 Task: Look for Airbnb options in Antiguo Cuscatlán, El Salvador from 3rd December, 2023 to 17th December, 2023 for 3 adults, 1 child.3 bedrooms having 4 beds and 2 bathrooms. Property type can be house. Amenities needed are: wifi. Look for 5 properties as per requirement.
Action: Mouse moved to (331, 92)
Screenshot: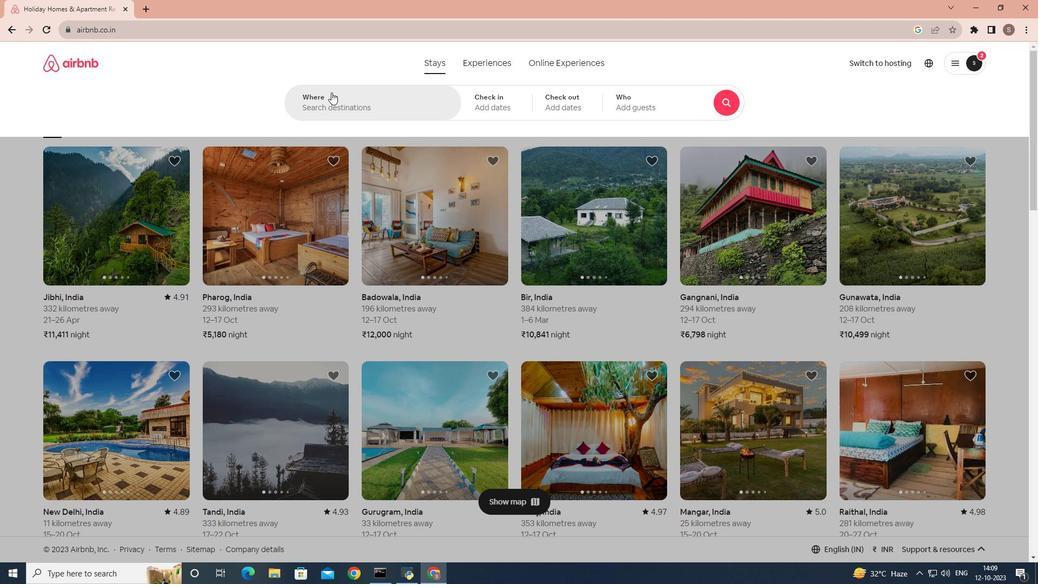 
Action: Mouse pressed left at (331, 92)
Screenshot: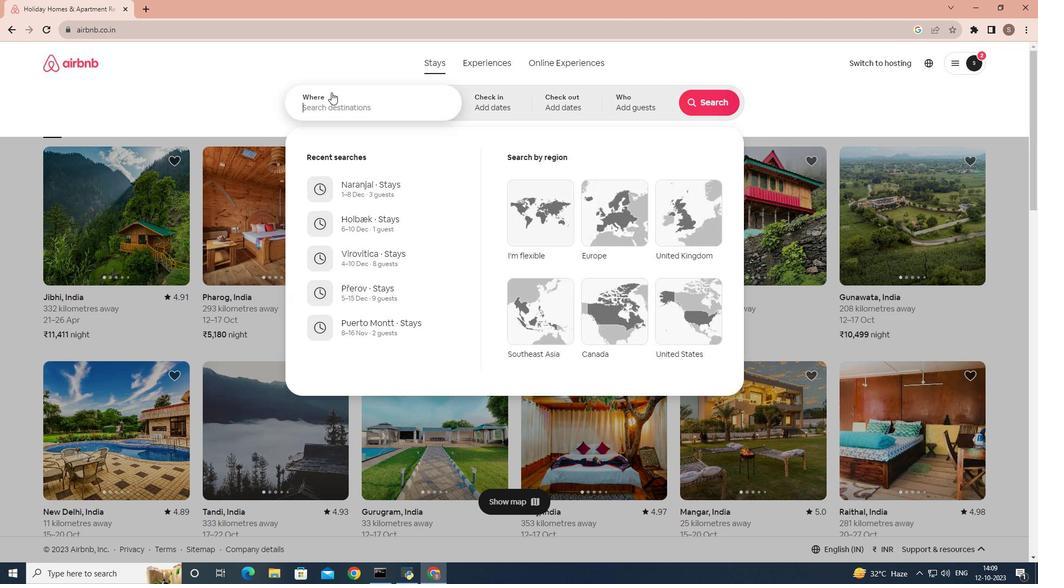 
Action: Mouse moved to (355, 110)
Screenshot: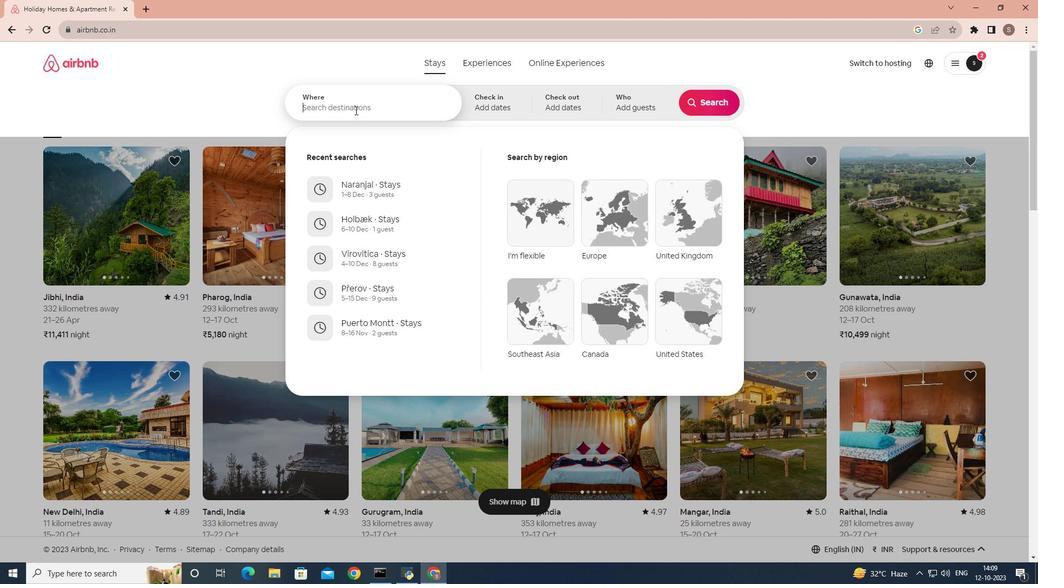 
Action: Key pressed <Key.caps_lock>A<Key.caps_lock>ntiguo
Screenshot: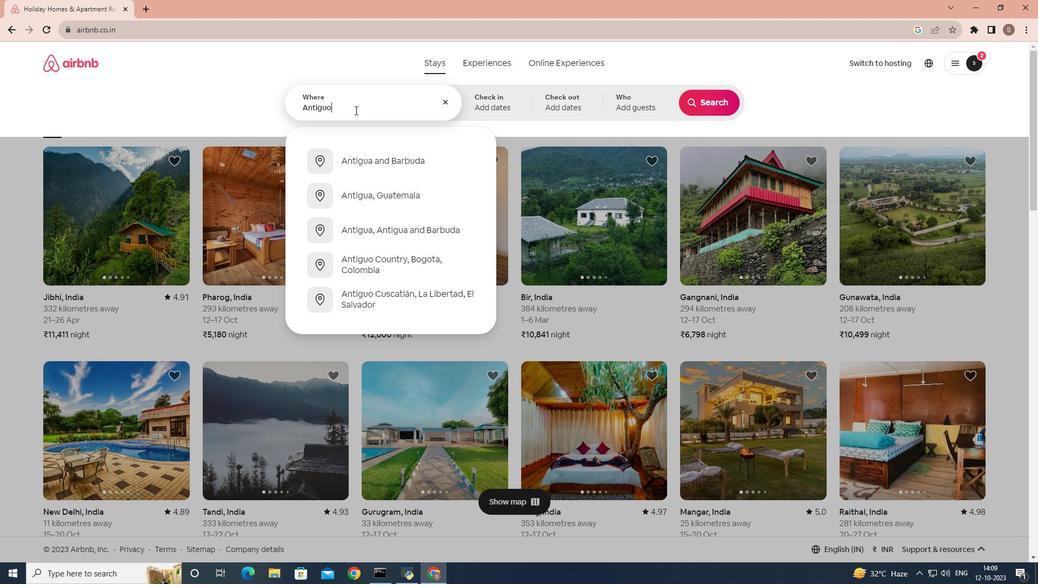 
Action: Mouse moved to (371, 156)
Screenshot: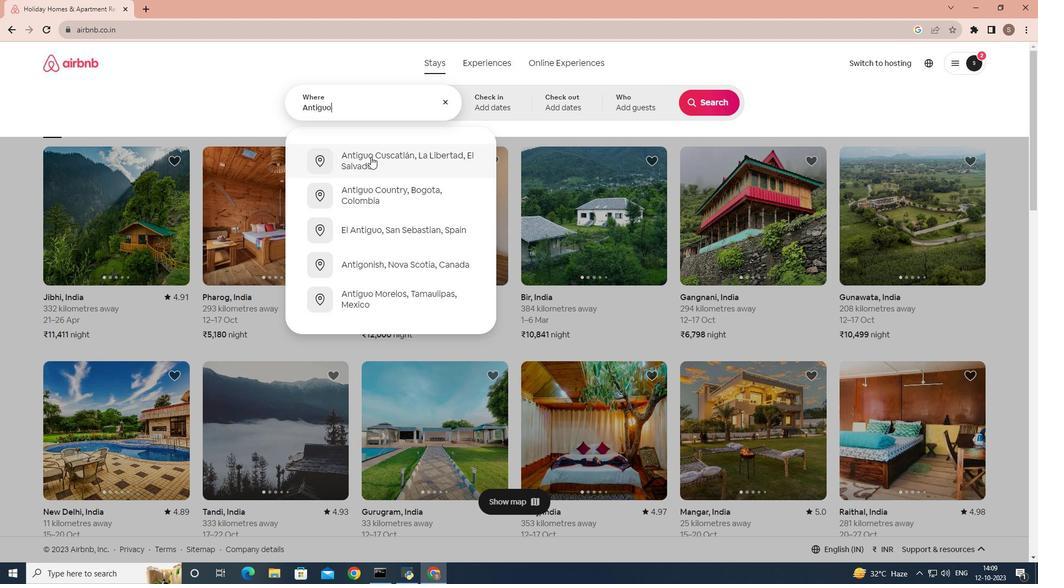 
Action: Mouse pressed left at (371, 156)
Screenshot: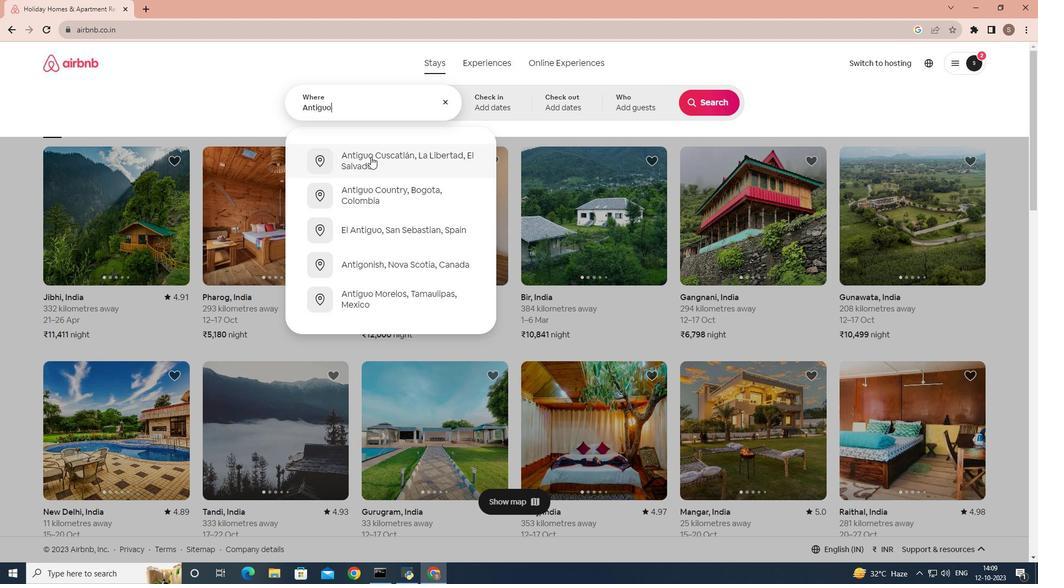 
Action: Mouse moved to (705, 189)
Screenshot: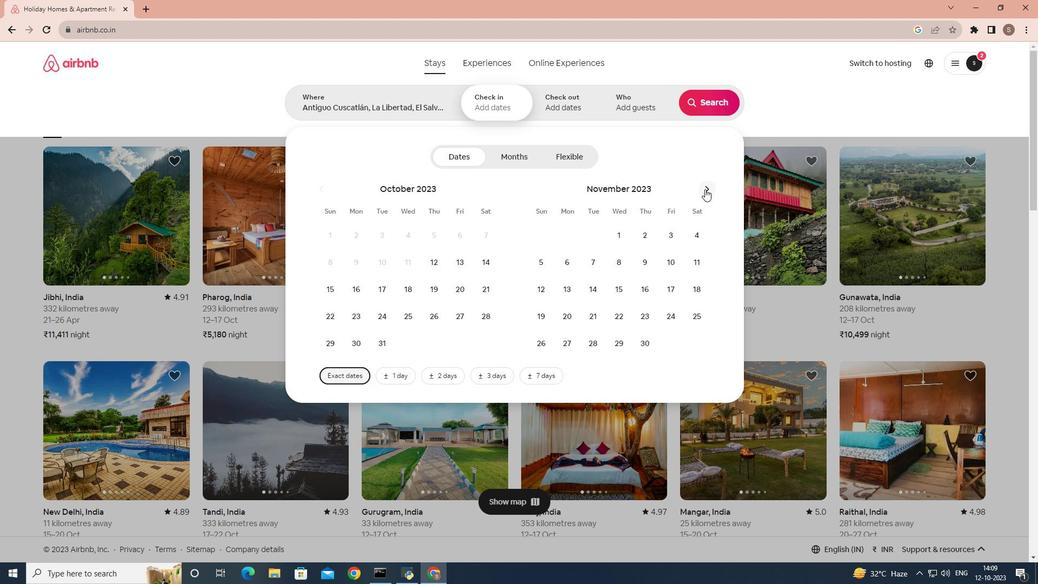 
Action: Mouse pressed left at (705, 189)
Screenshot: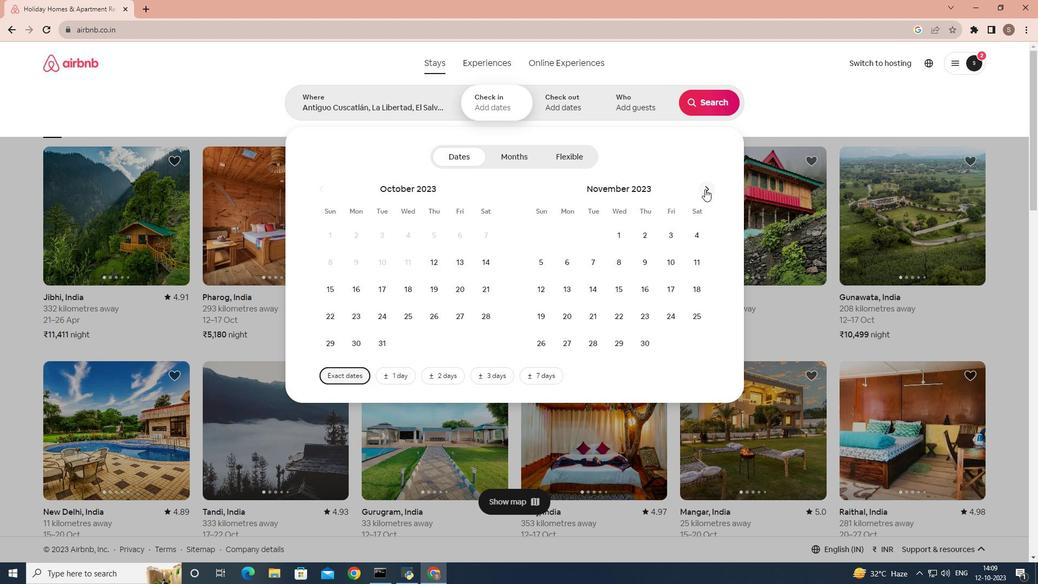 
Action: Mouse moved to (546, 261)
Screenshot: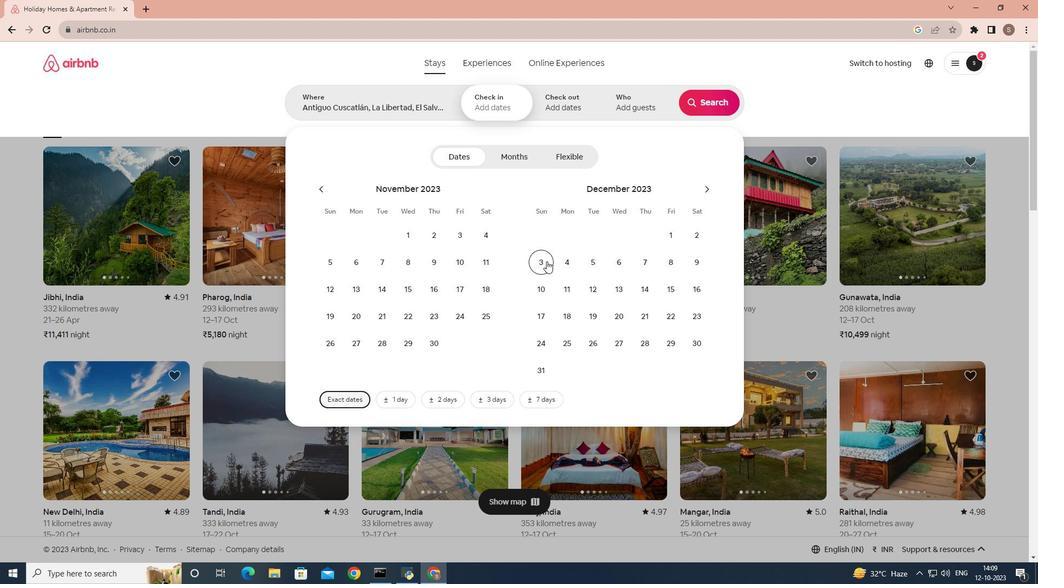 
Action: Mouse pressed left at (546, 261)
Screenshot: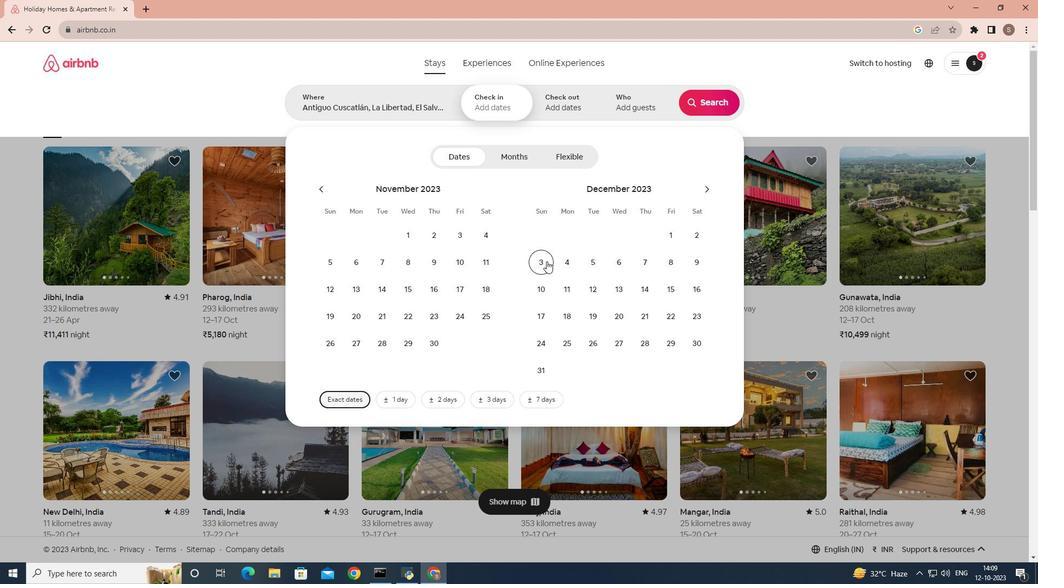
Action: Mouse moved to (544, 318)
Screenshot: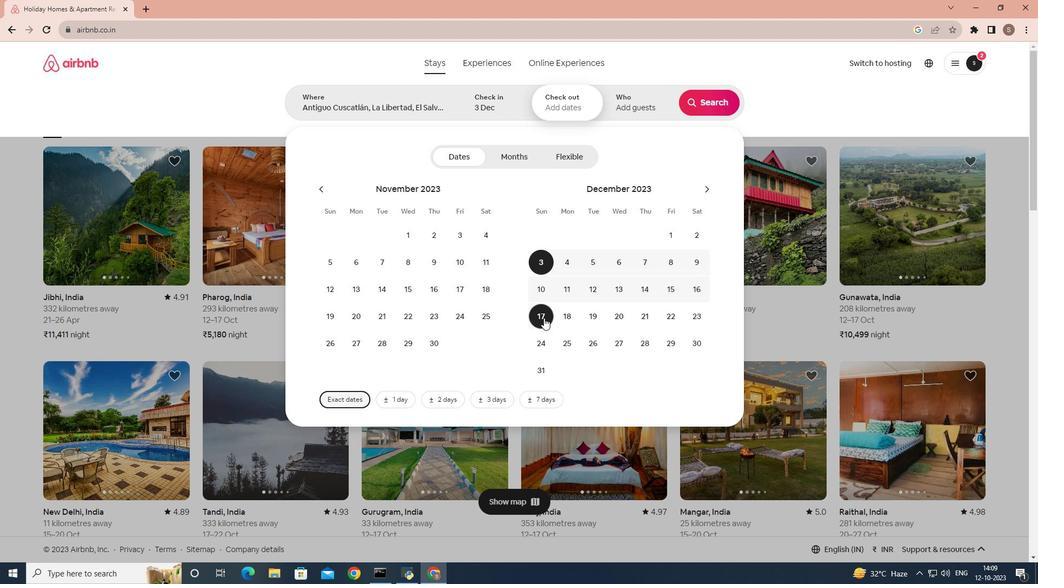 
Action: Mouse pressed left at (544, 318)
Screenshot: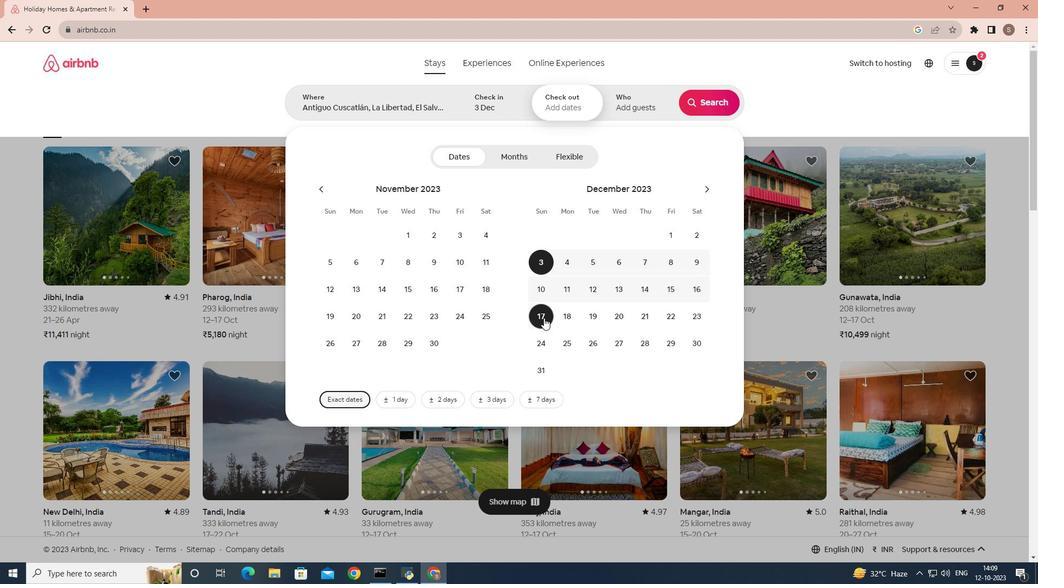
Action: Mouse moved to (641, 100)
Screenshot: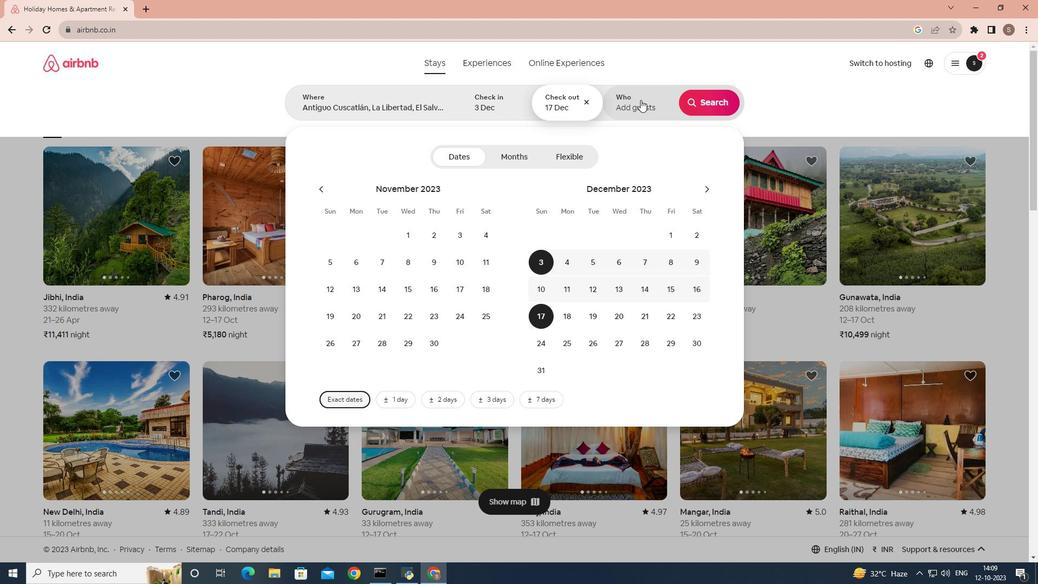 
Action: Mouse pressed left at (641, 100)
Screenshot: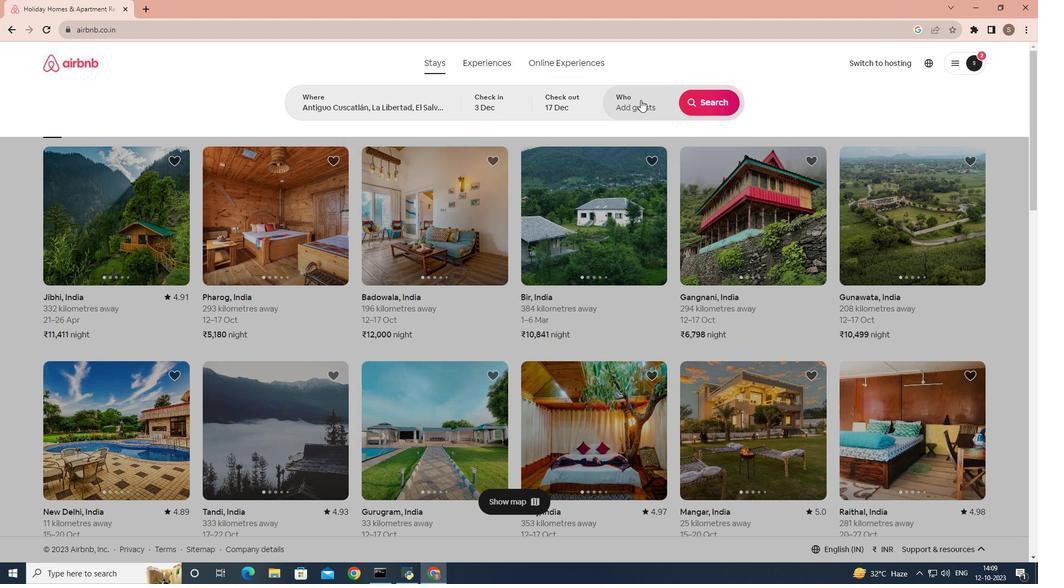 
Action: Mouse moved to (711, 159)
Screenshot: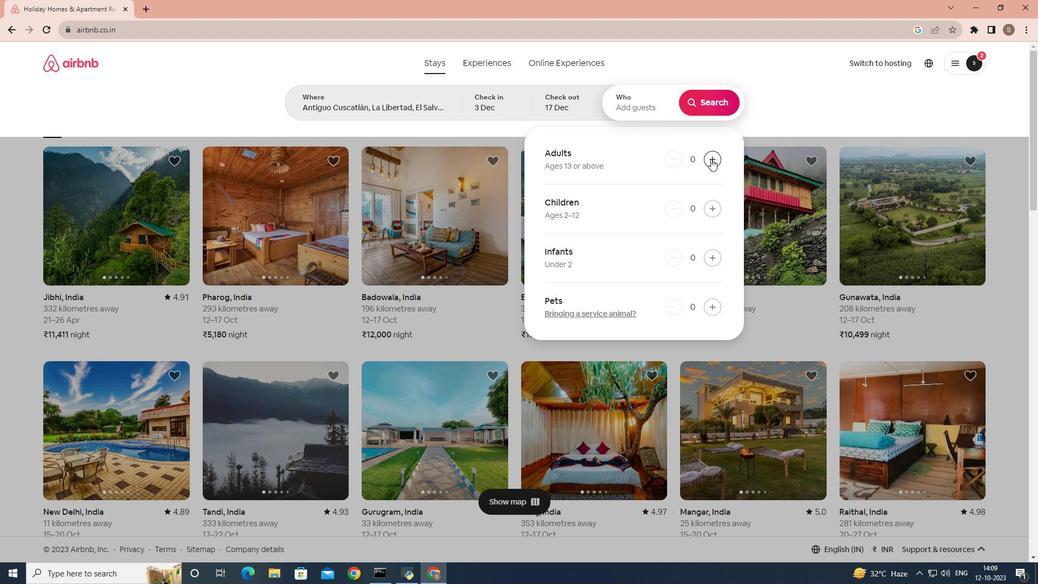 
Action: Mouse pressed left at (711, 159)
Screenshot: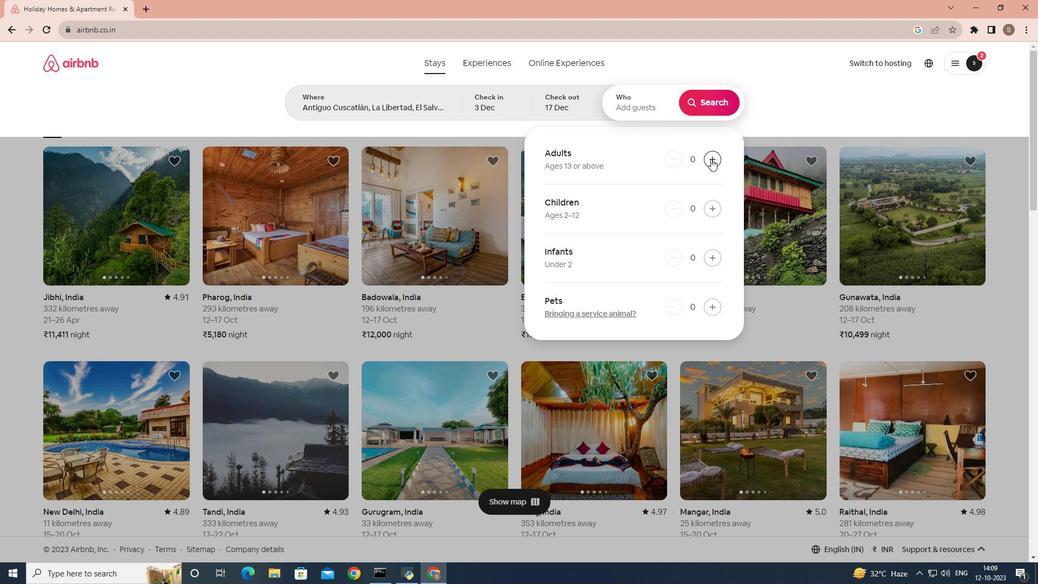 
Action: Mouse moved to (711, 159)
Screenshot: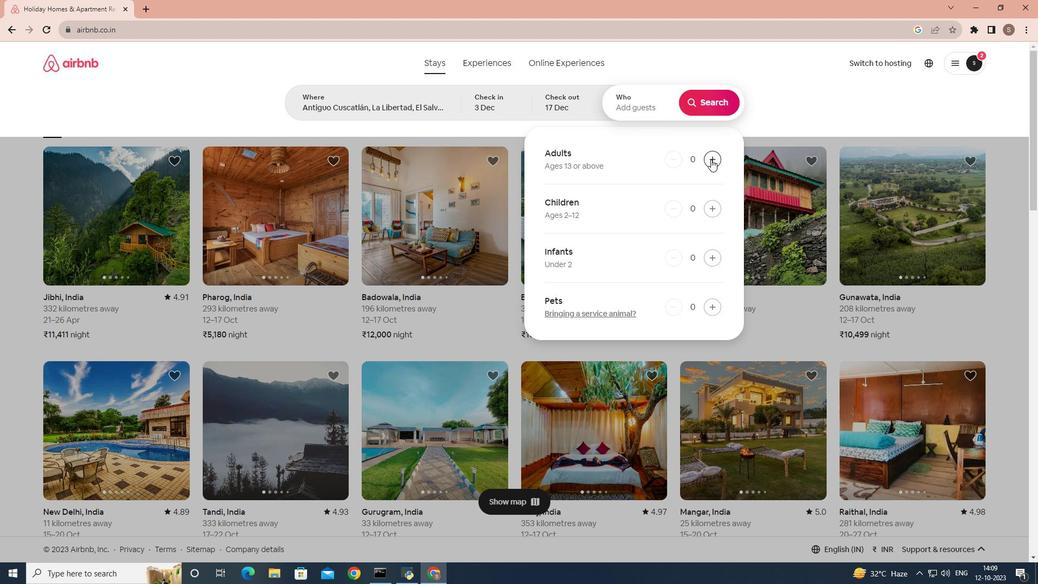 
Action: Mouse pressed left at (711, 159)
Screenshot: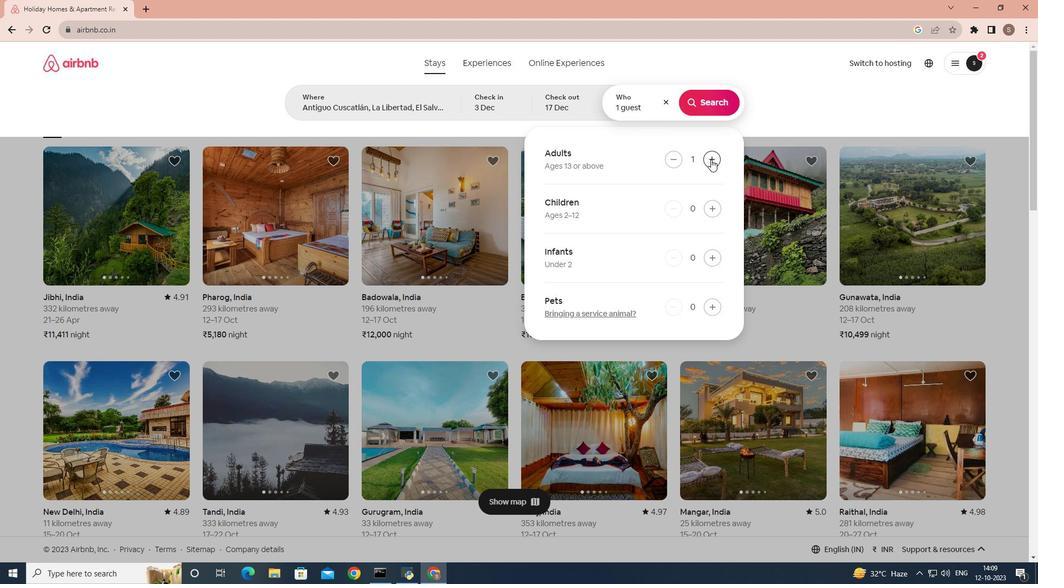 
Action: Mouse pressed left at (711, 159)
Screenshot: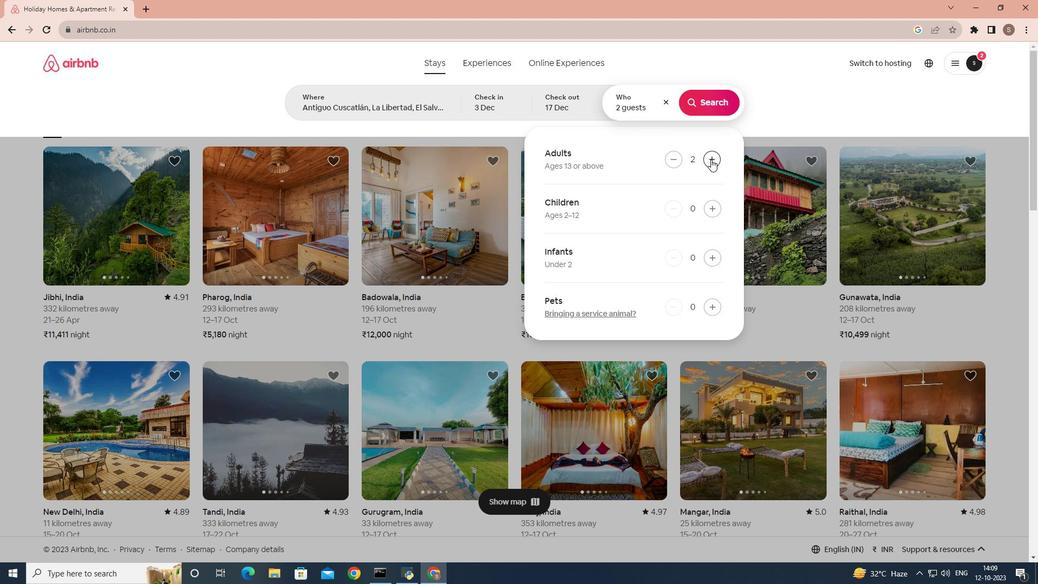 
Action: Mouse moved to (710, 210)
Screenshot: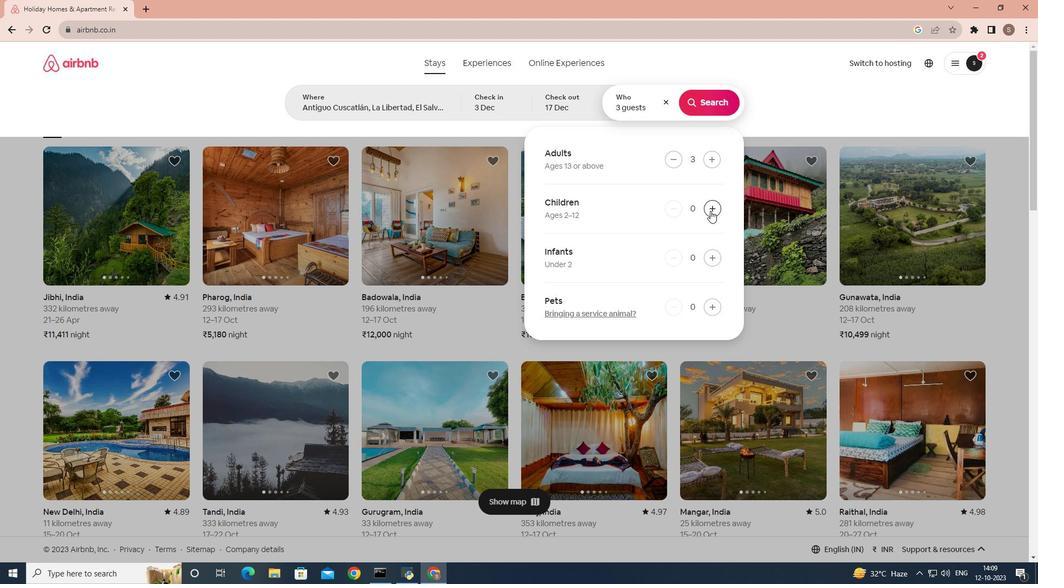 
Action: Mouse pressed left at (710, 210)
Screenshot: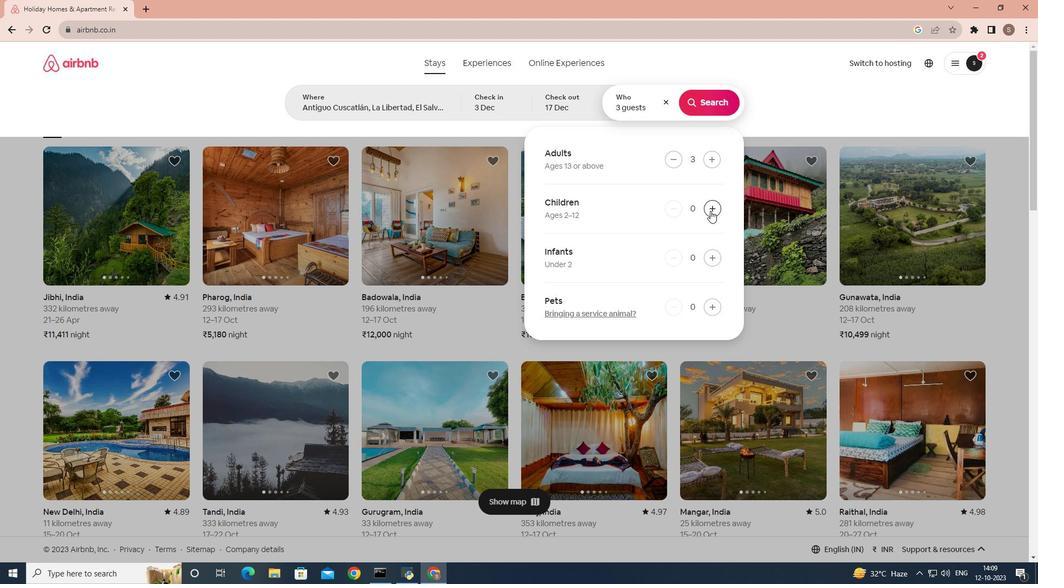 
Action: Mouse moved to (698, 102)
Screenshot: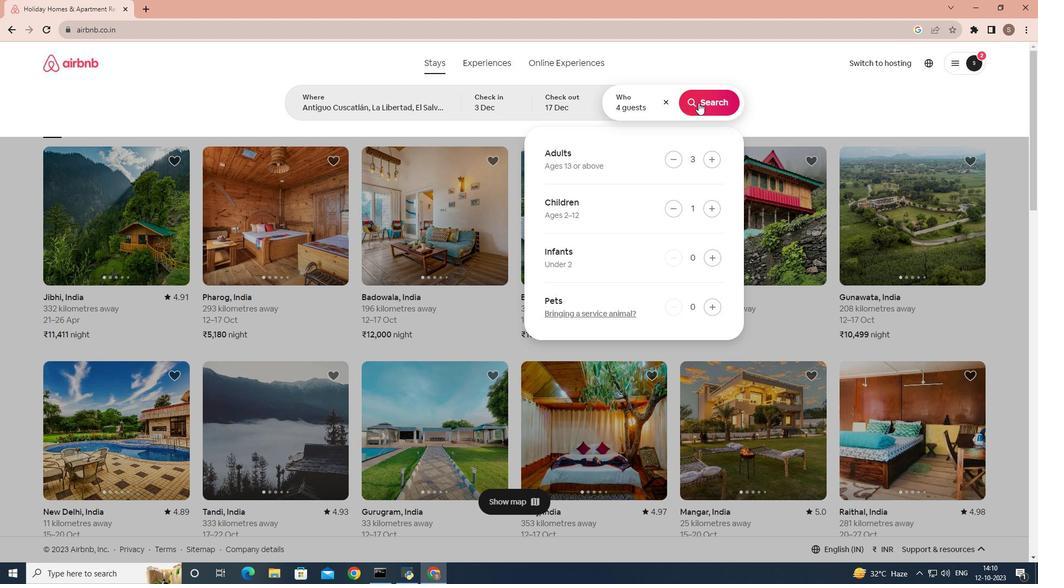 
Action: Mouse pressed left at (698, 102)
Screenshot: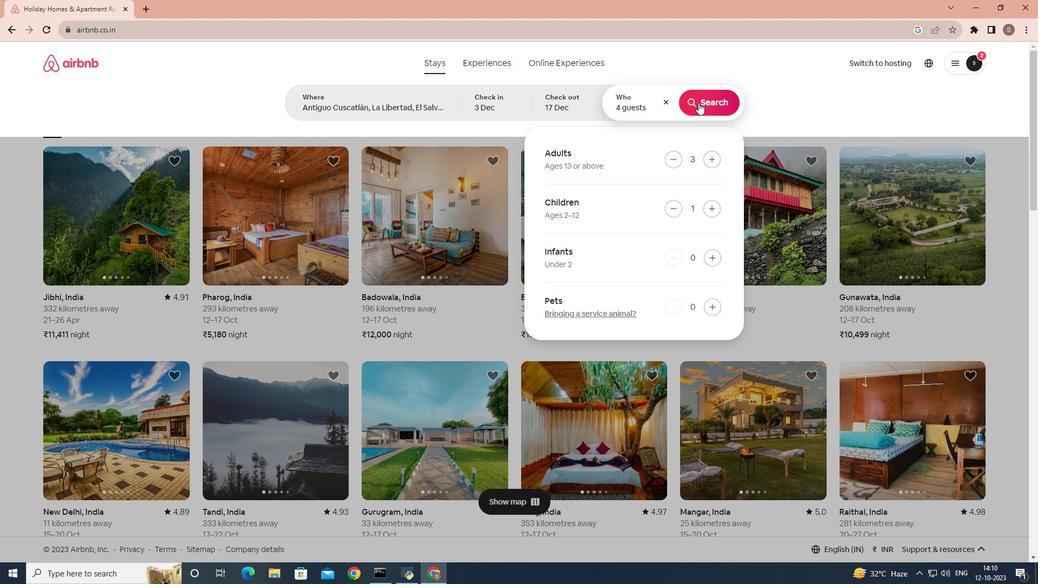 
Action: Mouse moved to (888, 106)
Screenshot: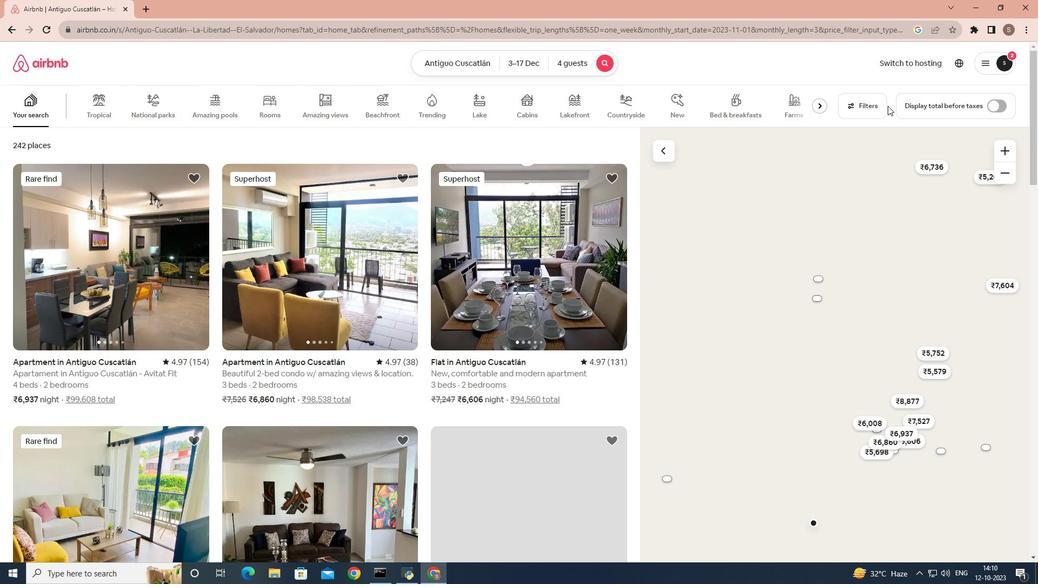 
Action: Mouse pressed left at (888, 106)
Screenshot: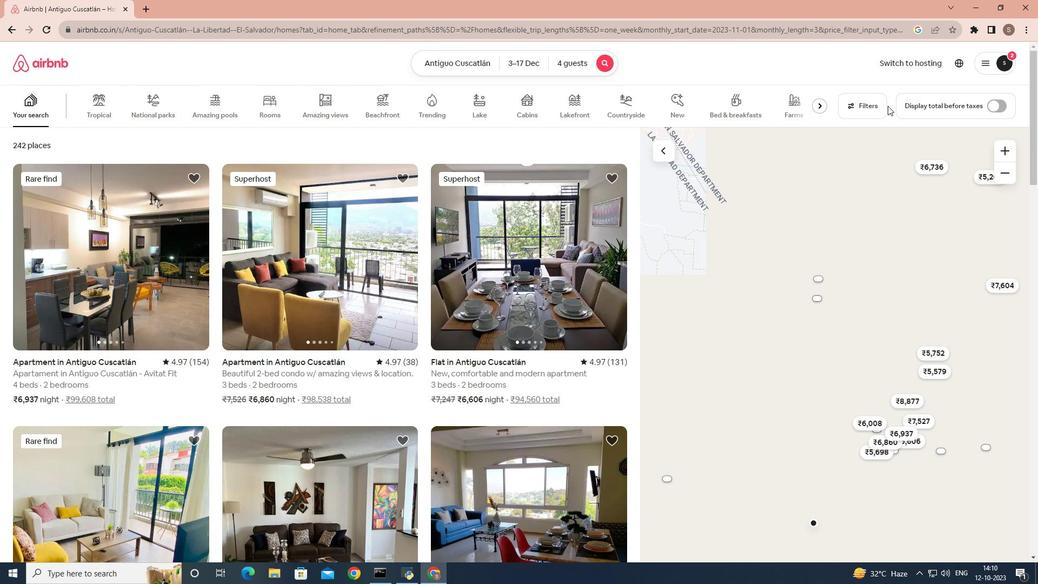 
Action: Mouse moved to (873, 109)
Screenshot: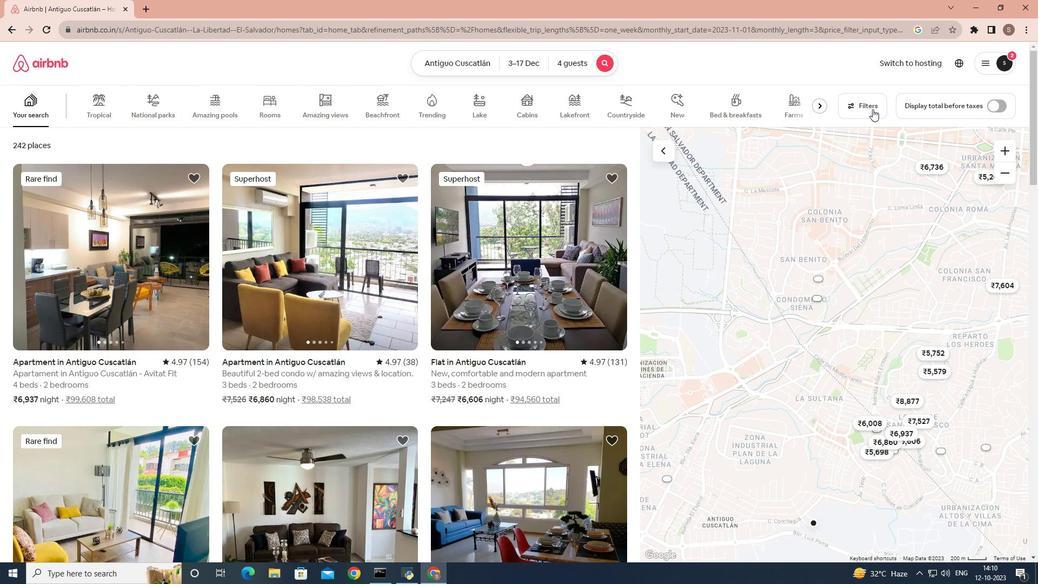 
Action: Mouse pressed left at (873, 109)
Screenshot: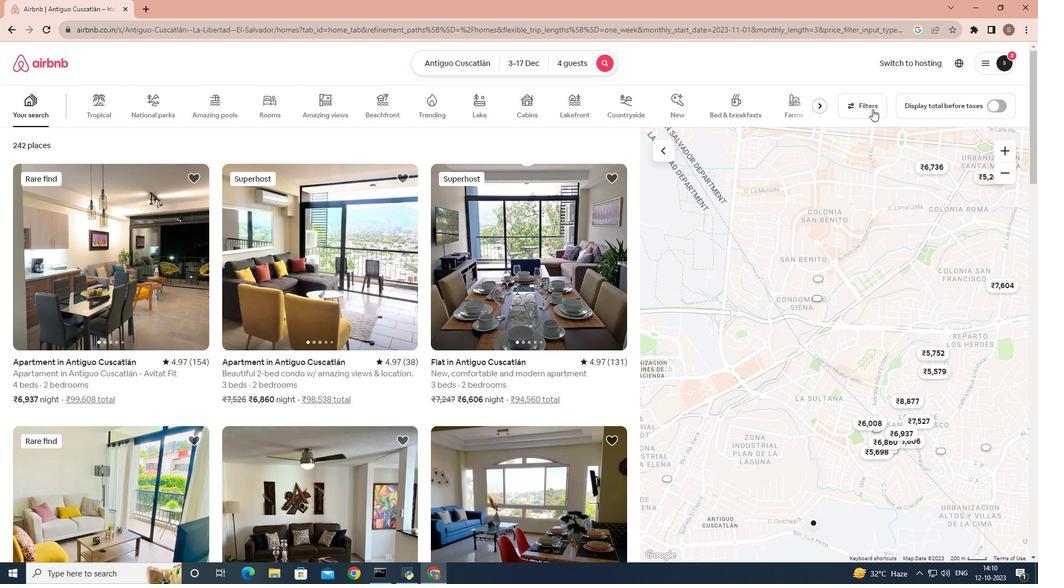 
Action: Mouse moved to (398, 279)
Screenshot: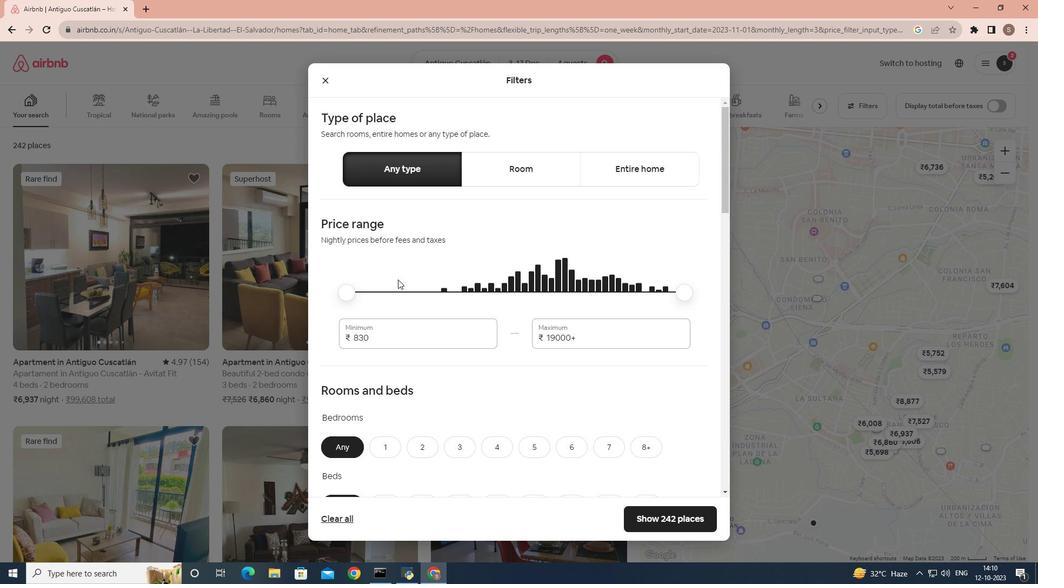 
Action: Mouse scrolled (398, 279) with delta (0, 0)
Screenshot: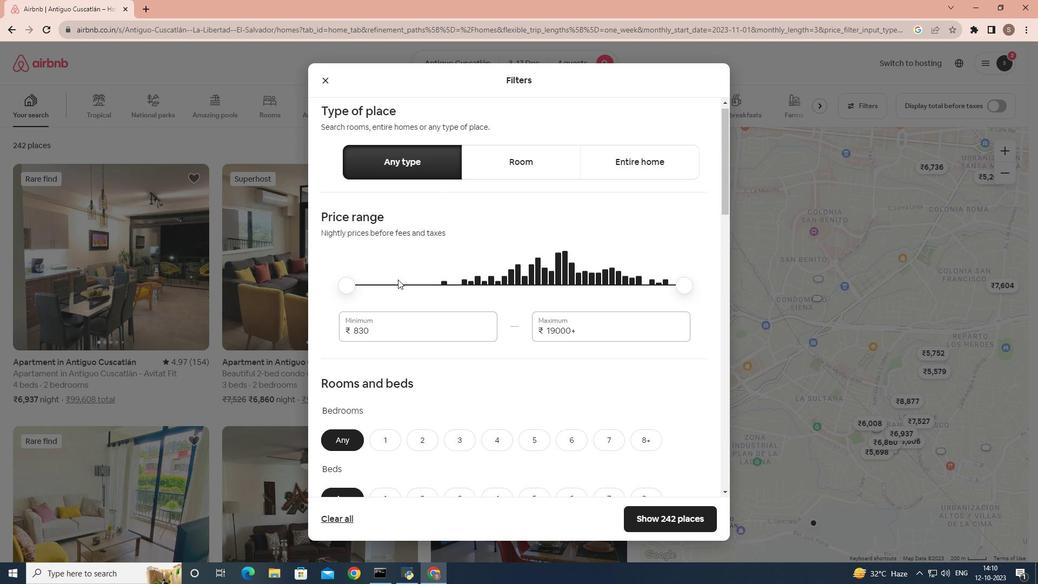
Action: Mouse scrolled (398, 279) with delta (0, 0)
Screenshot: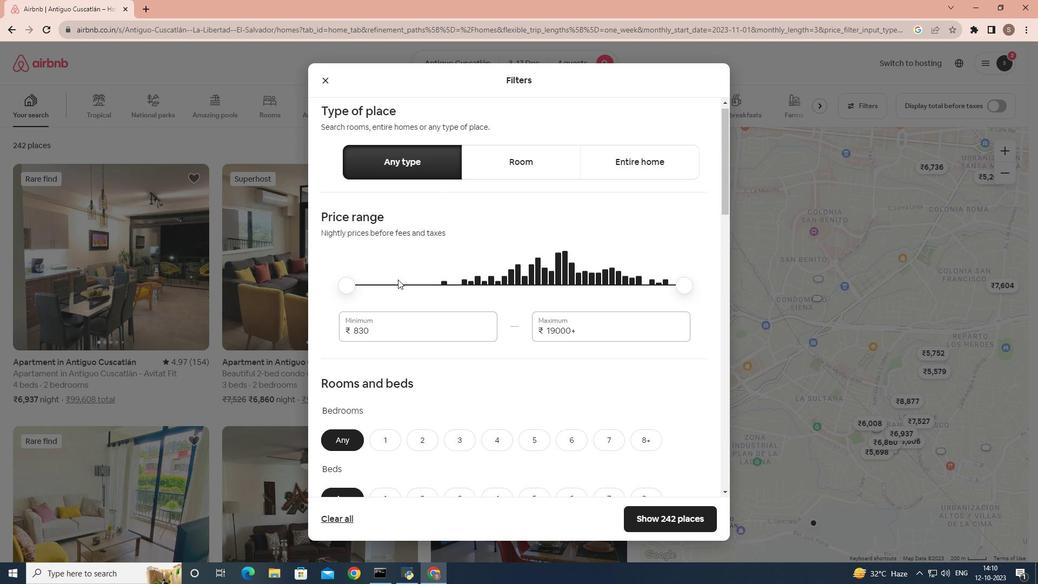 
Action: Mouse scrolled (398, 279) with delta (0, 0)
Screenshot: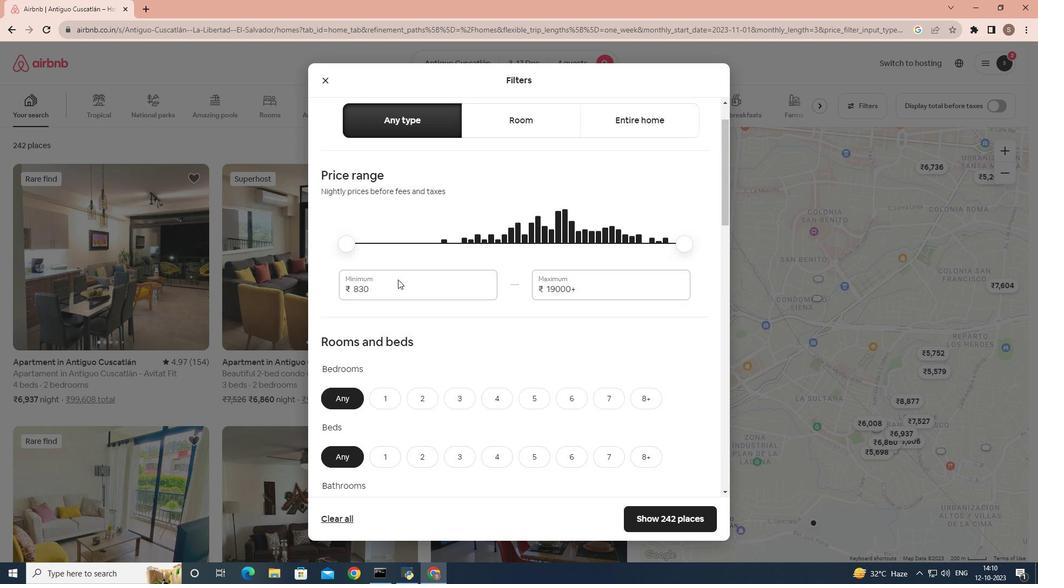 
Action: Mouse scrolled (398, 279) with delta (0, 0)
Screenshot: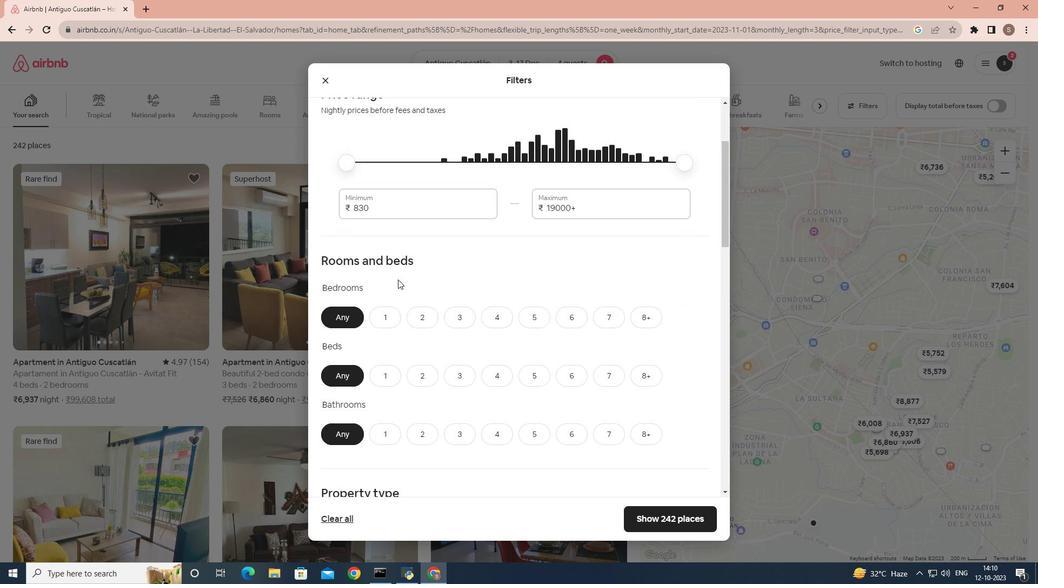 
Action: Mouse moved to (467, 238)
Screenshot: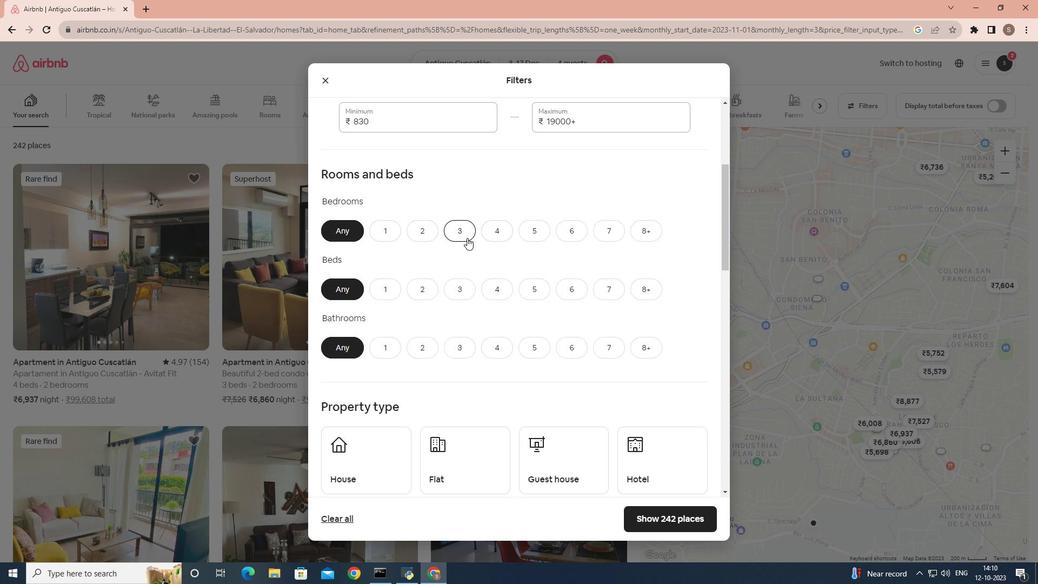 
Action: Mouse pressed left at (467, 238)
Screenshot: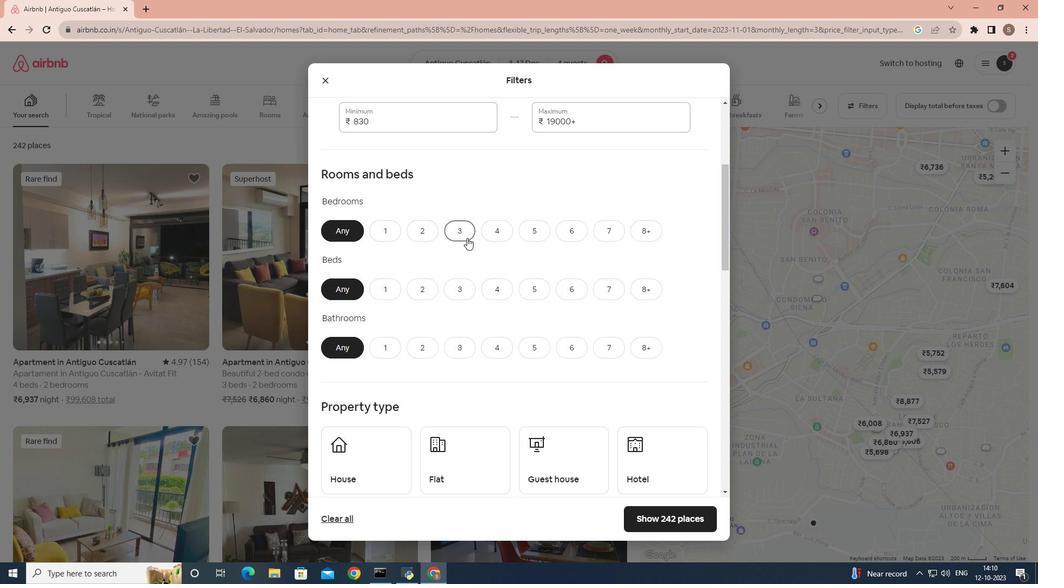 
Action: Mouse moved to (506, 288)
Screenshot: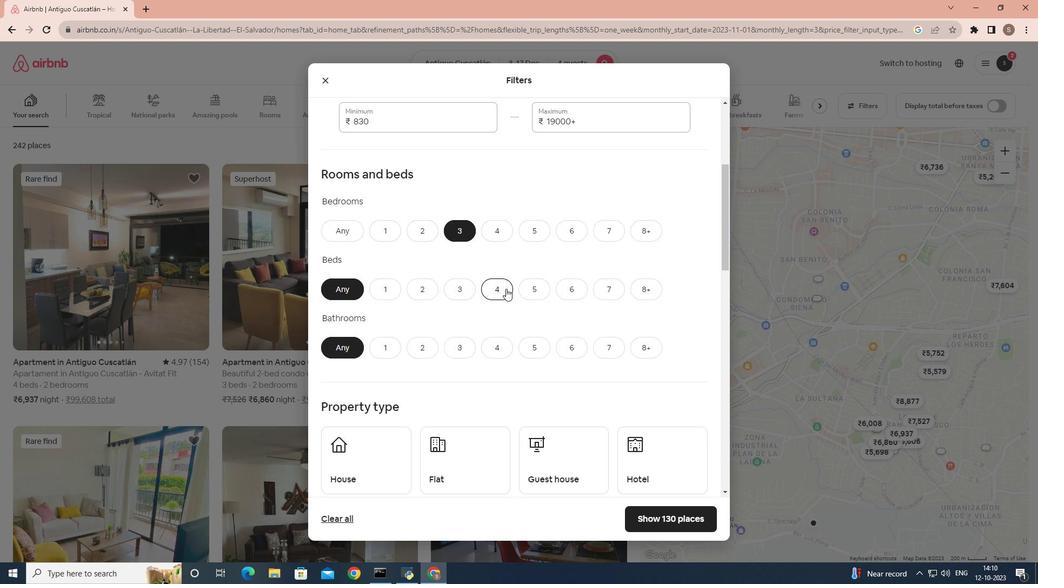 
Action: Mouse pressed left at (506, 288)
Screenshot: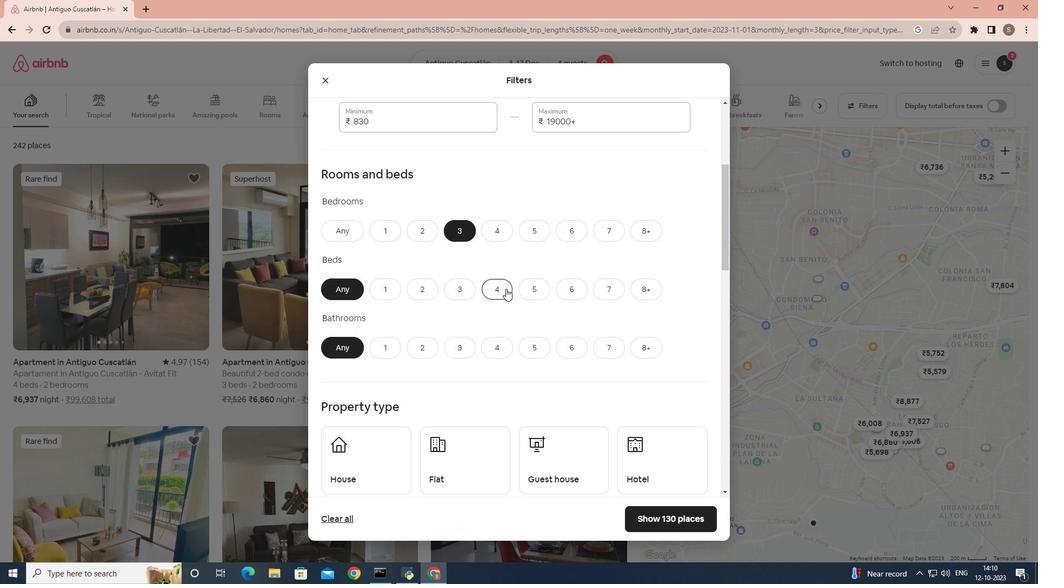 
Action: Mouse moved to (424, 341)
Screenshot: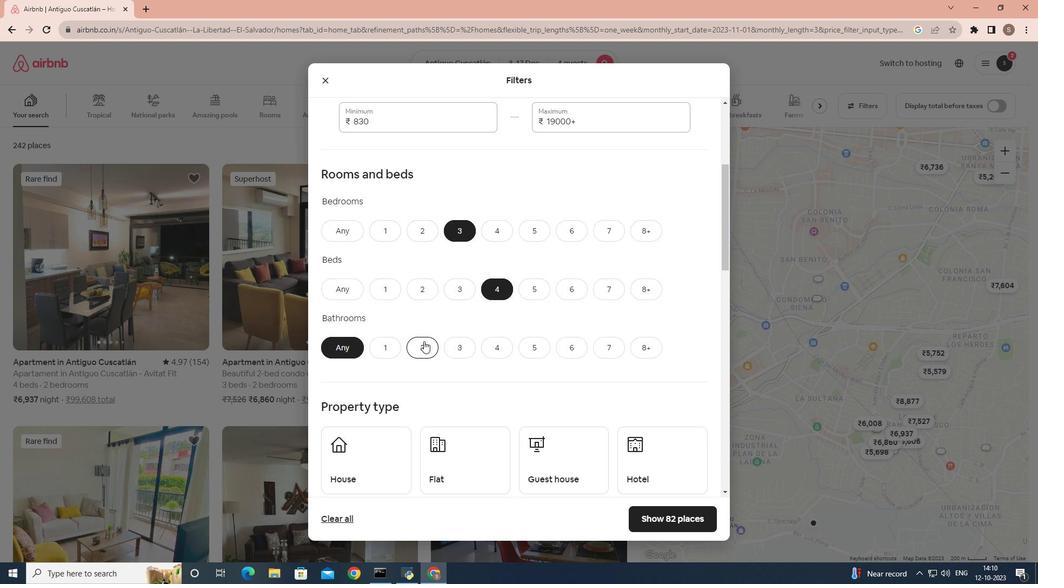 
Action: Mouse pressed left at (424, 341)
Screenshot: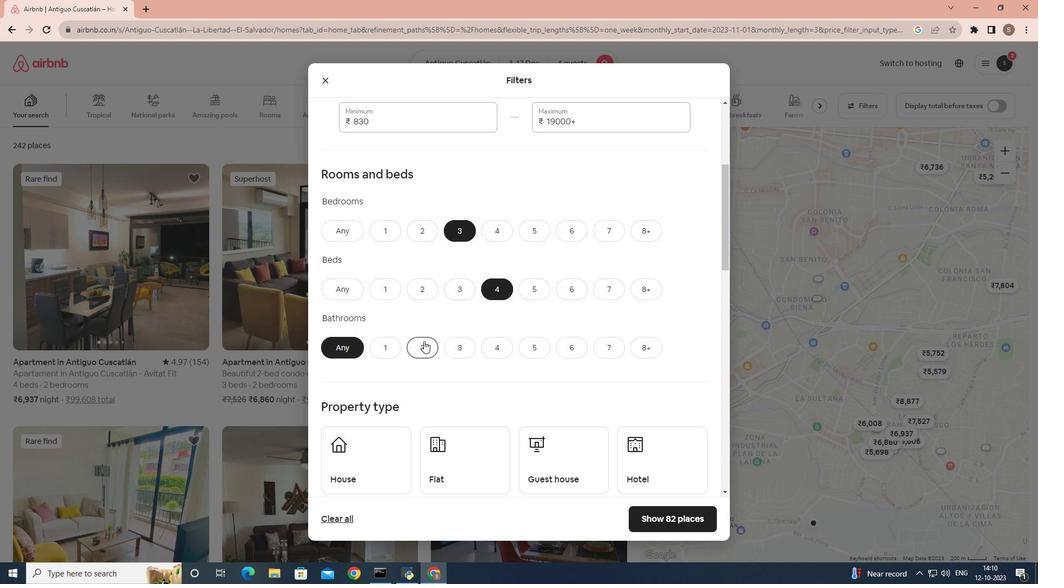 
Action: Mouse moved to (420, 327)
Screenshot: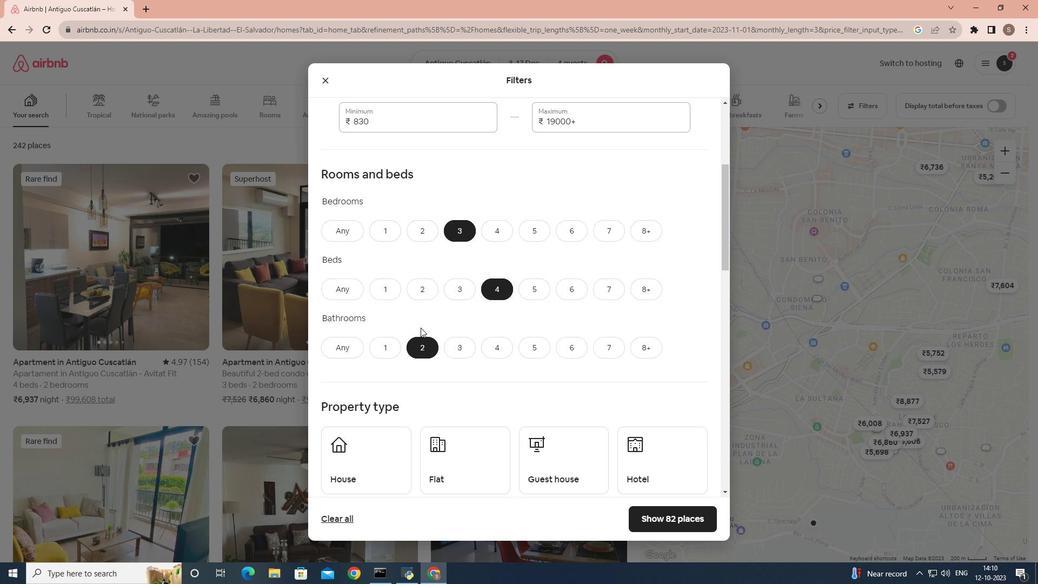 
Action: Mouse scrolled (420, 327) with delta (0, 0)
Screenshot: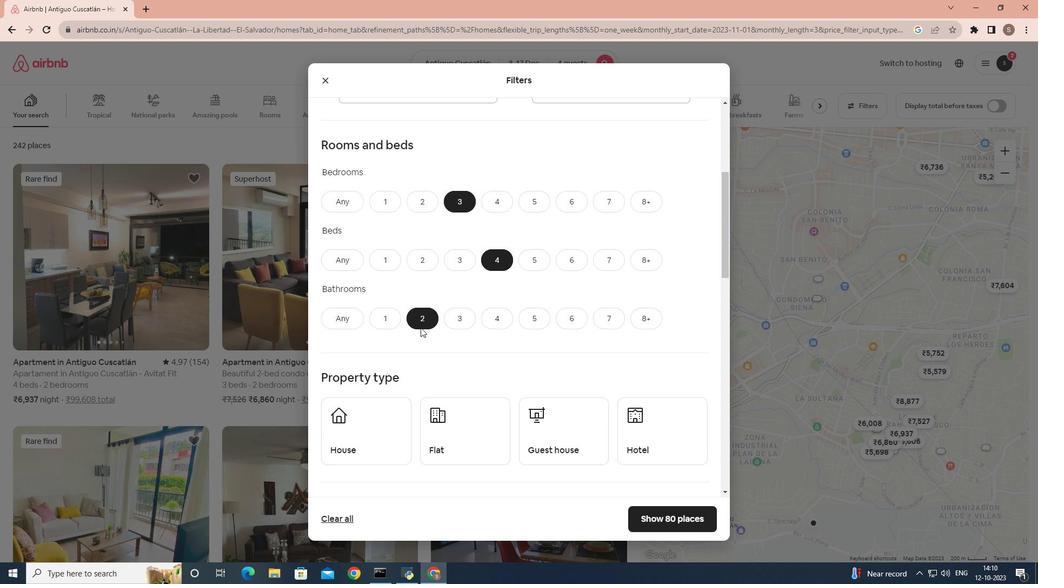 
Action: Mouse scrolled (420, 327) with delta (0, 0)
Screenshot: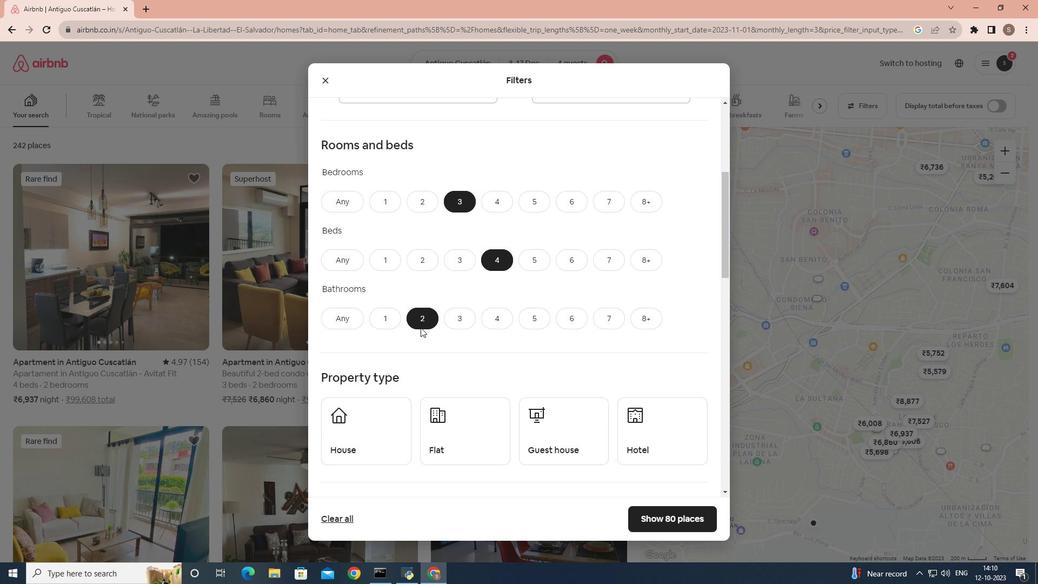 
Action: Mouse scrolled (420, 327) with delta (0, 0)
Screenshot: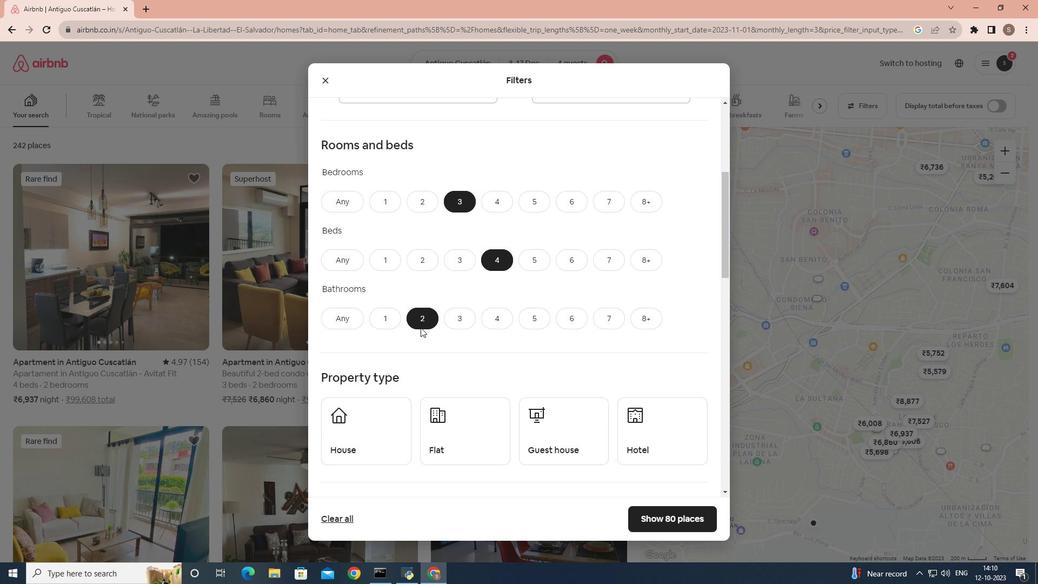 
Action: Mouse scrolled (420, 327) with delta (0, 0)
Screenshot: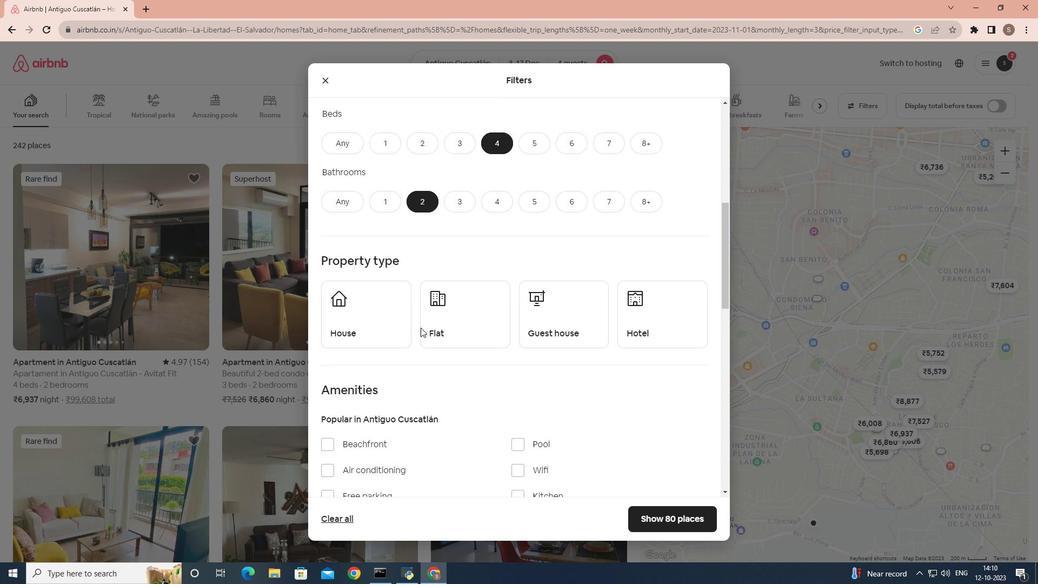 
Action: Mouse moved to (439, 219)
Screenshot: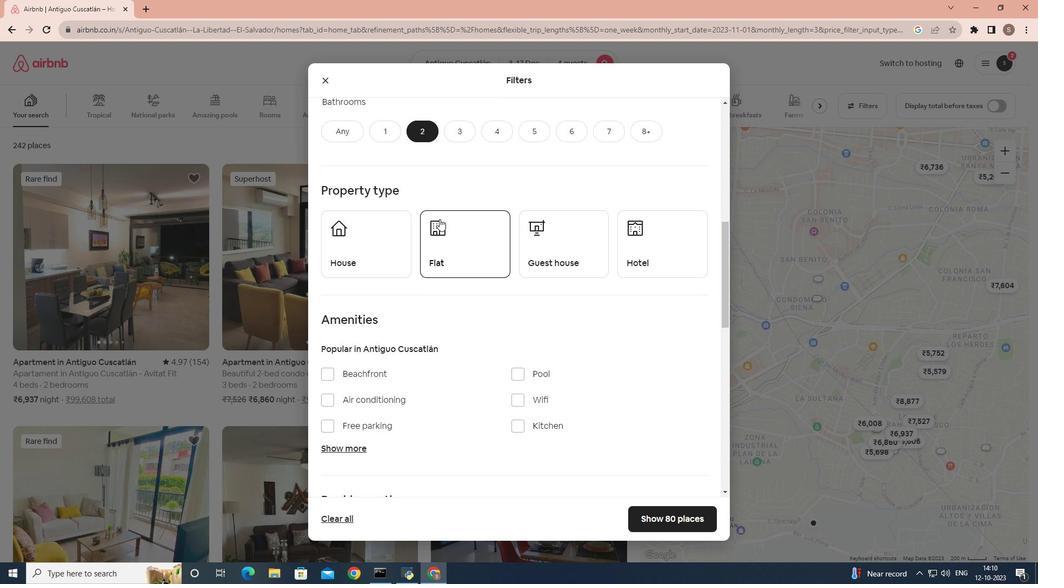 
Action: Mouse scrolled (439, 219) with delta (0, 0)
Screenshot: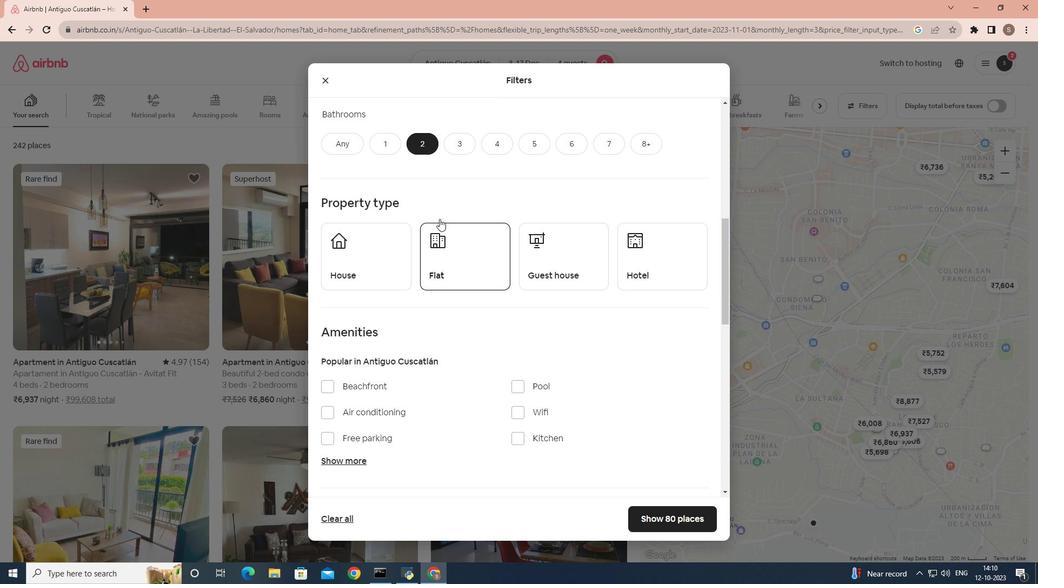 
Action: Mouse moved to (398, 273)
Screenshot: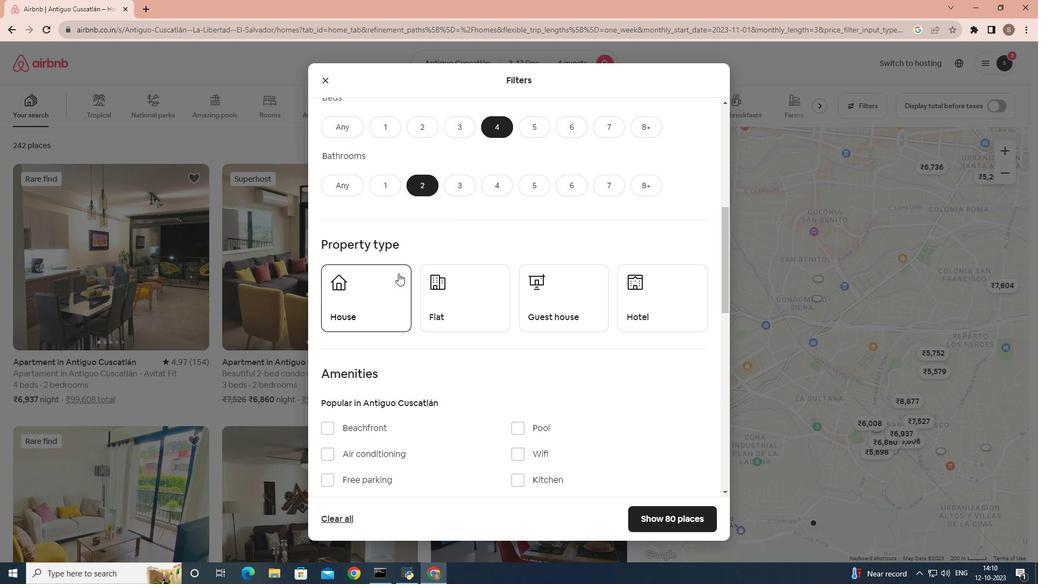 
Action: Mouse pressed left at (398, 273)
Screenshot: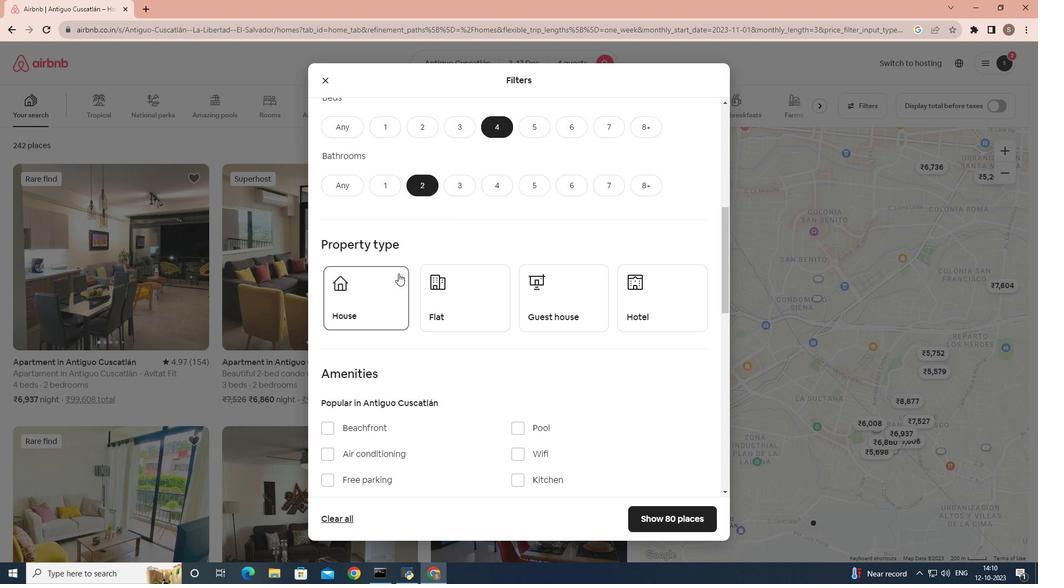 
Action: Mouse moved to (417, 270)
Screenshot: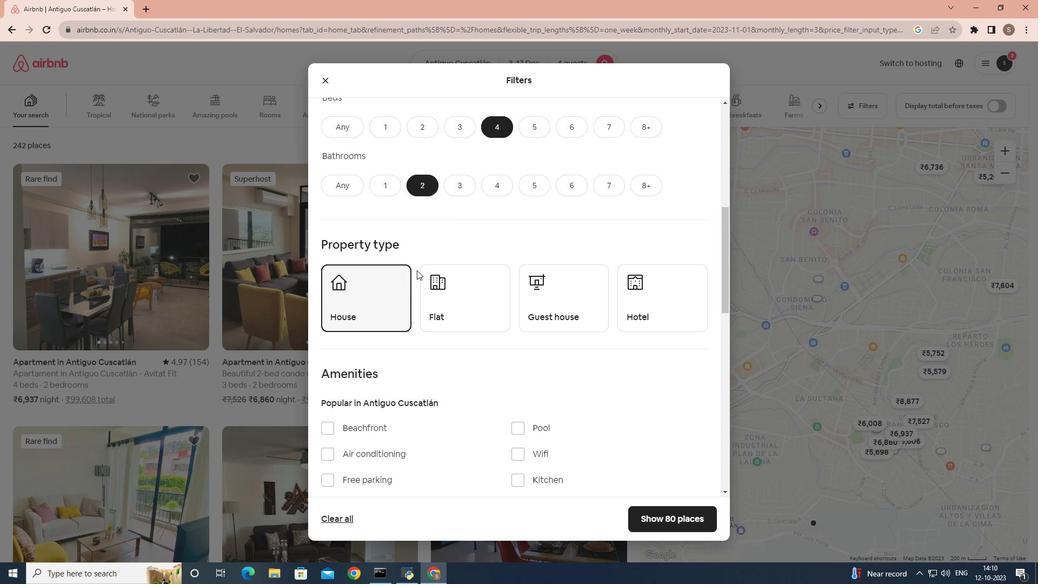 
Action: Mouse scrolled (417, 269) with delta (0, 0)
Screenshot: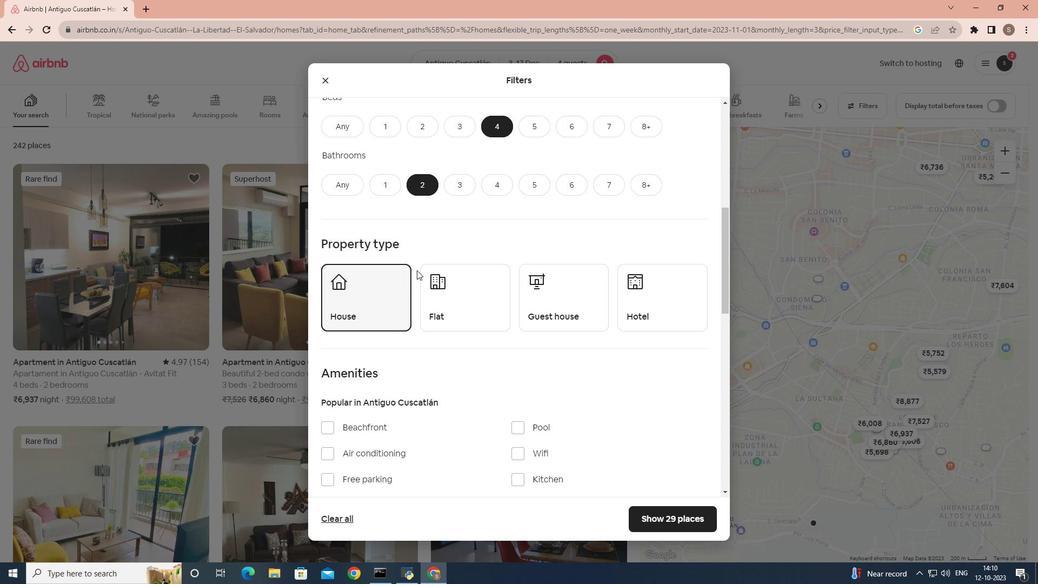 
Action: Mouse scrolled (417, 269) with delta (0, 0)
Screenshot: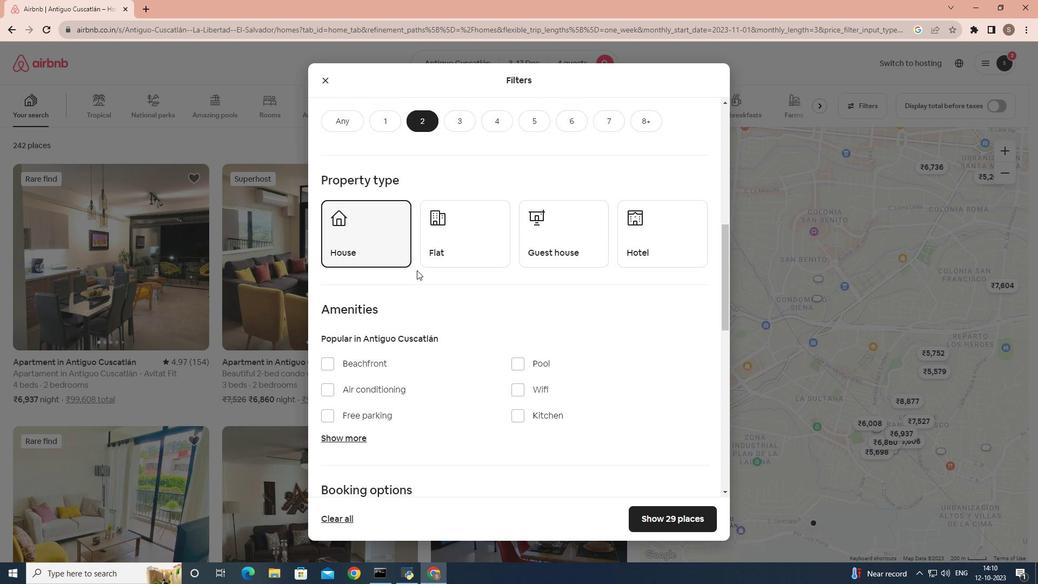 
Action: Mouse scrolled (417, 269) with delta (0, 0)
Screenshot: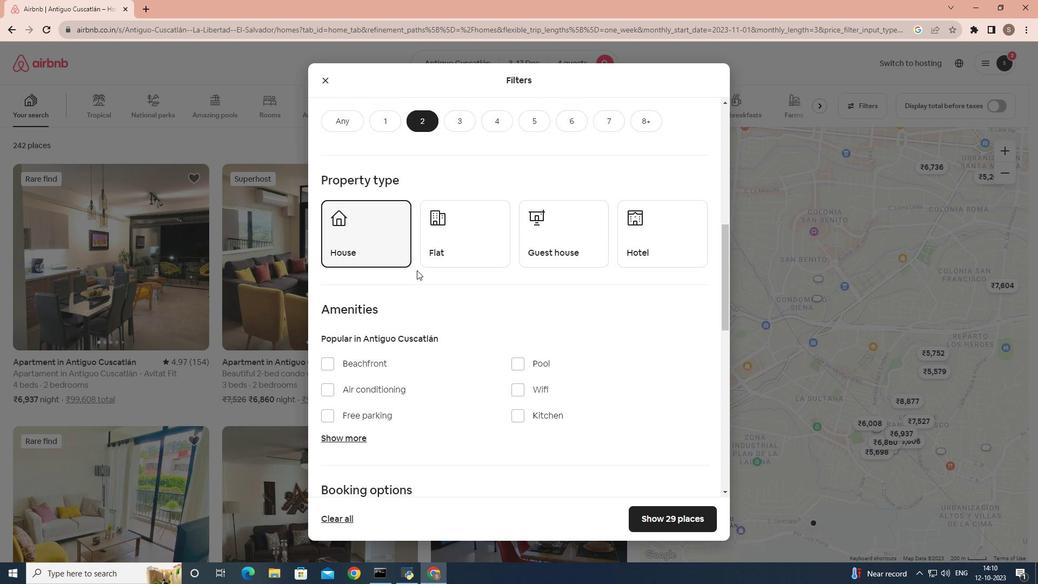 
Action: Mouse scrolled (417, 269) with delta (0, 0)
Screenshot: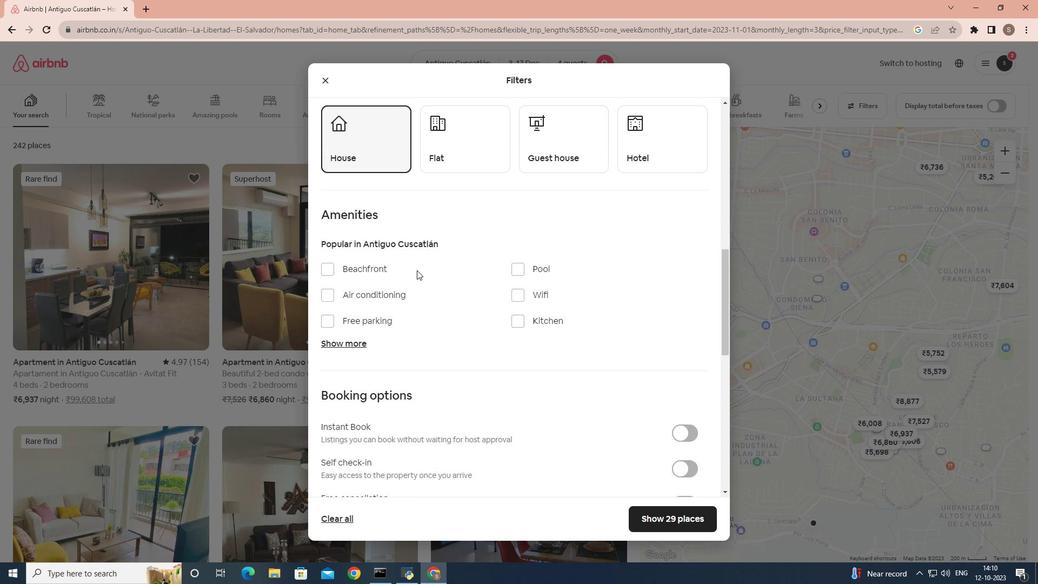 
Action: Mouse moved to (349, 282)
Screenshot: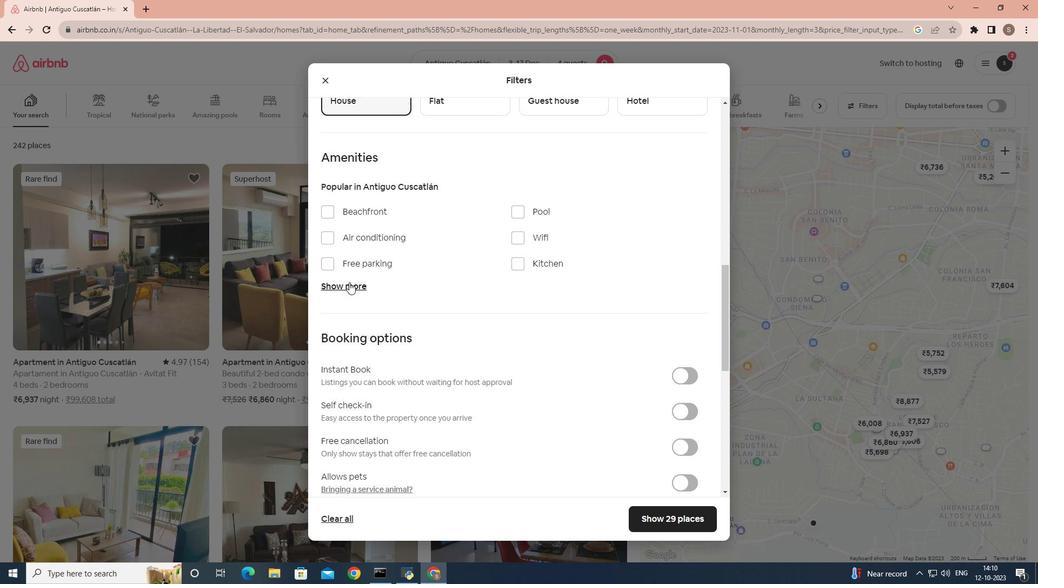 
Action: Mouse pressed left at (349, 282)
Screenshot: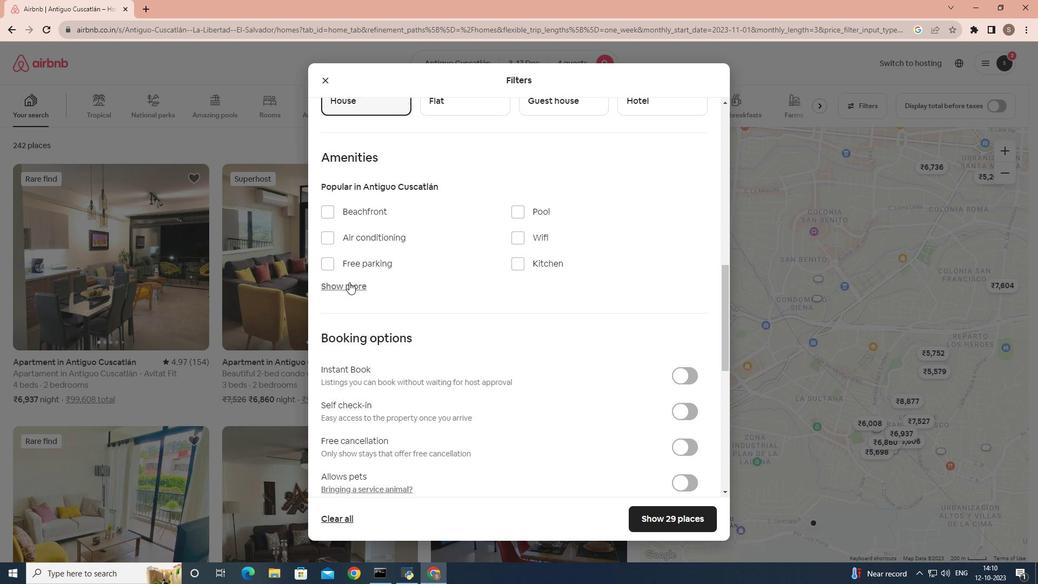 
Action: Mouse moved to (398, 265)
Screenshot: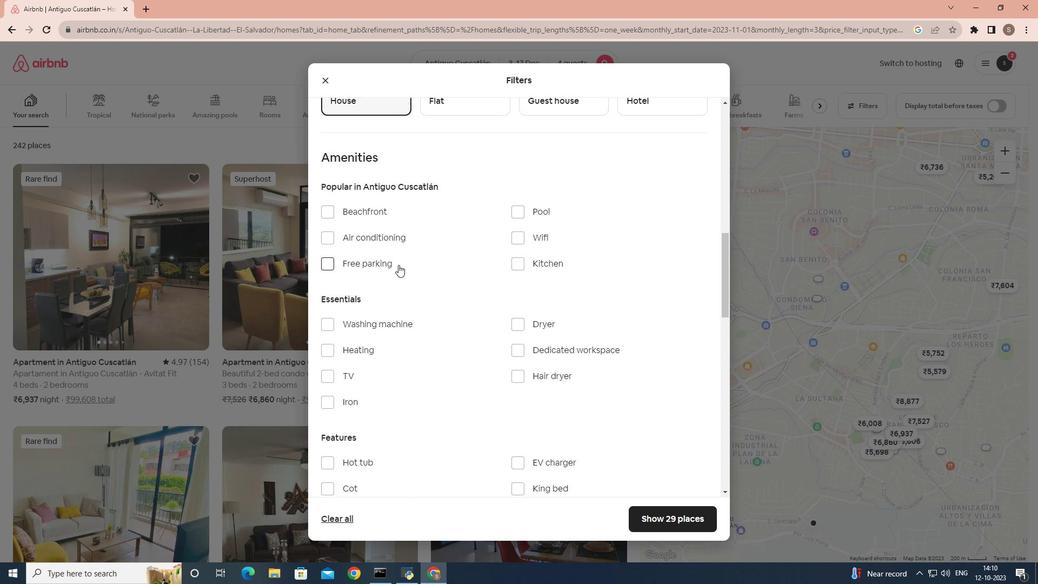 
Action: Mouse scrolled (398, 264) with delta (0, 0)
Screenshot: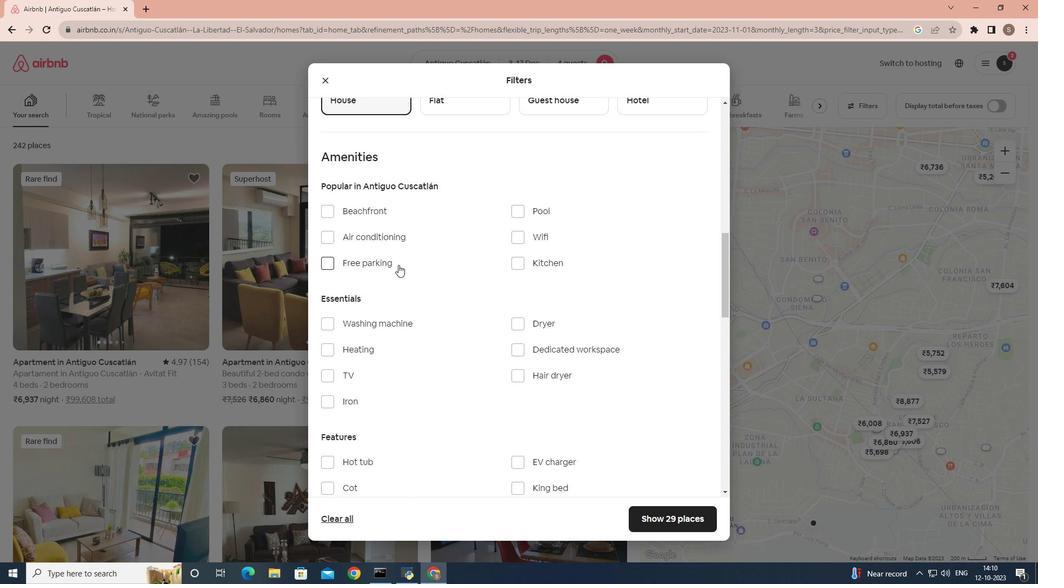 
Action: Mouse scrolled (398, 264) with delta (0, 0)
Screenshot: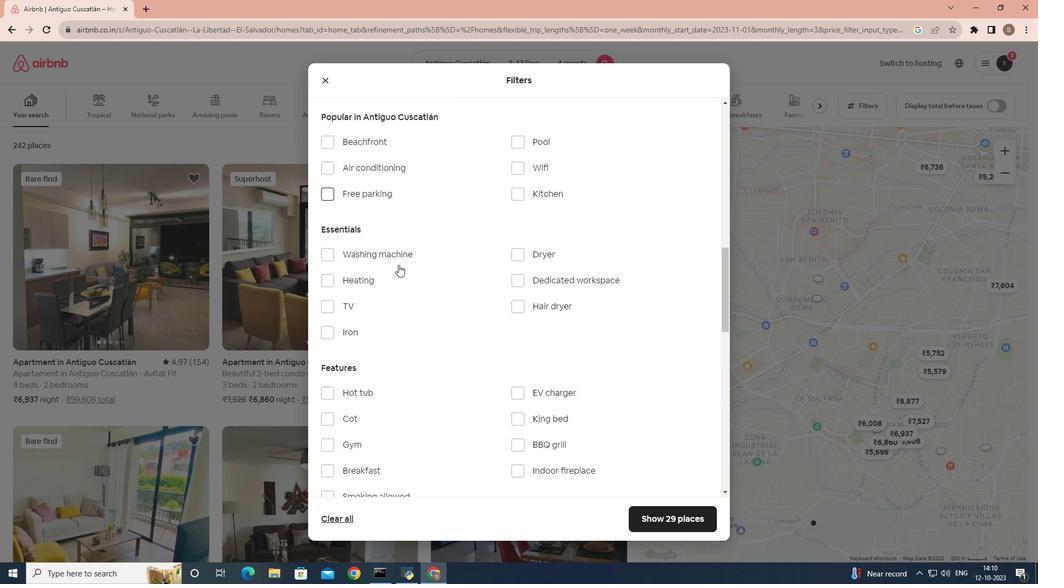 
Action: Mouse moved to (520, 126)
Screenshot: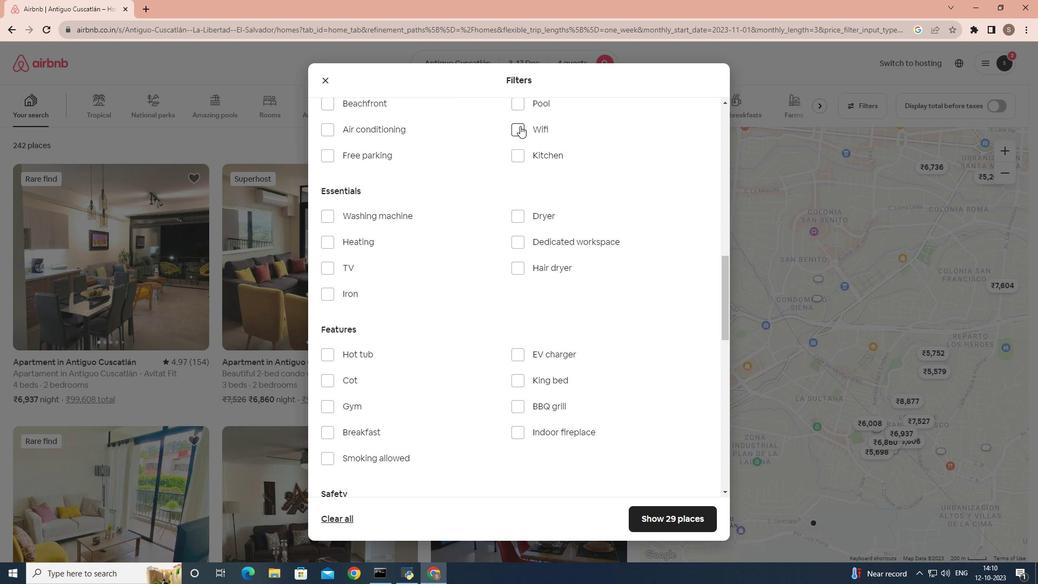 
Action: Mouse pressed left at (520, 126)
Screenshot: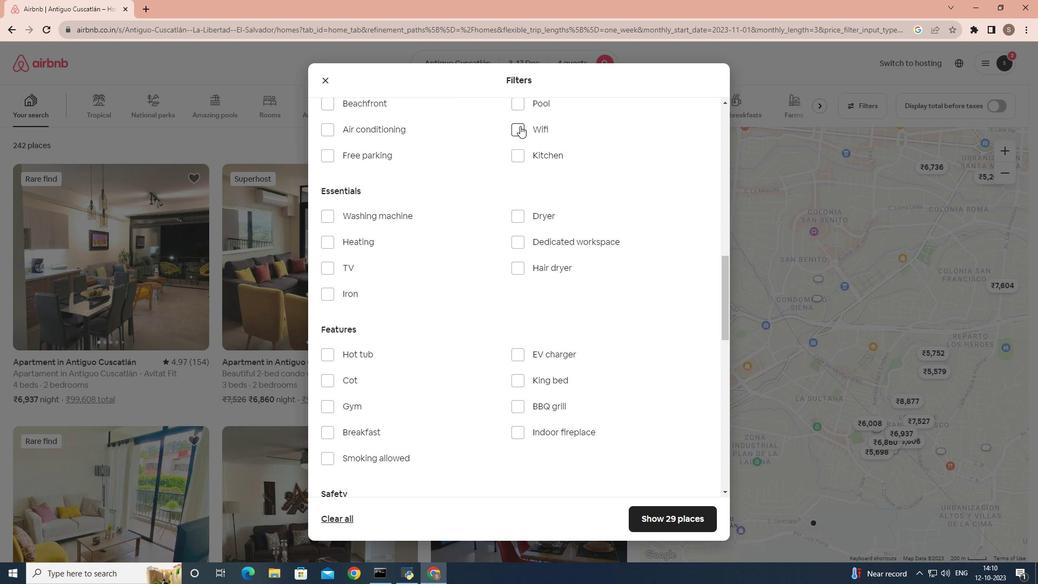 
Action: Mouse moved to (663, 526)
Screenshot: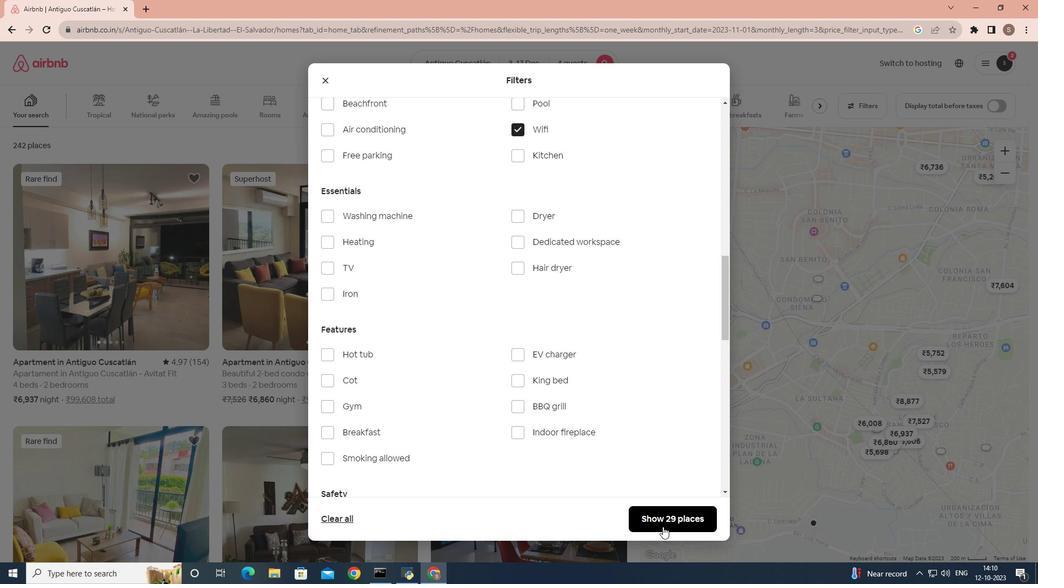 
Action: Mouse pressed left at (663, 526)
Screenshot: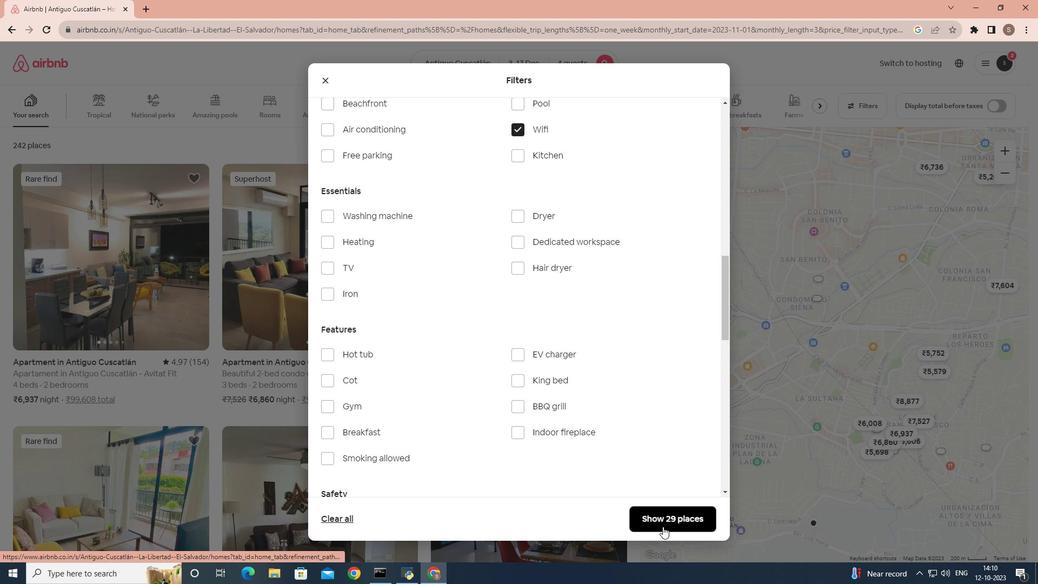 
Action: Mouse moved to (294, 271)
Screenshot: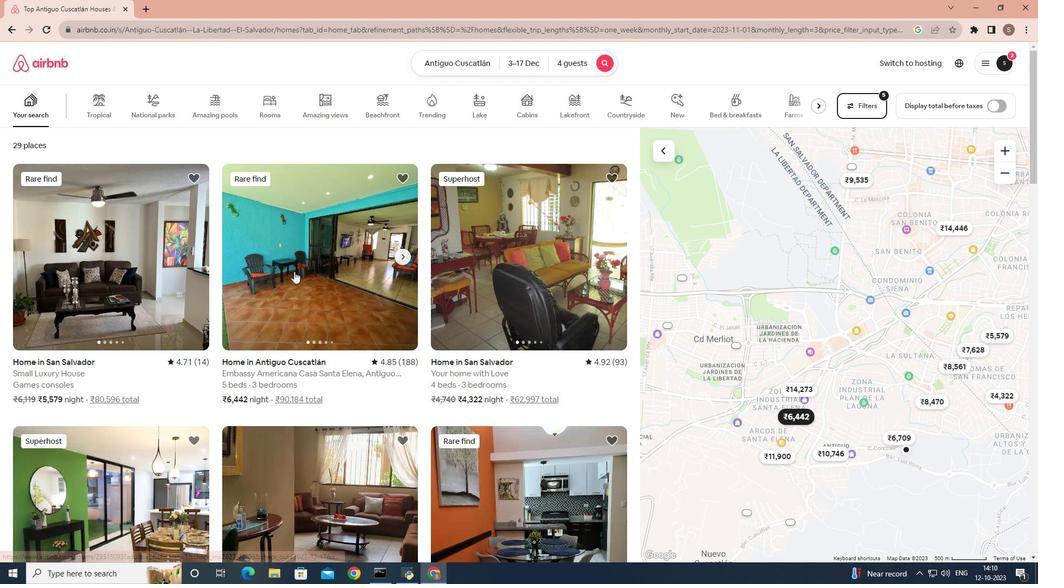 
Action: Mouse pressed left at (294, 271)
Screenshot: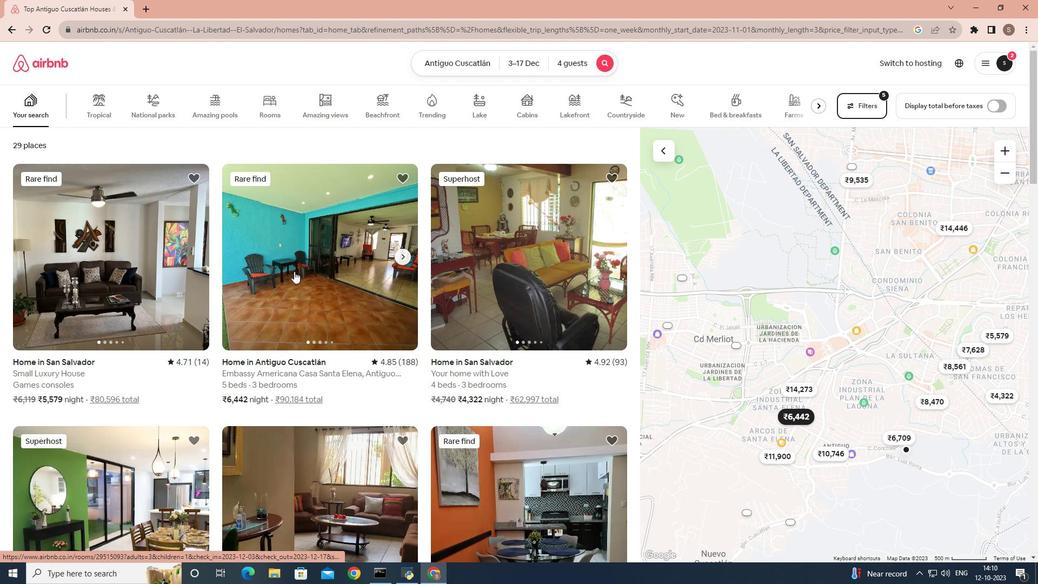 
Action: Mouse scrolled (294, 271) with delta (0, 0)
Screenshot: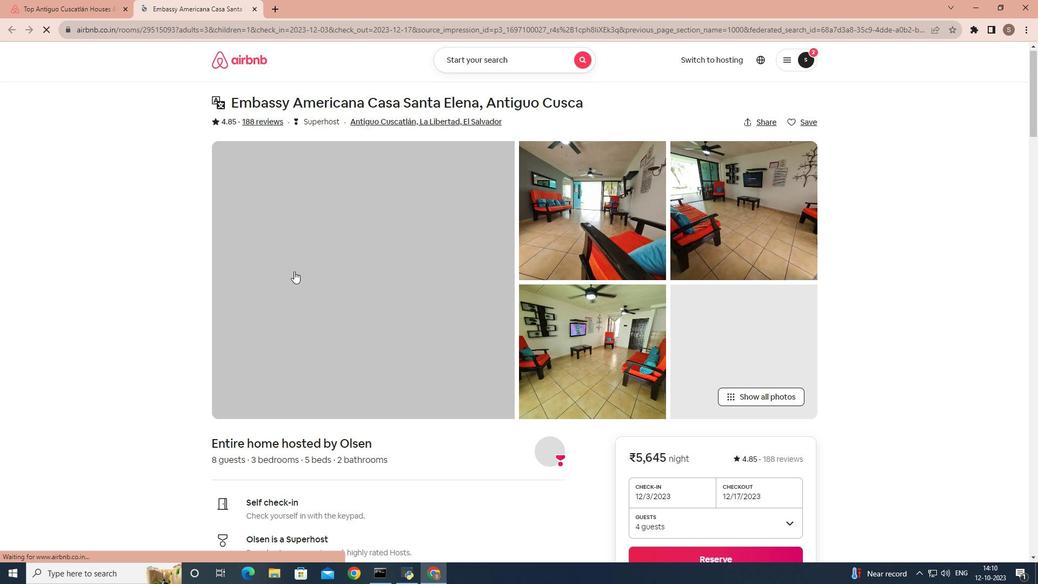 
Action: Mouse scrolled (294, 271) with delta (0, 0)
Screenshot: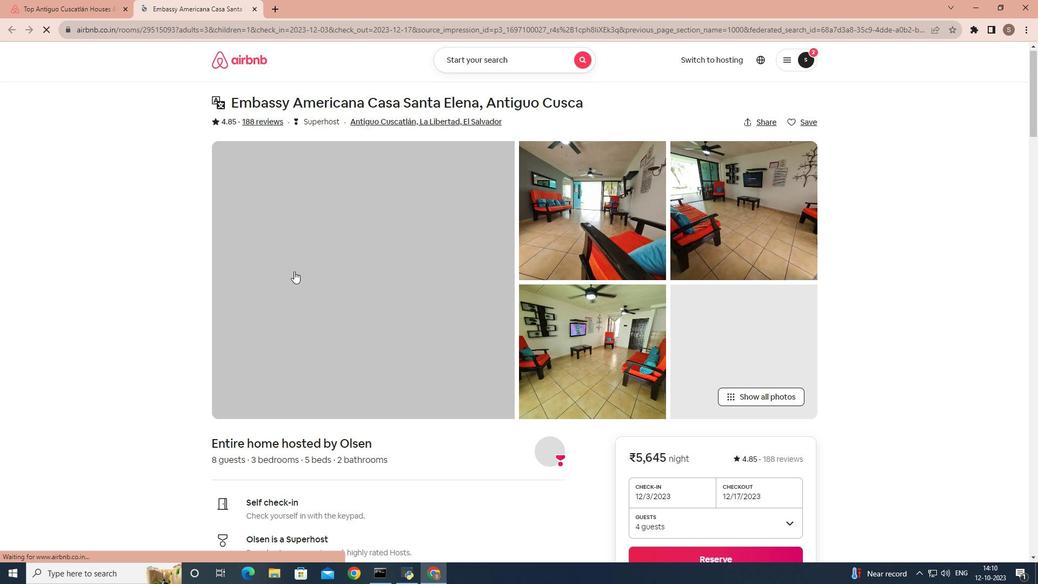 
Action: Mouse scrolled (294, 271) with delta (0, 0)
Screenshot: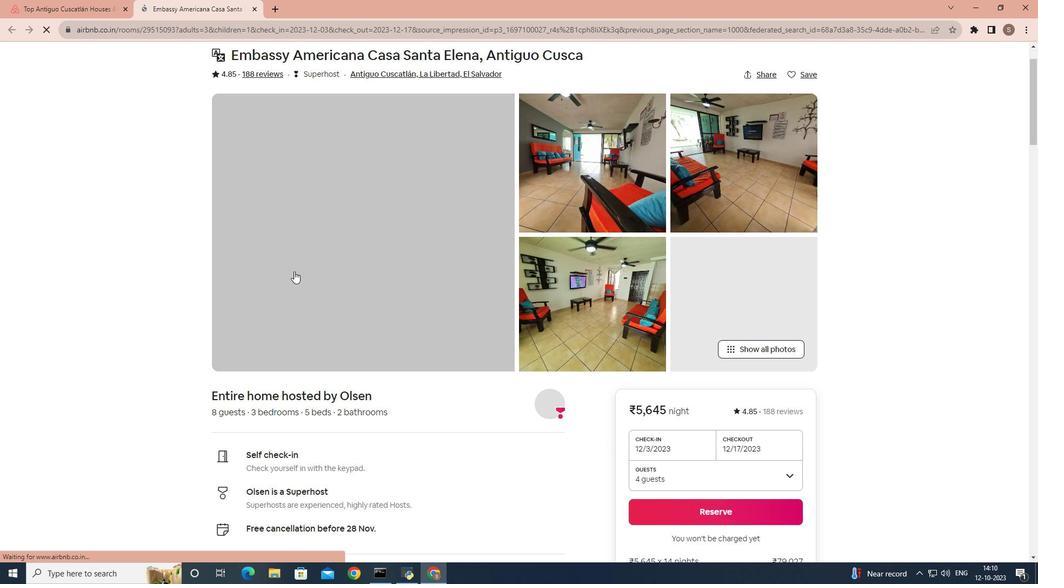 
Action: Mouse scrolled (294, 271) with delta (0, 0)
Screenshot: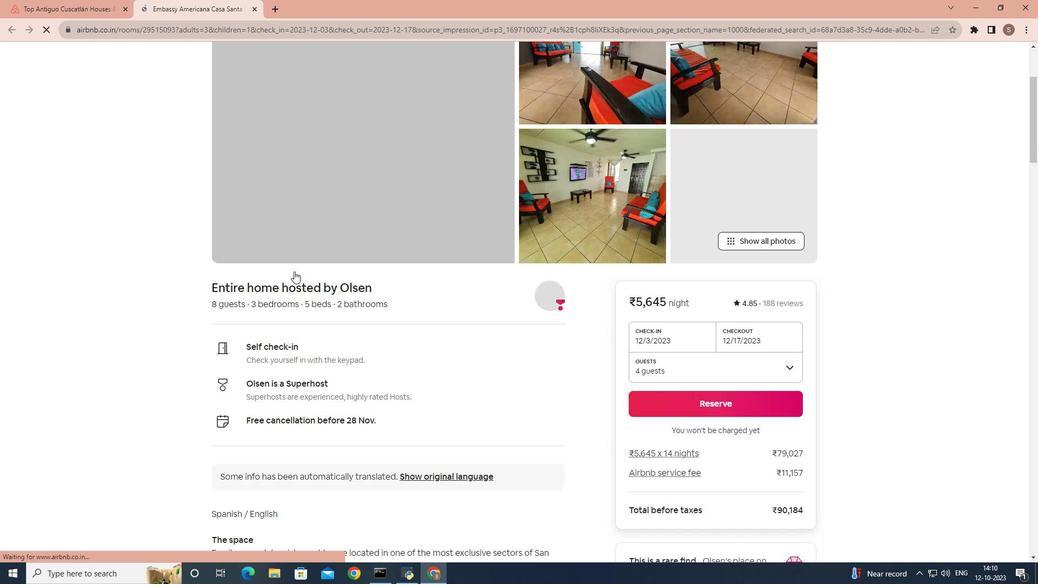 
Action: Mouse scrolled (294, 271) with delta (0, 0)
Screenshot: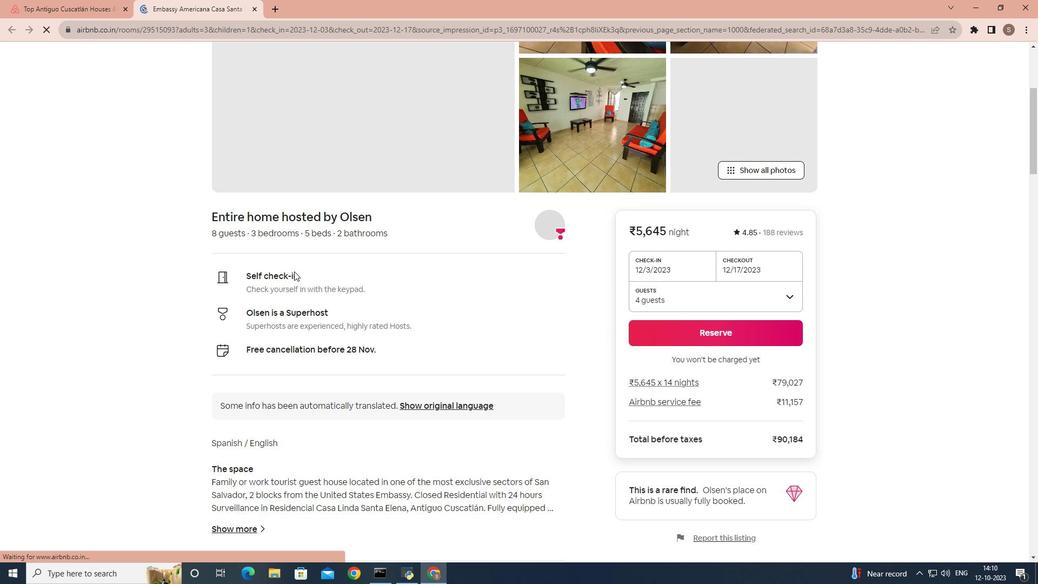 
Action: Mouse scrolled (294, 271) with delta (0, 0)
Screenshot: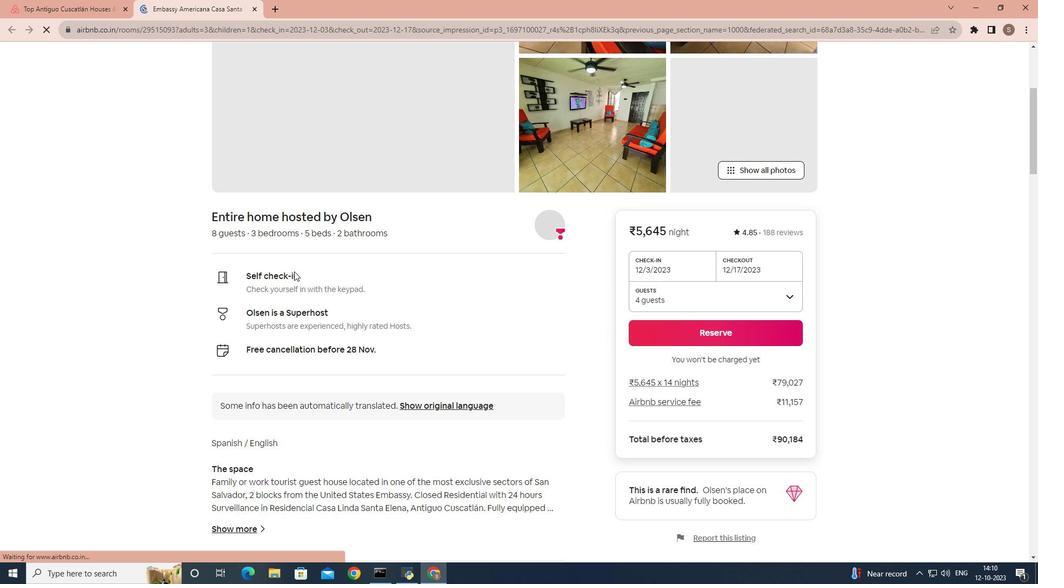 
Action: Mouse scrolled (294, 271) with delta (0, 0)
Screenshot: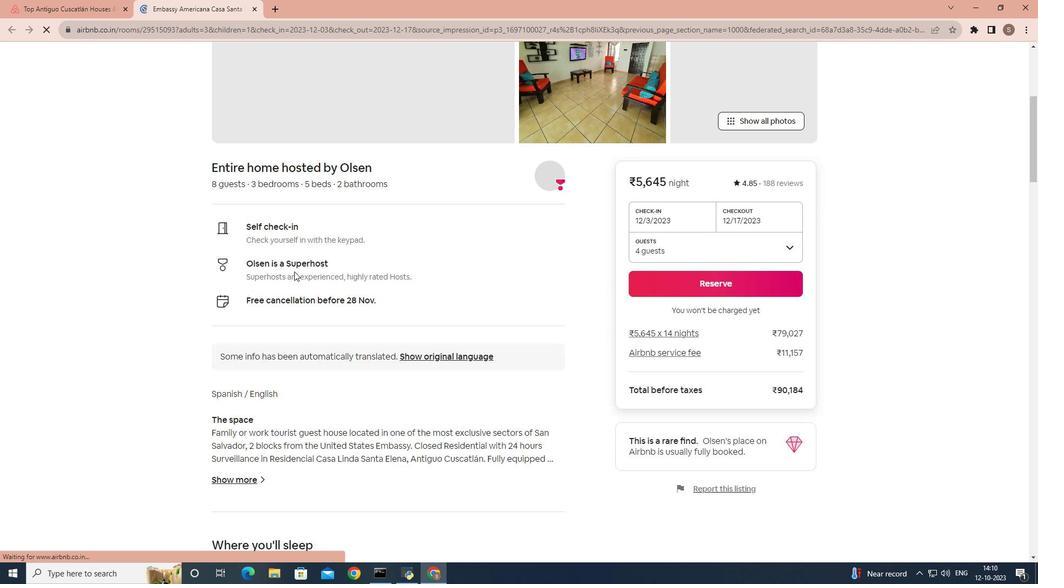 
Action: Mouse moved to (232, 372)
Screenshot: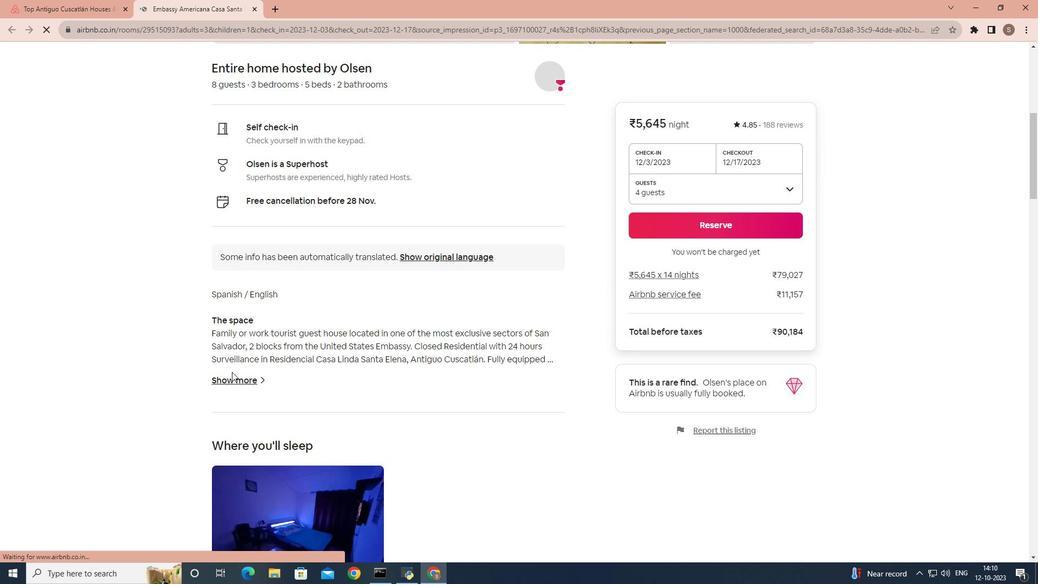 
Action: Mouse pressed left at (232, 372)
Screenshot: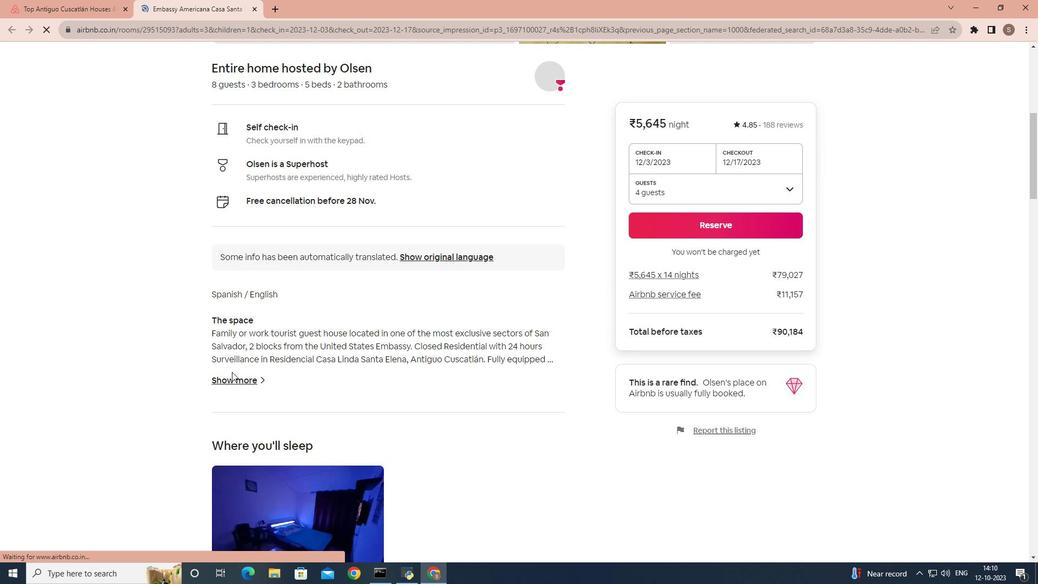 
Action: Mouse moved to (232, 374)
Screenshot: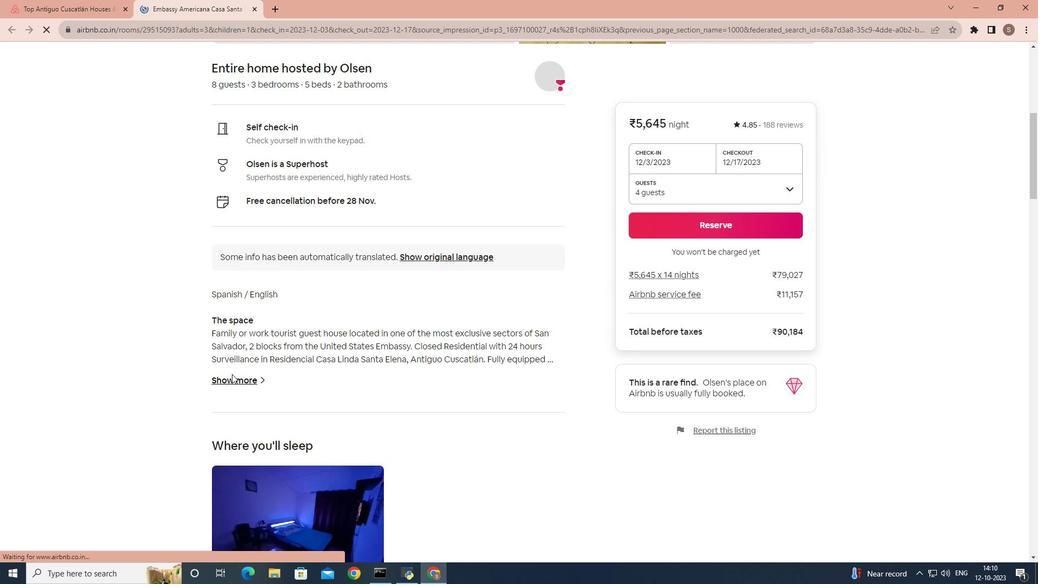 
Action: Mouse pressed left at (232, 374)
Screenshot: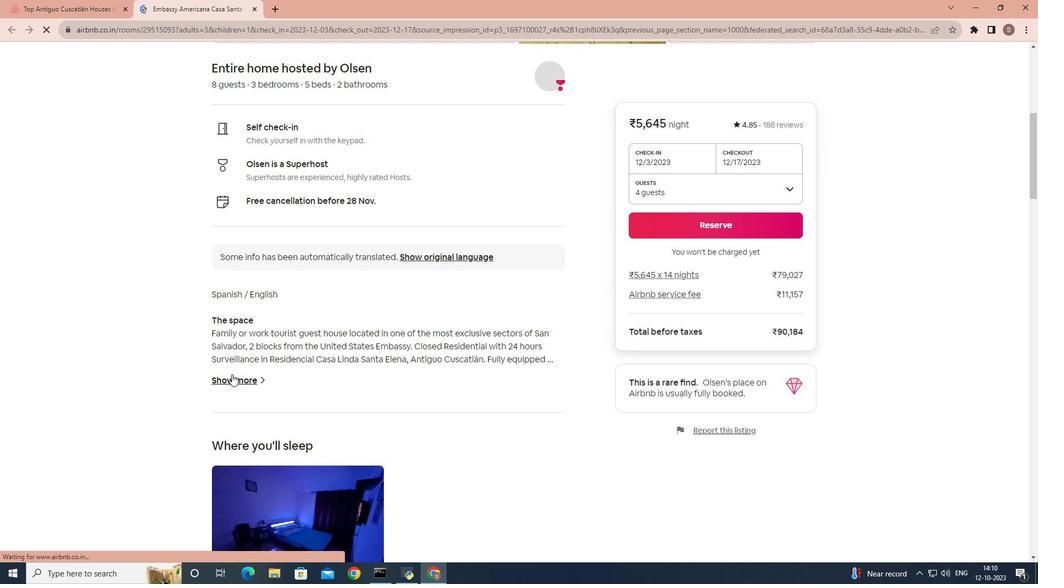 
Action: Mouse moved to (354, 269)
Screenshot: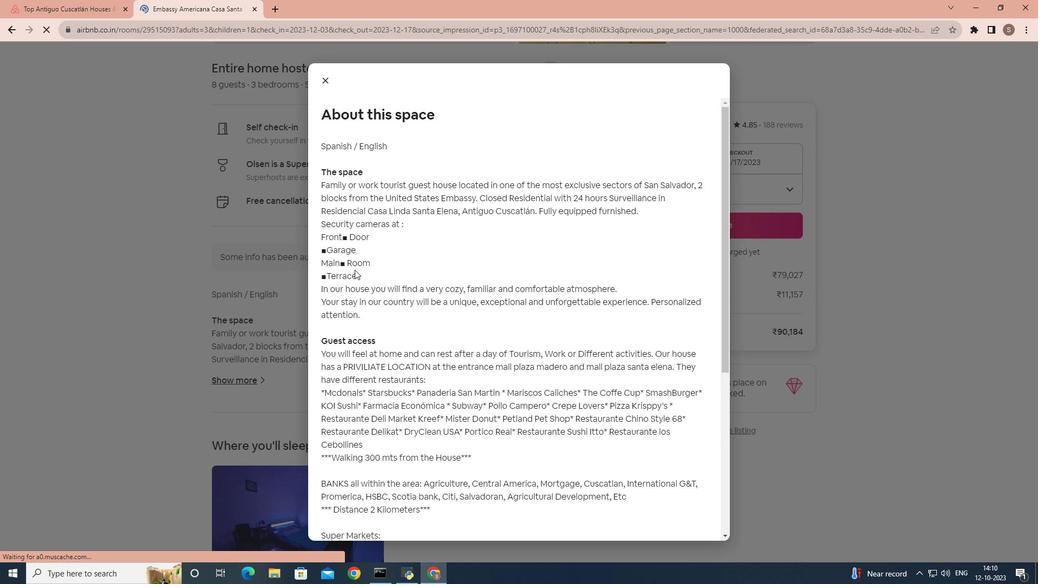 
Action: Mouse scrolled (354, 269) with delta (0, 0)
Screenshot: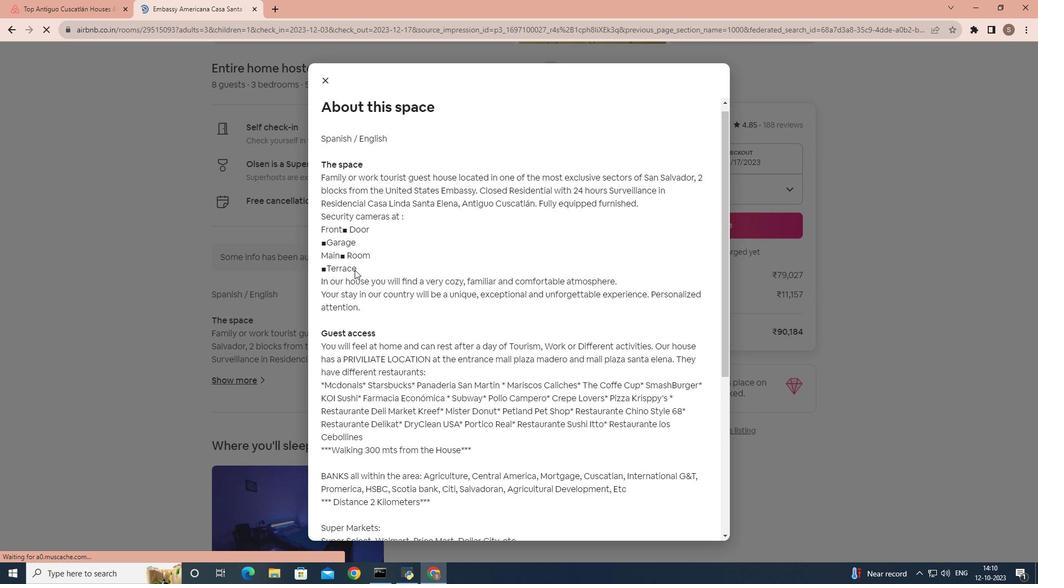 
Action: Mouse scrolled (354, 269) with delta (0, 0)
Screenshot: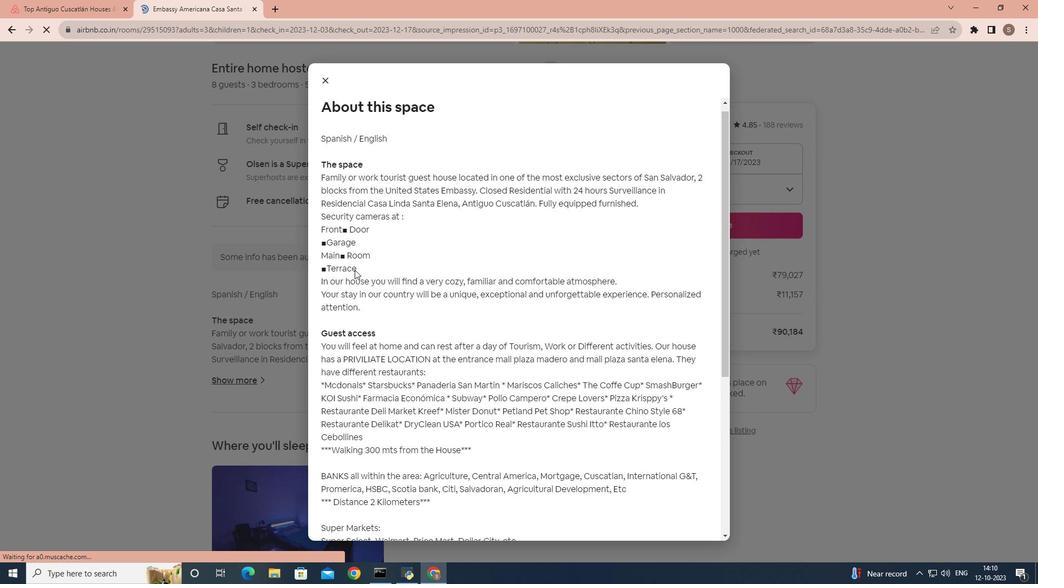 
Action: Mouse scrolled (354, 269) with delta (0, 0)
Screenshot: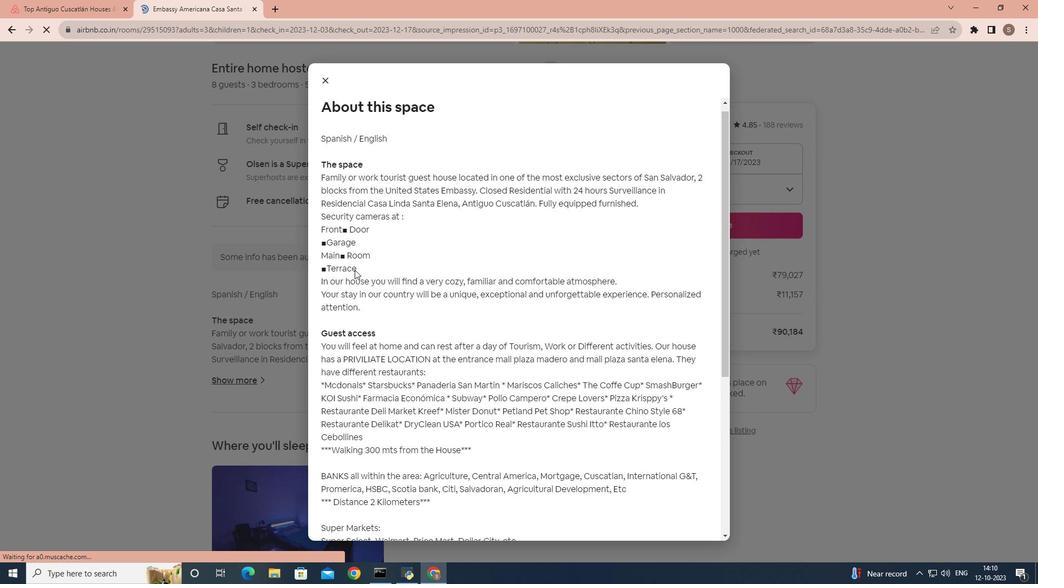 
Action: Mouse scrolled (354, 269) with delta (0, 0)
Screenshot: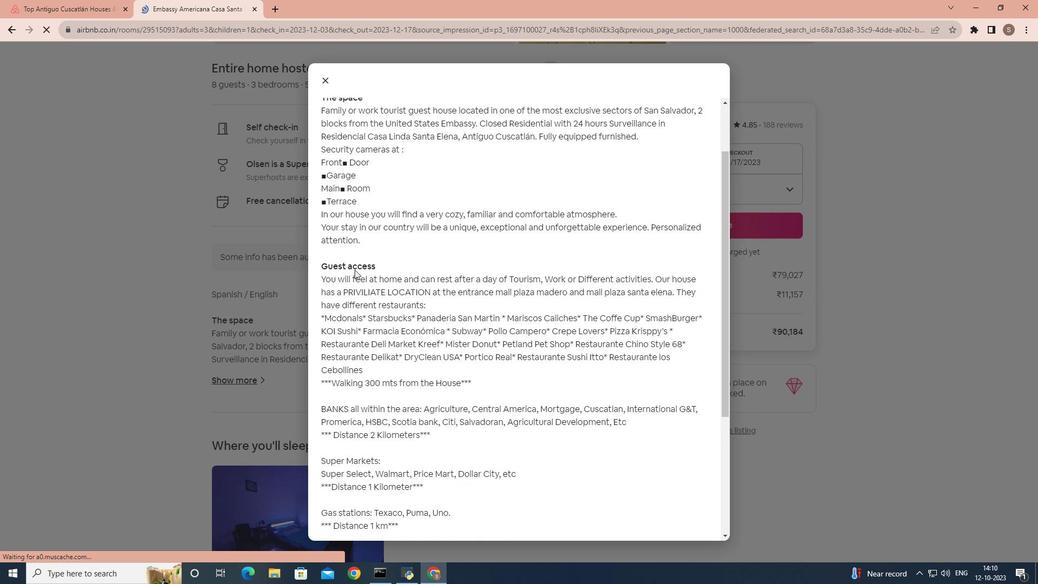 
Action: Mouse scrolled (354, 269) with delta (0, 0)
Screenshot: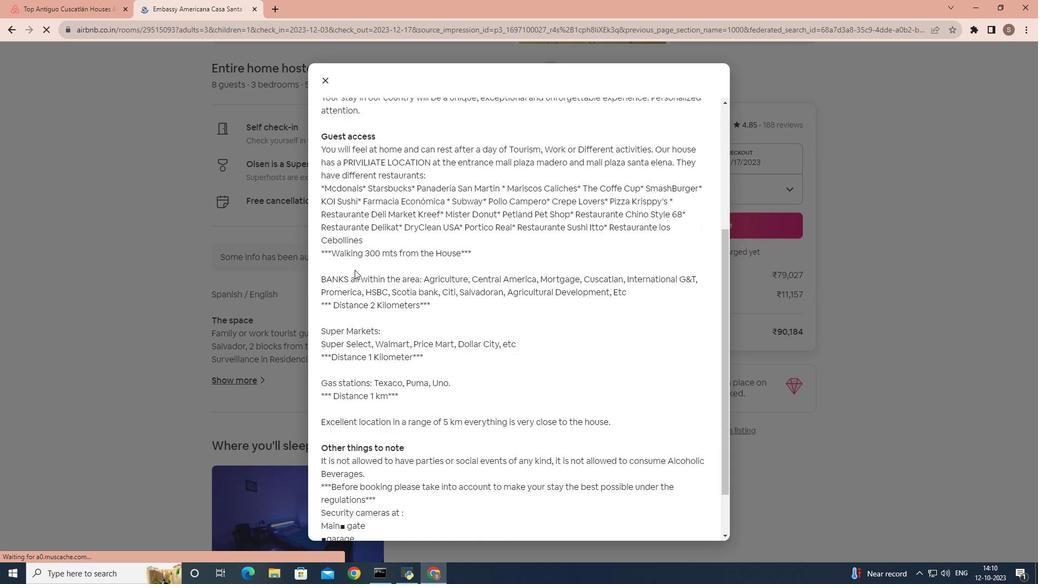 
Action: Mouse scrolled (354, 269) with delta (0, 0)
Screenshot: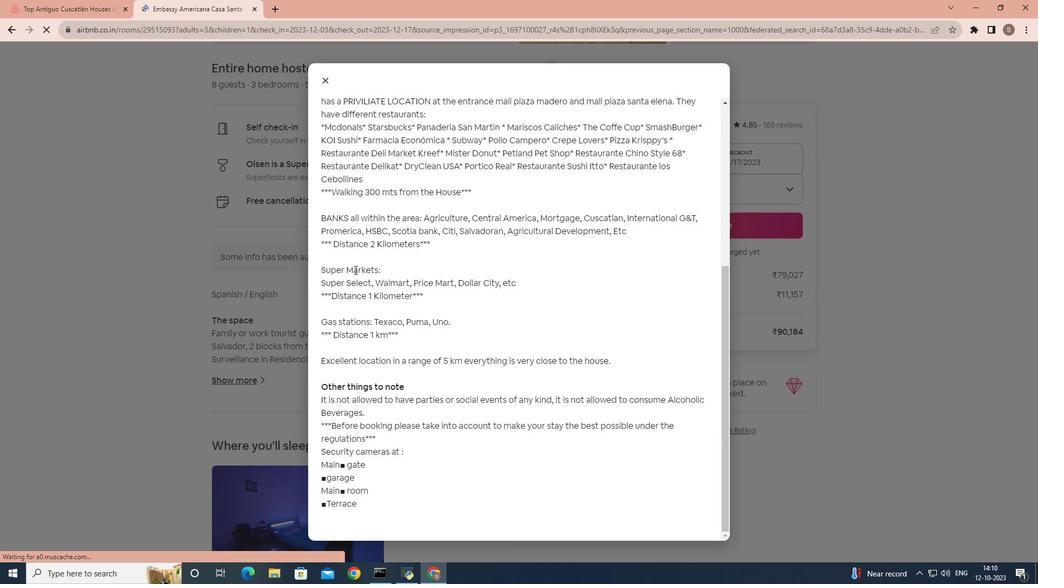 
Action: Mouse scrolled (354, 269) with delta (0, 0)
Screenshot: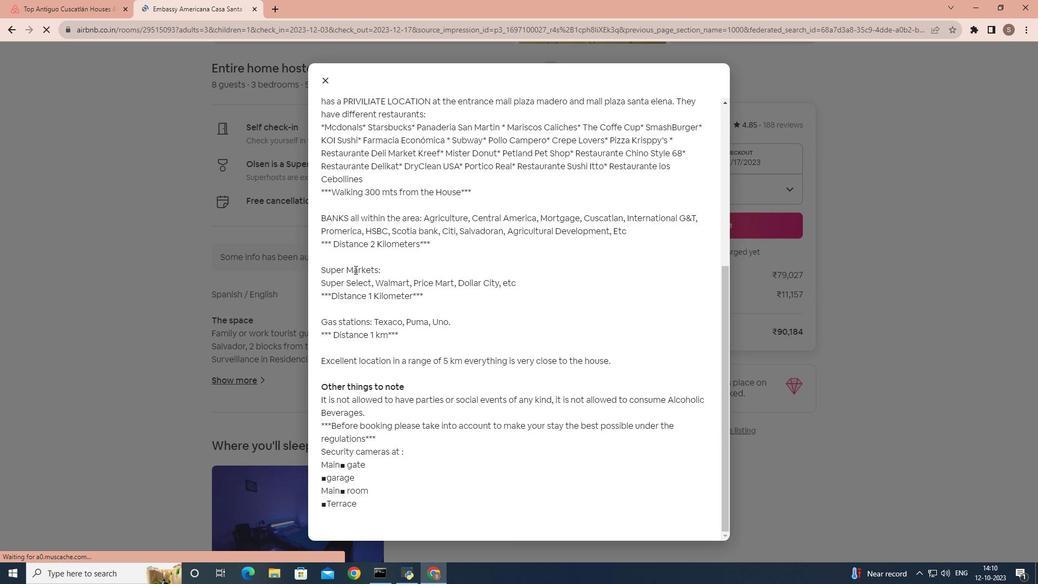 
Action: Mouse scrolled (354, 269) with delta (0, 0)
Screenshot: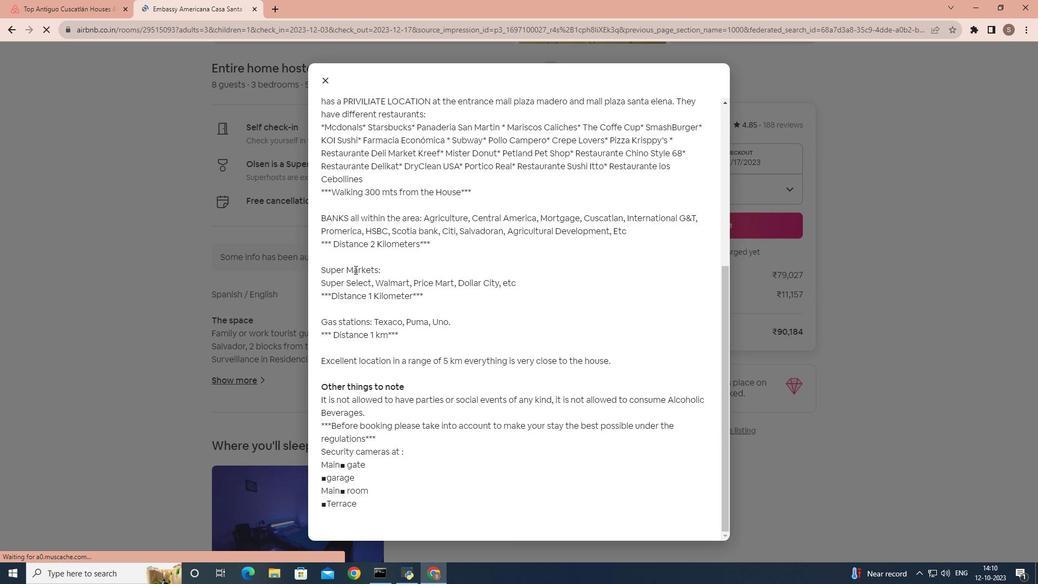 
Action: Mouse scrolled (354, 269) with delta (0, 0)
Screenshot: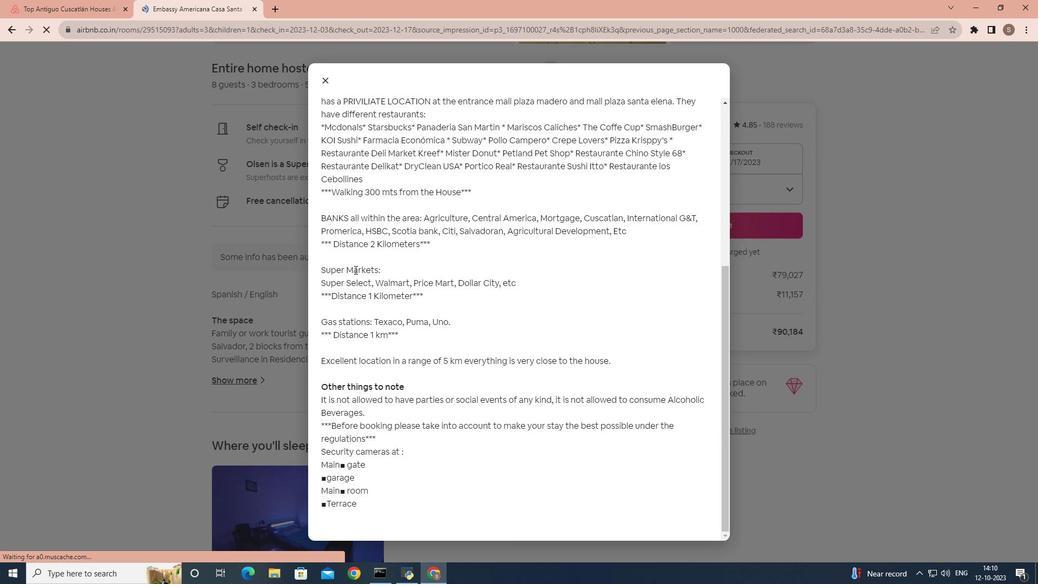 
Action: Mouse scrolled (354, 269) with delta (0, 0)
Screenshot: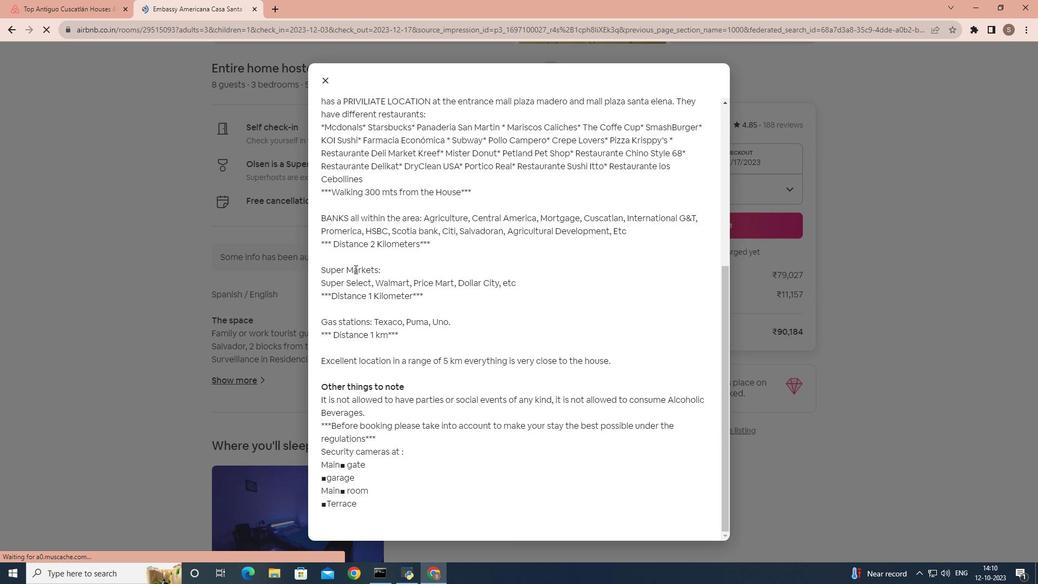 
Action: Mouse moved to (322, 76)
Screenshot: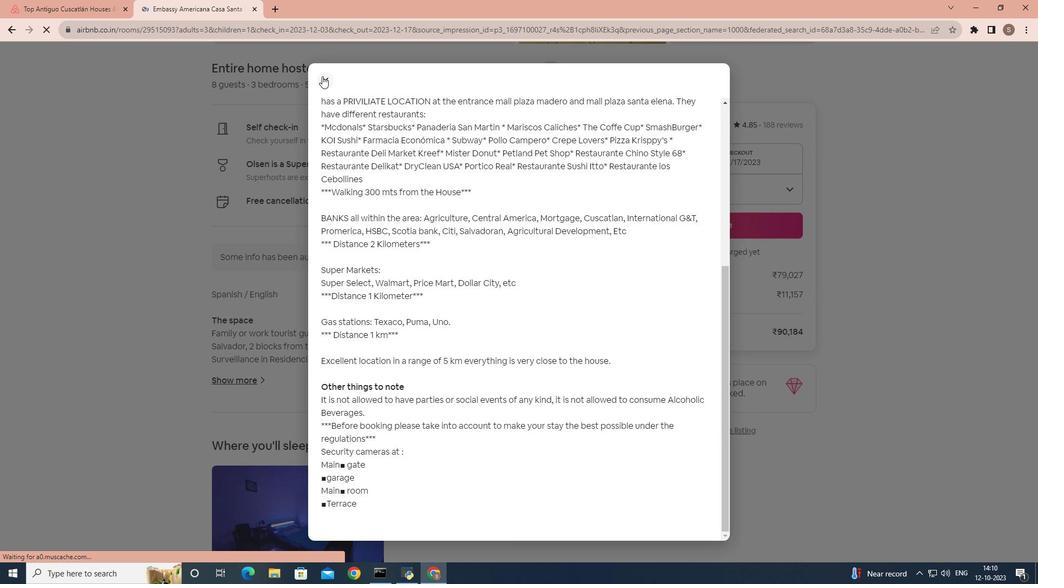 
Action: Mouse pressed left at (322, 76)
Screenshot: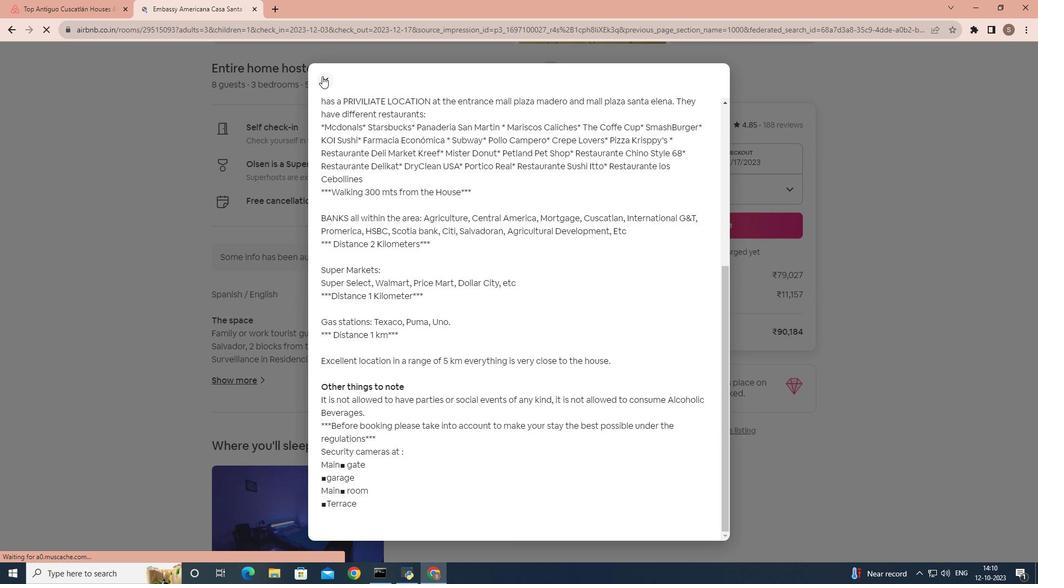 
Action: Mouse moved to (278, 187)
Screenshot: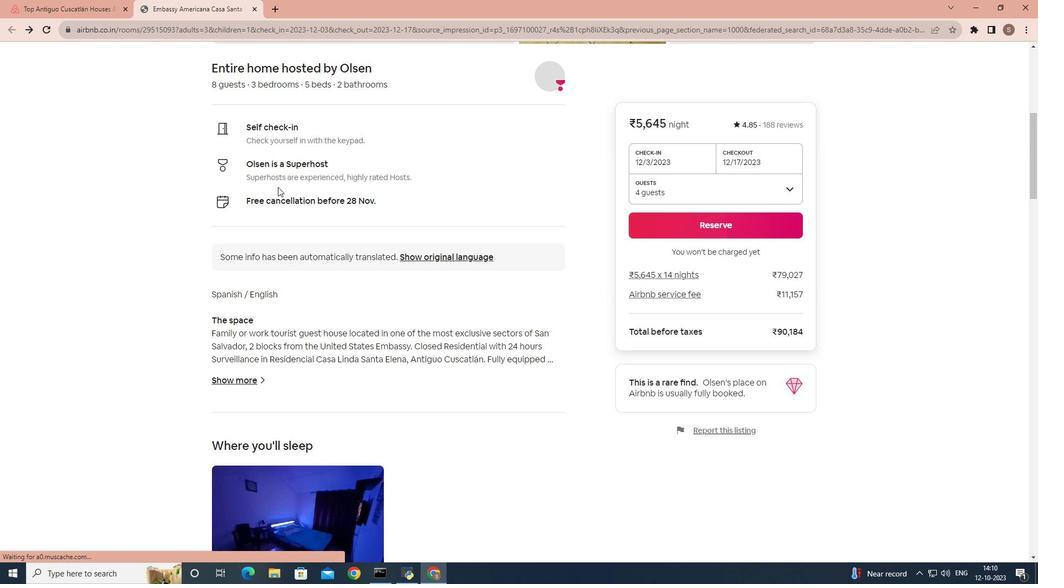 
Action: Mouse scrolled (278, 186) with delta (0, 0)
Screenshot: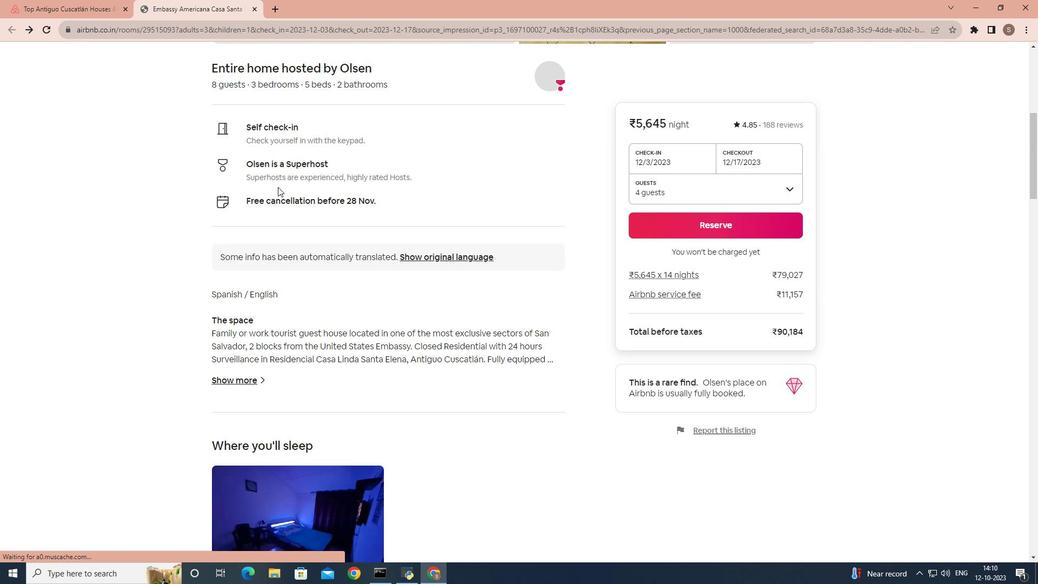 
Action: Mouse scrolled (278, 186) with delta (0, 0)
Screenshot: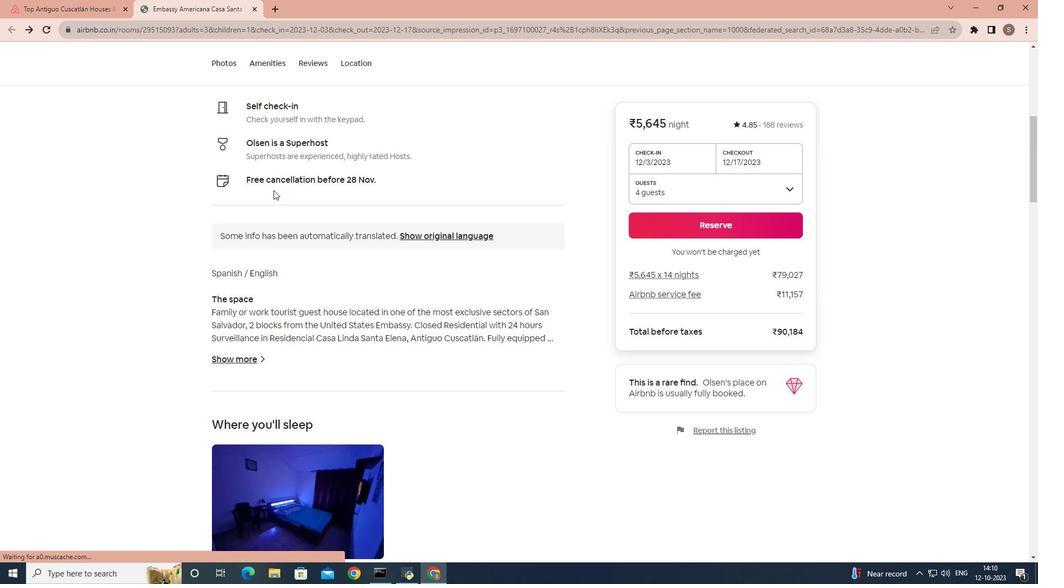 
Action: Mouse scrolled (278, 186) with delta (0, 0)
Screenshot: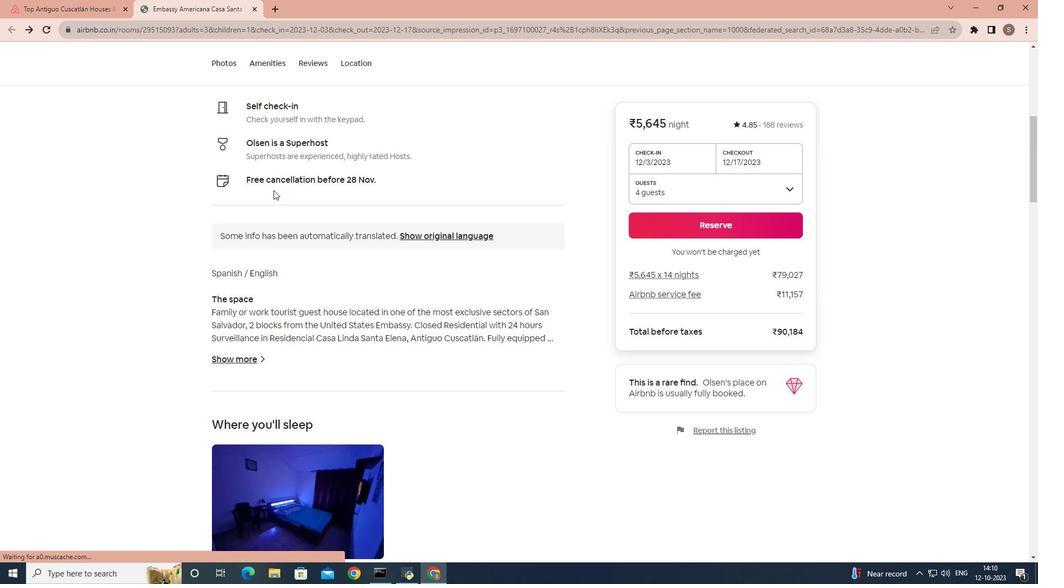 
Action: Mouse scrolled (278, 186) with delta (0, 0)
Screenshot: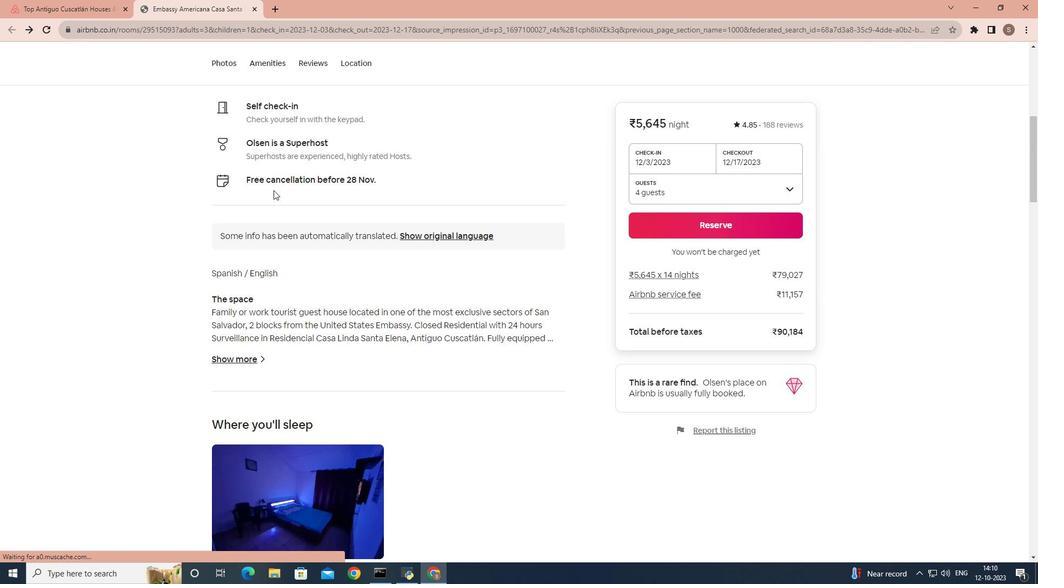 
Action: Mouse scrolled (278, 186) with delta (0, 0)
Screenshot: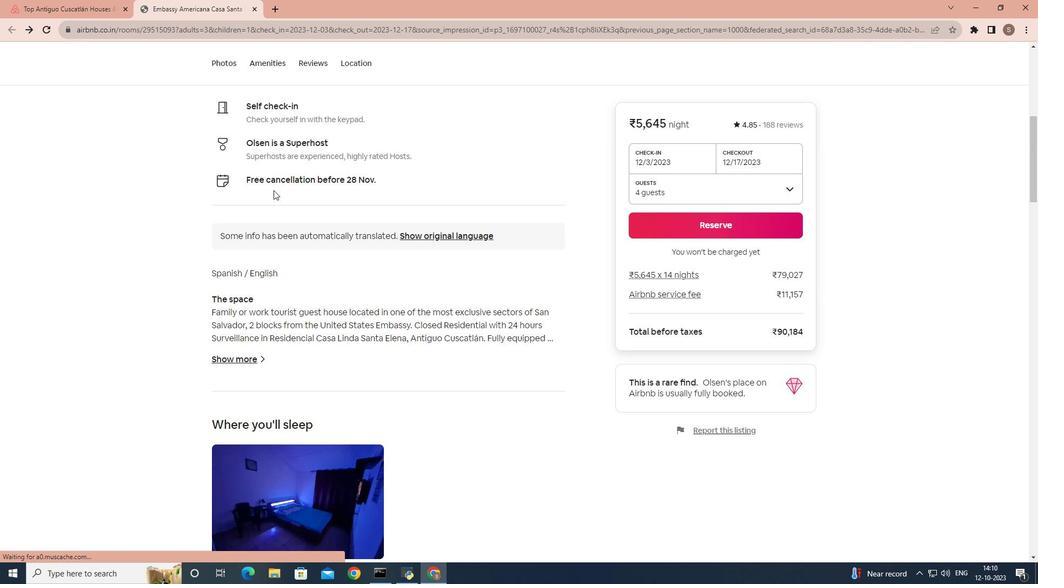 
Action: Mouse moved to (276, 187)
Screenshot: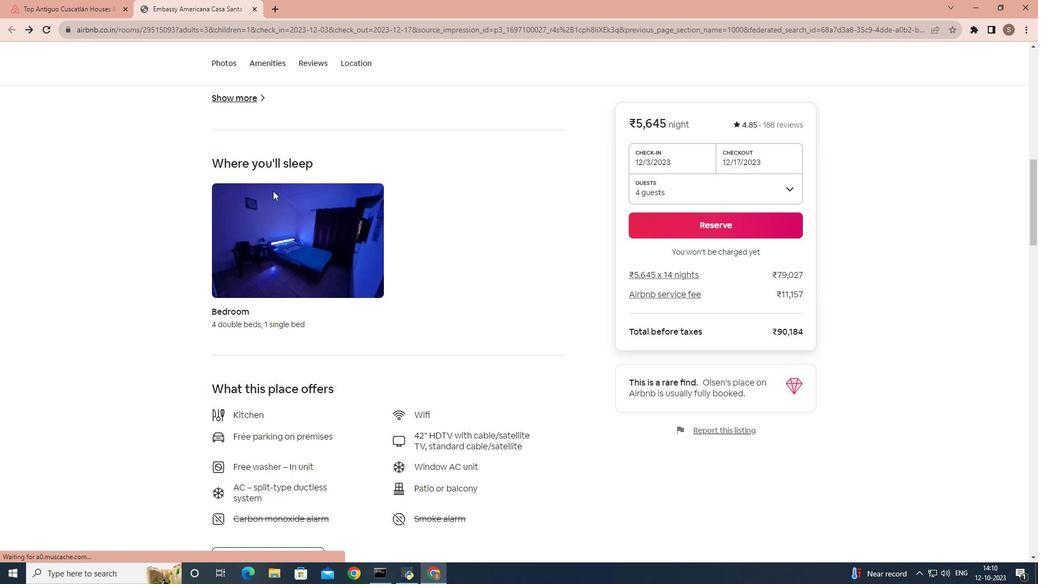 
Action: Mouse scrolled (276, 187) with delta (0, 0)
Screenshot: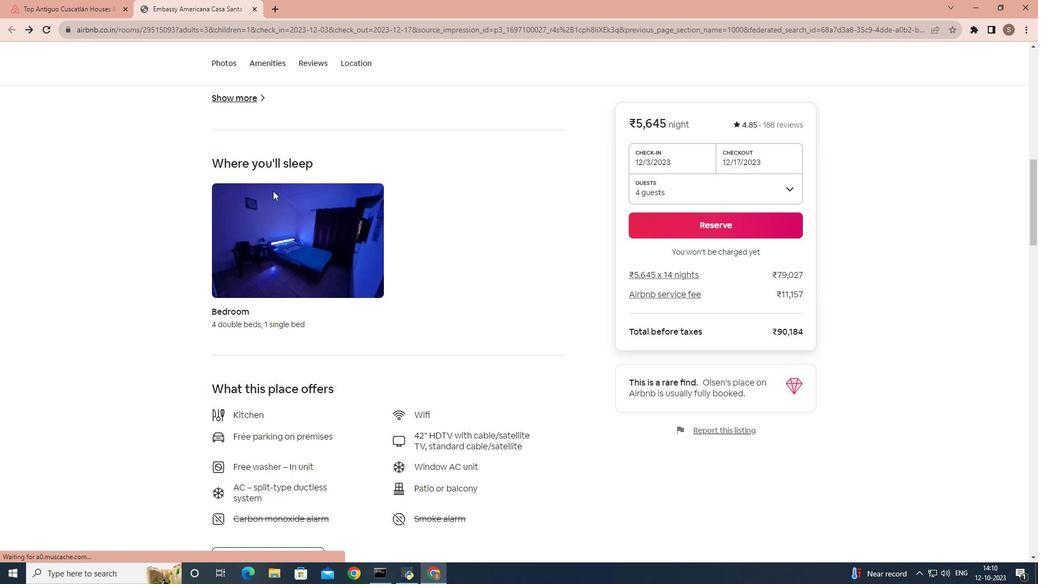 
Action: Mouse moved to (273, 190)
Screenshot: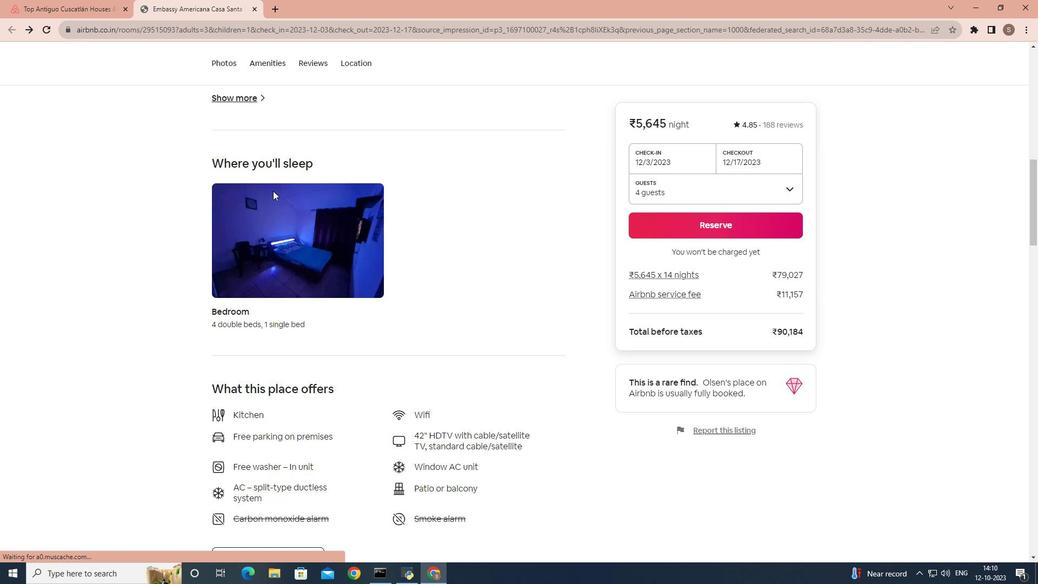 
Action: Mouse scrolled (273, 190) with delta (0, 0)
Screenshot: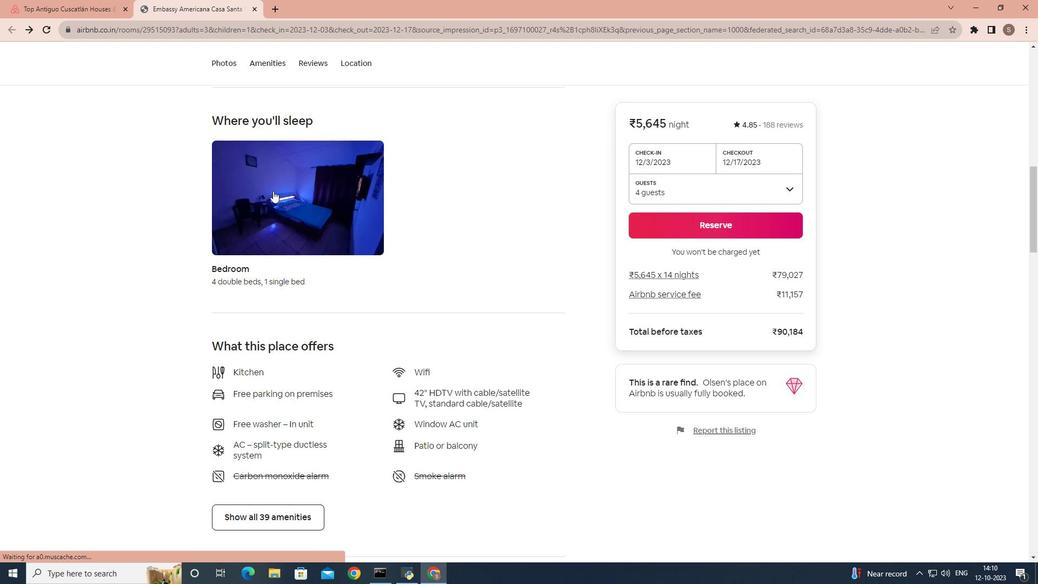 
Action: Mouse scrolled (273, 190) with delta (0, 0)
Screenshot: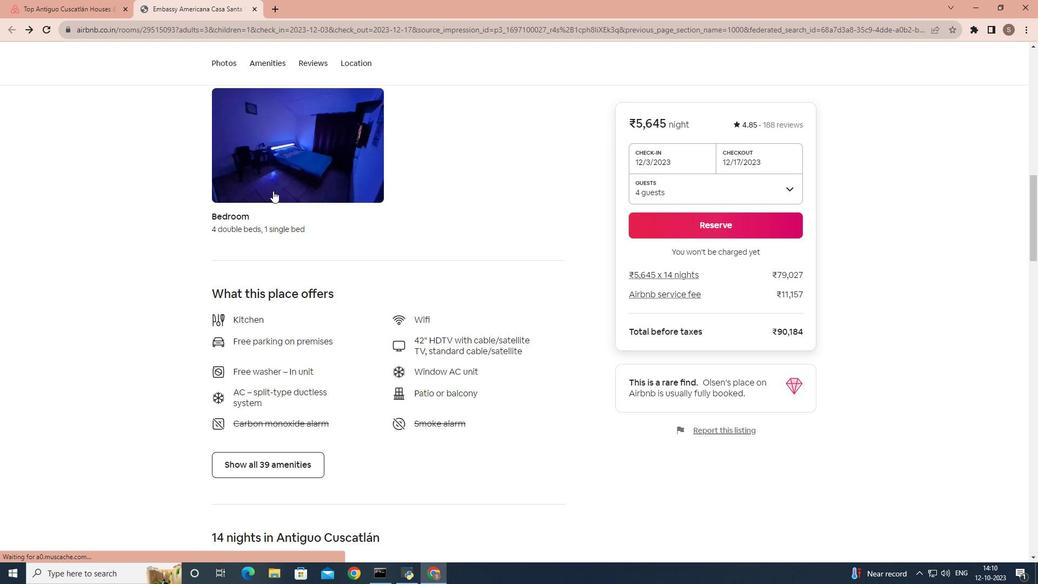 
Action: Mouse scrolled (273, 190) with delta (0, 0)
Screenshot: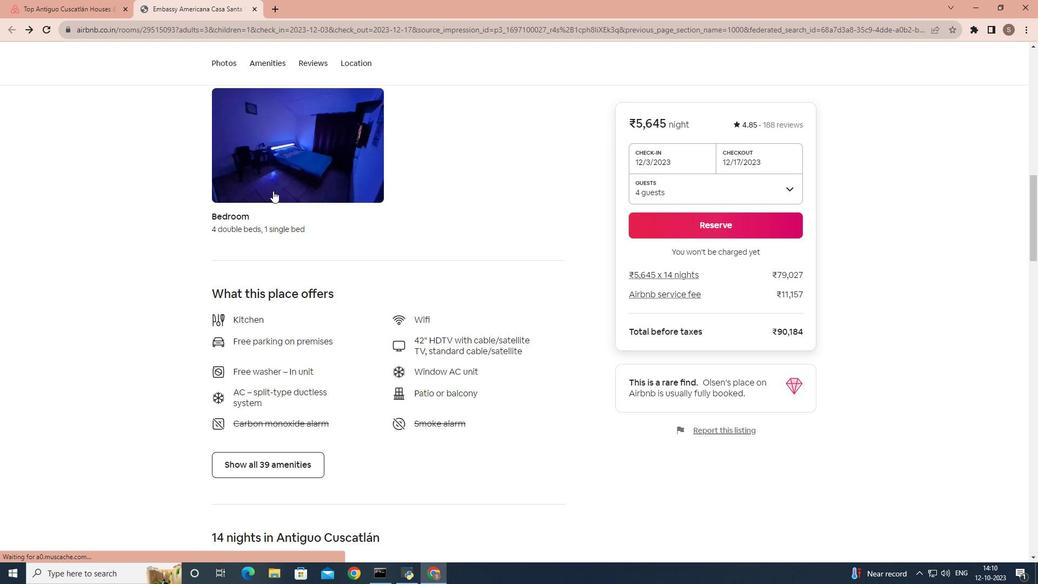 
Action: Mouse scrolled (273, 190) with delta (0, 0)
Screenshot: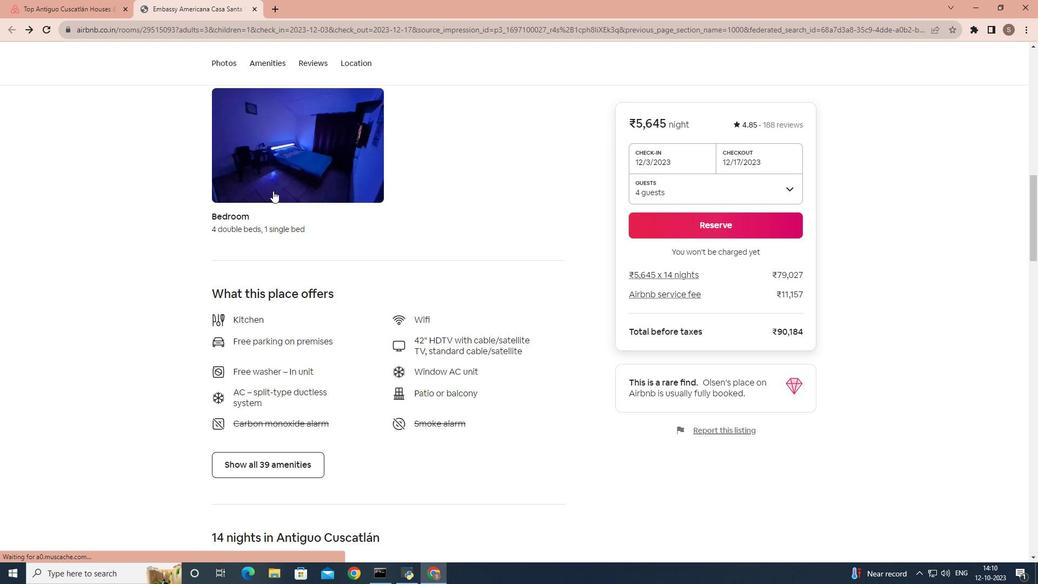 
Action: Mouse scrolled (273, 190) with delta (0, 0)
Screenshot: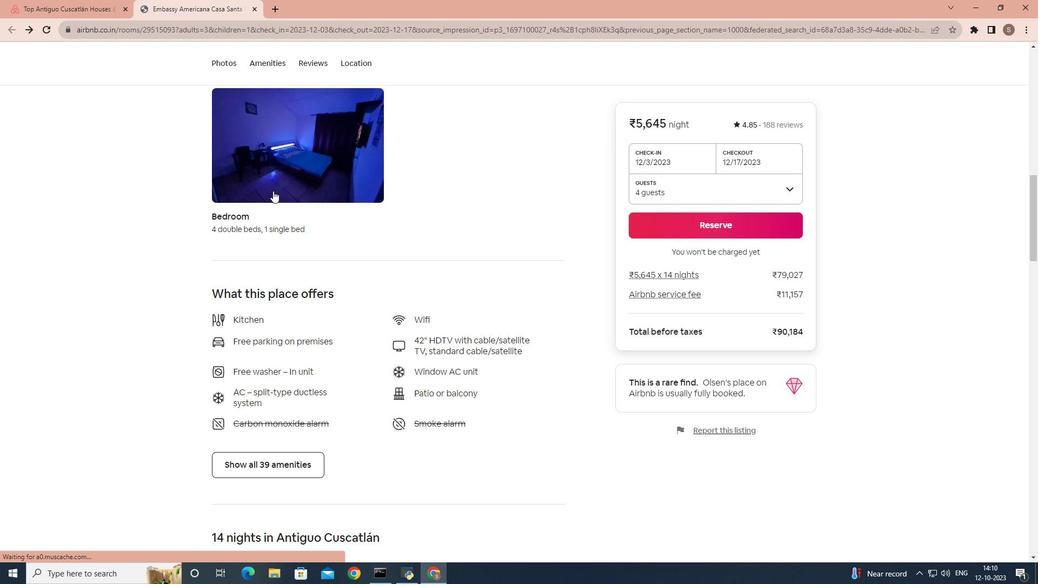 
Action: Mouse moved to (244, 243)
Screenshot: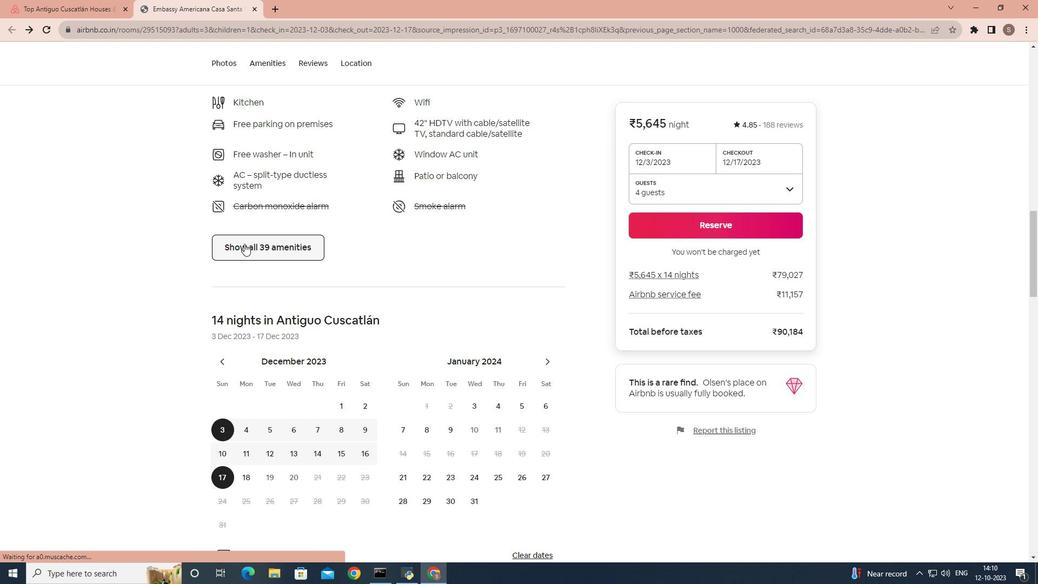 
Action: Mouse pressed left at (244, 243)
Screenshot: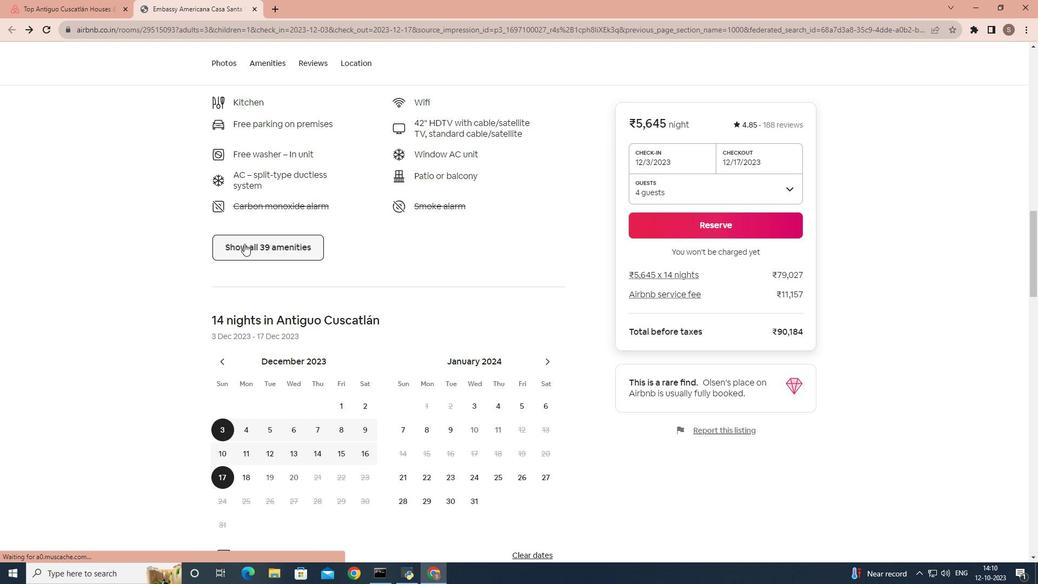 
Action: Mouse moved to (375, 215)
Screenshot: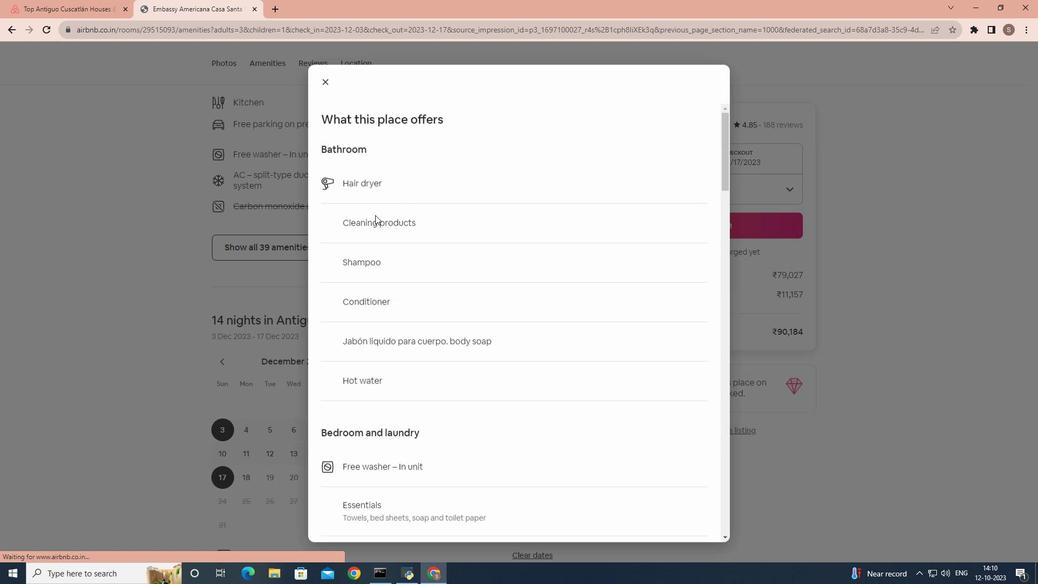 
Action: Mouse scrolled (375, 214) with delta (0, 0)
Screenshot: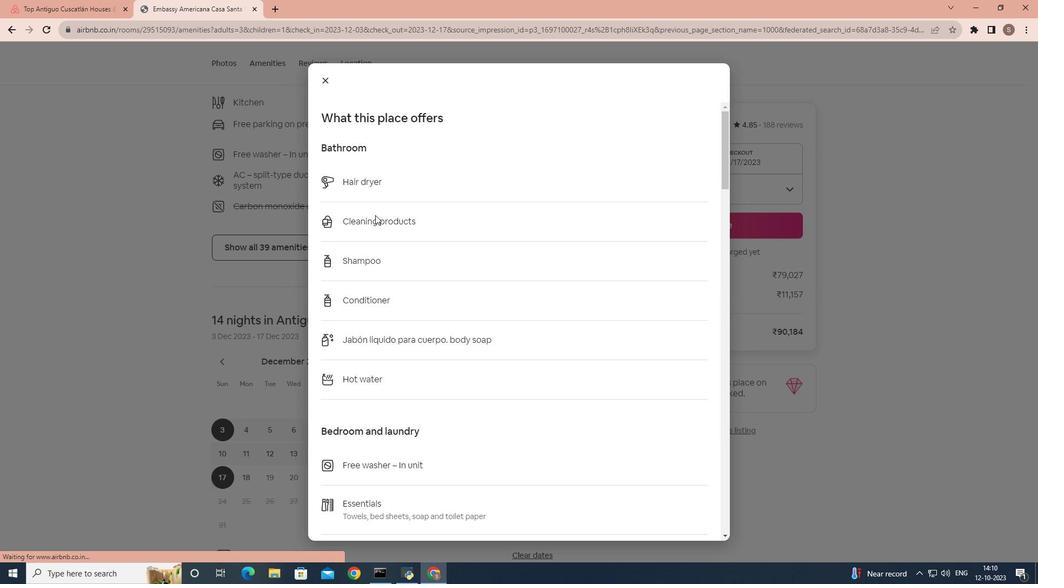 
Action: Mouse scrolled (375, 214) with delta (0, 0)
Screenshot: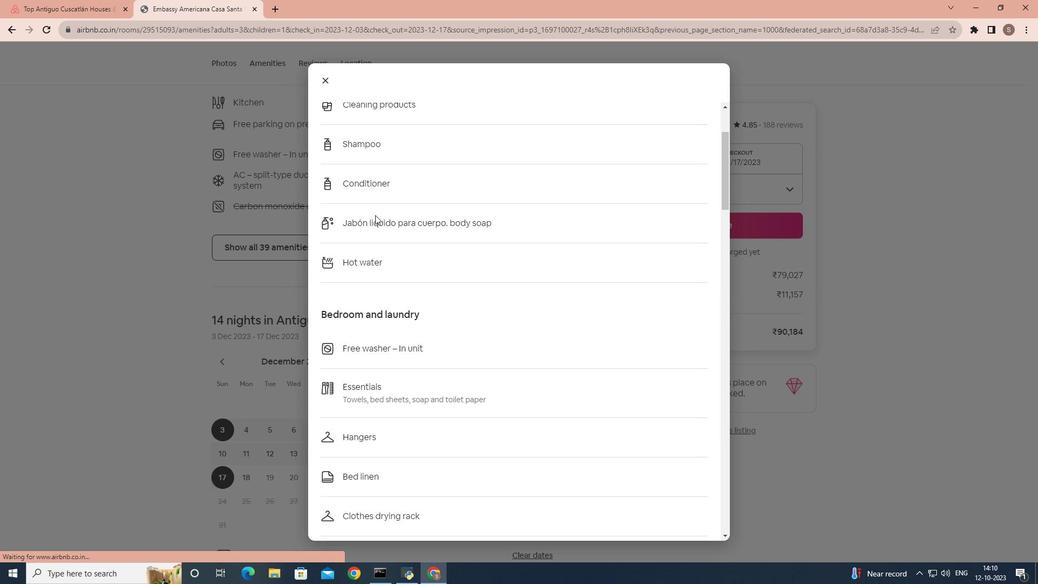 
Action: Mouse scrolled (375, 214) with delta (0, 0)
Screenshot: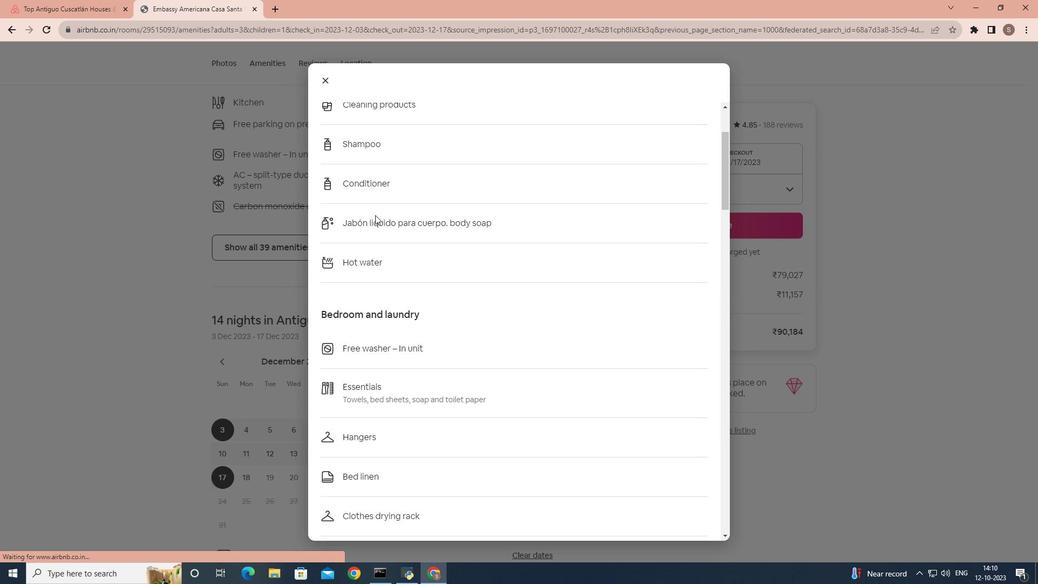 
Action: Mouse scrolled (375, 214) with delta (0, 0)
Screenshot: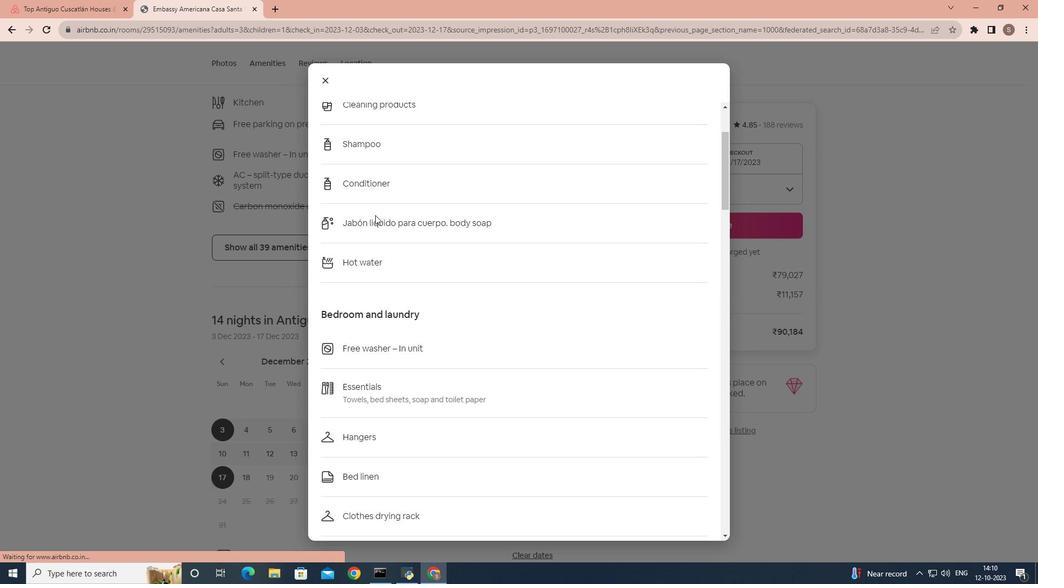 
Action: Mouse scrolled (375, 214) with delta (0, 0)
Screenshot: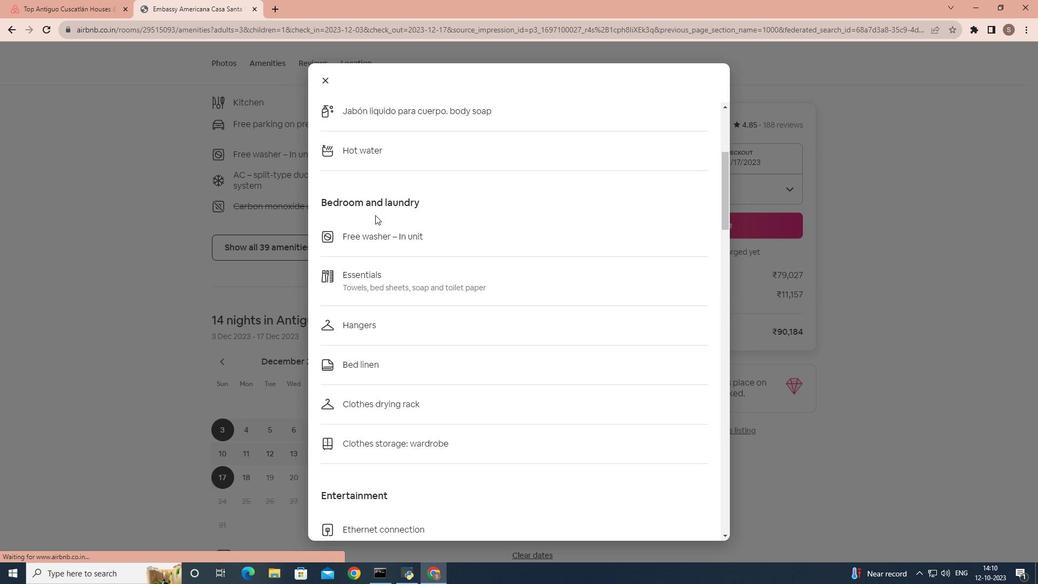 
Action: Mouse scrolled (375, 214) with delta (0, 0)
Screenshot: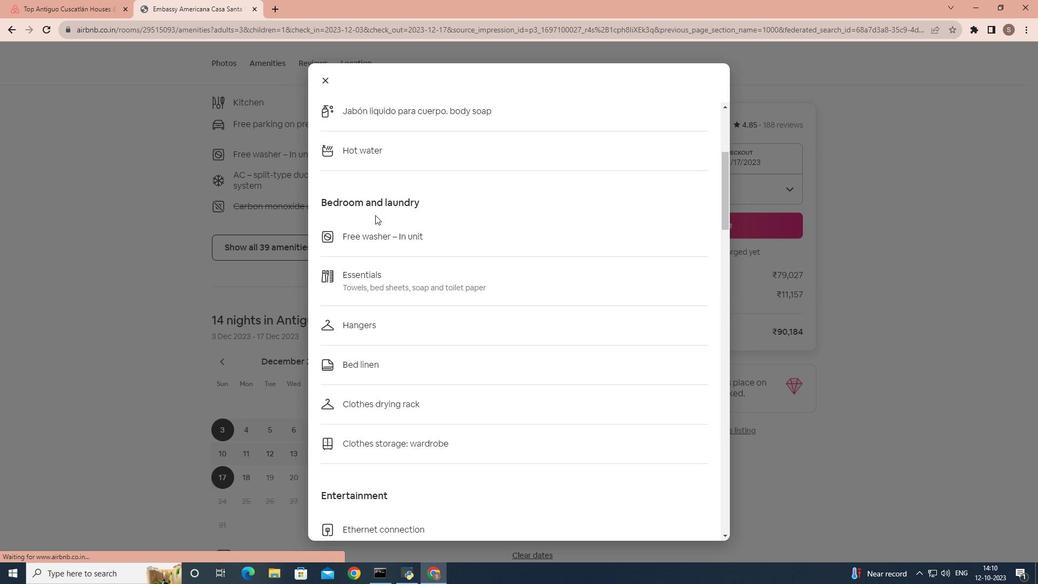 
Action: Mouse scrolled (375, 214) with delta (0, 0)
Screenshot: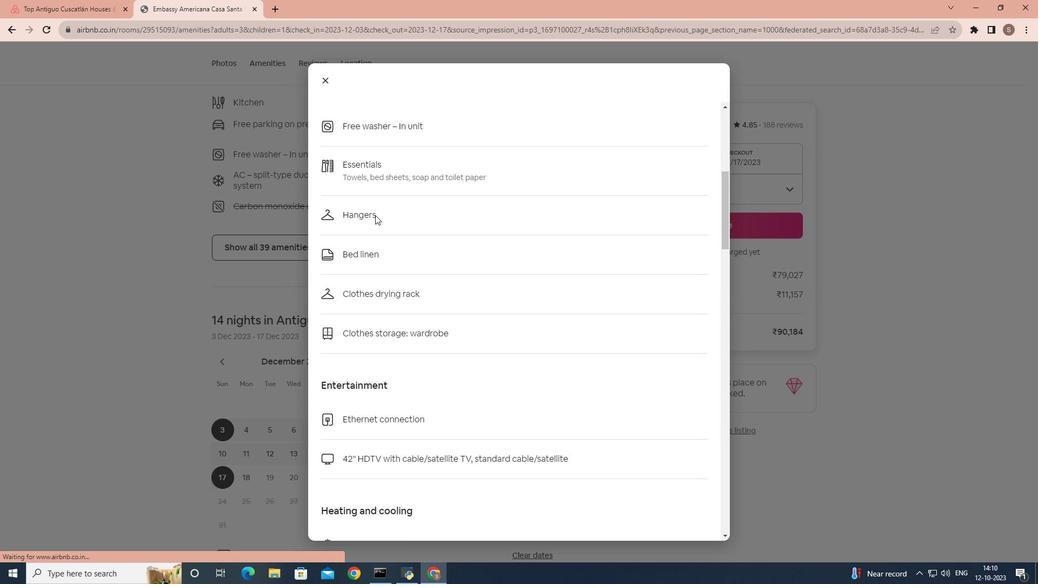 
Action: Mouse scrolled (375, 214) with delta (0, 0)
Screenshot: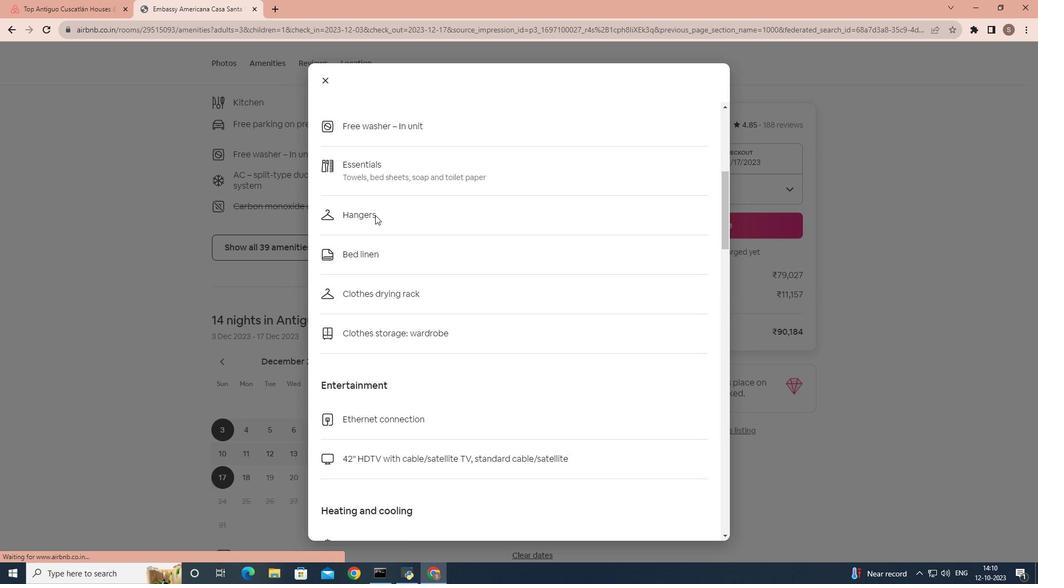 
Action: Mouse scrolled (375, 214) with delta (0, 0)
Screenshot: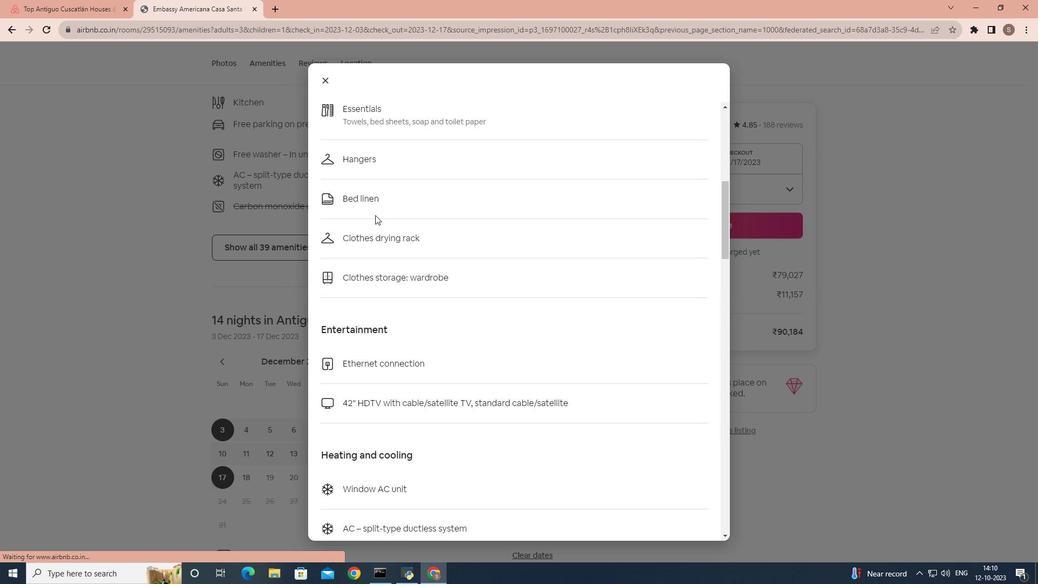 
Action: Mouse scrolled (375, 214) with delta (0, 0)
Screenshot: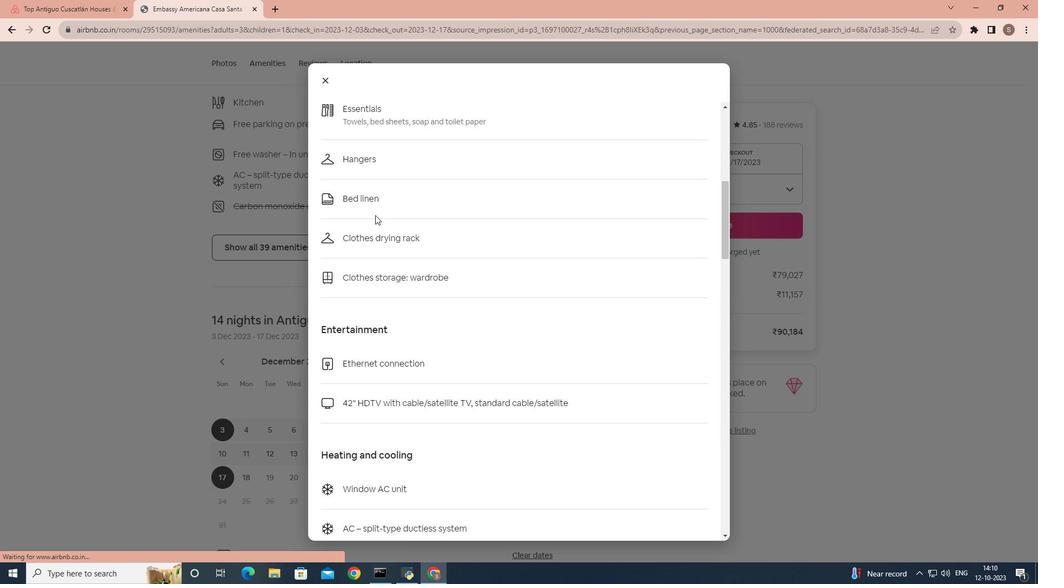 
Action: Mouse moved to (375, 214)
Screenshot: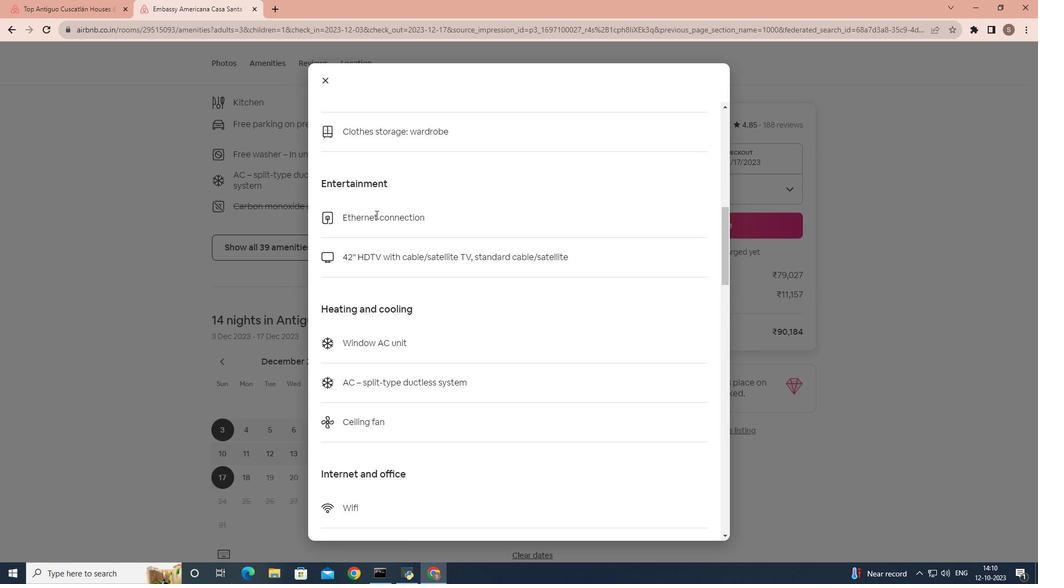 
Action: Mouse scrolled (375, 214) with delta (0, 0)
Screenshot: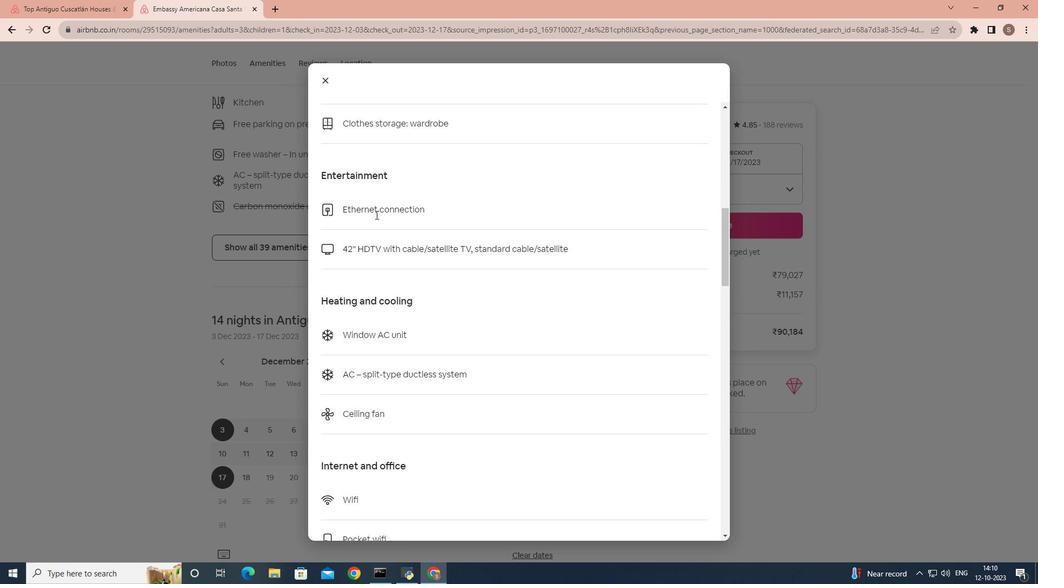 
Action: Mouse scrolled (375, 214) with delta (0, 0)
Screenshot: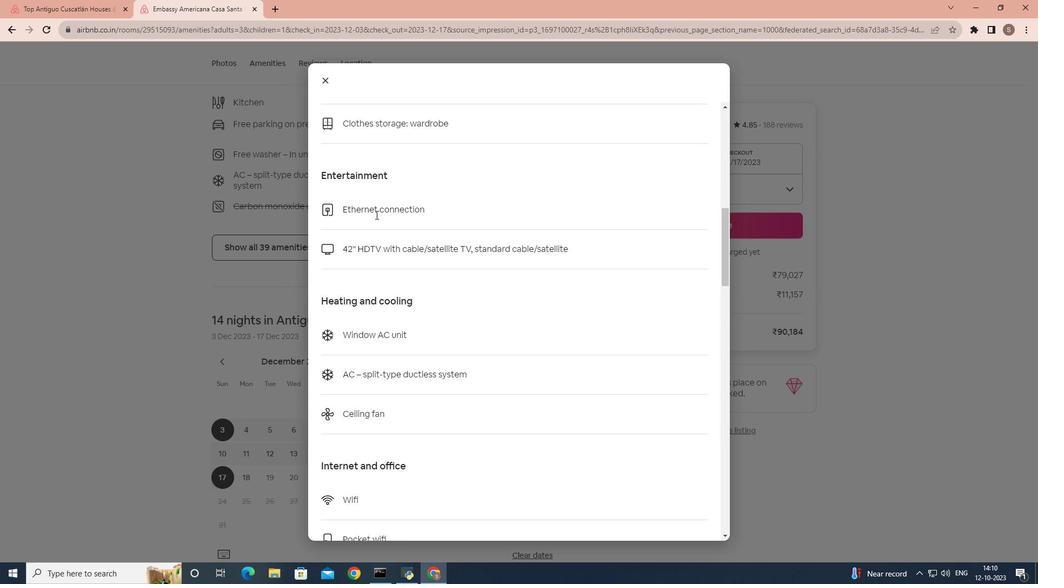 
Action: Mouse scrolled (375, 214) with delta (0, 0)
Screenshot: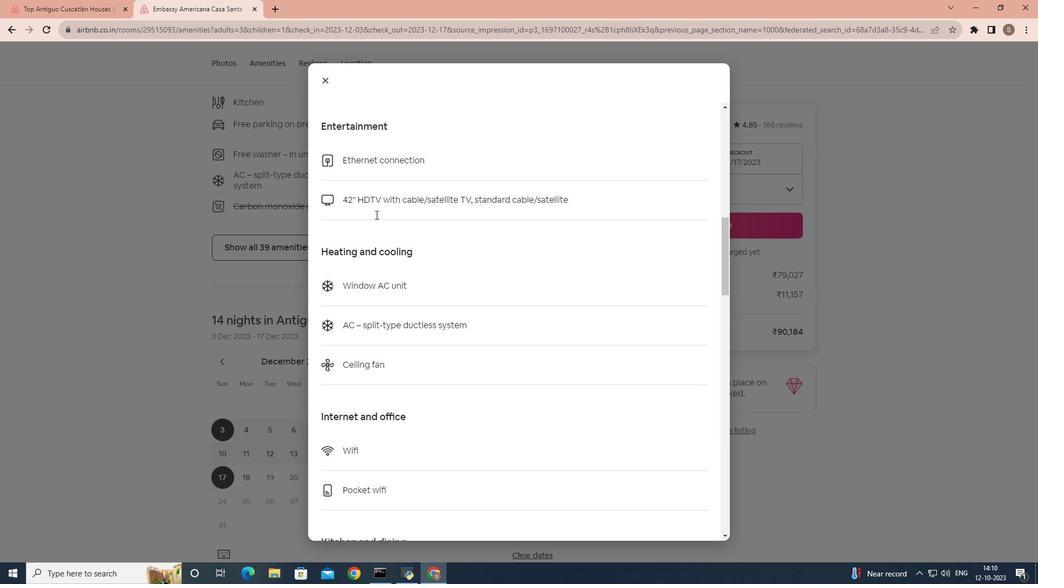 
Action: Mouse scrolled (375, 214) with delta (0, 0)
Screenshot: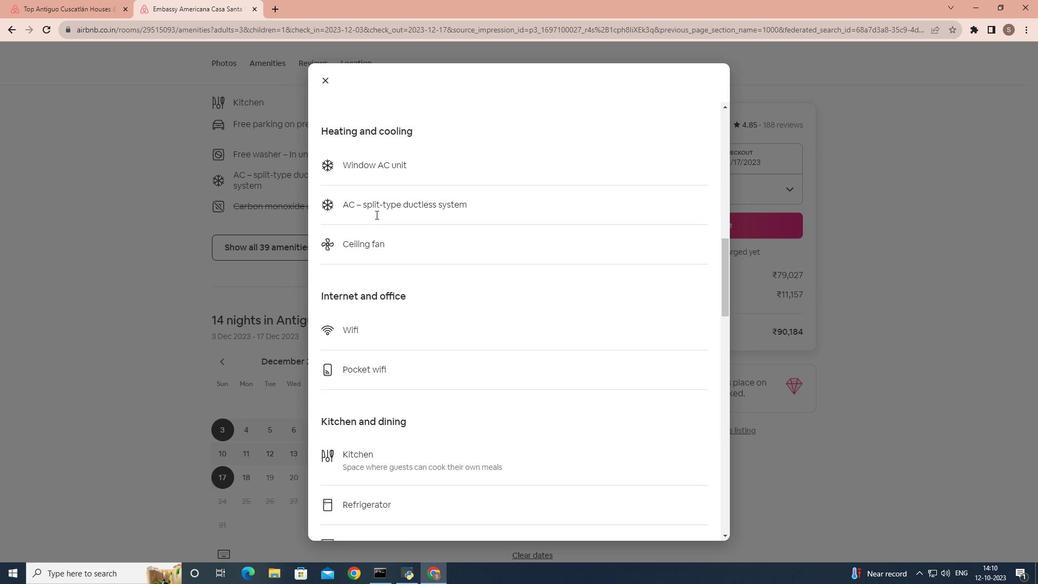 
Action: Mouse scrolled (375, 214) with delta (0, 0)
Screenshot: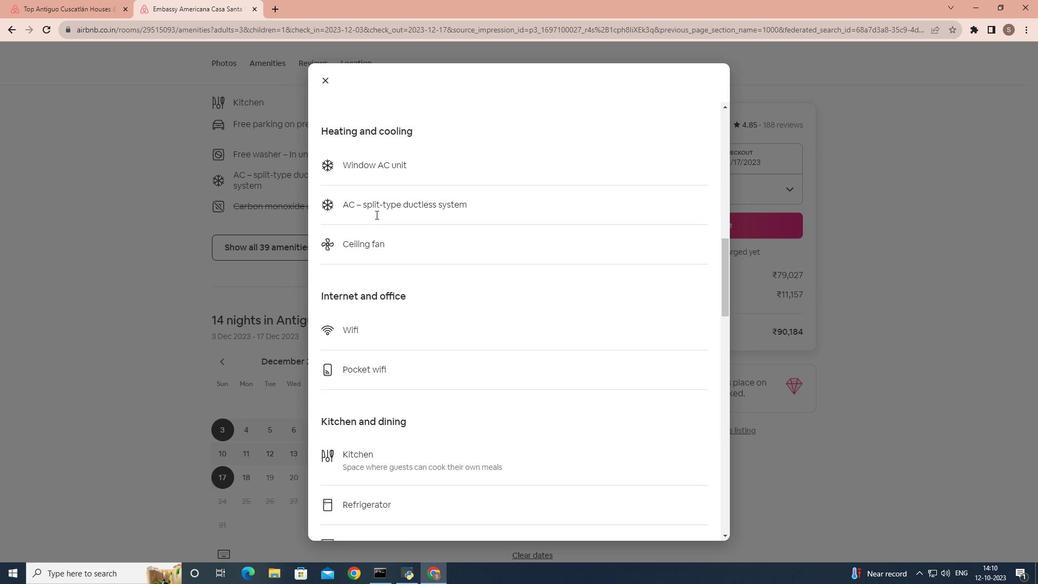 
Action: Mouse moved to (375, 214)
Screenshot: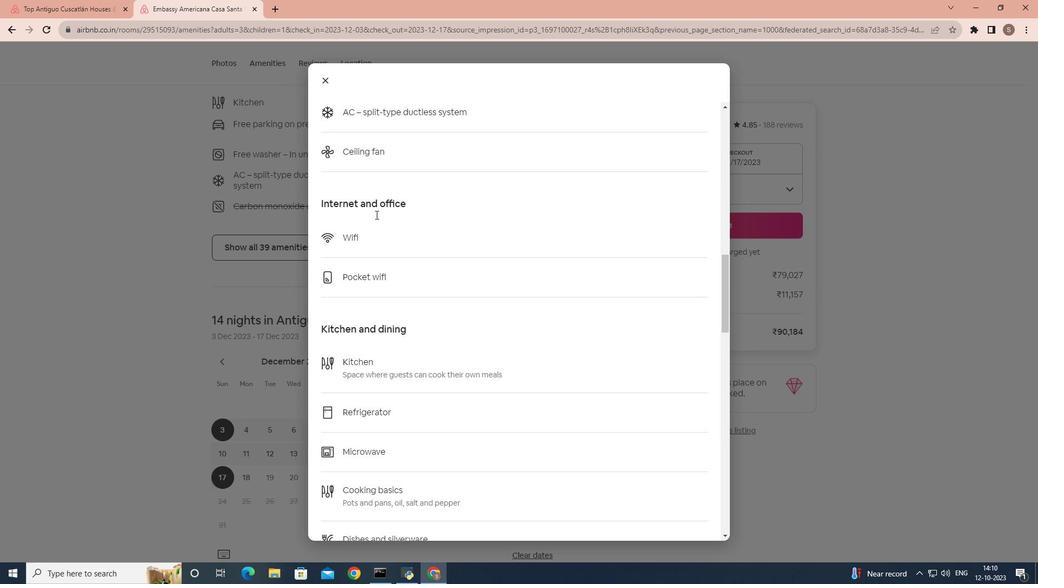 
Action: Mouse scrolled (375, 214) with delta (0, 0)
Screenshot: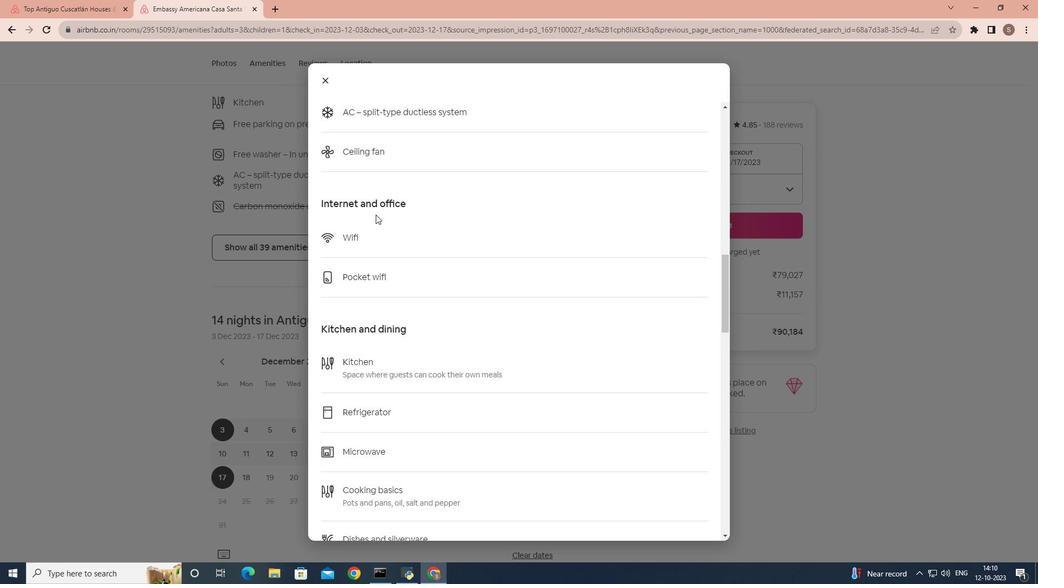 
Action: Mouse scrolled (375, 214) with delta (0, 0)
Screenshot: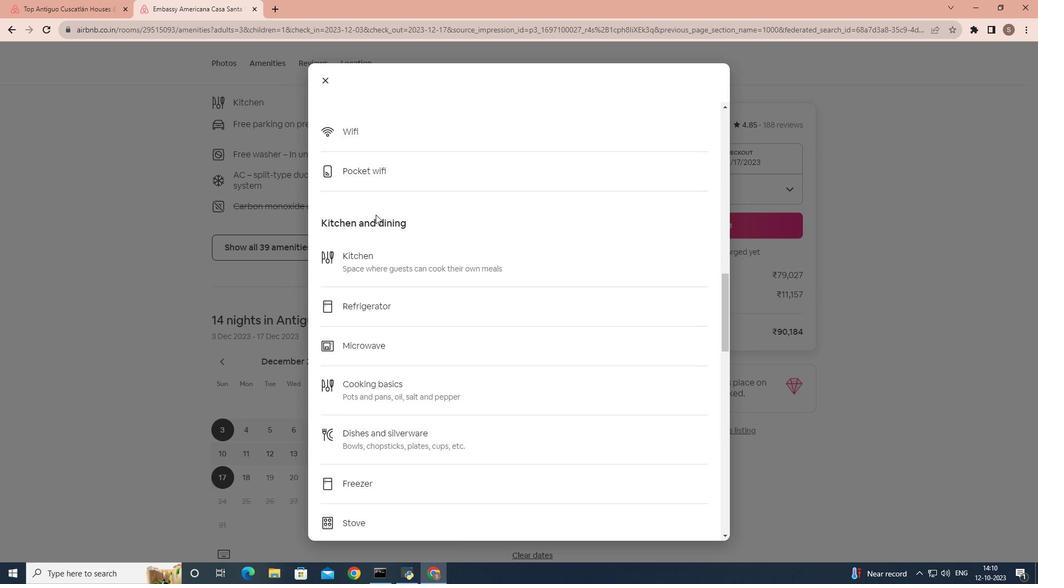 
Action: Mouse scrolled (375, 214) with delta (0, 0)
Screenshot: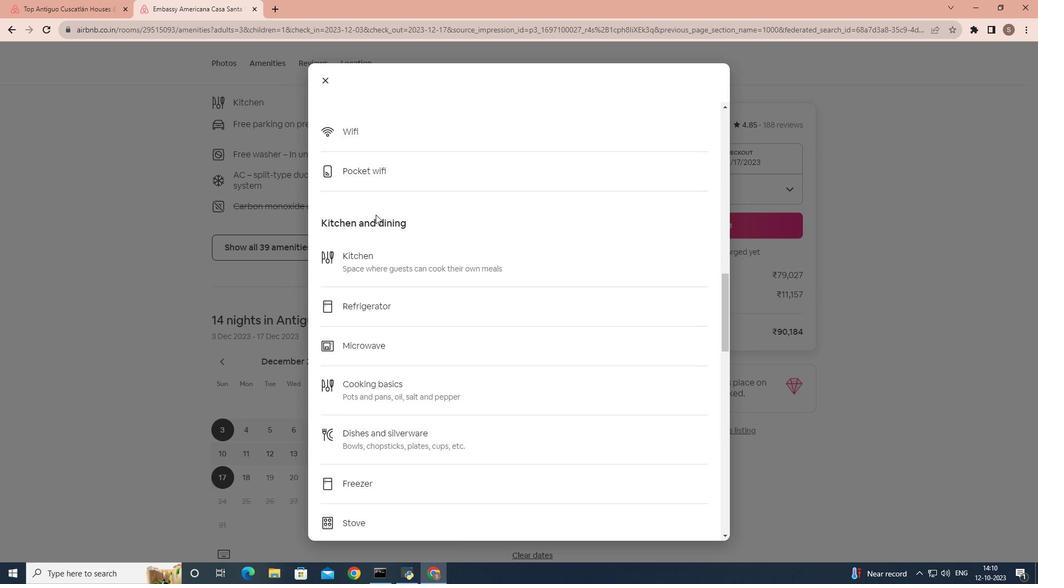 
Action: Mouse scrolled (375, 214) with delta (0, 0)
Screenshot: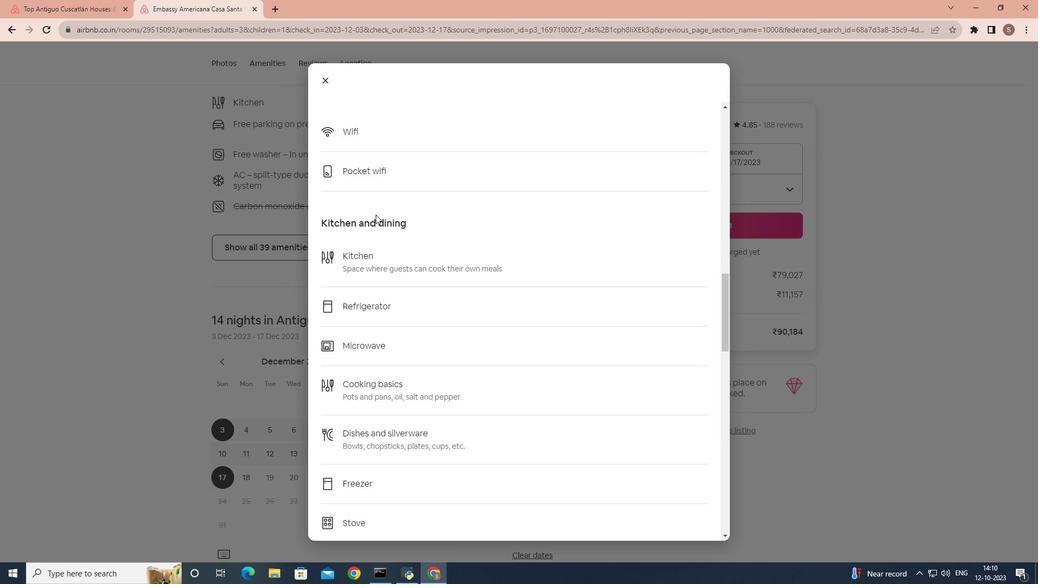 
Action: Mouse scrolled (375, 214) with delta (0, 0)
Screenshot: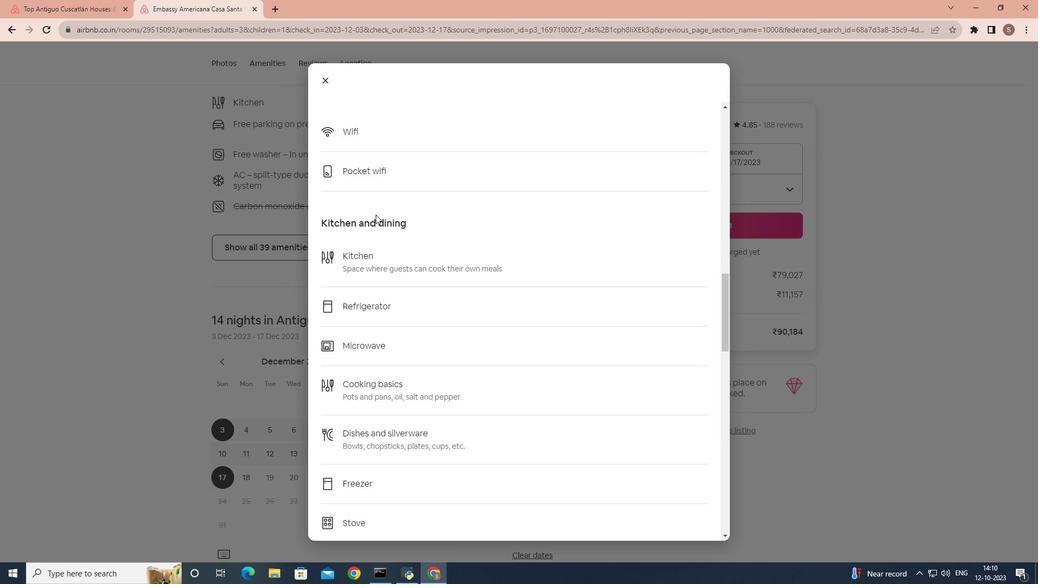 
Action: Mouse scrolled (375, 214) with delta (0, 0)
Screenshot: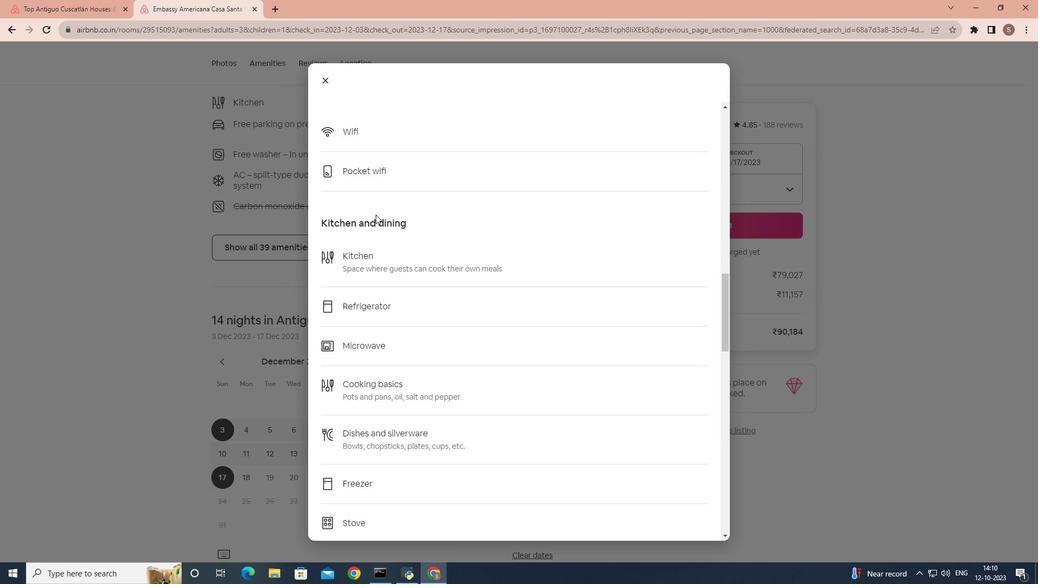 
Action: Mouse scrolled (375, 214) with delta (0, 0)
Screenshot: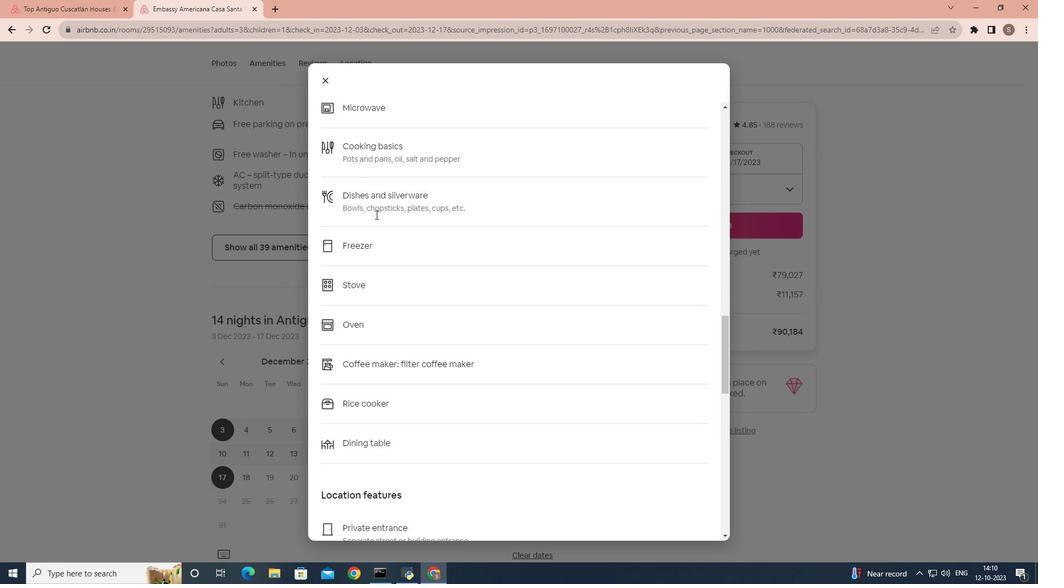 
Action: Mouse scrolled (375, 214) with delta (0, 0)
Screenshot: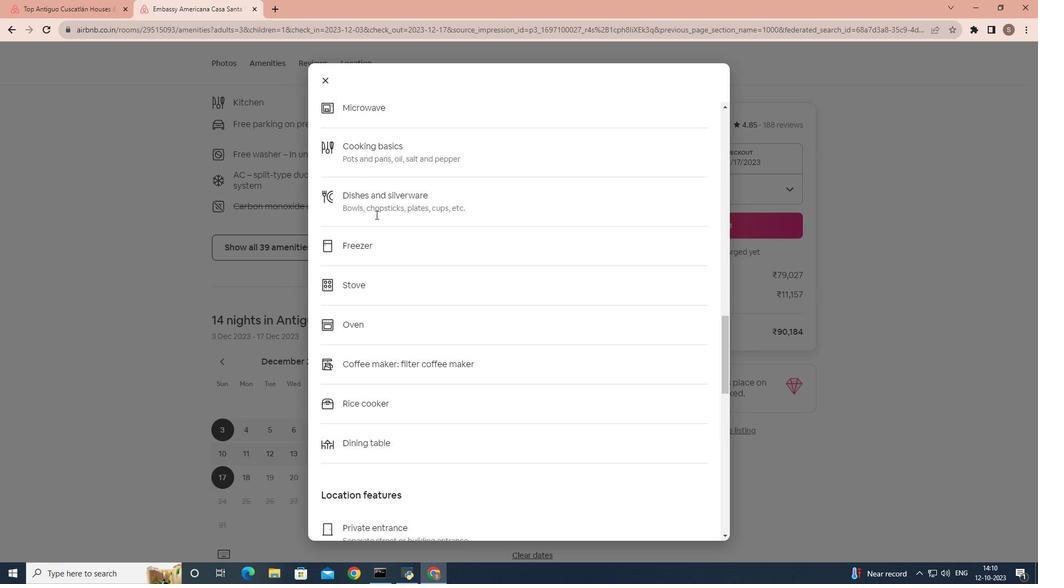 
Action: Mouse scrolled (375, 214) with delta (0, 0)
Screenshot: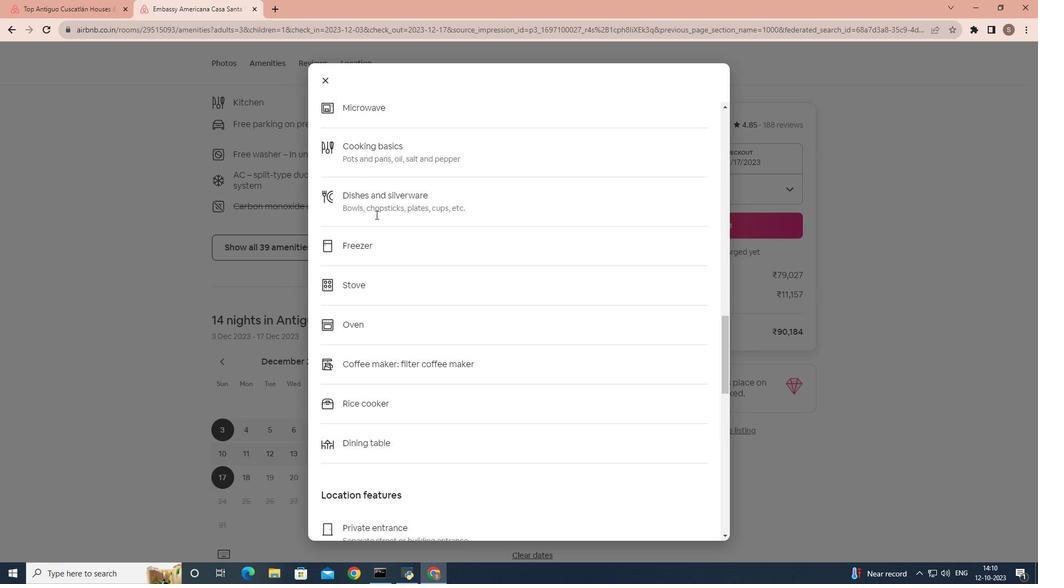 
Action: Mouse scrolled (375, 214) with delta (0, 0)
Screenshot: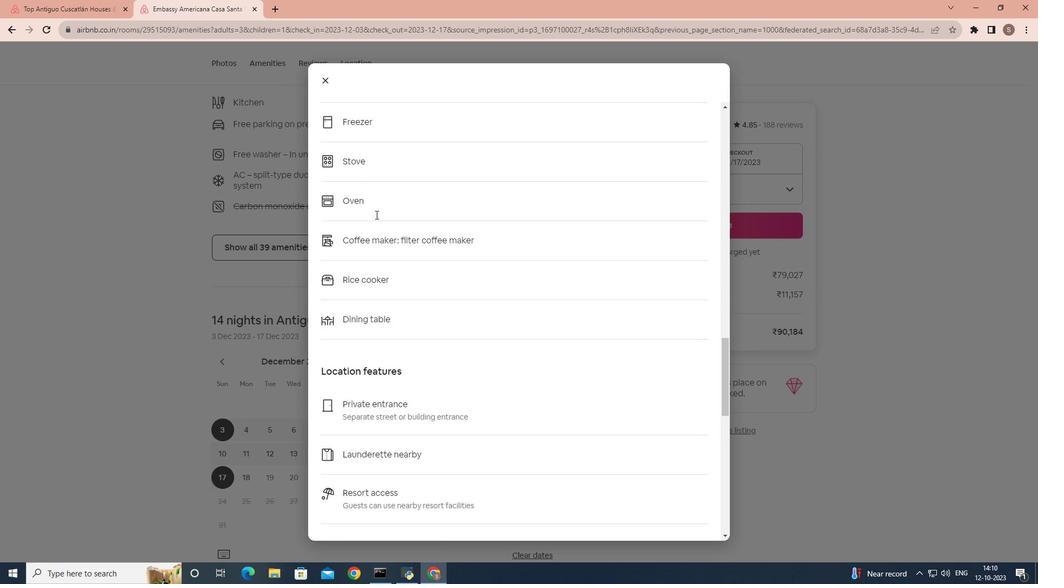 
Action: Mouse scrolled (375, 214) with delta (0, 0)
Screenshot: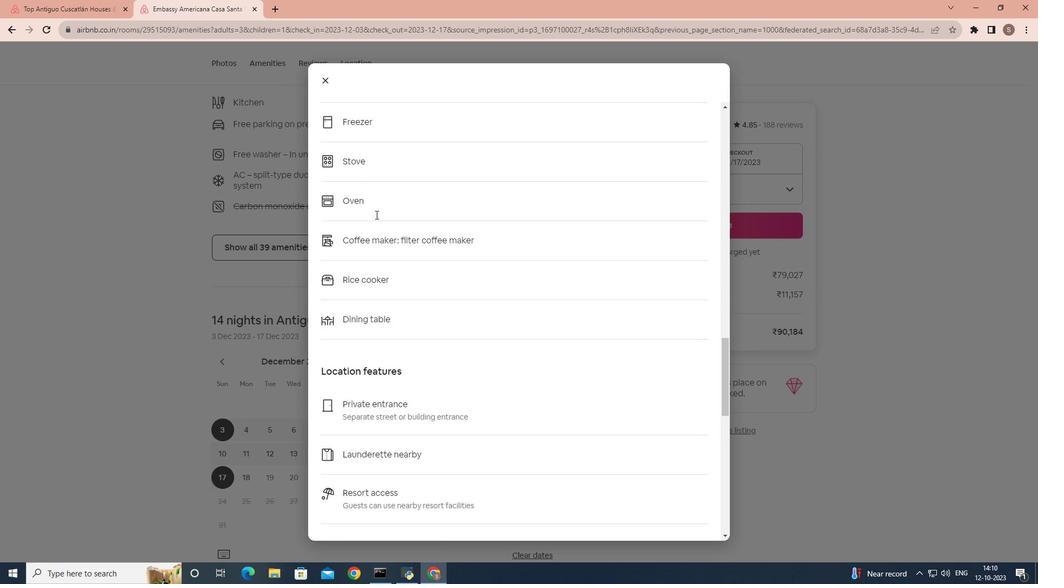 
Action: Mouse scrolled (375, 214) with delta (0, 0)
Screenshot: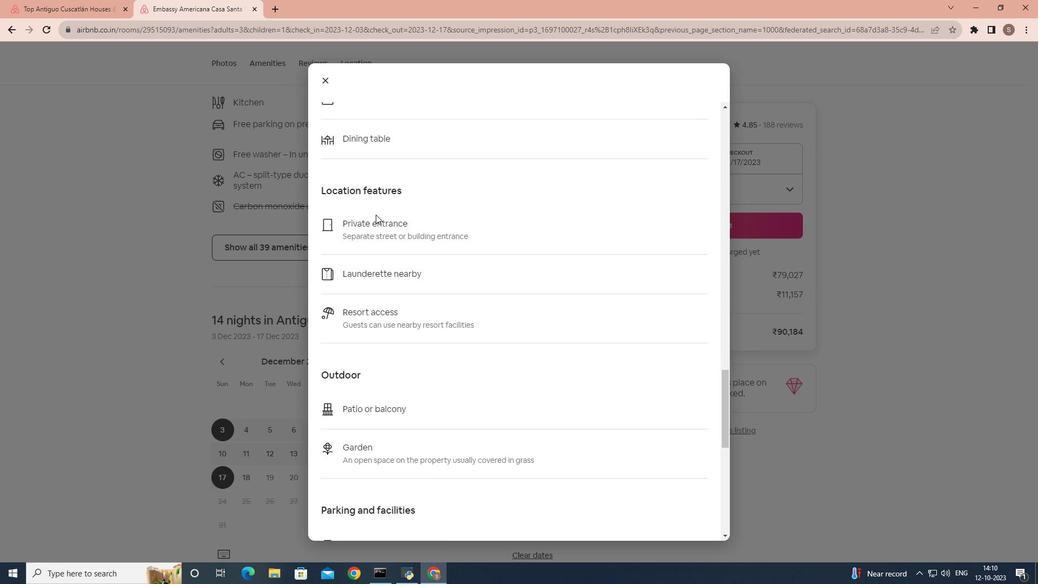 
Action: Mouse scrolled (375, 214) with delta (0, 0)
Screenshot: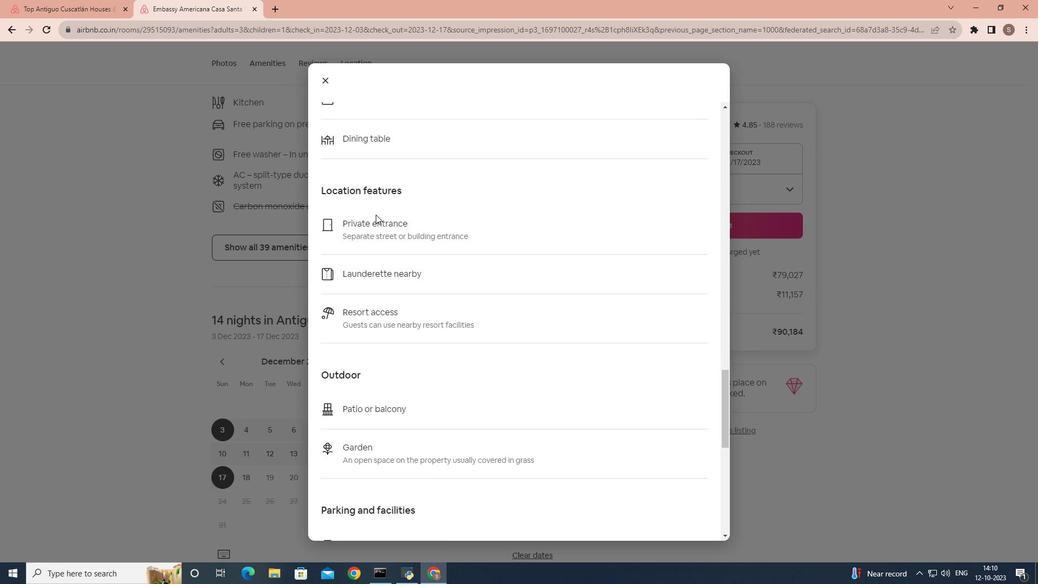 
Action: Mouse scrolled (375, 214) with delta (0, 0)
Screenshot: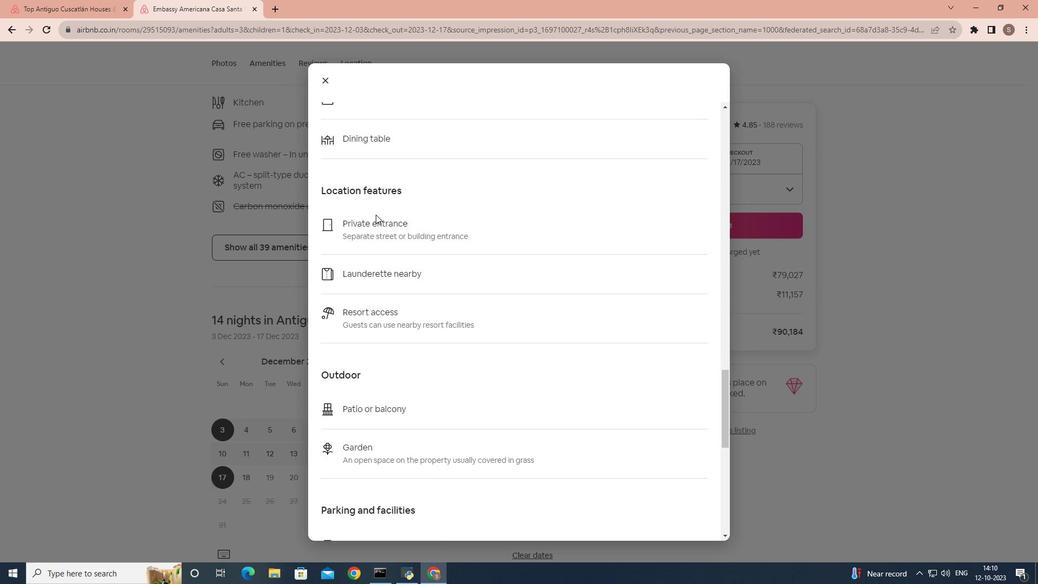 
Action: Mouse scrolled (375, 214) with delta (0, 0)
Screenshot: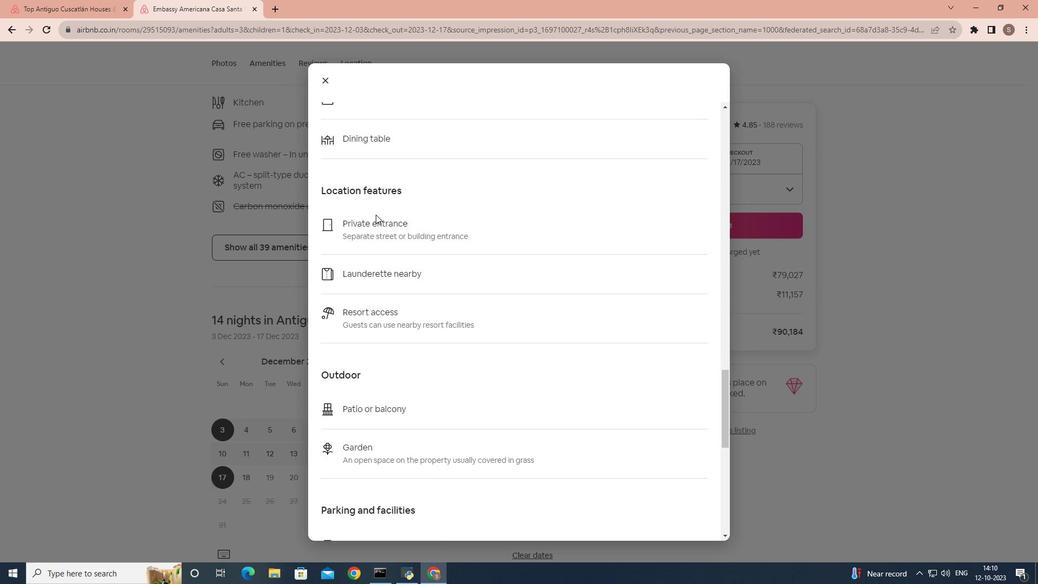 
Action: Mouse scrolled (375, 214) with delta (0, 0)
Screenshot: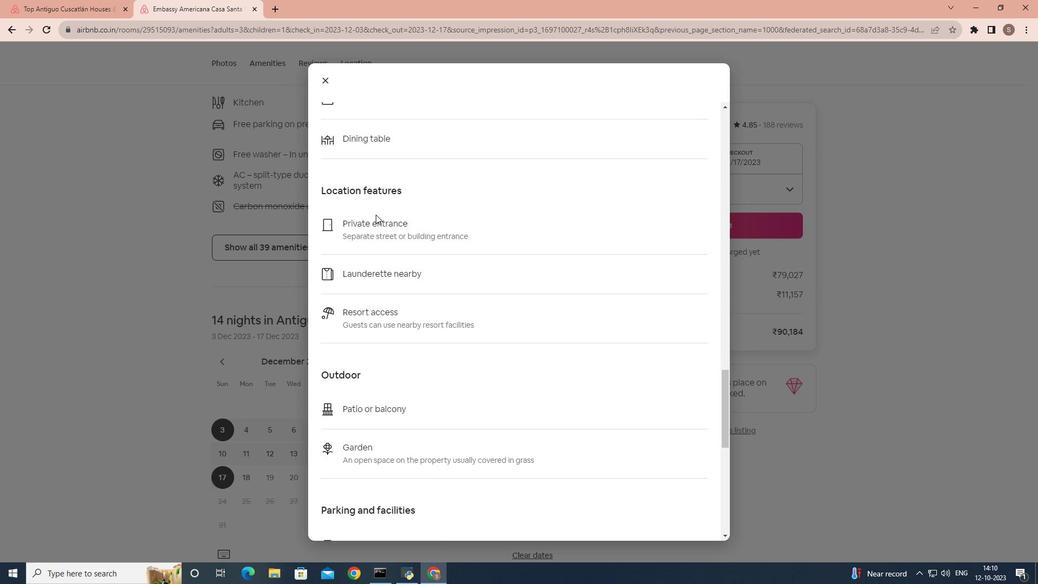 
Action: Mouse scrolled (375, 214) with delta (0, 0)
Screenshot: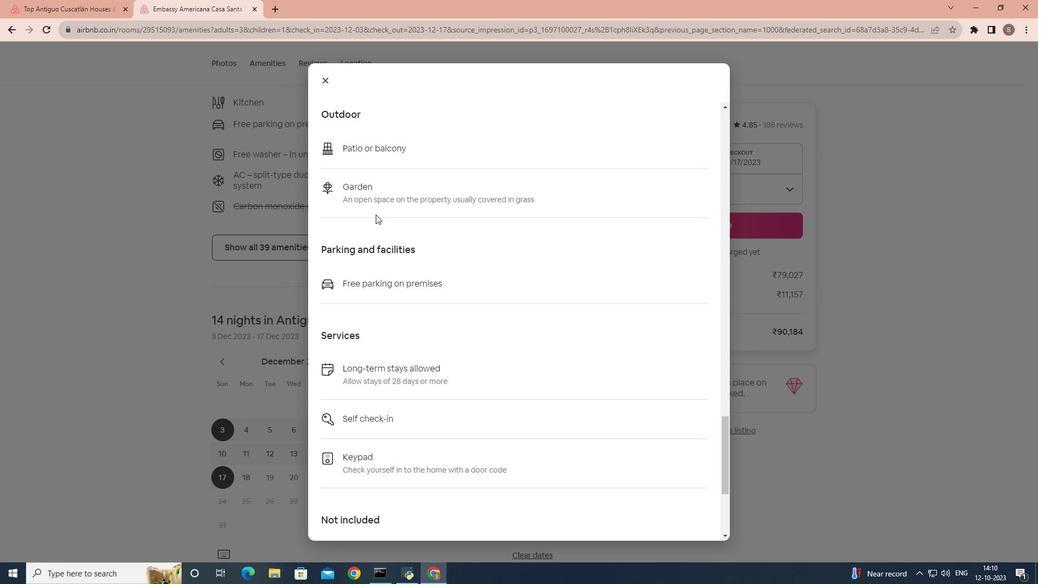 
Action: Mouse scrolled (375, 214) with delta (0, 0)
Screenshot: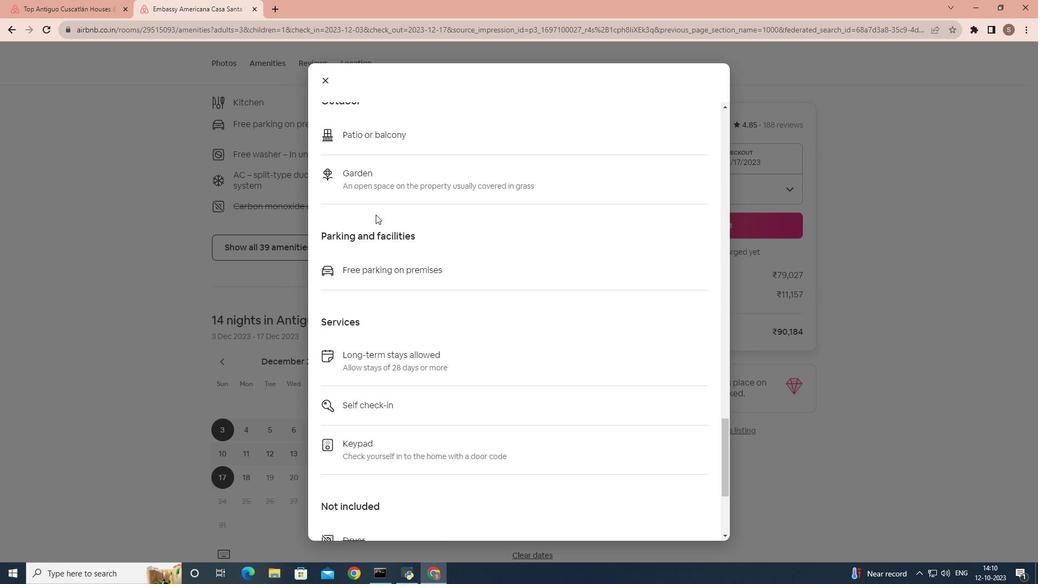
Action: Mouse scrolled (375, 214) with delta (0, 0)
Screenshot: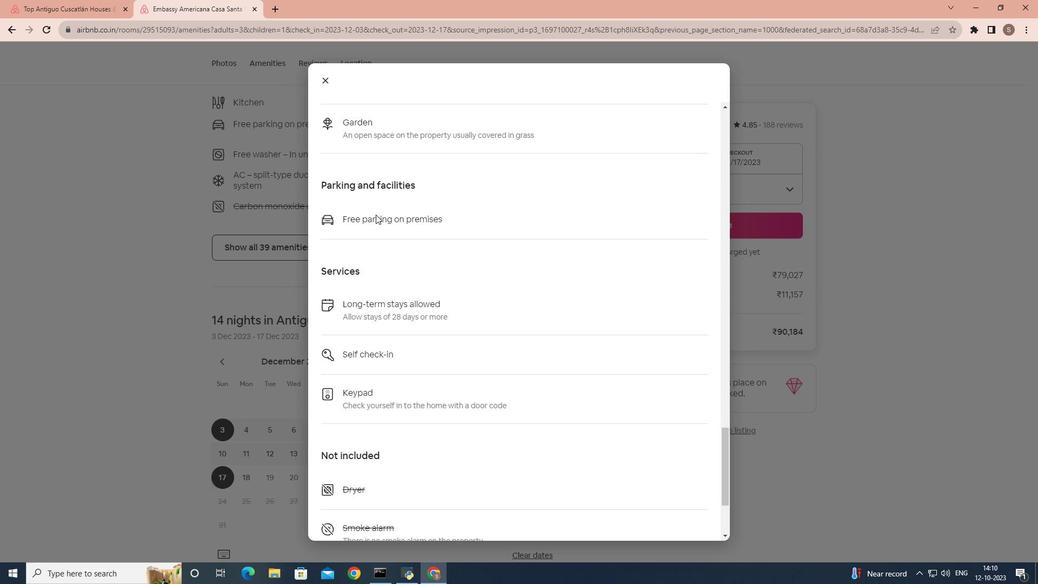 
Action: Mouse scrolled (375, 214) with delta (0, 0)
Screenshot: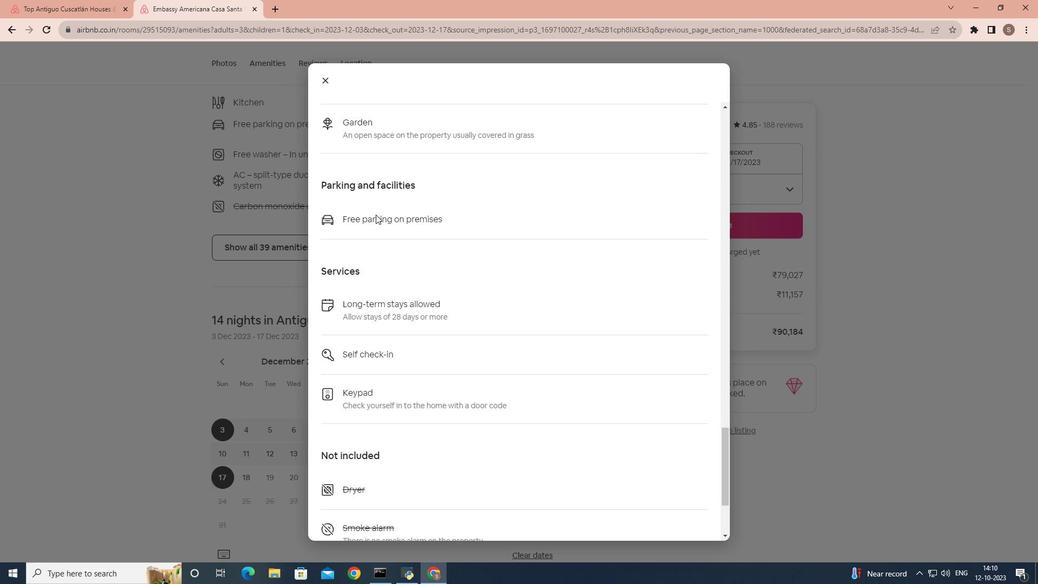 
Action: Mouse scrolled (375, 214) with delta (0, 0)
Screenshot: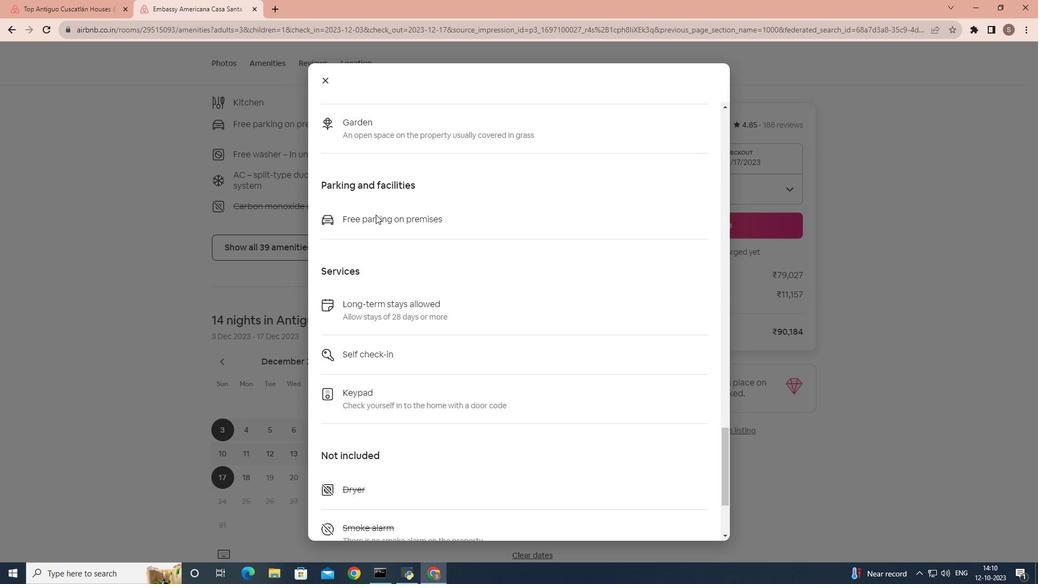 
Action: Mouse scrolled (375, 214) with delta (0, 0)
Screenshot: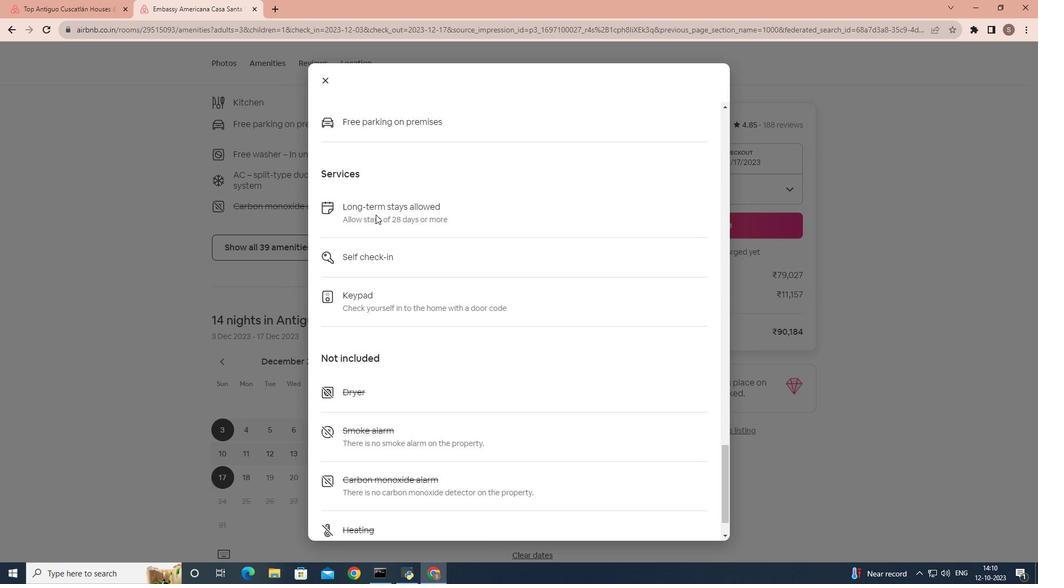 
Action: Mouse moved to (329, 110)
Screenshot: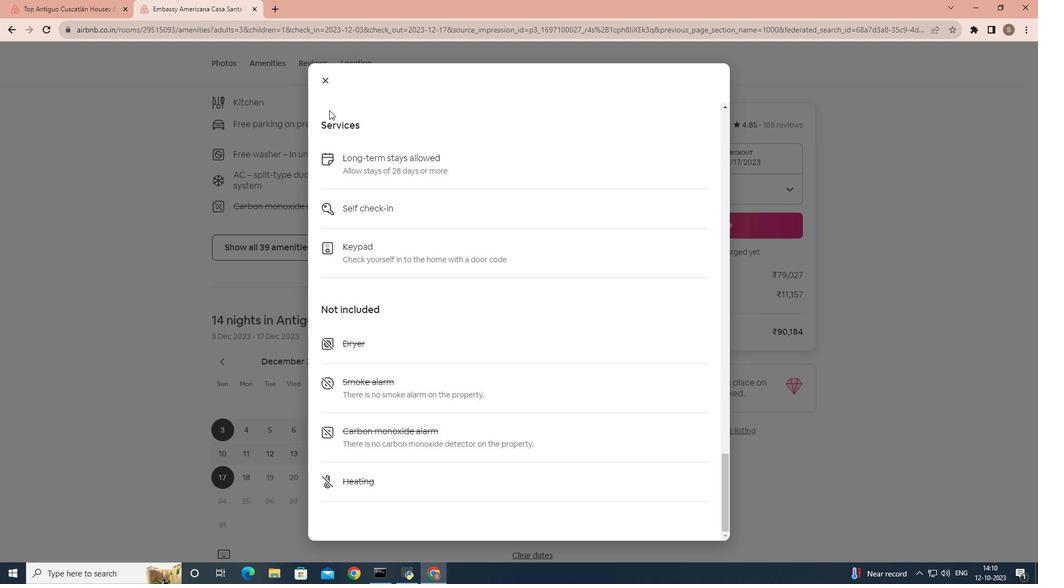 
Action: Mouse scrolled (329, 109) with delta (0, 0)
Screenshot: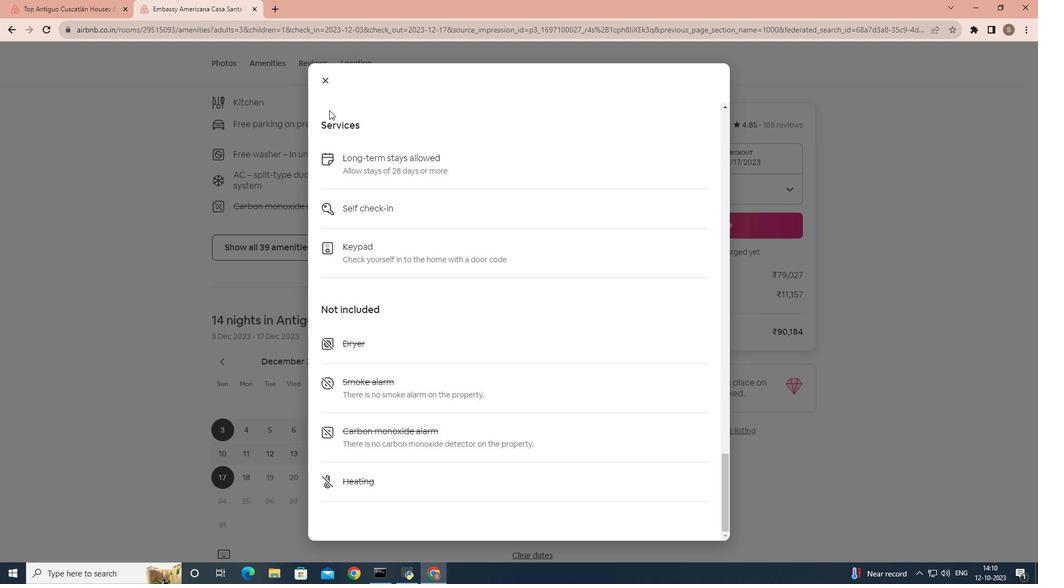 
Action: Mouse scrolled (329, 109) with delta (0, 0)
Screenshot: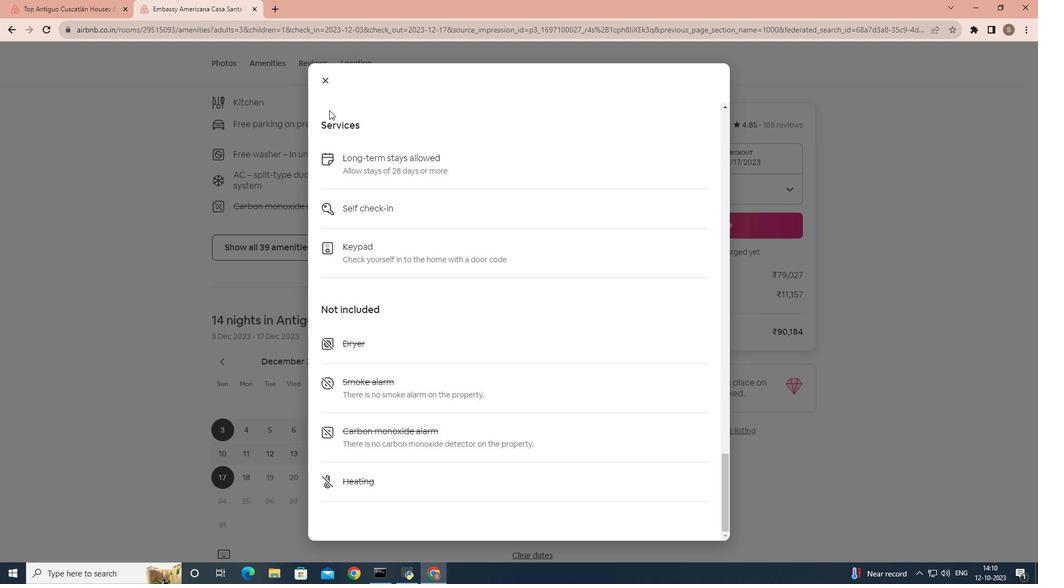 
Action: Mouse scrolled (329, 109) with delta (0, 0)
Screenshot: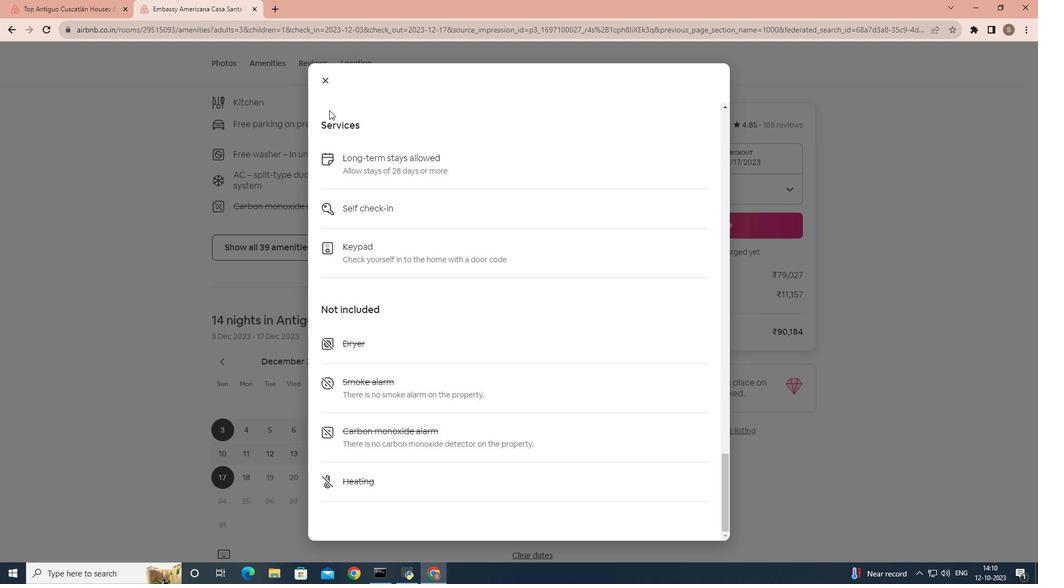 
Action: Mouse scrolled (329, 109) with delta (0, 0)
Screenshot: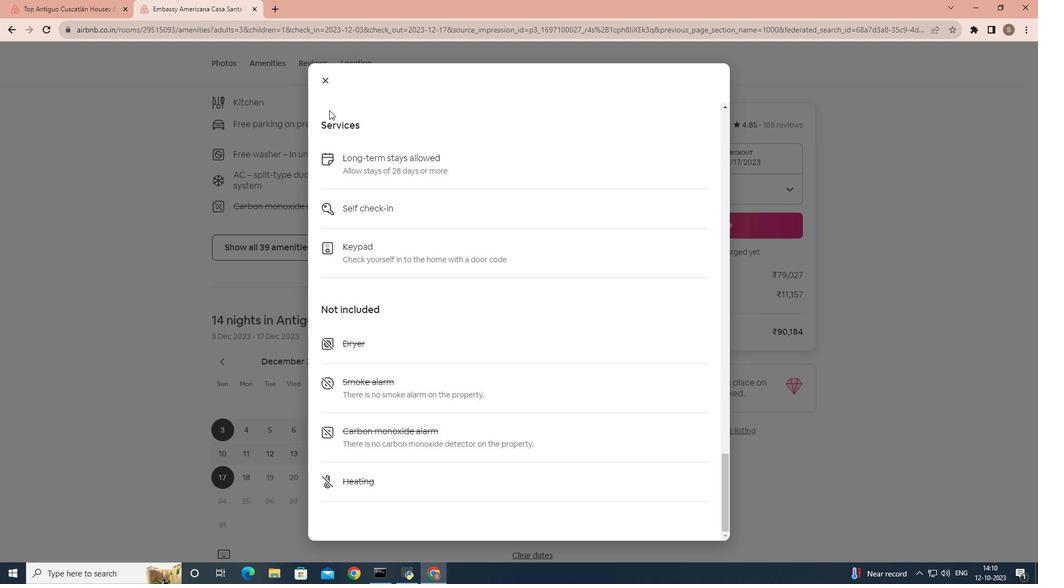 
Action: Mouse moved to (323, 78)
Screenshot: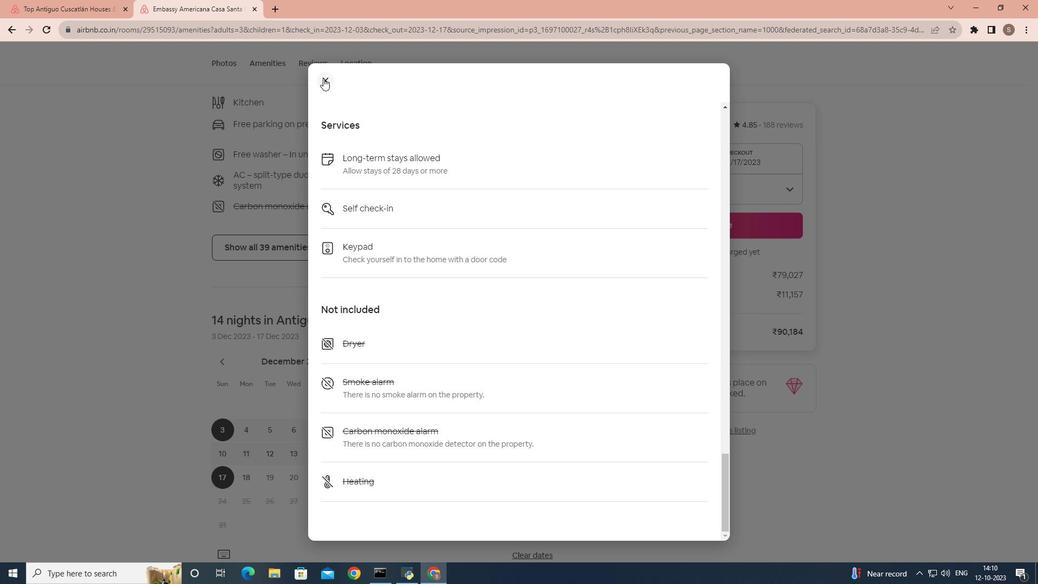 
Action: Mouse pressed left at (323, 78)
Screenshot: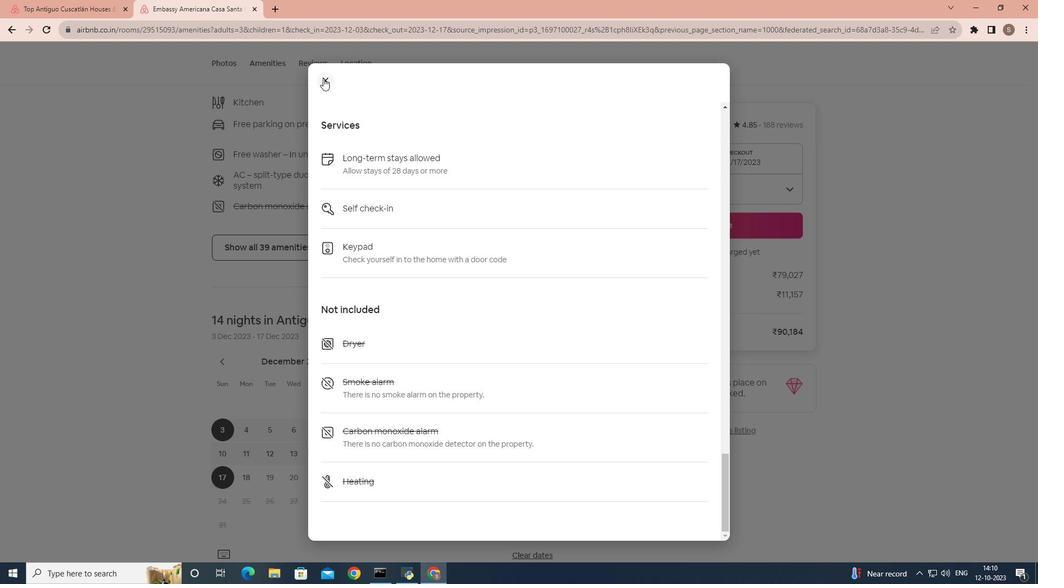 
Action: Mouse moved to (279, 232)
Screenshot: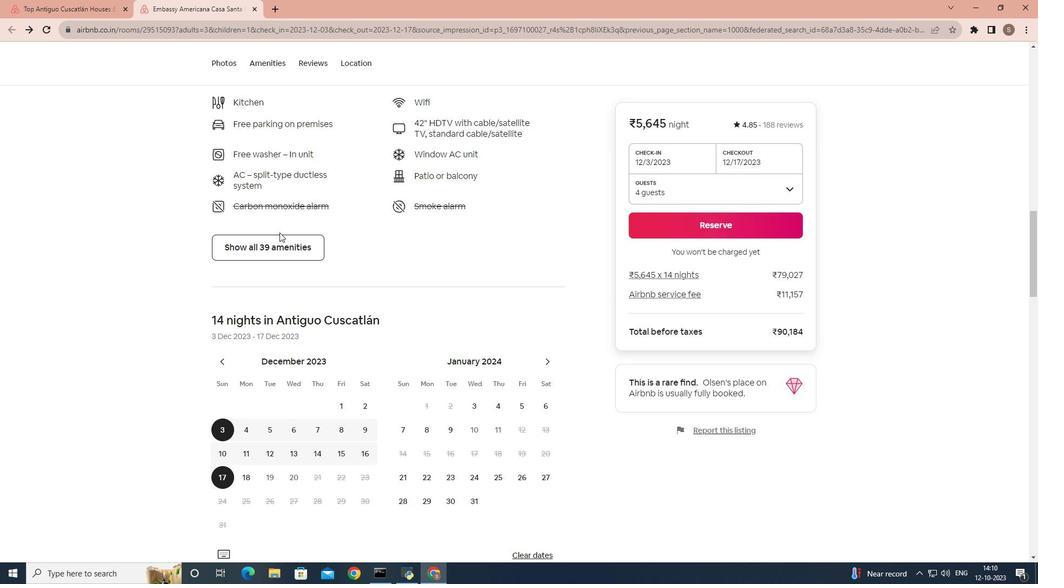 
Action: Mouse scrolled (279, 232) with delta (0, 0)
Screenshot: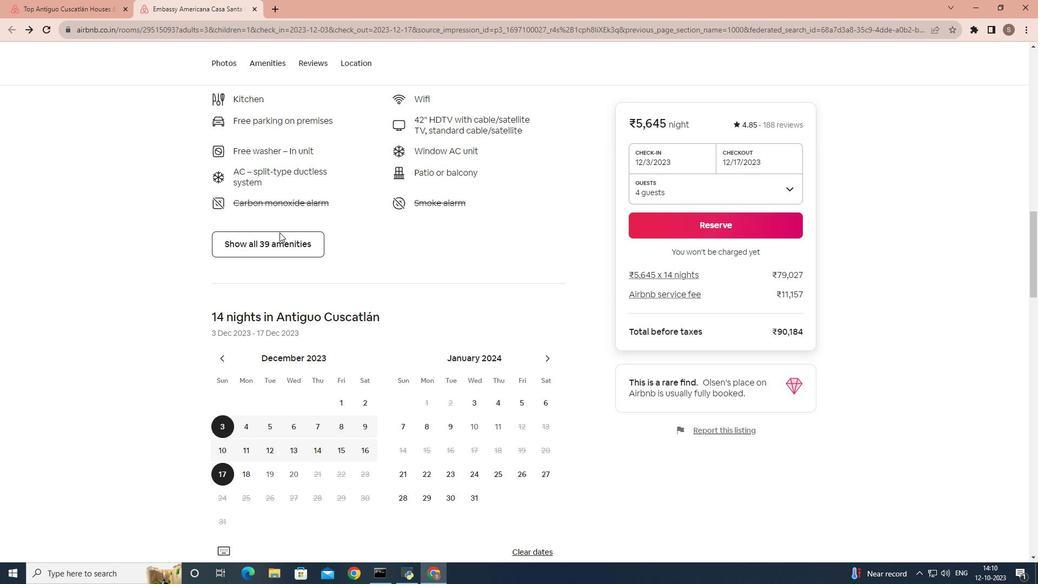 
Action: Mouse scrolled (279, 232) with delta (0, 0)
Screenshot: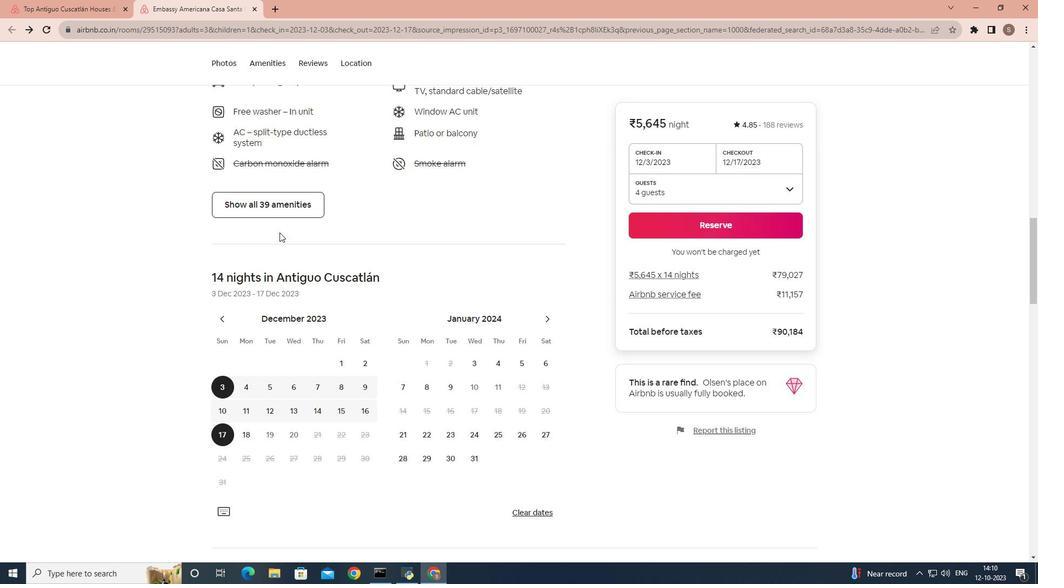 
Action: Mouse scrolled (279, 232) with delta (0, 0)
Screenshot: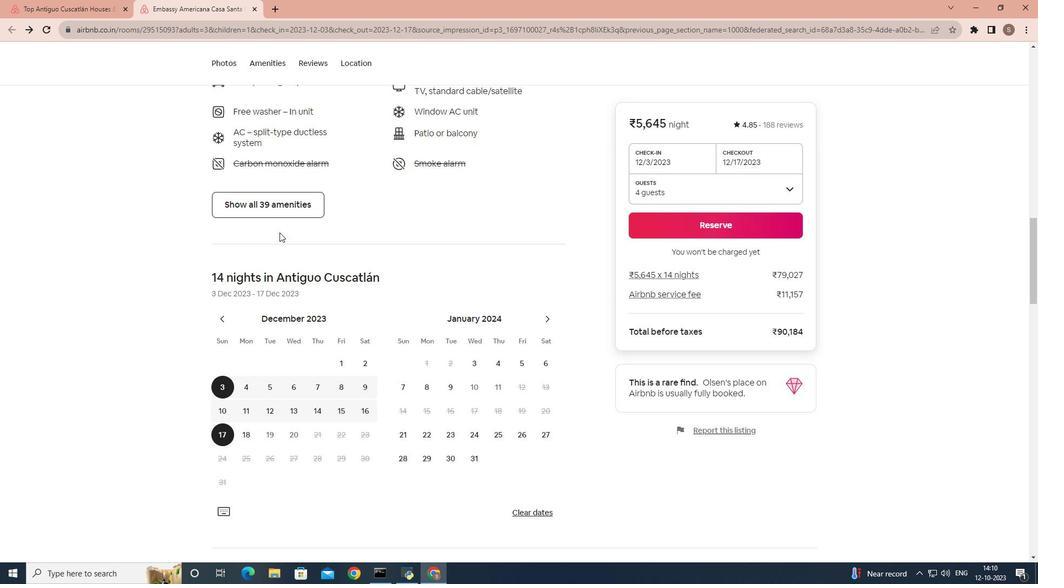 
Action: Mouse scrolled (279, 232) with delta (0, 0)
Screenshot: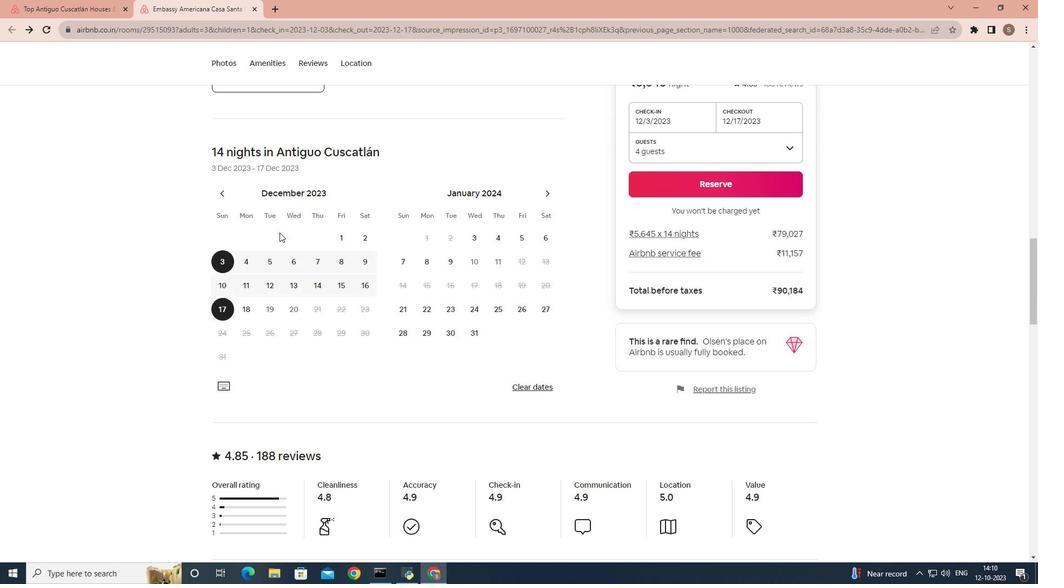 
Action: Mouse scrolled (279, 232) with delta (0, 0)
Screenshot: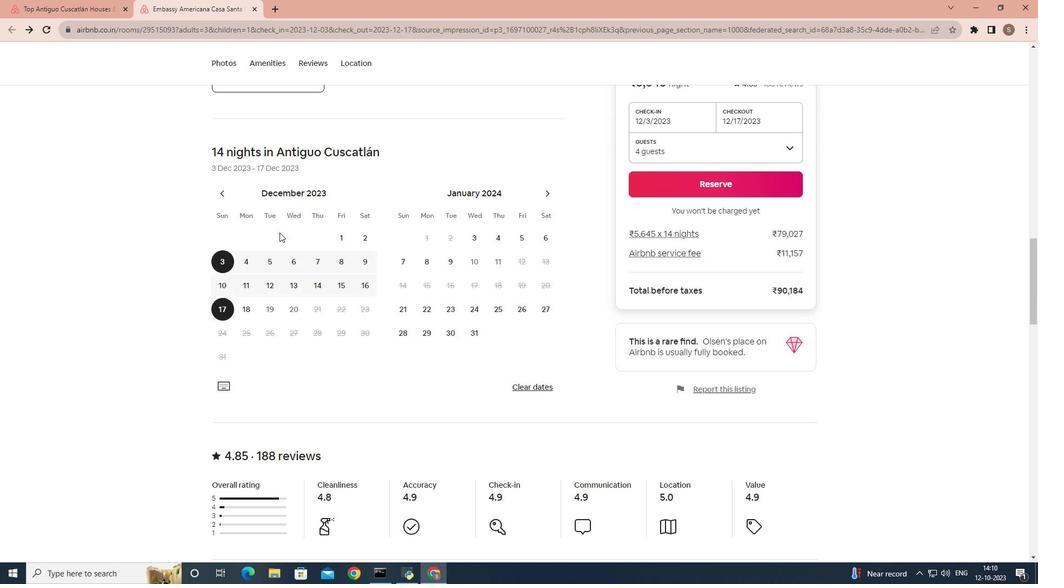 
Action: Mouse scrolled (279, 232) with delta (0, 0)
Screenshot: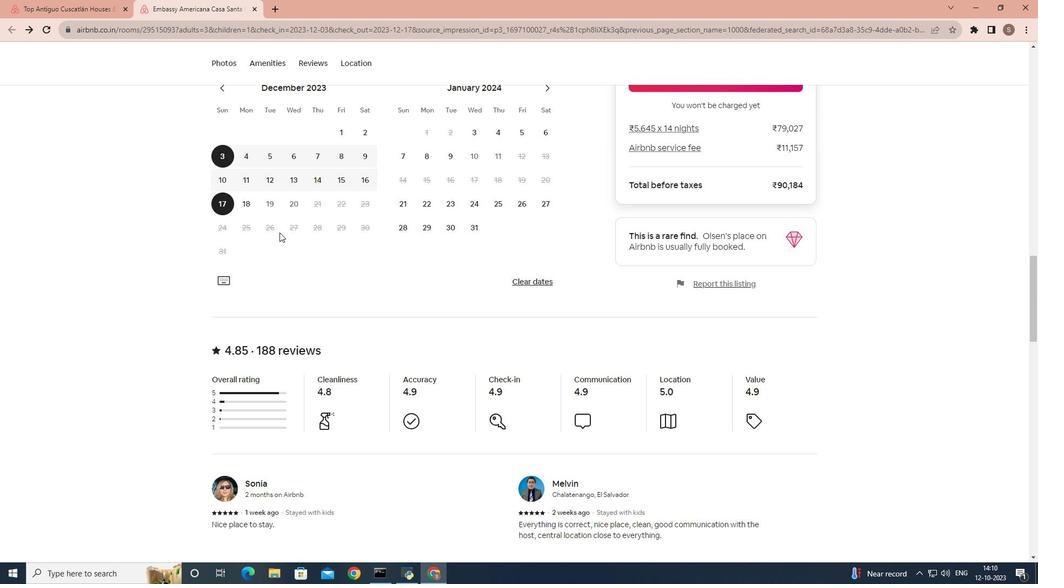 
Action: Mouse scrolled (279, 232) with delta (0, 0)
Screenshot: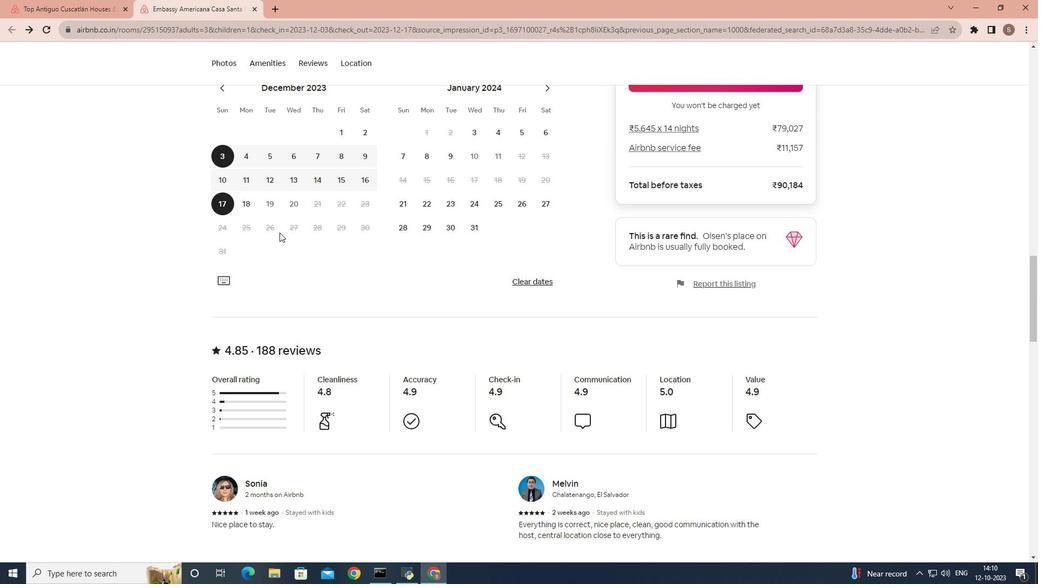 
Action: Mouse scrolled (279, 232) with delta (0, 0)
Screenshot: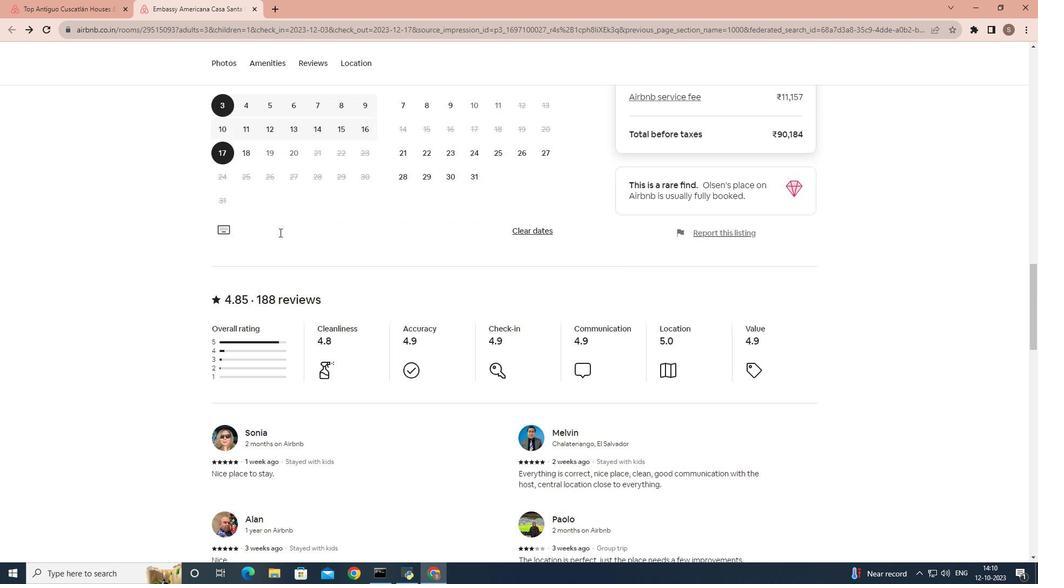 
Action: Mouse scrolled (279, 232) with delta (0, 0)
Screenshot: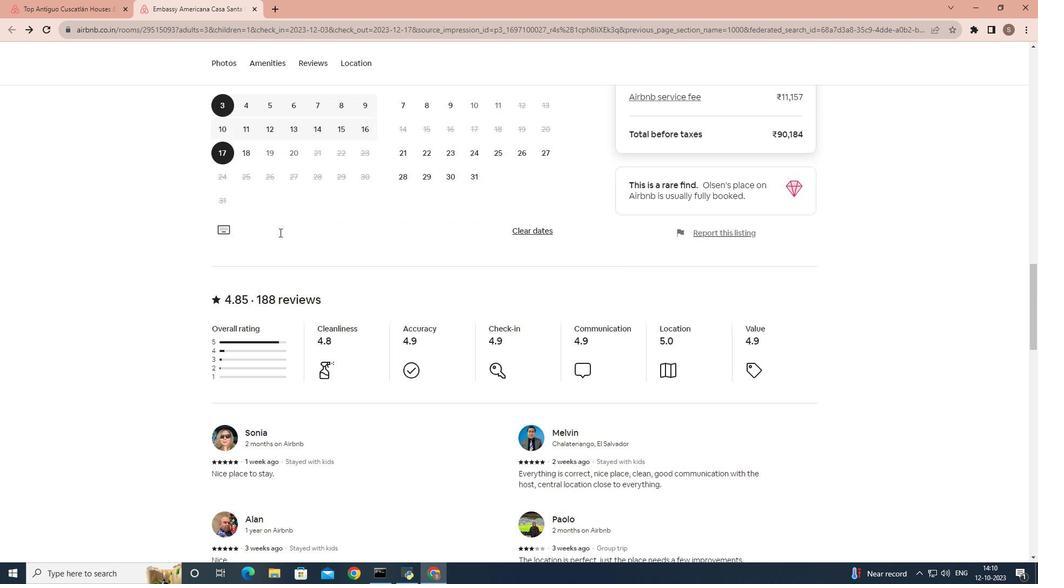 
Action: Mouse scrolled (279, 232) with delta (0, 0)
Screenshot: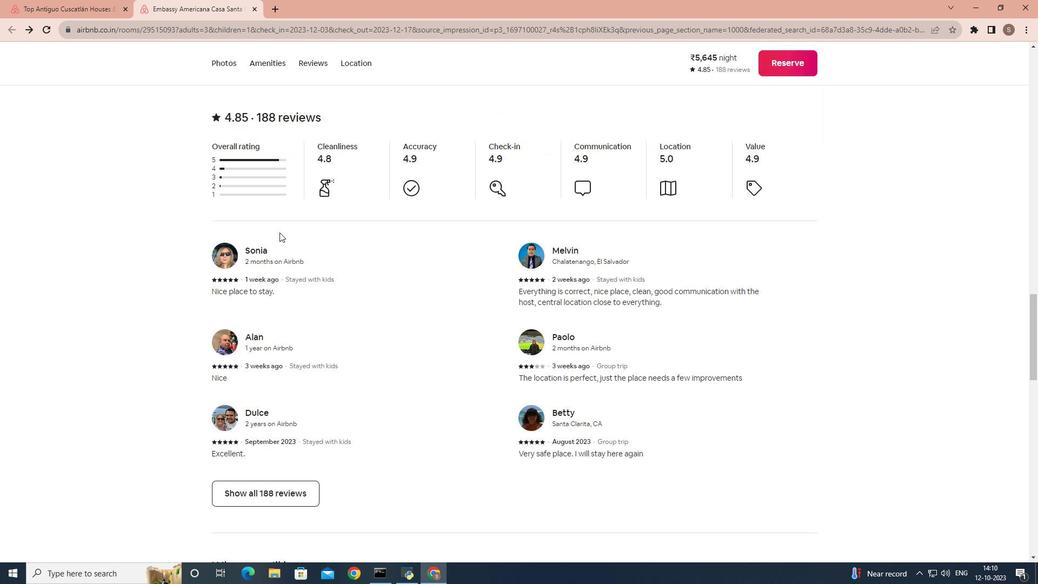 
Action: Mouse scrolled (279, 232) with delta (0, 0)
Screenshot: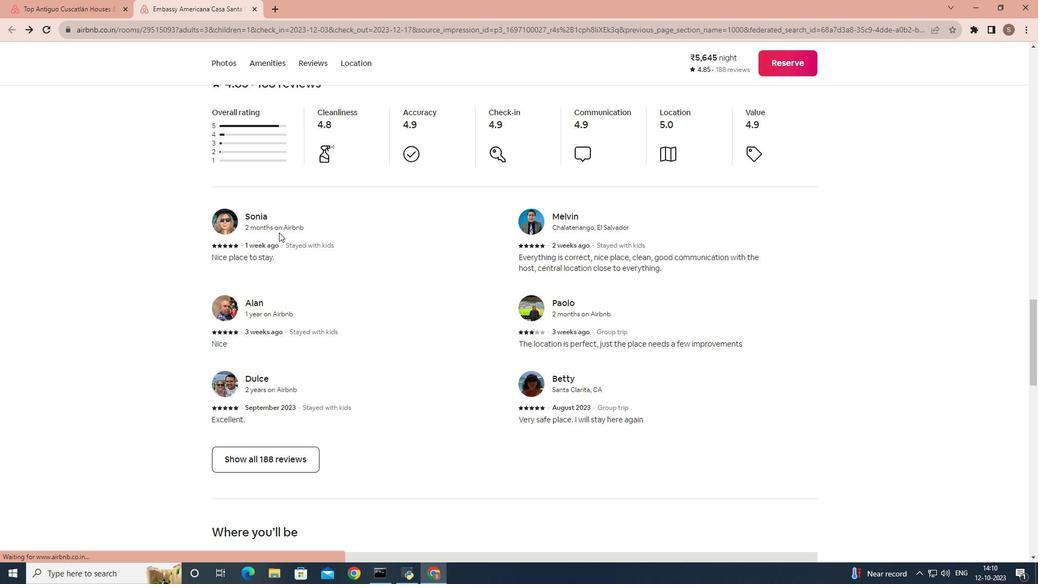 
Action: Mouse scrolled (279, 232) with delta (0, 0)
Screenshot: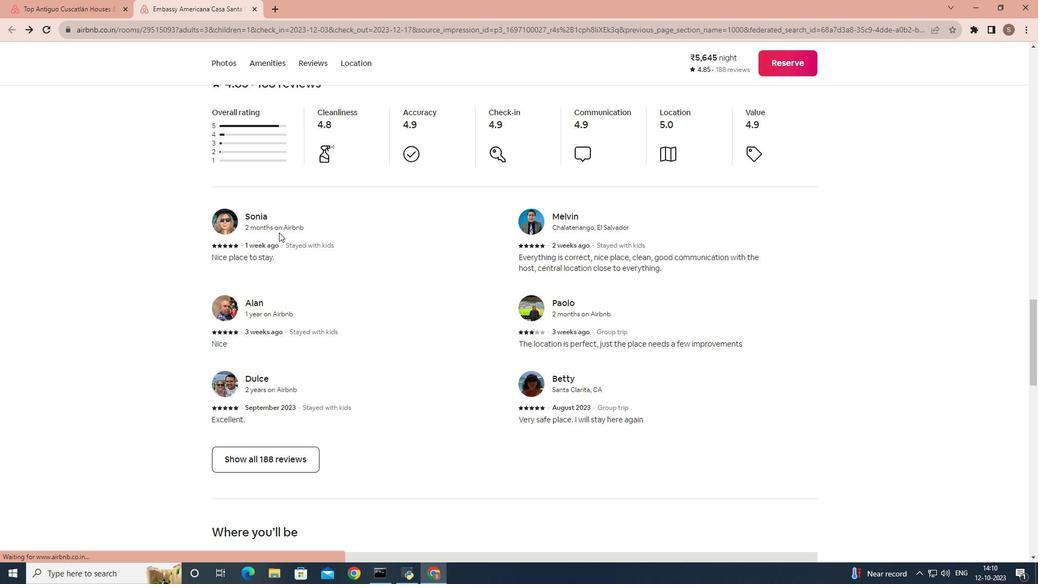 
Action: Mouse scrolled (279, 232) with delta (0, 0)
Screenshot: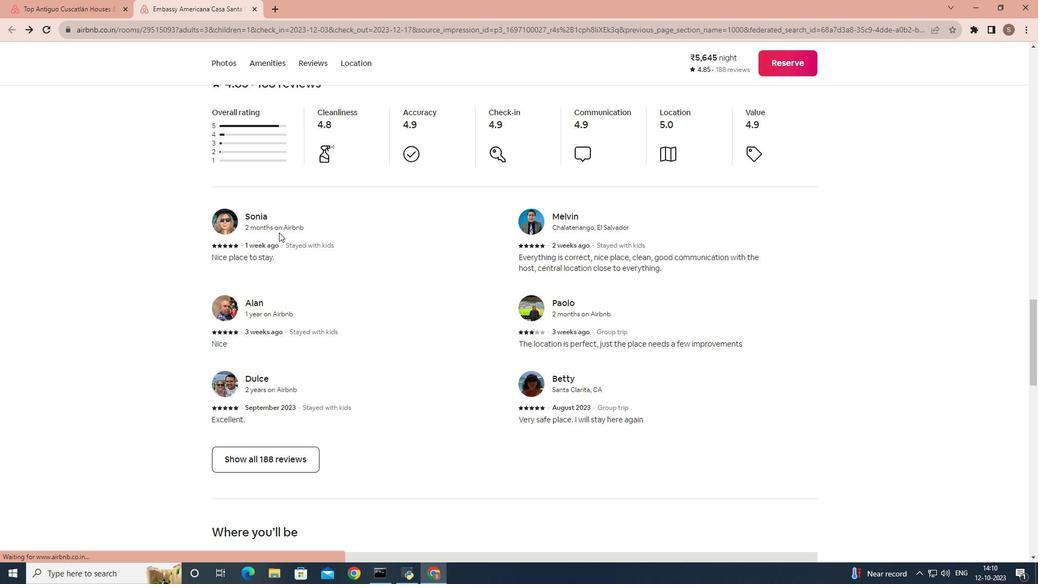 
Action: Mouse moved to (279, 232)
Screenshot: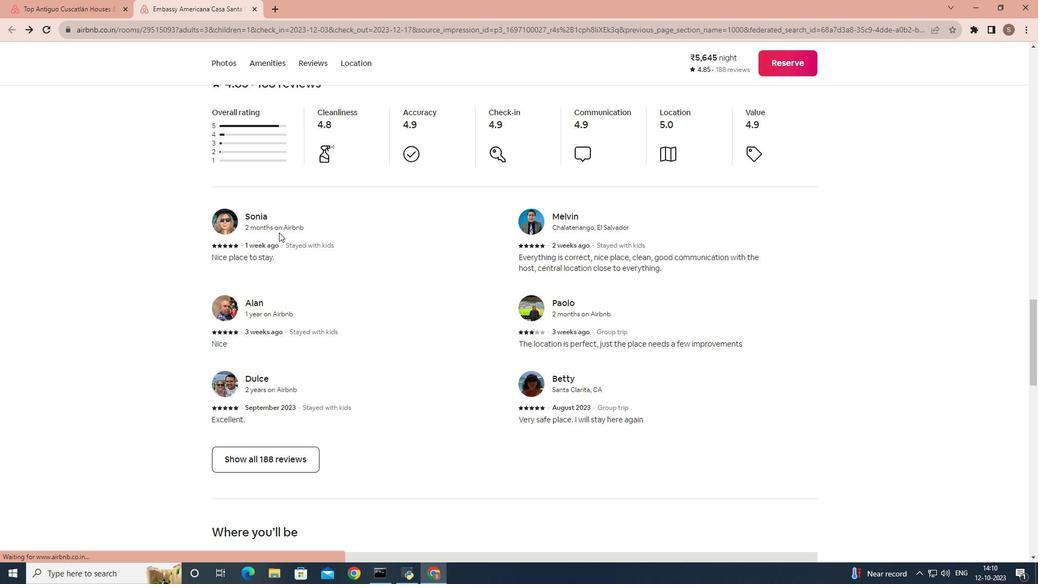 
Action: Mouse scrolled (279, 232) with delta (0, 0)
Screenshot: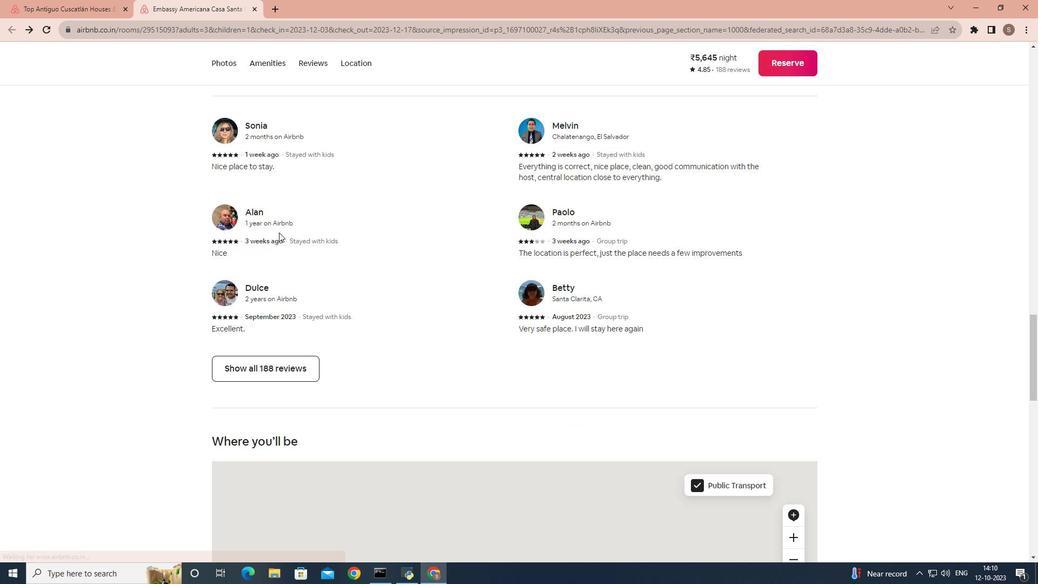 
Action: Mouse moved to (272, 243)
Screenshot: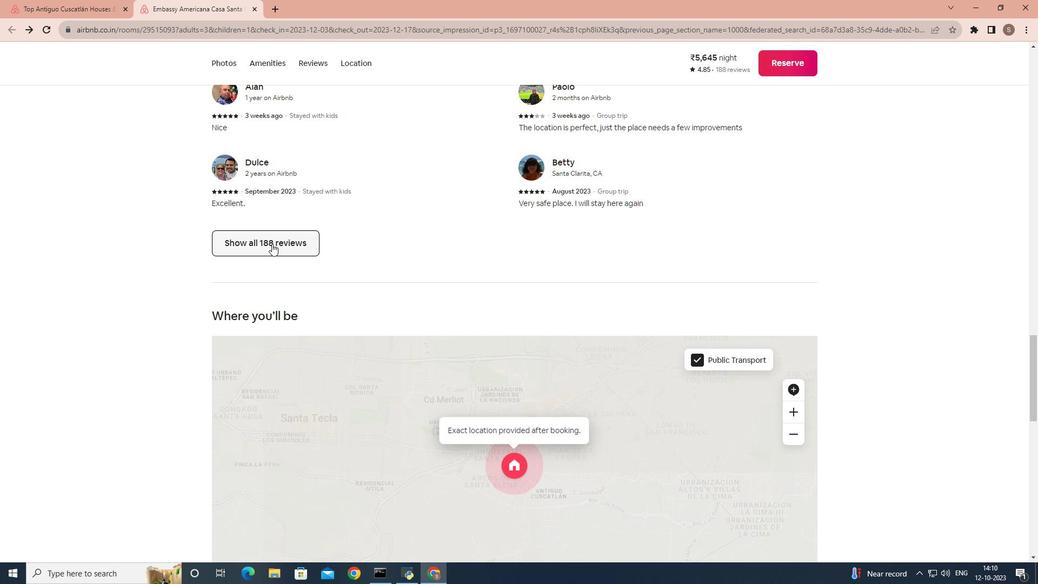 
Action: Mouse pressed left at (272, 243)
Screenshot: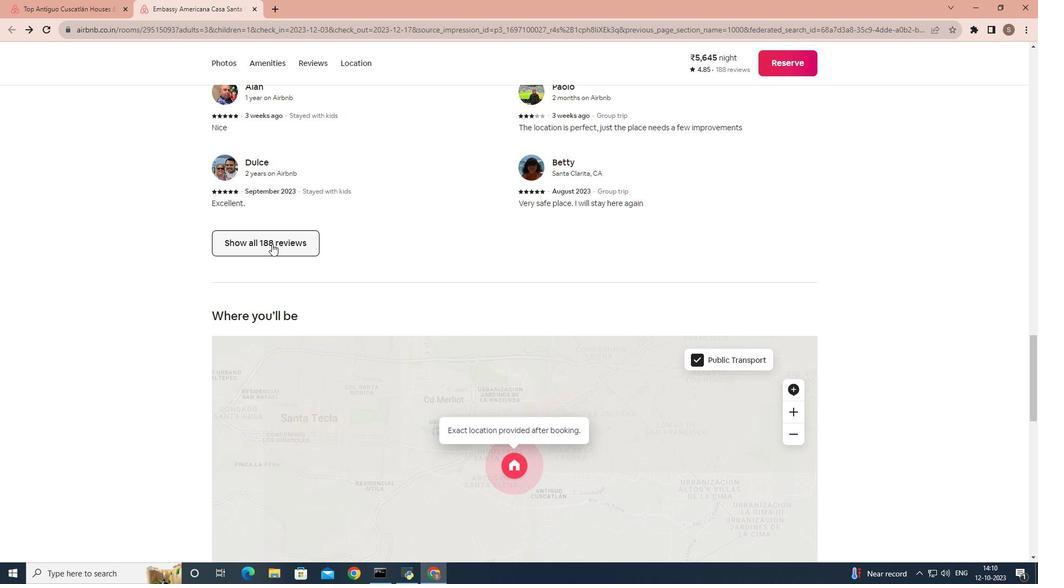 
Action: Mouse moved to (623, 242)
Screenshot: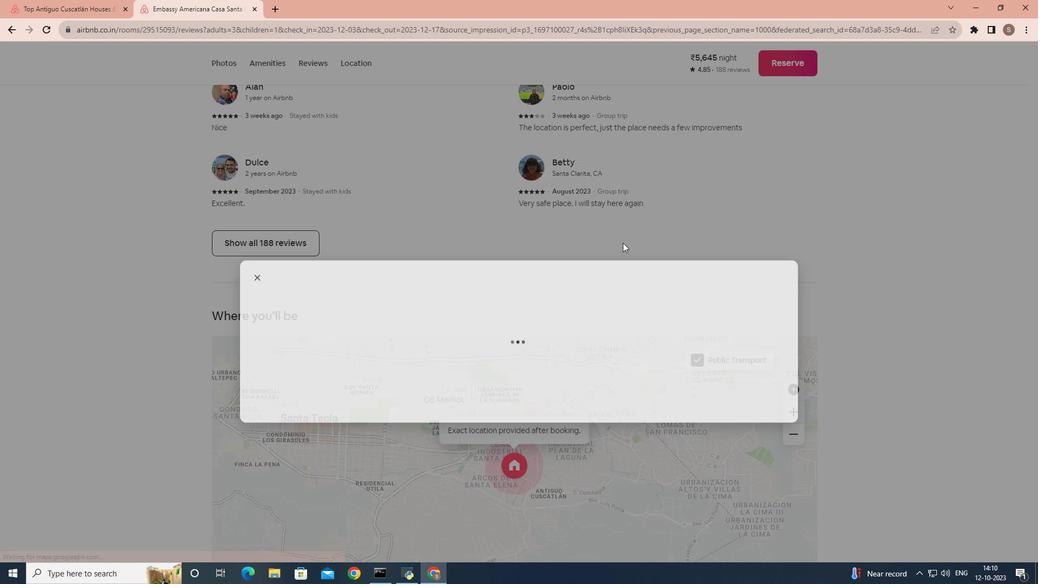 
Action: Mouse scrolled (623, 242) with delta (0, 0)
Screenshot: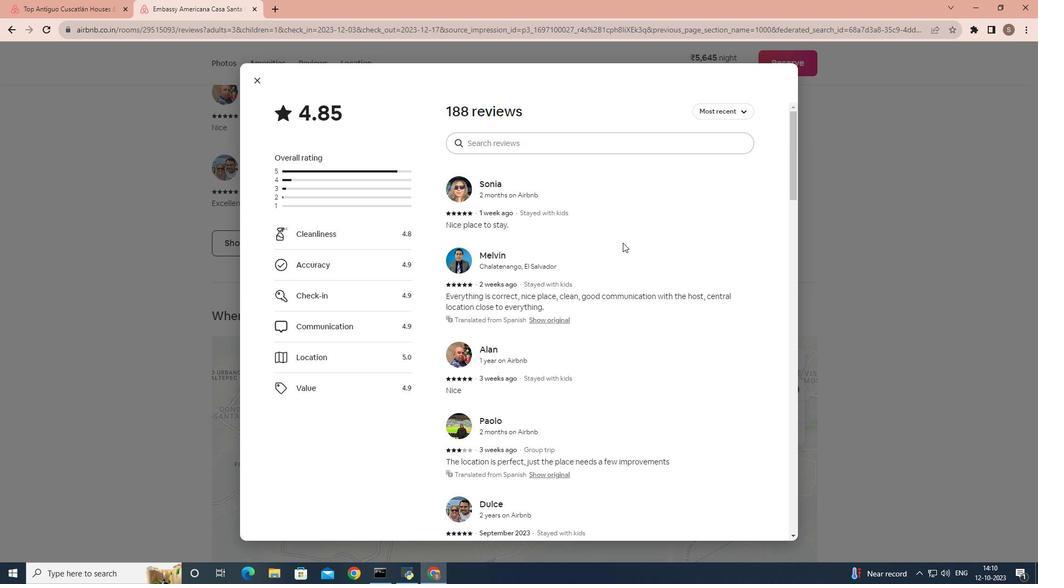 
Action: Mouse scrolled (623, 242) with delta (0, 0)
Screenshot: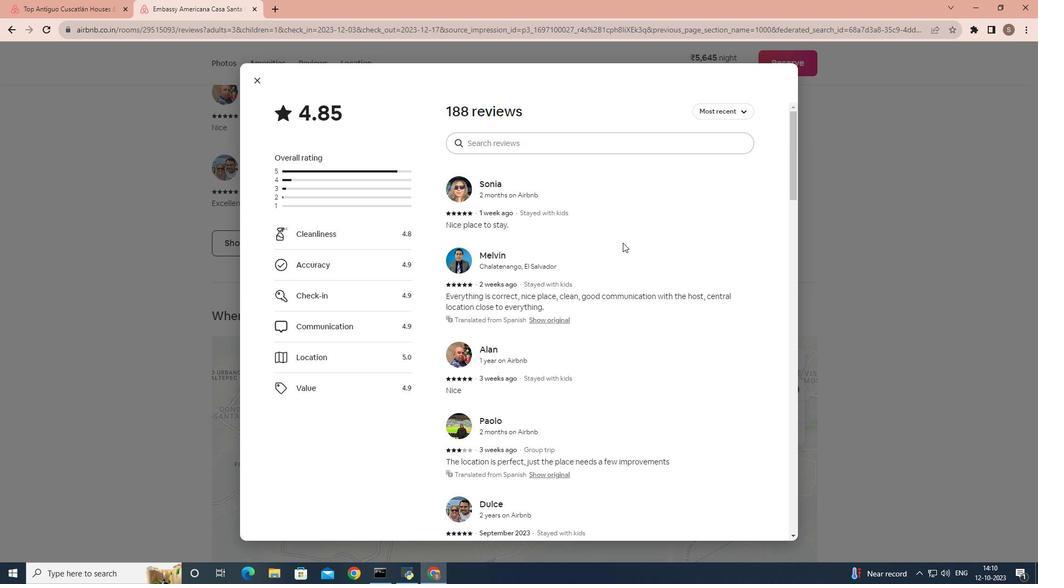 
Action: Mouse scrolled (623, 242) with delta (0, 0)
Screenshot: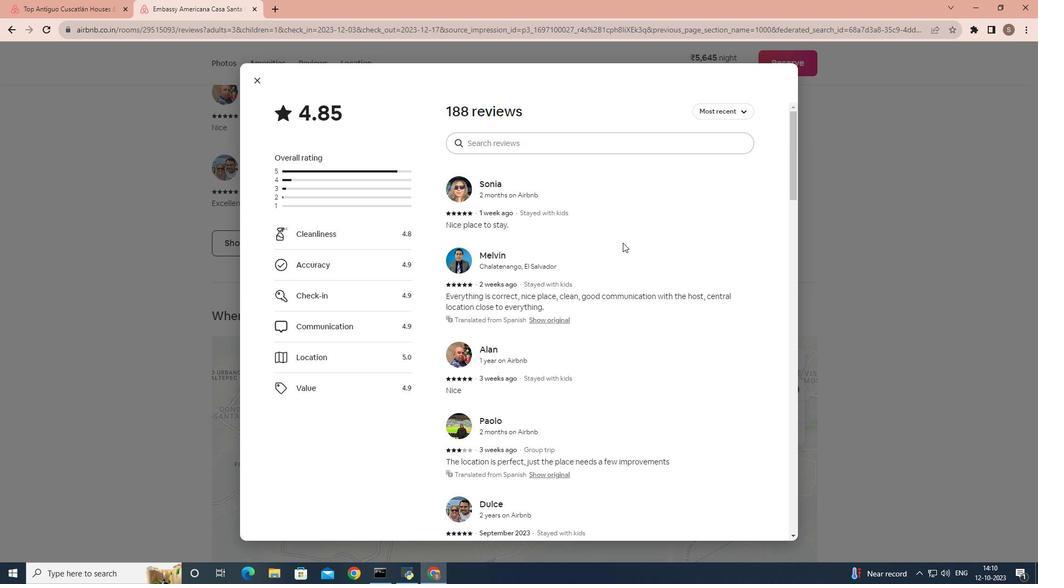 
Action: Mouse scrolled (623, 242) with delta (0, 0)
Screenshot: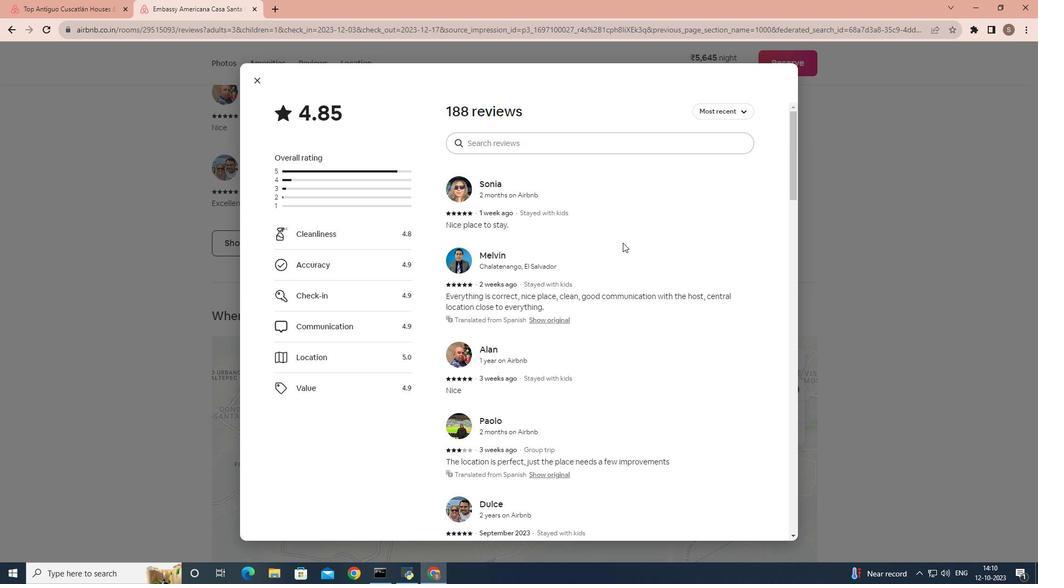 
Action: Mouse scrolled (623, 242) with delta (0, 0)
Screenshot: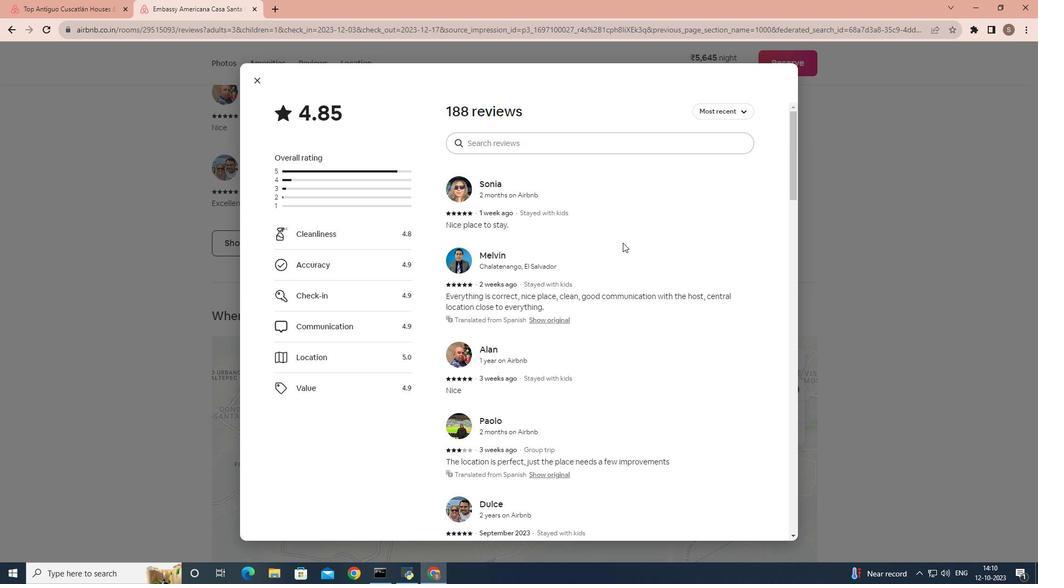 
Action: Mouse scrolled (623, 242) with delta (0, 0)
Screenshot: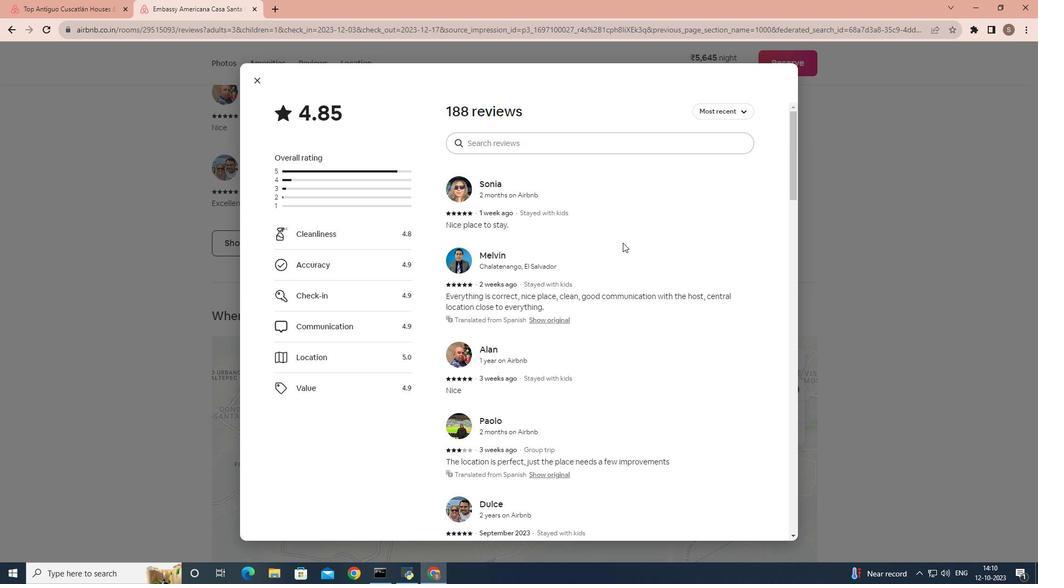 
Action: Mouse scrolled (623, 242) with delta (0, 0)
Screenshot: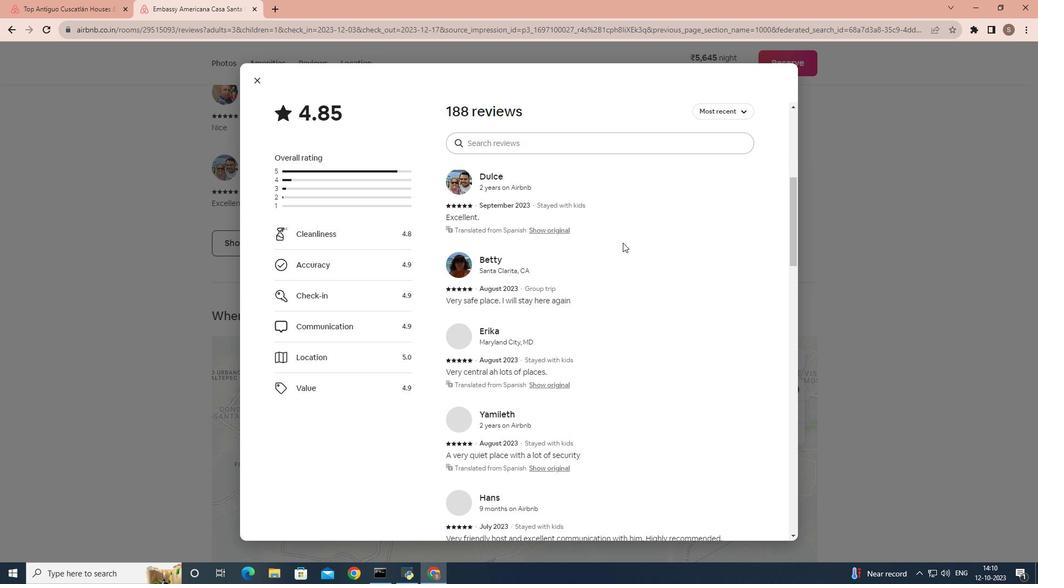 
Action: Mouse scrolled (623, 242) with delta (0, 0)
Screenshot: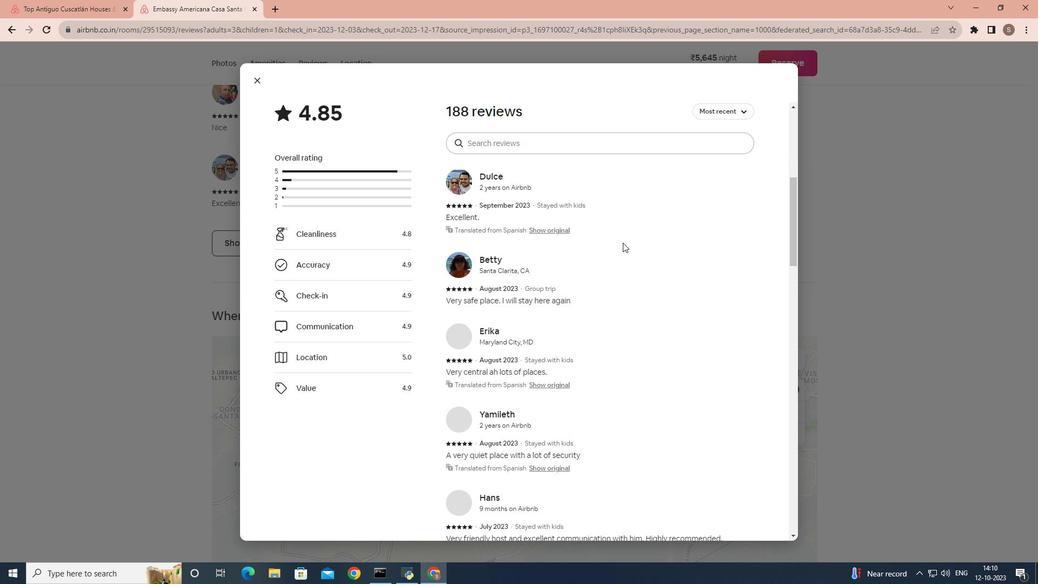 
Action: Mouse scrolled (623, 242) with delta (0, 0)
Screenshot: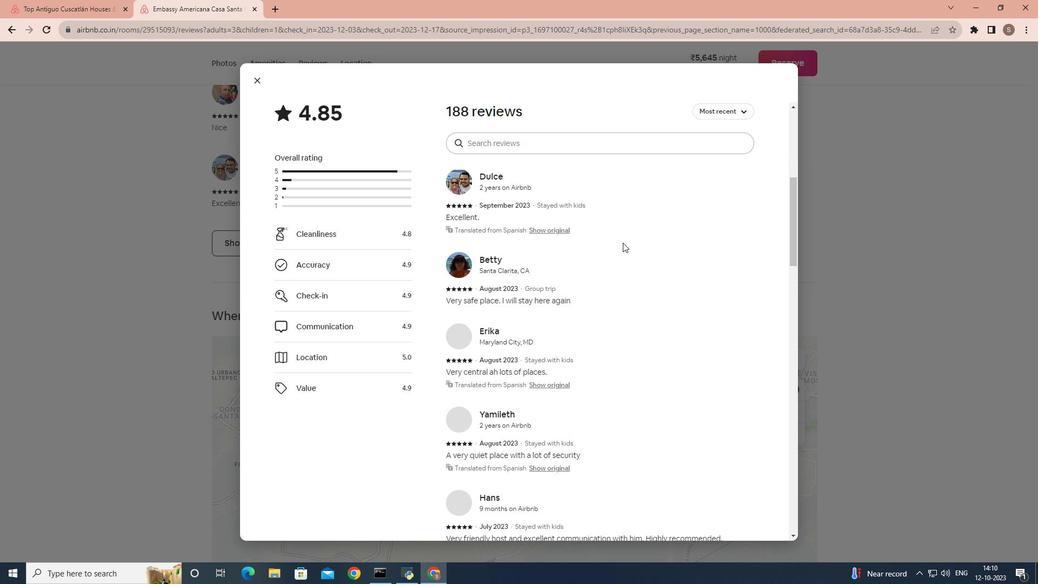 
Action: Mouse scrolled (623, 242) with delta (0, 0)
Screenshot: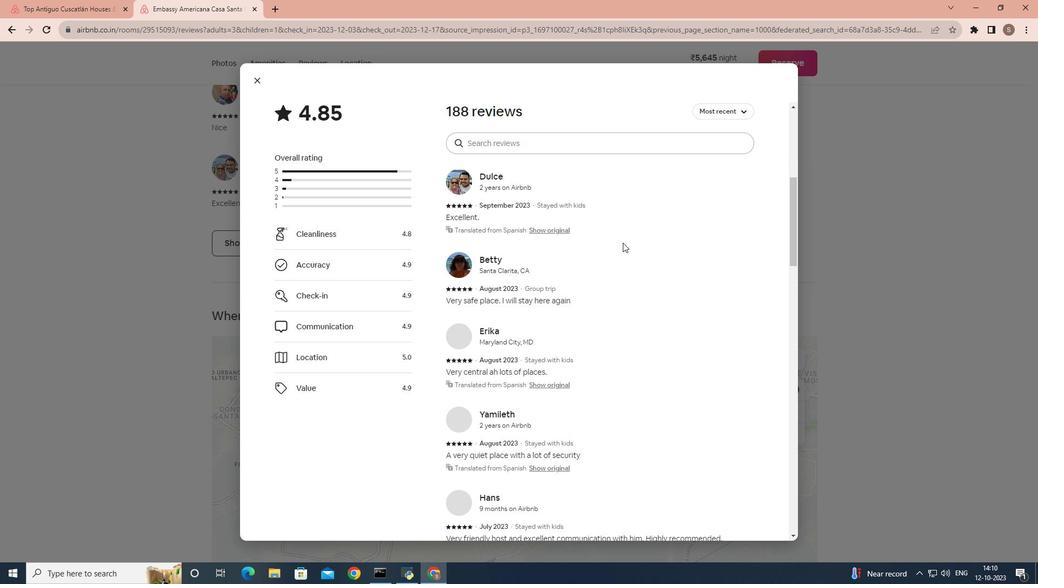 
Action: Mouse scrolled (623, 242) with delta (0, 0)
Screenshot: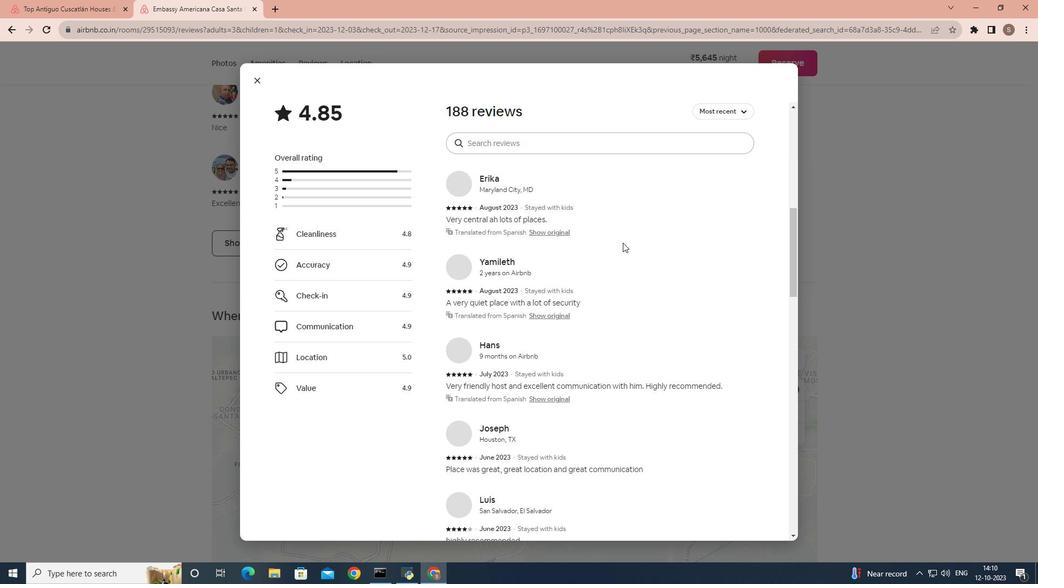
Action: Mouse scrolled (623, 242) with delta (0, 0)
Screenshot: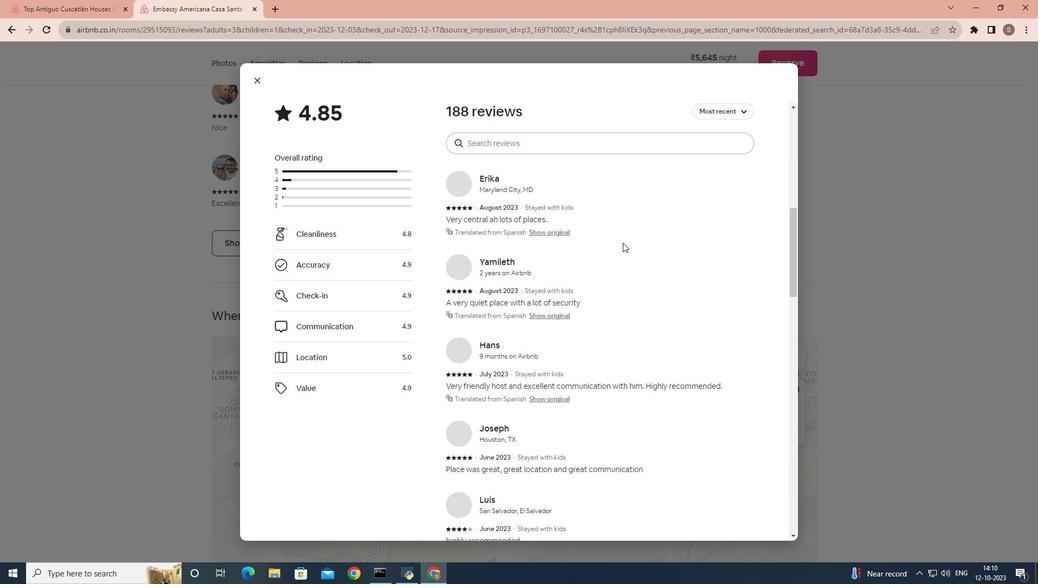 
Action: Mouse scrolled (623, 242) with delta (0, 0)
Screenshot: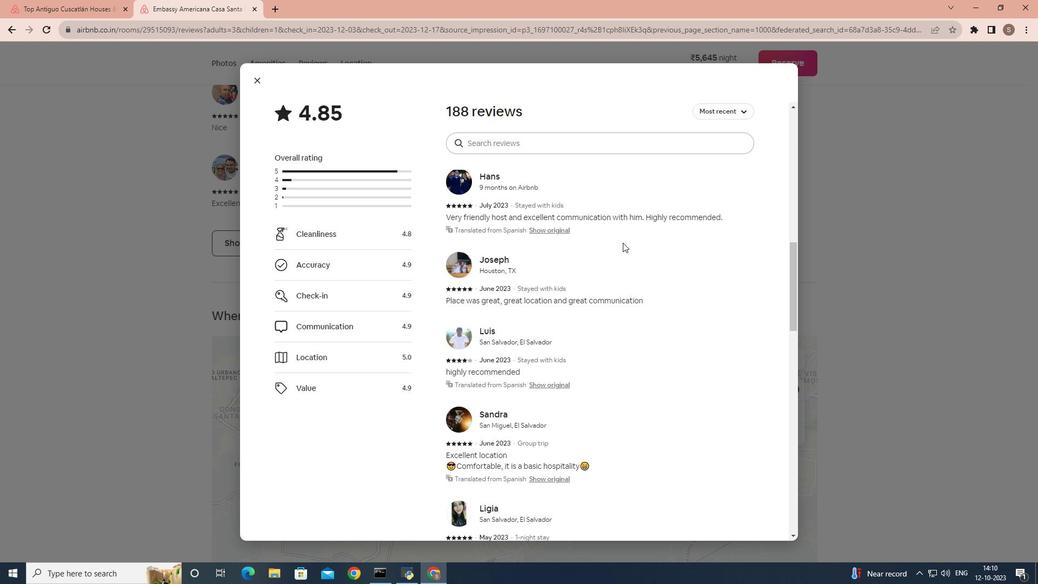 
Action: Mouse scrolled (623, 242) with delta (0, 0)
Screenshot: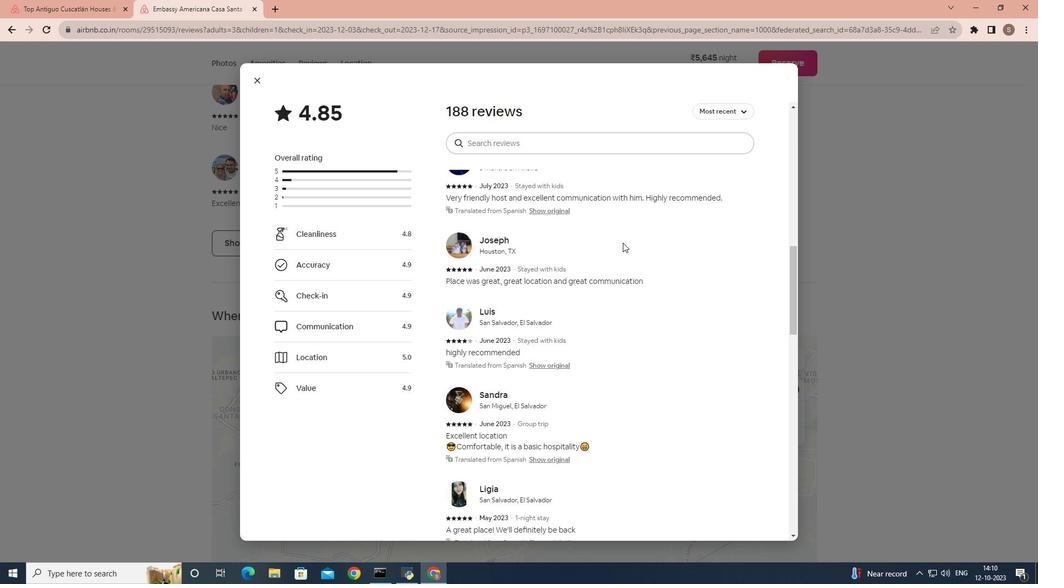 
Action: Mouse scrolled (623, 242) with delta (0, 0)
Screenshot: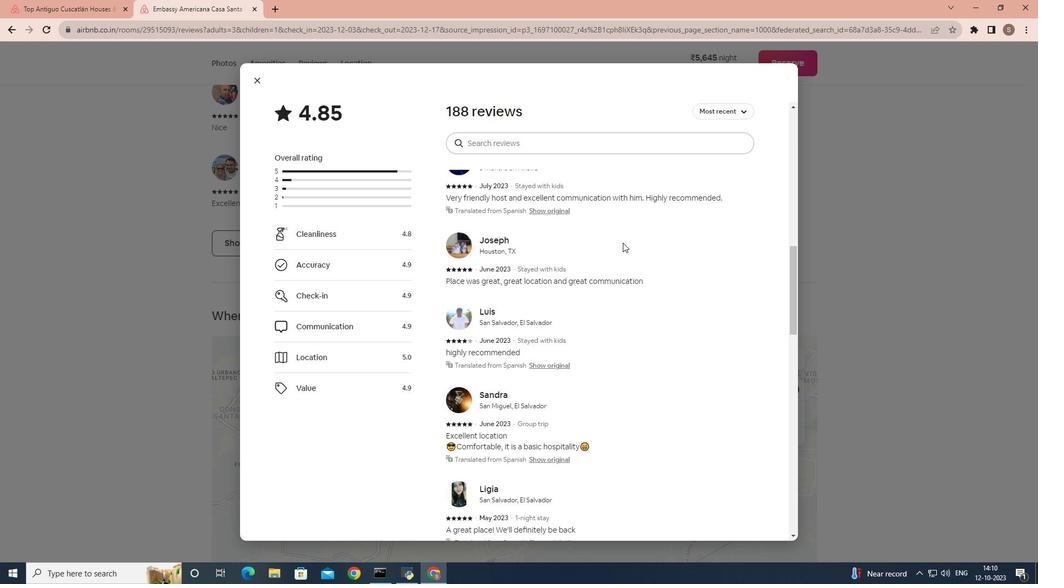 
Action: Mouse scrolled (623, 242) with delta (0, 0)
Screenshot: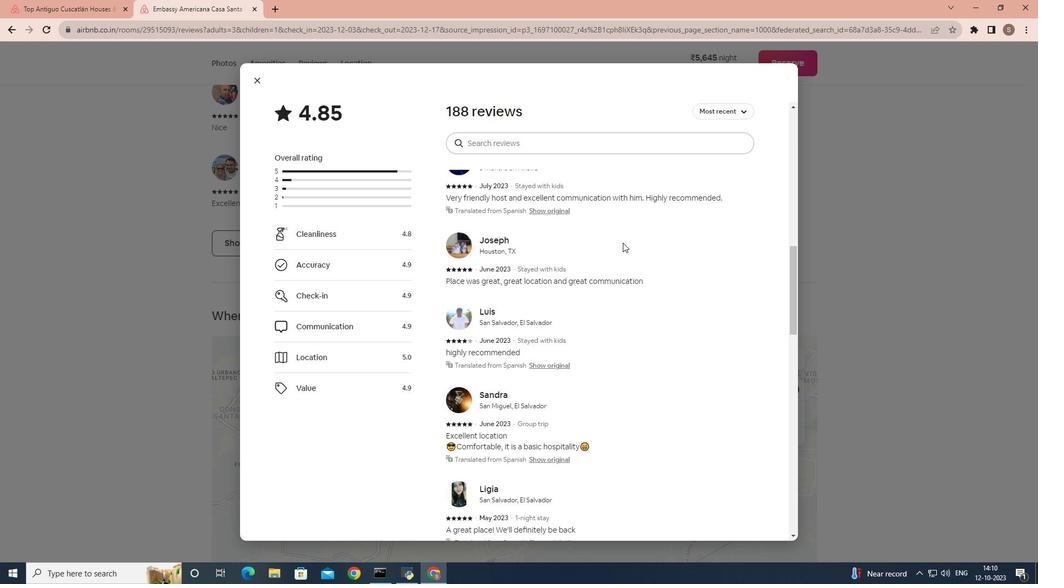 
Action: Mouse scrolled (623, 242) with delta (0, 0)
Screenshot: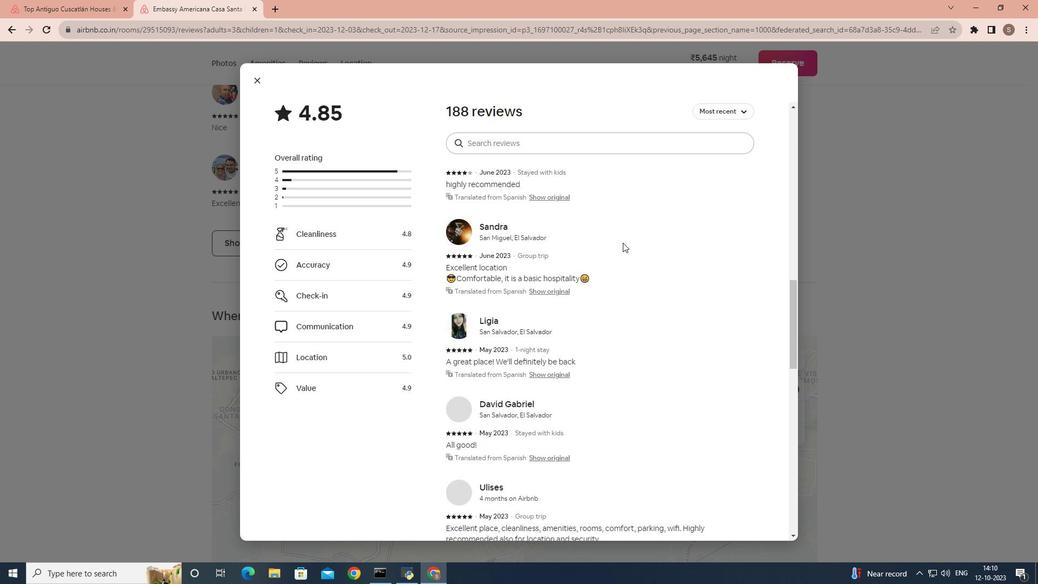 
Action: Mouse scrolled (623, 242) with delta (0, 0)
Screenshot: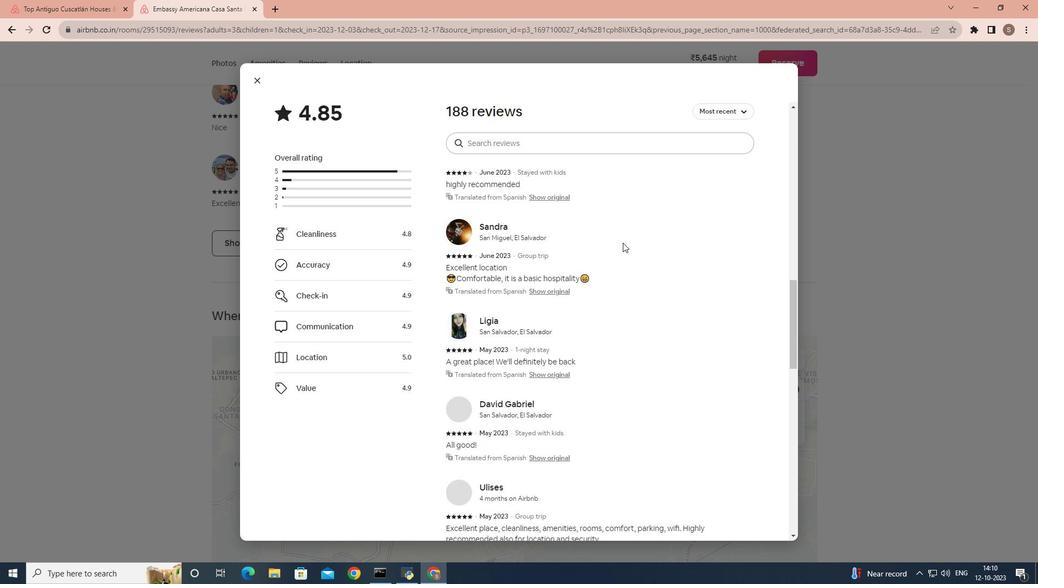 
Action: Mouse scrolled (623, 242) with delta (0, 0)
Screenshot: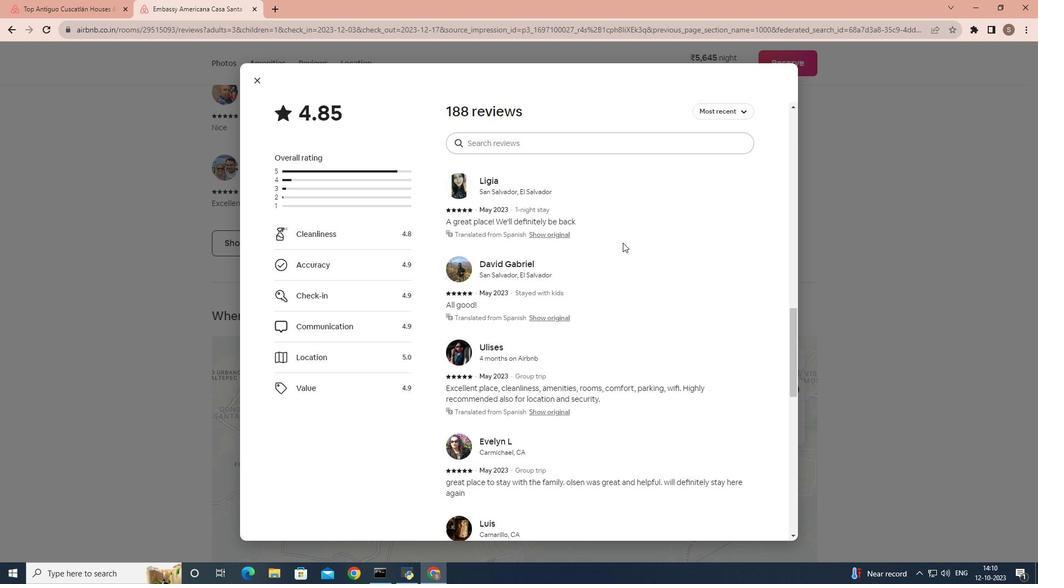
Action: Mouse scrolled (623, 242) with delta (0, 0)
Screenshot: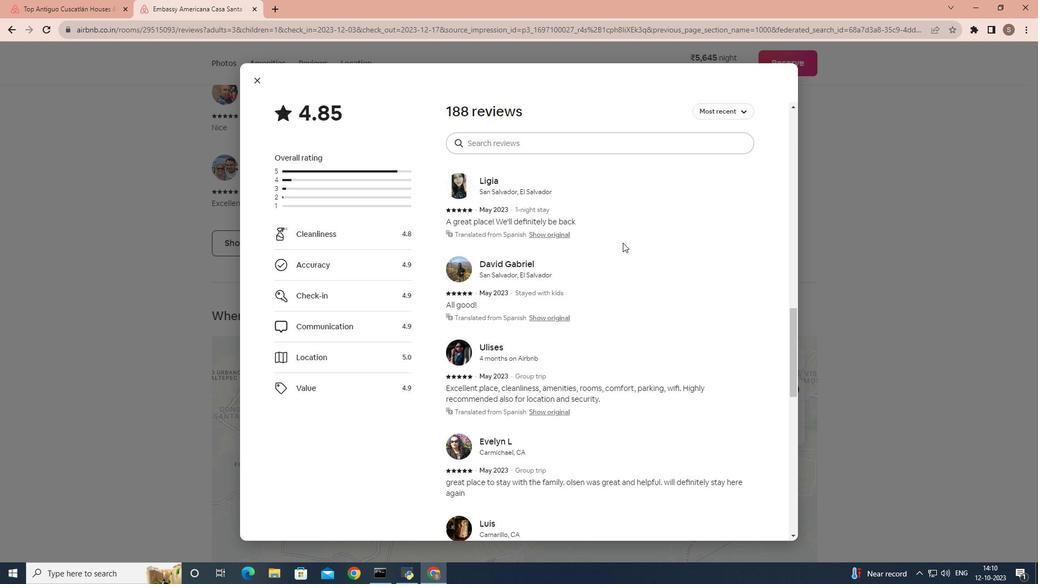 
Action: Mouse scrolled (623, 242) with delta (0, 0)
Screenshot: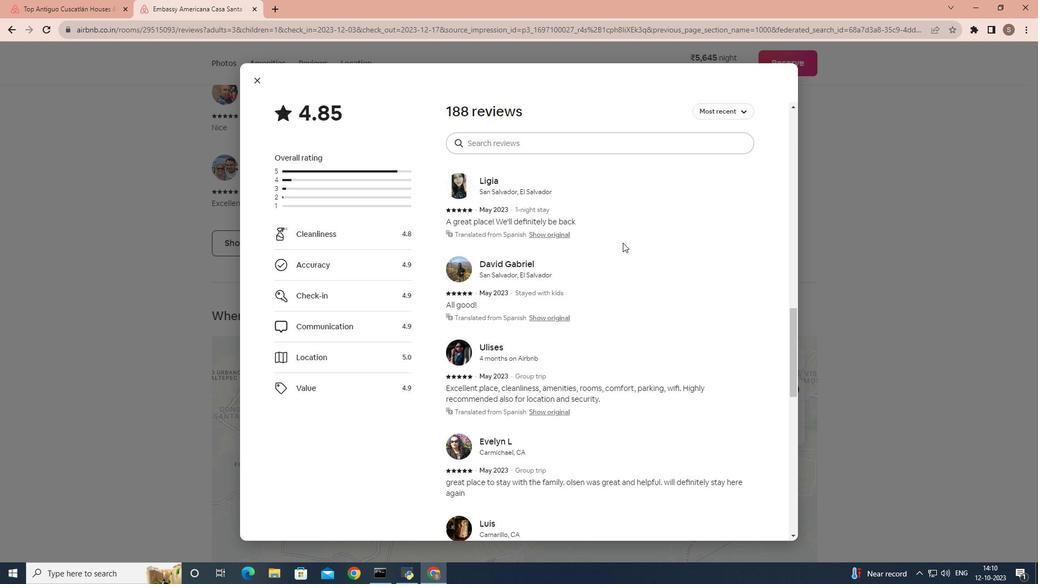 
Action: Mouse scrolled (623, 242) with delta (0, 0)
Screenshot: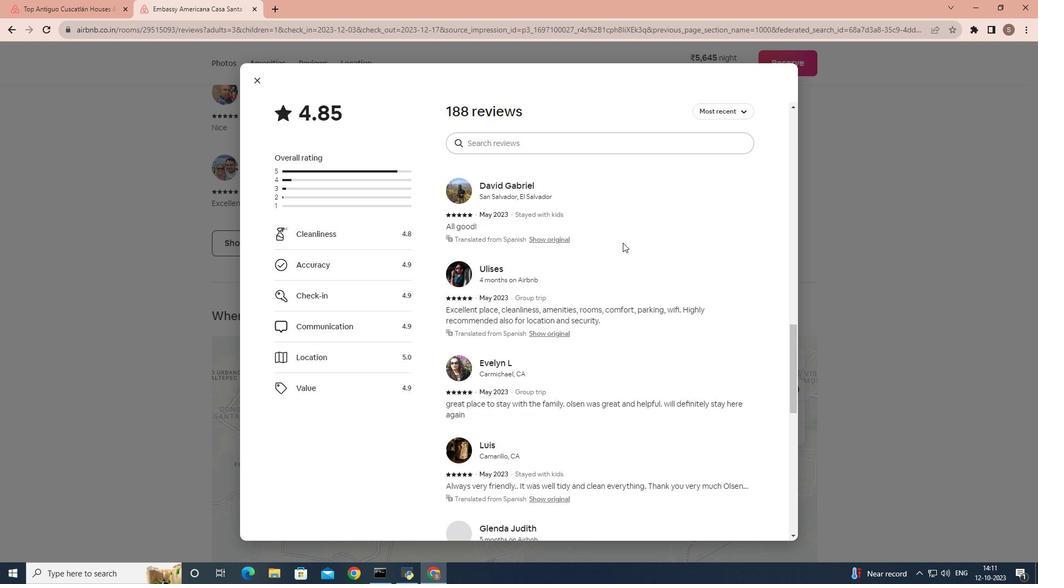 
Action: Mouse scrolled (623, 242) with delta (0, 0)
Screenshot: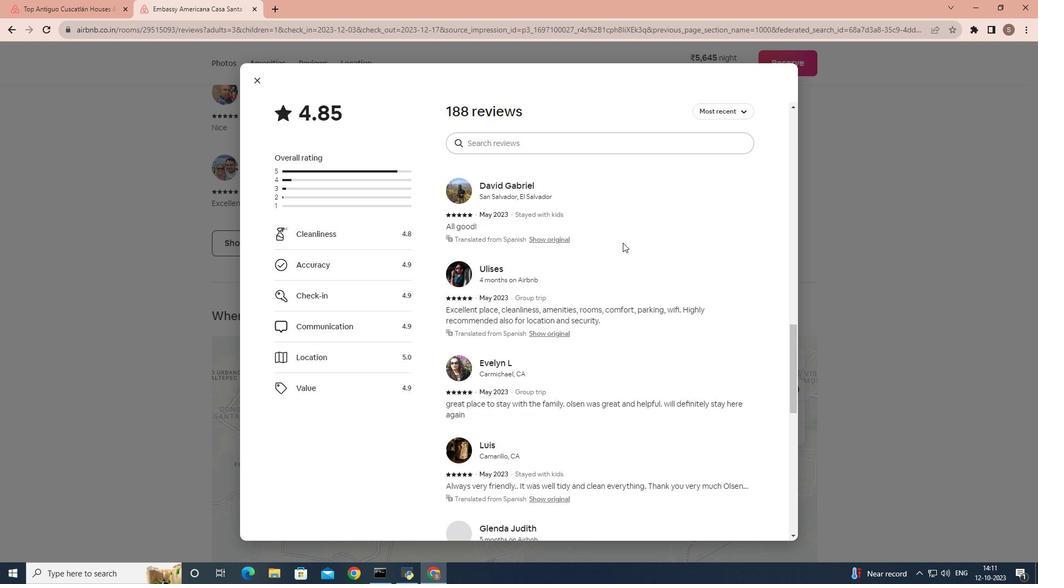 
Action: Mouse scrolled (623, 242) with delta (0, 0)
Screenshot: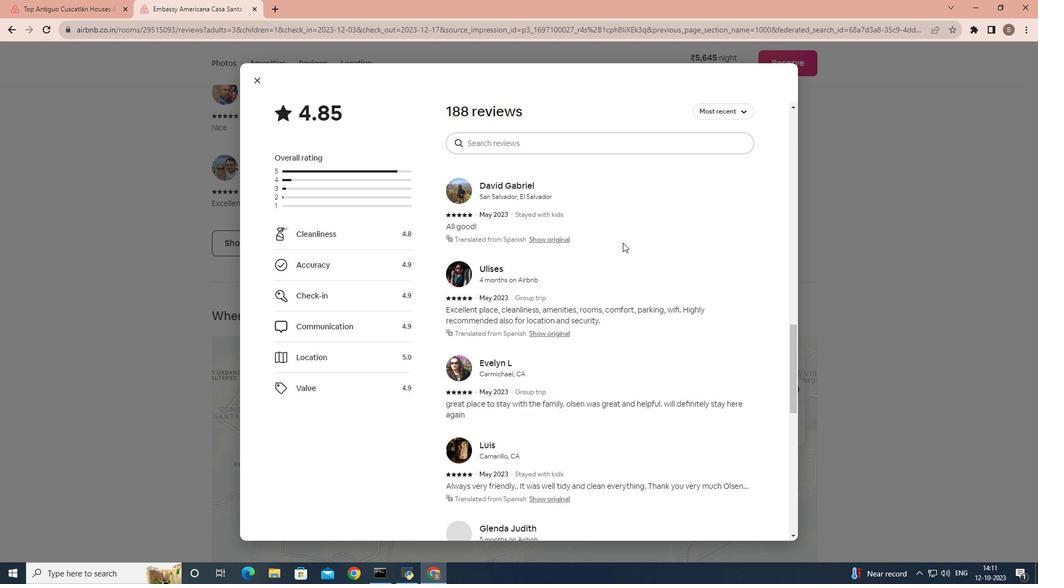 
Action: Mouse scrolled (623, 242) with delta (0, 0)
Screenshot: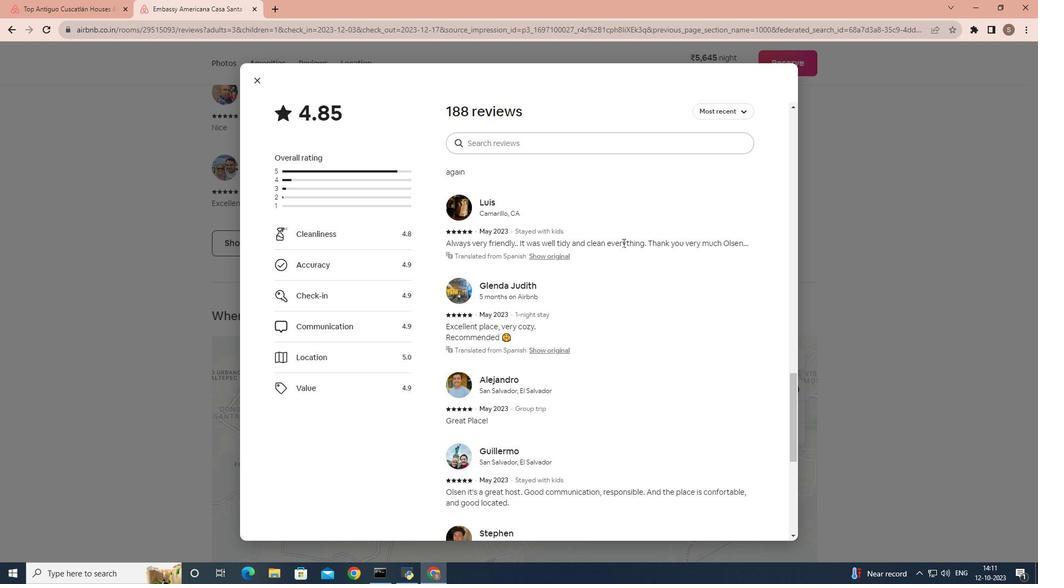
Action: Mouse scrolled (623, 242) with delta (0, 0)
Screenshot: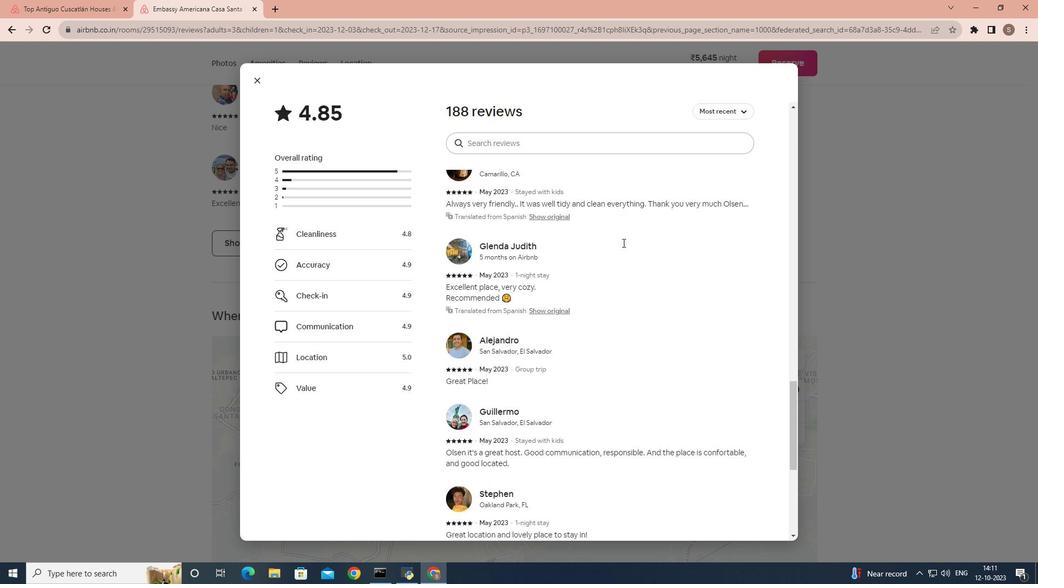 
Action: Mouse scrolled (623, 242) with delta (0, 0)
Screenshot: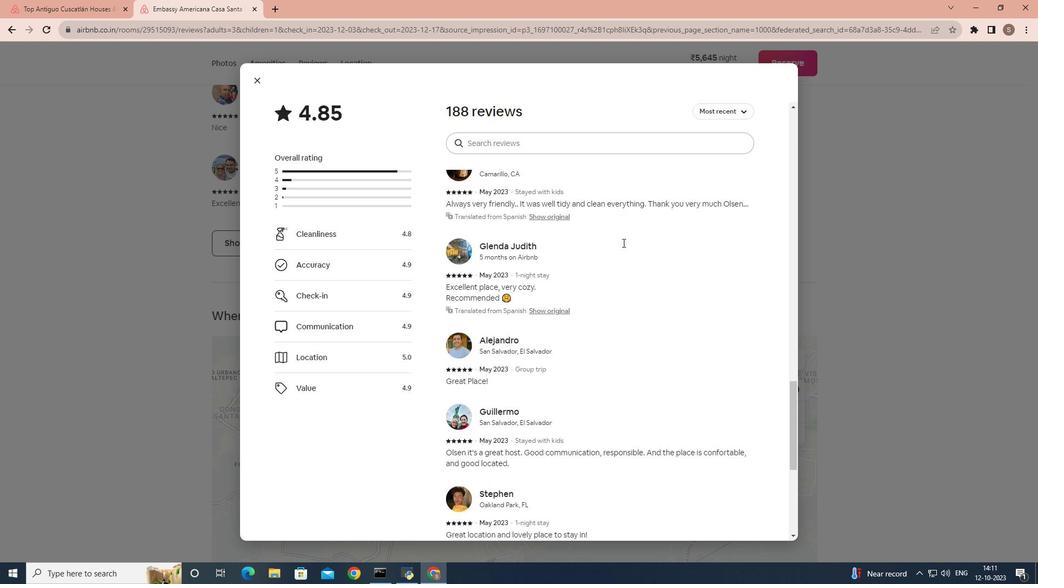 
Action: Mouse scrolled (623, 242) with delta (0, 0)
Screenshot: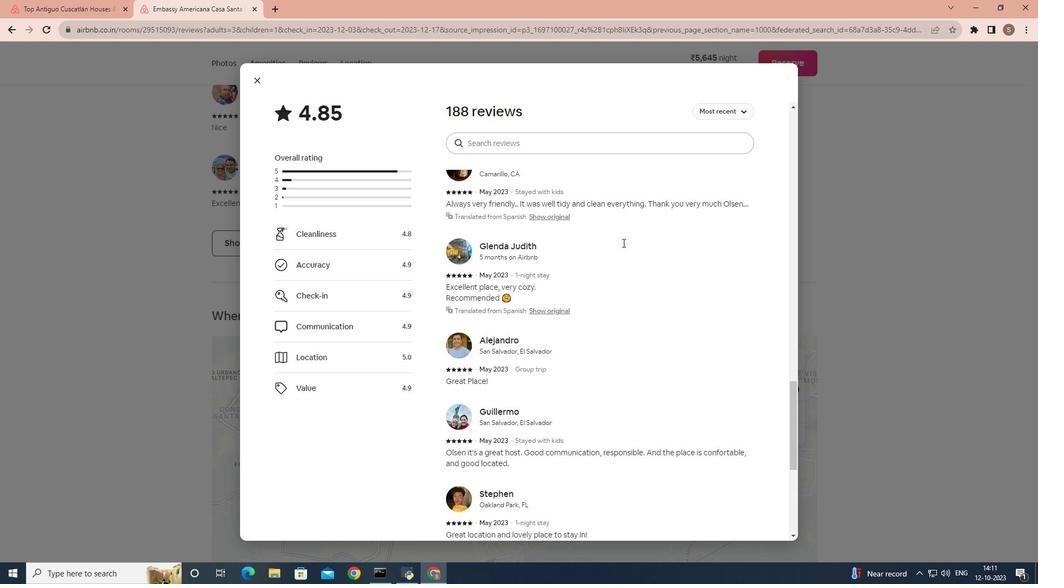 
Action: Mouse scrolled (623, 242) with delta (0, 0)
Screenshot: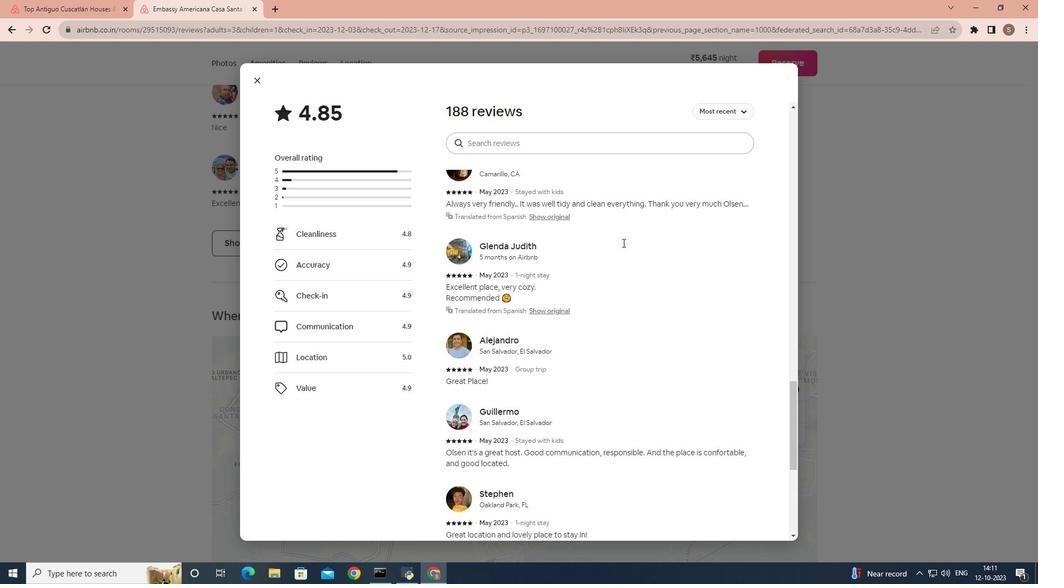 
Action: Mouse scrolled (623, 242) with delta (0, 0)
Screenshot: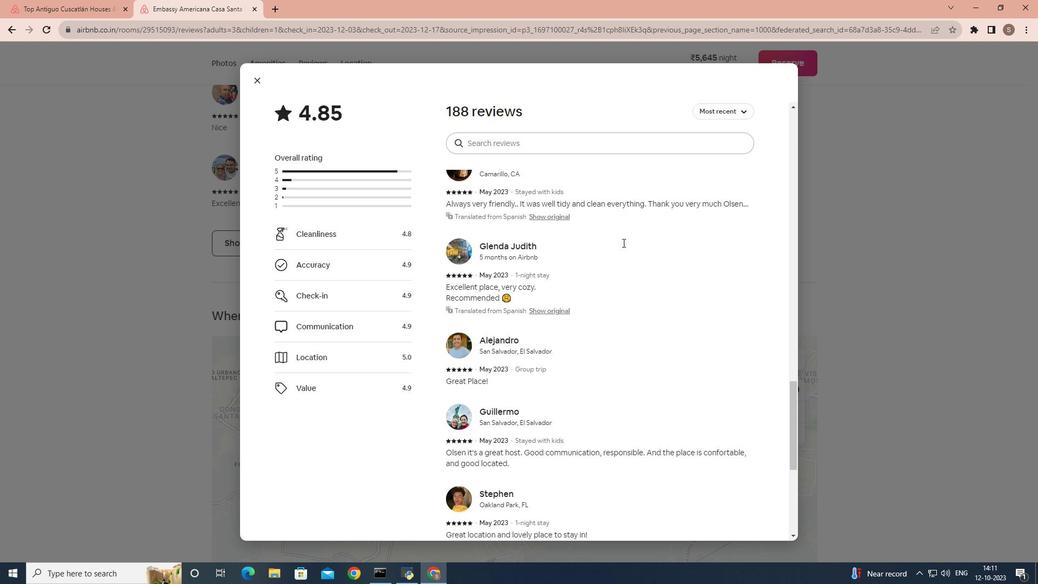
Action: Mouse scrolled (623, 242) with delta (0, 0)
Screenshot: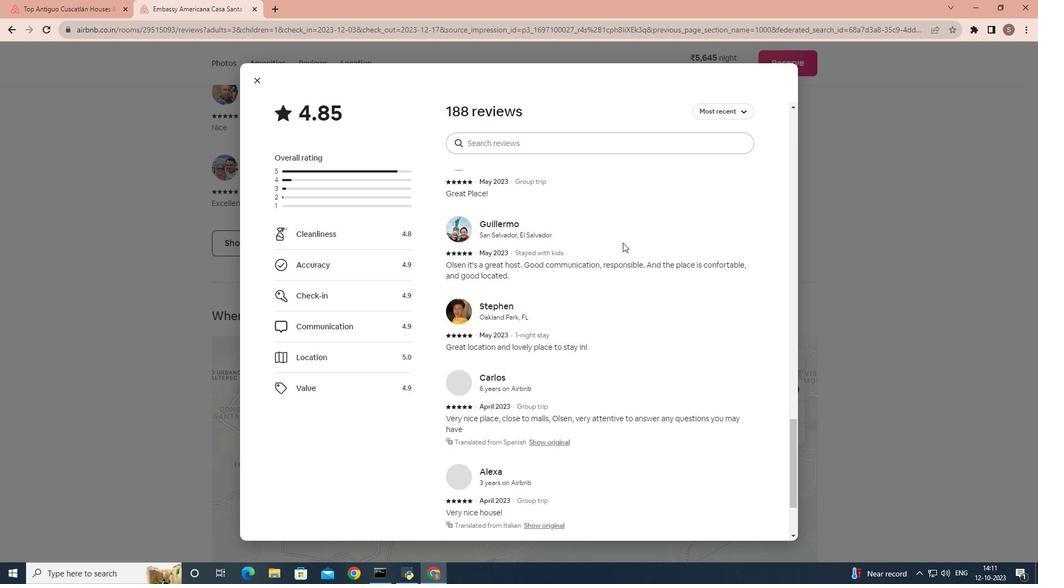 
Action: Mouse scrolled (623, 242) with delta (0, 0)
Screenshot: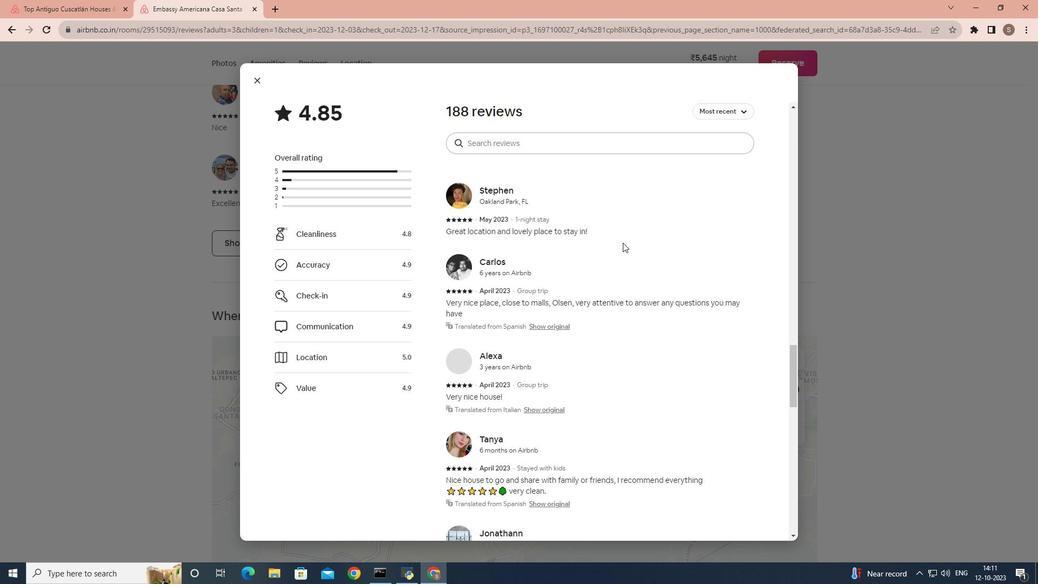 
Action: Mouse scrolled (623, 242) with delta (0, 0)
Screenshot: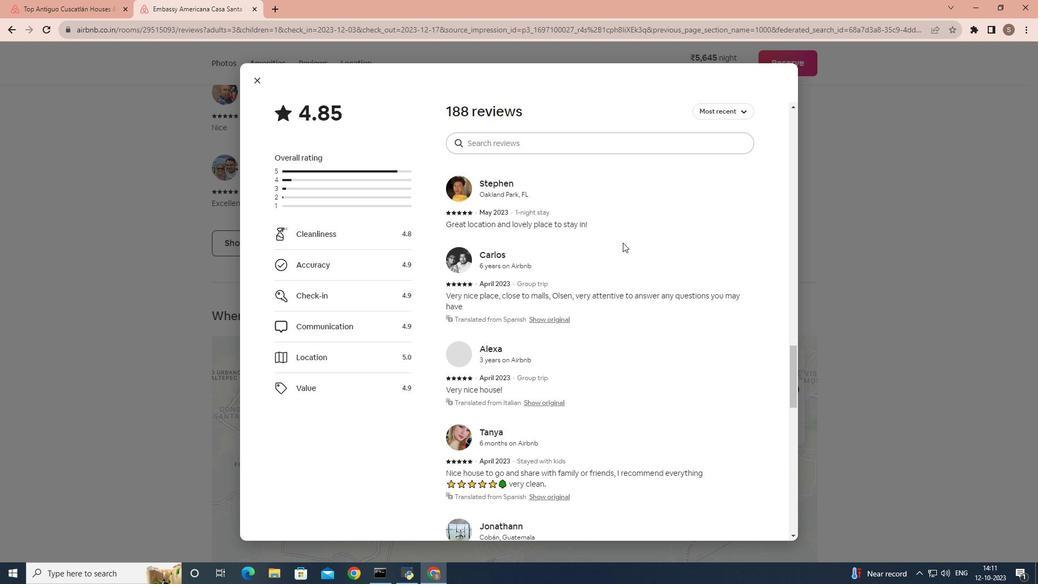 
Action: Mouse scrolled (623, 242) with delta (0, 0)
Screenshot: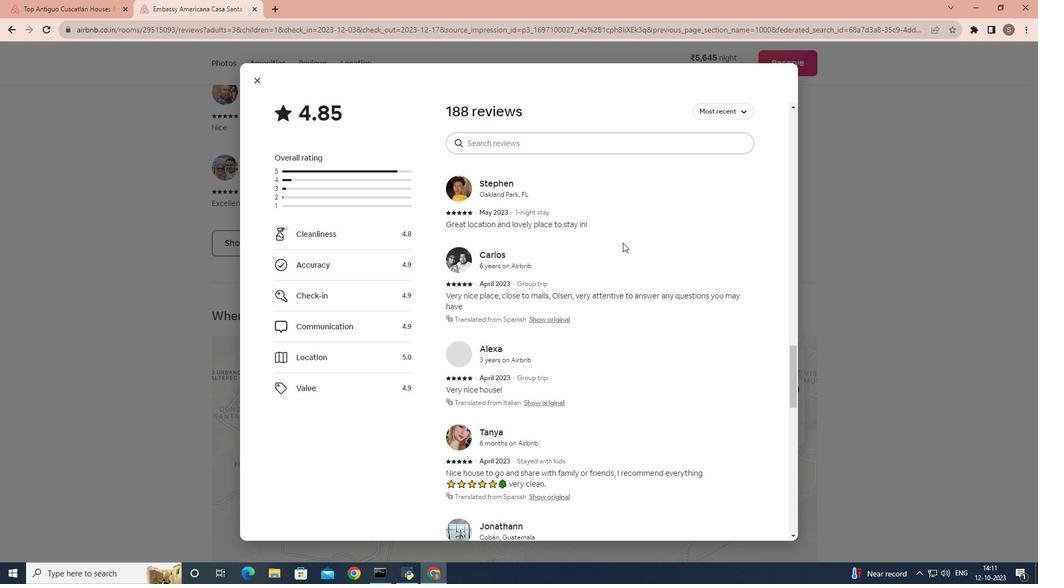 
Action: Mouse scrolled (623, 242) with delta (0, 0)
Screenshot: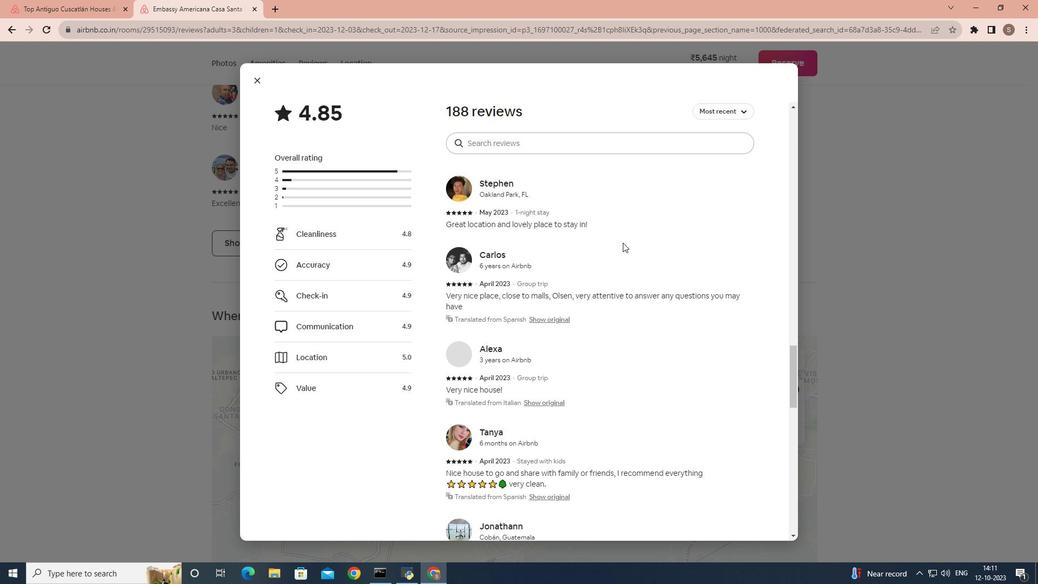 
Action: Mouse scrolled (623, 242) with delta (0, 0)
Screenshot: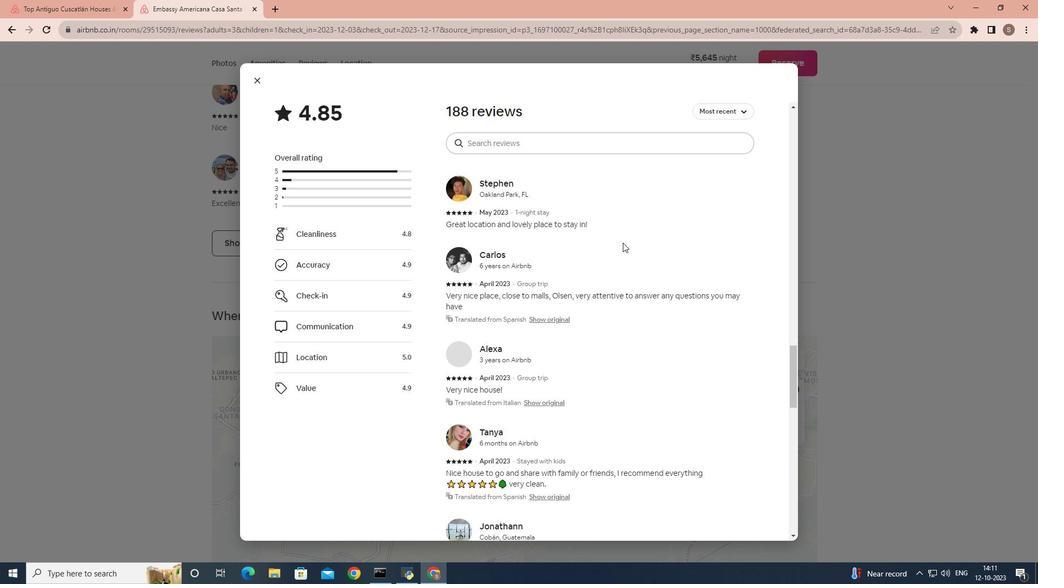 
Action: Mouse scrolled (623, 242) with delta (0, 0)
Screenshot: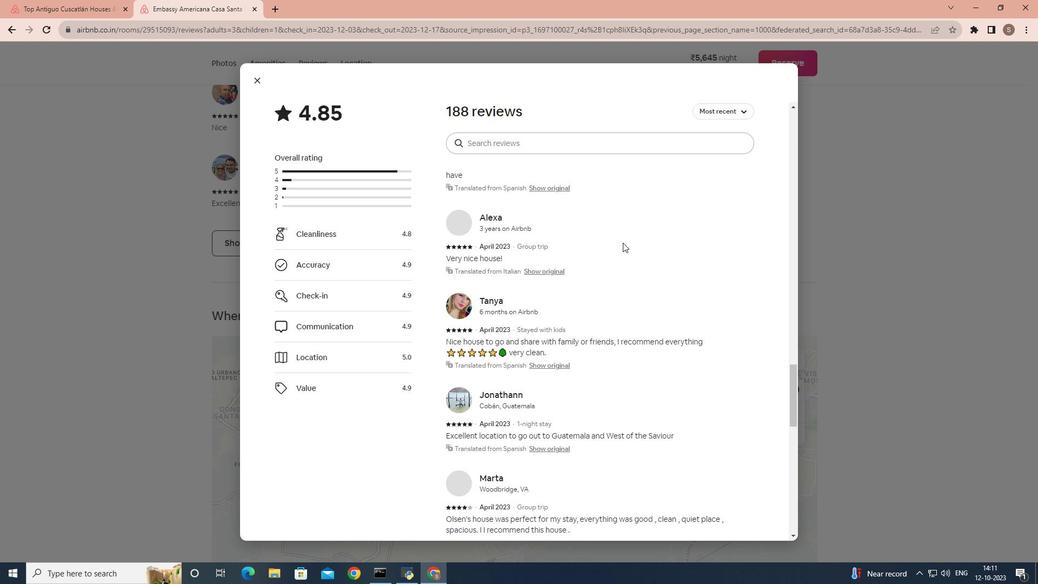 
Action: Mouse scrolled (623, 242) with delta (0, 0)
Screenshot: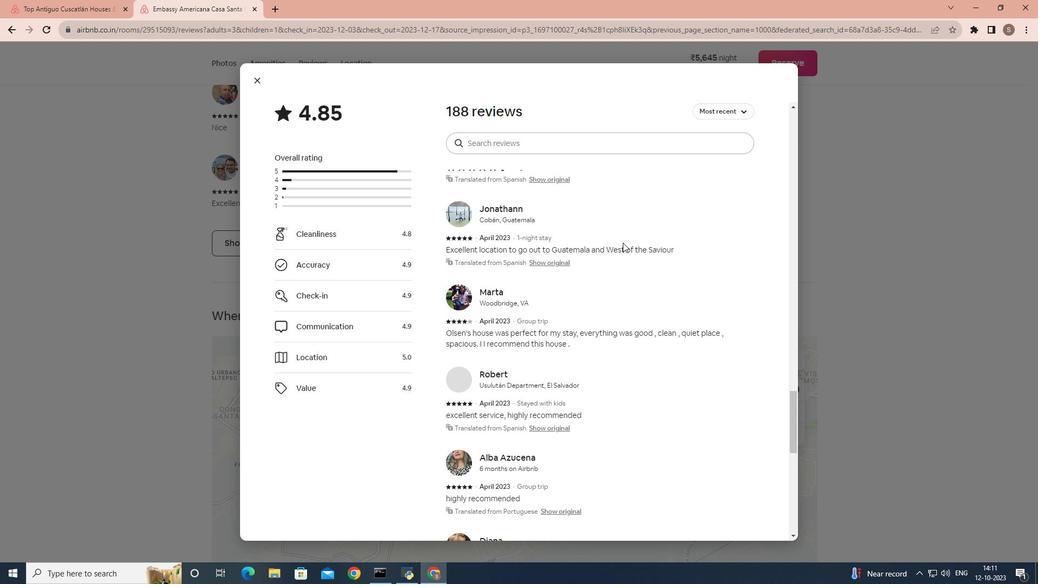 
Action: Mouse scrolled (623, 242) with delta (0, 0)
Screenshot: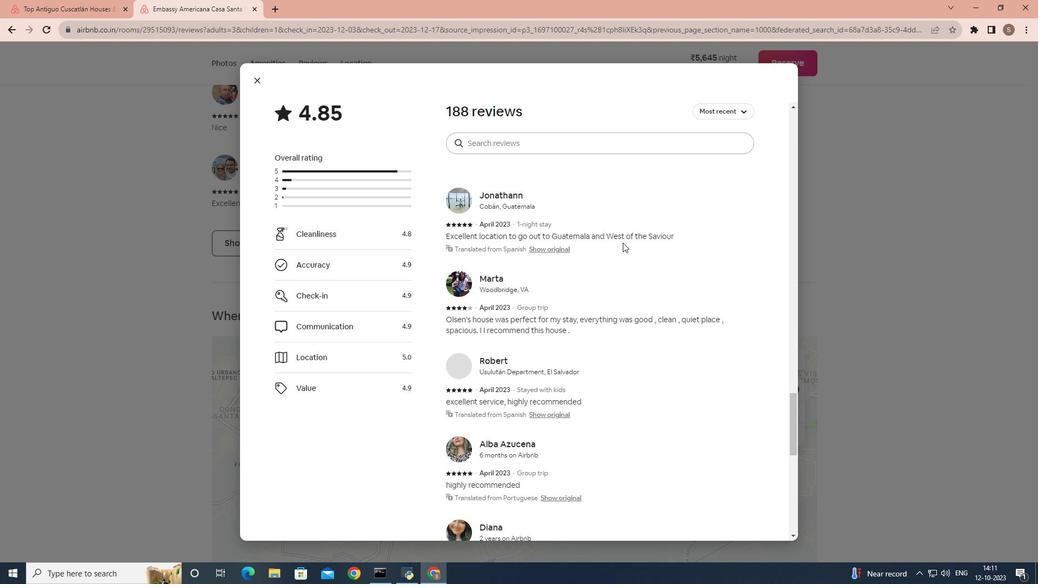 
Action: Mouse scrolled (623, 242) with delta (0, 0)
Screenshot: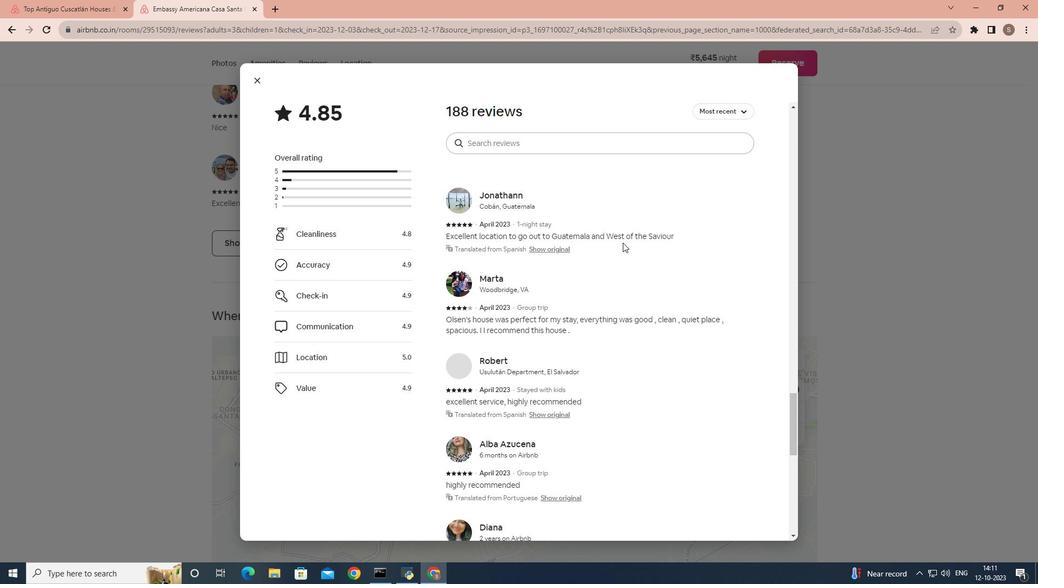 
Action: Mouse scrolled (623, 242) with delta (0, 0)
Screenshot: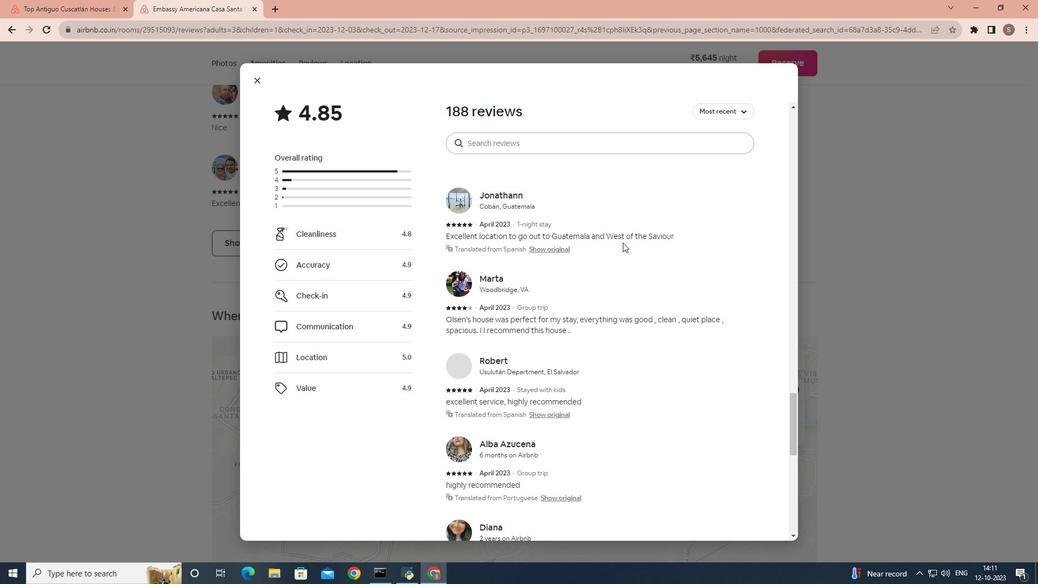 
Action: Mouse scrolled (623, 242) with delta (0, 0)
Screenshot: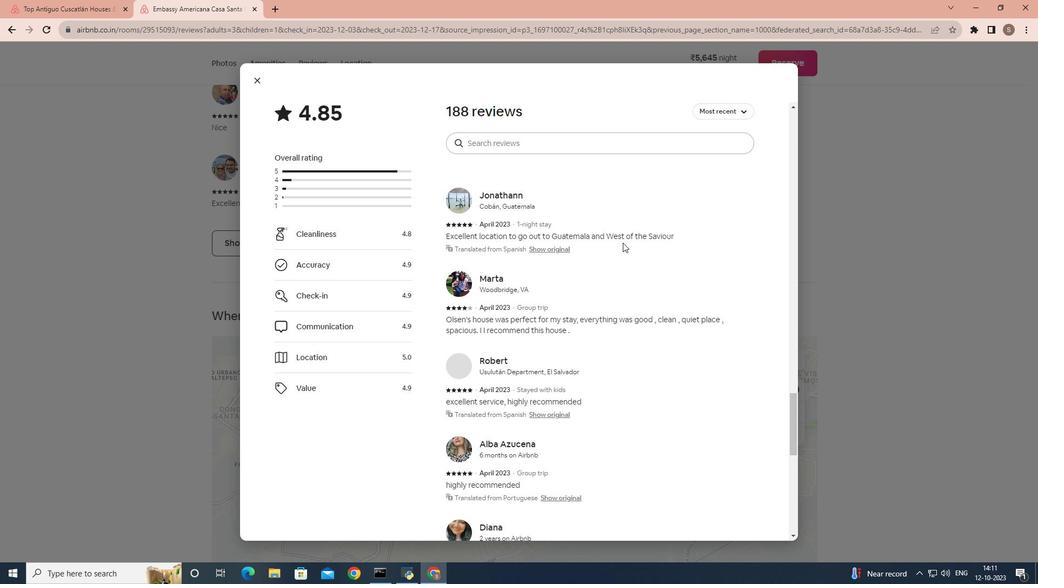 
Action: Mouse scrolled (623, 242) with delta (0, 0)
Screenshot: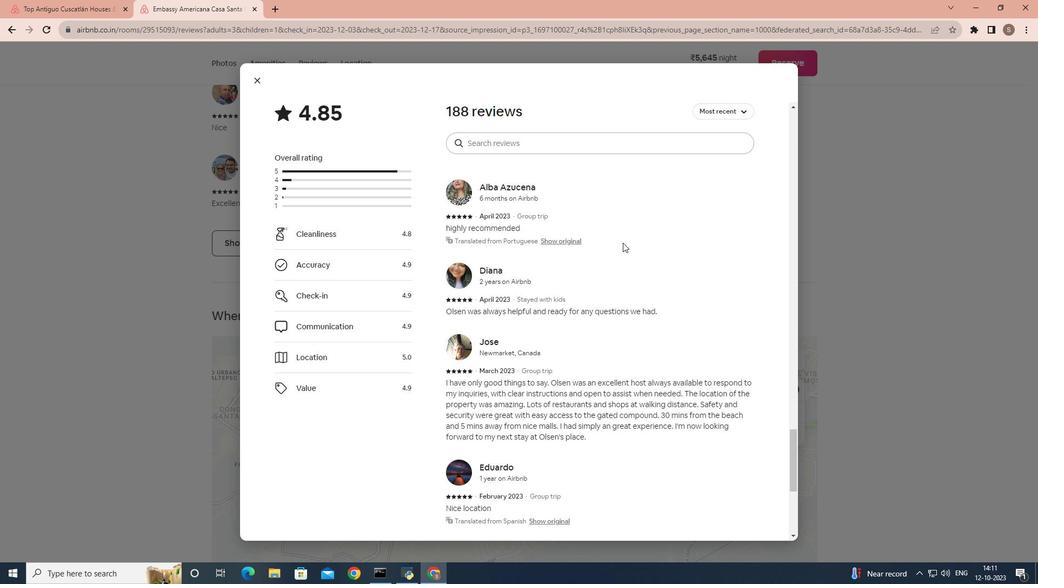 
Action: Mouse scrolled (623, 242) with delta (0, 0)
Screenshot: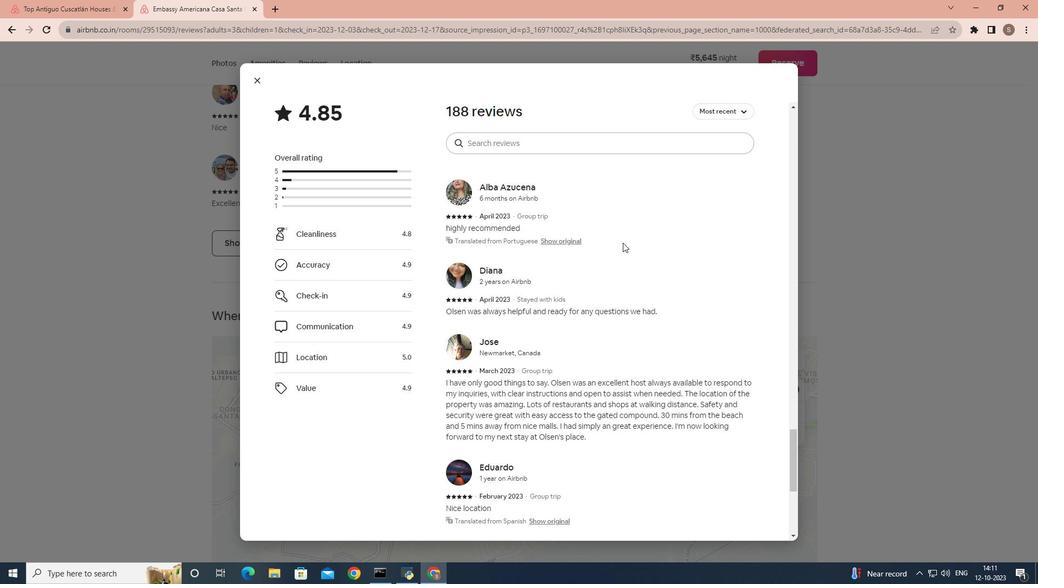 
Action: Mouse scrolled (623, 242) with delta (0, 0)
Screenshot: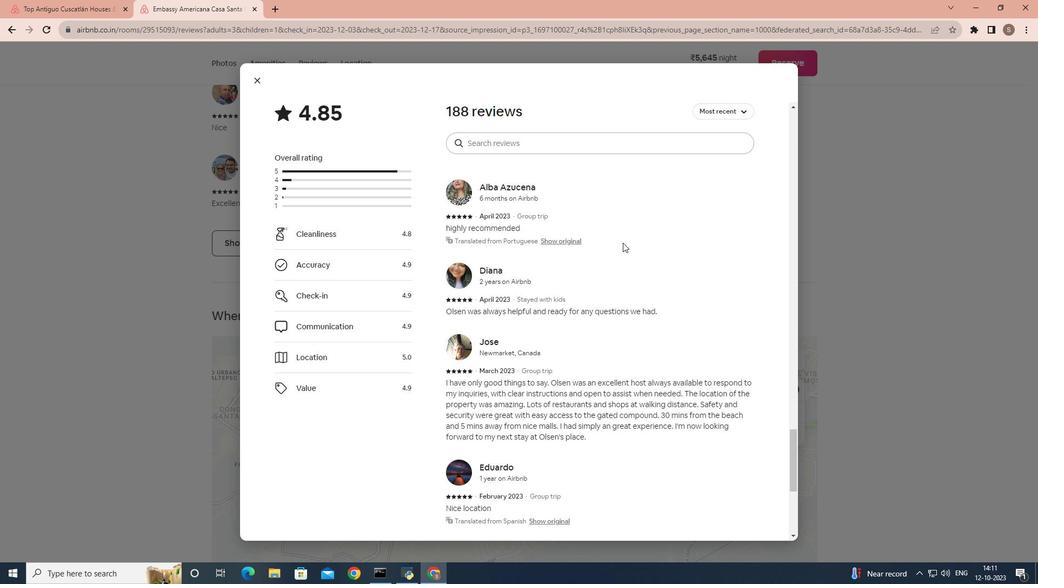 
Action: Mouse scrolled (623, 242) with delta (0, 0)
Screenshot: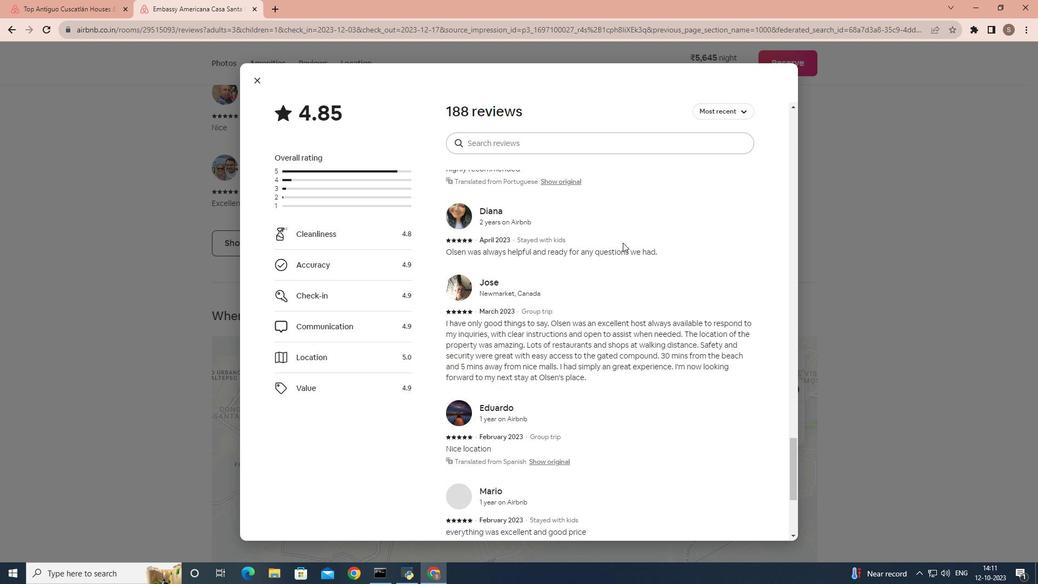 
Action: Mouse scrolled (623, 242) with delta (0, 0)
Screenshot: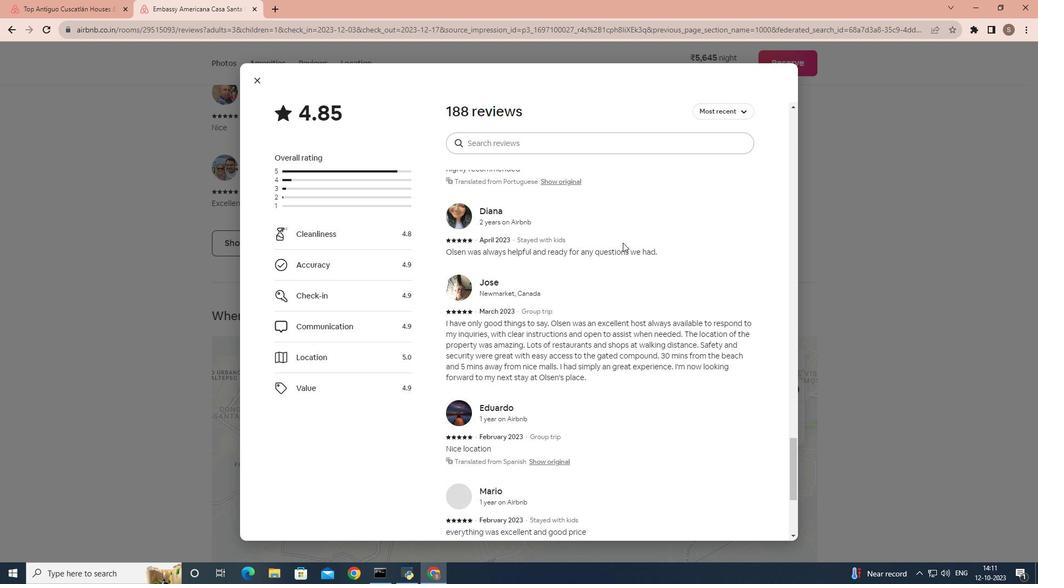 
Action: Mouse scrolled (623, 242) with delta (0, 0)
Screenshot: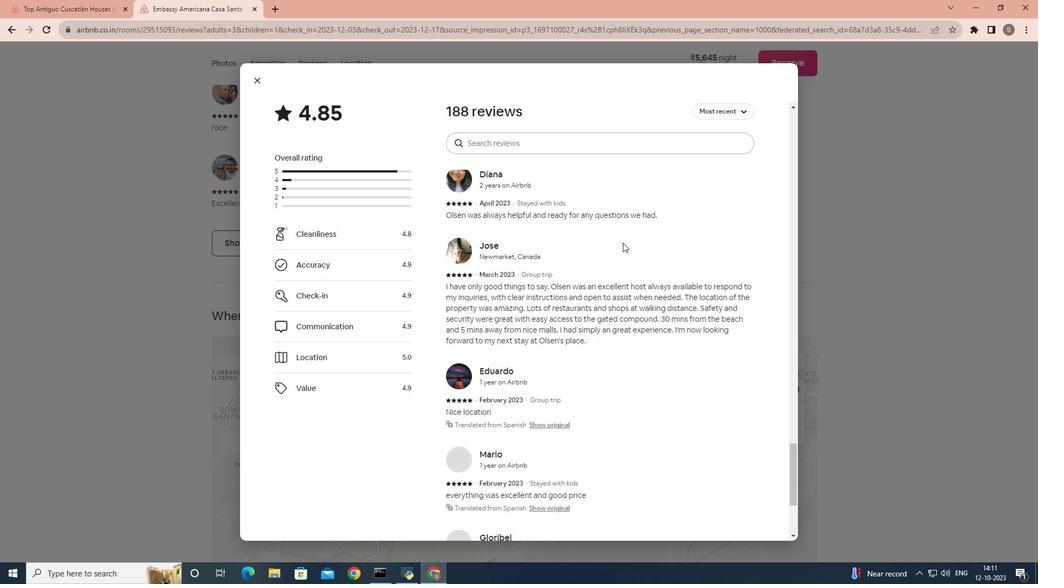 
Action: Mouse scrolled (623, 242) with delta (0, 0)
Screenshot: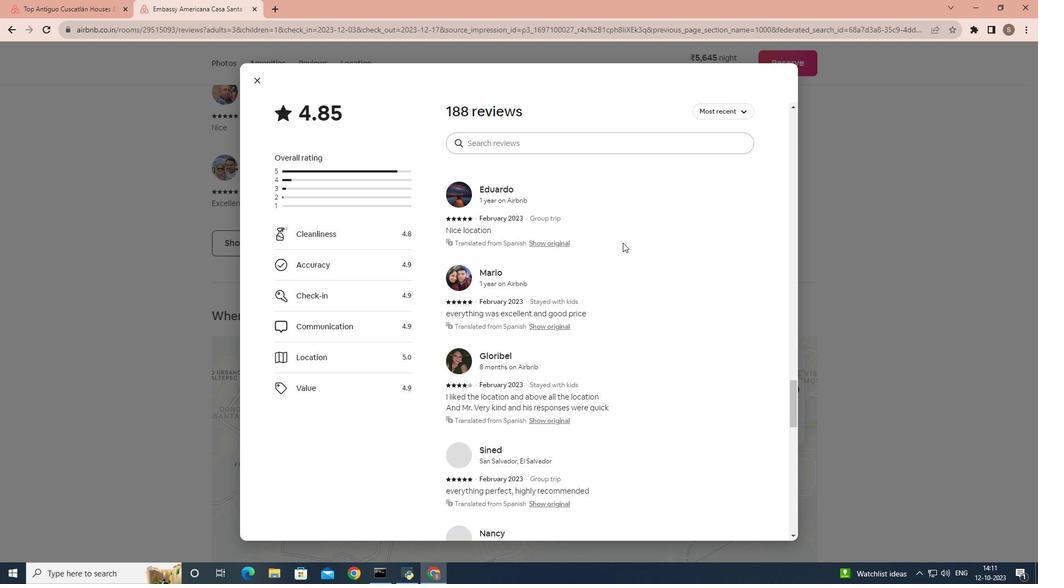
Action: Mouse scrolled (623, 242) with delta (0, 0)
Screenshot: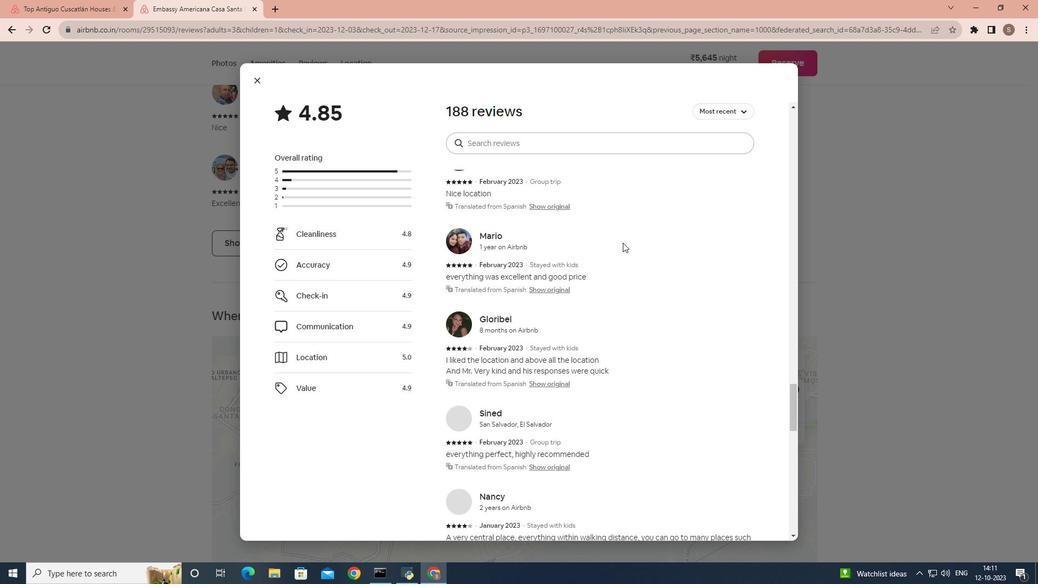 
Action: Mouse scrolled (623, 242) with delta (0, 0)
Screenshot: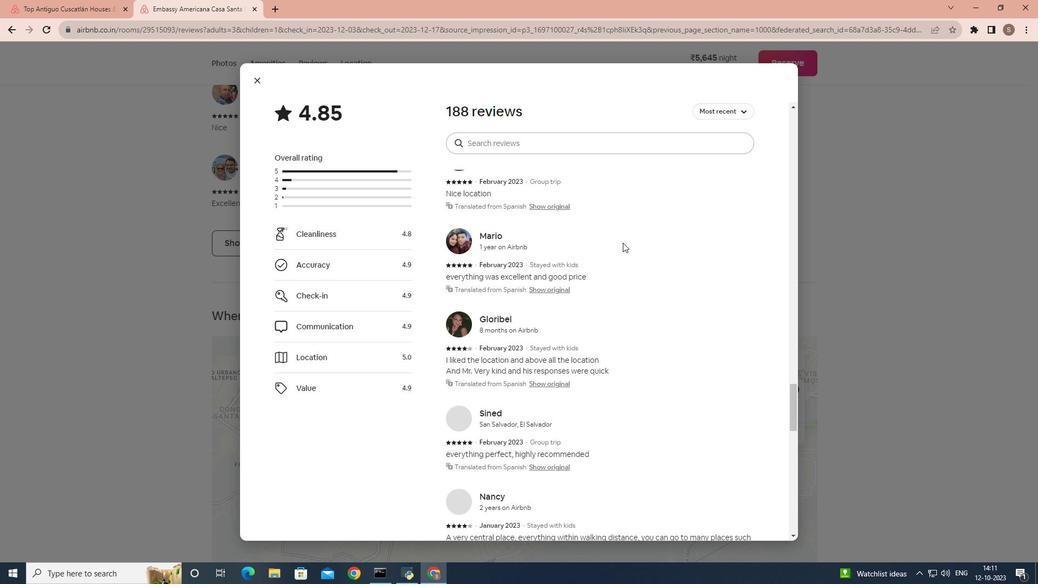 
Action: Mouse scrolled (623, 242) with delta (0, 0)
Screenshot: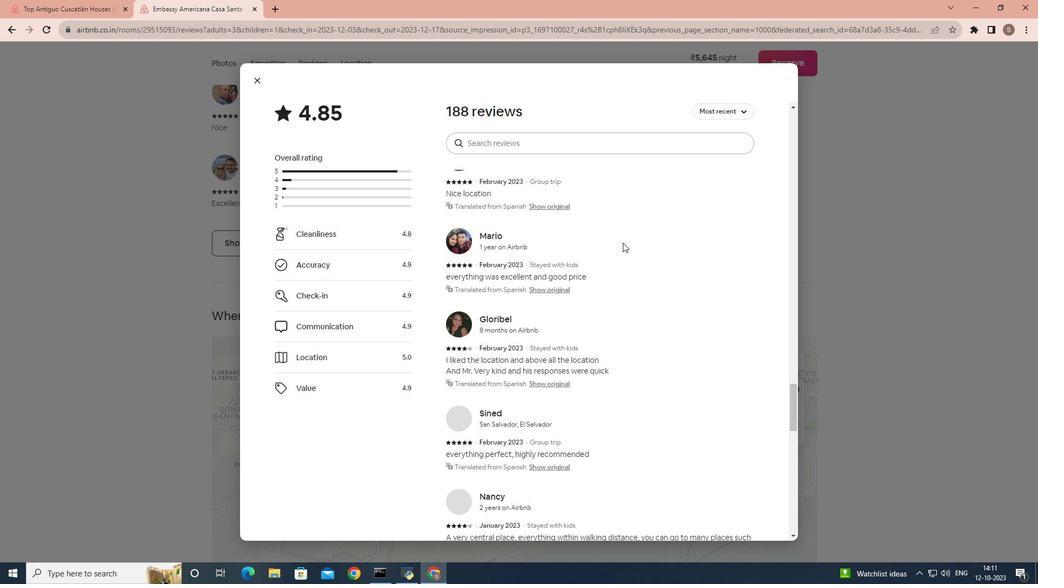 
Action: Mouse scrolled (623, 242) with delta (0, 0)
Screenshot: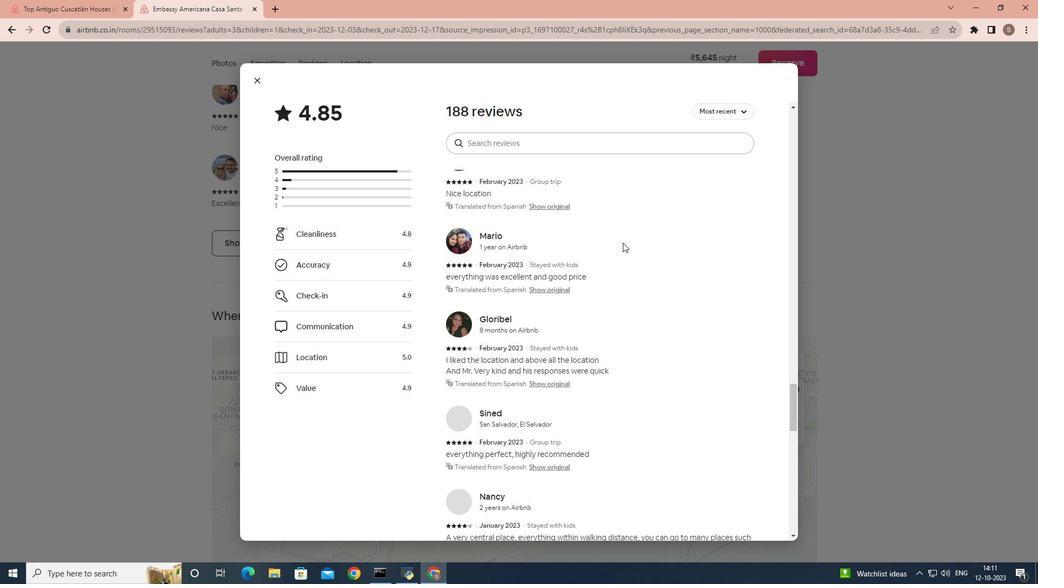 
Action: Mouse scrolled (623, 242) with delta (0, 0)
Screenshot: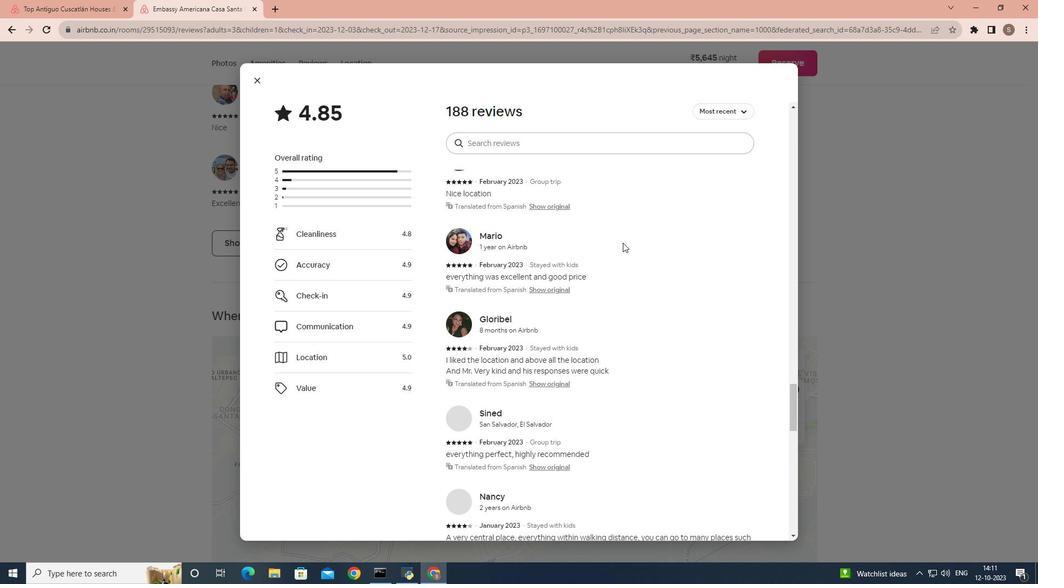 
Action: Mouse scrolled (623, 242) with delta (0, 0)
Screenshot: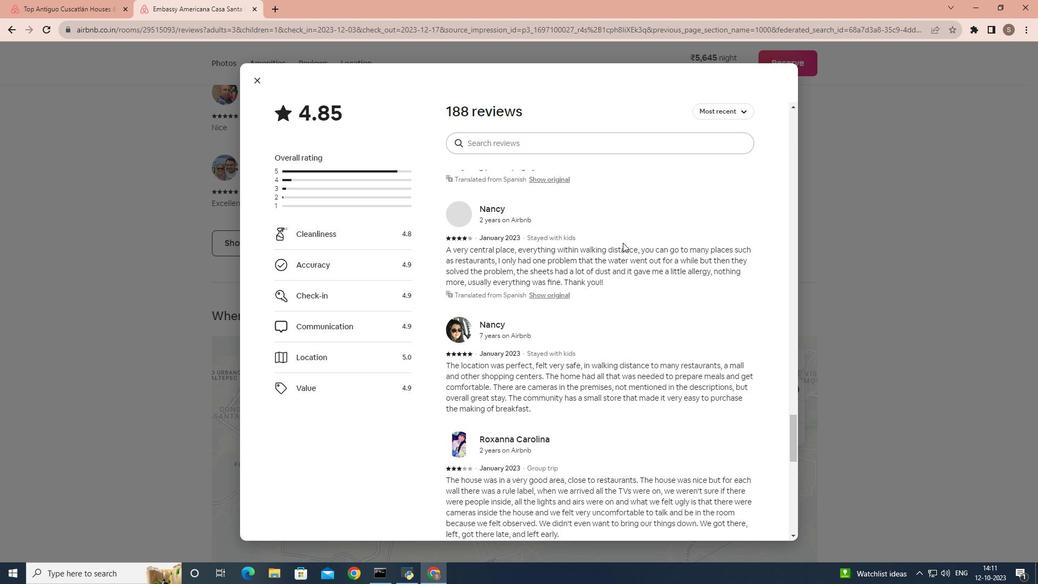 
Action: Mouse scrolled (623, 242) with delta (0, 0)
Screenshot: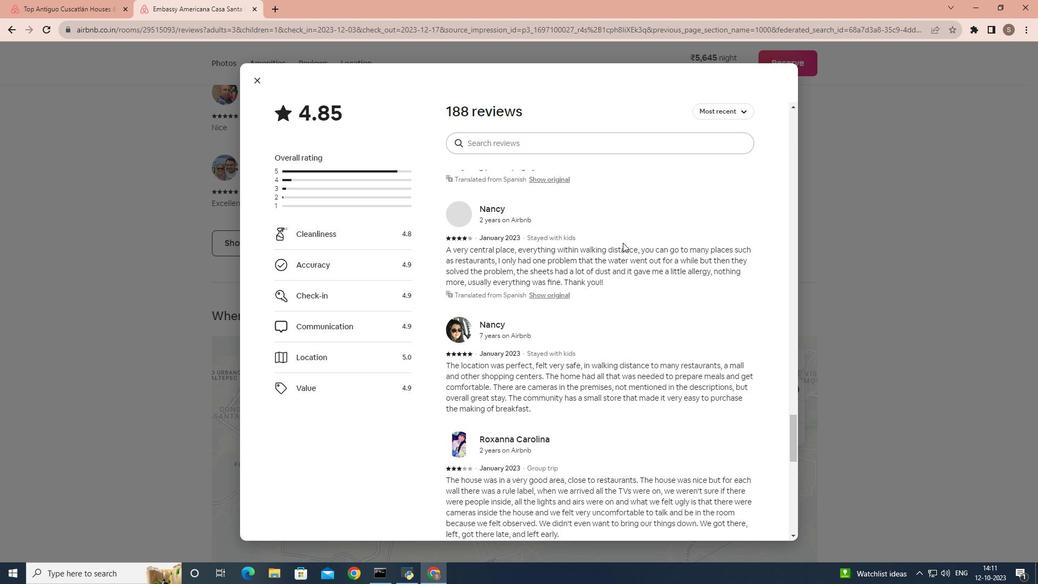 
Action: Mouse scrolled (623, 242) with delta (0, 0)
Screenshot: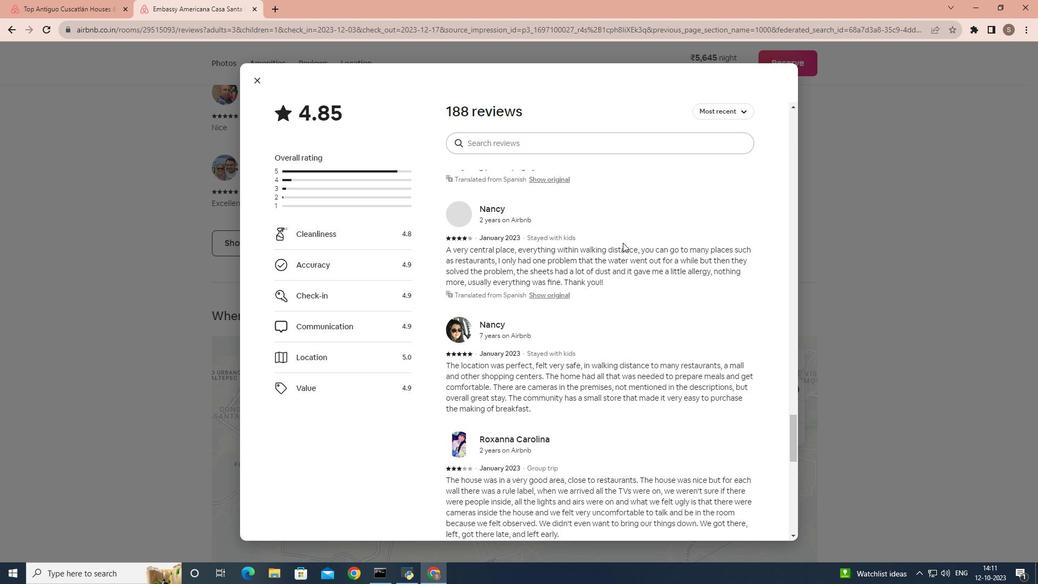 
Action: Mouse scrolled (623, 242) with delta (0, 0)
Screenshot: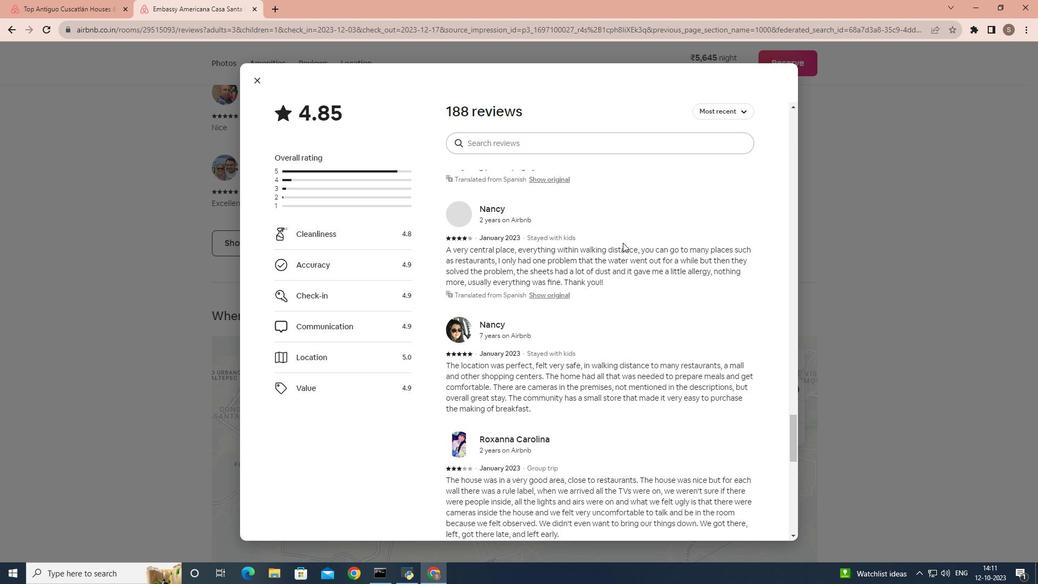 
Action: Mouse scrolled (623, 242) with delta (0, 0)
Screenshot: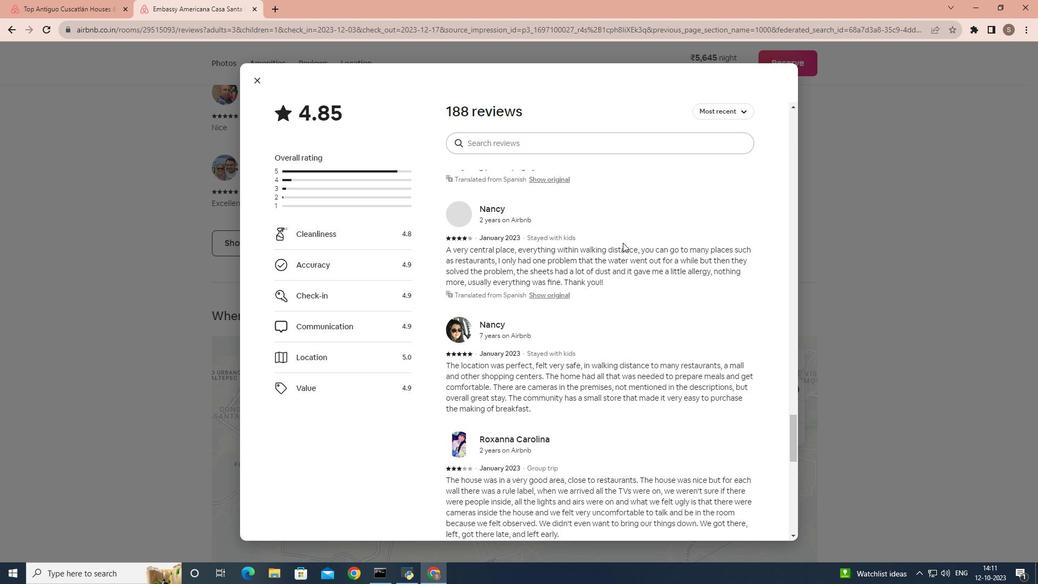 
Action: Mouse scrolled (623, 242) with delta (0, 0)
Screenshot: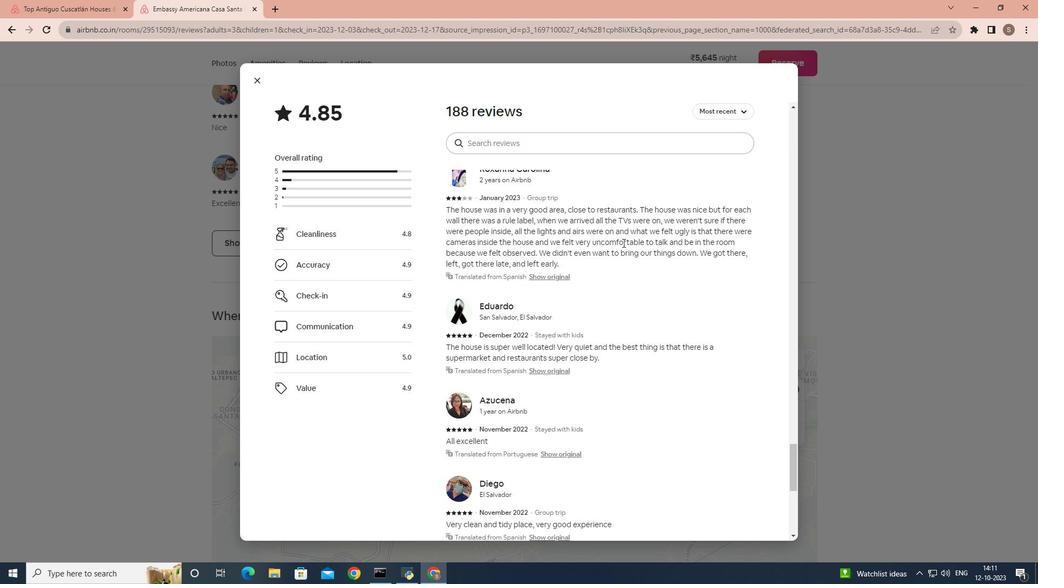
Action: Mouse scrolled (623, 242) with delta (0, 0)
Screenshot: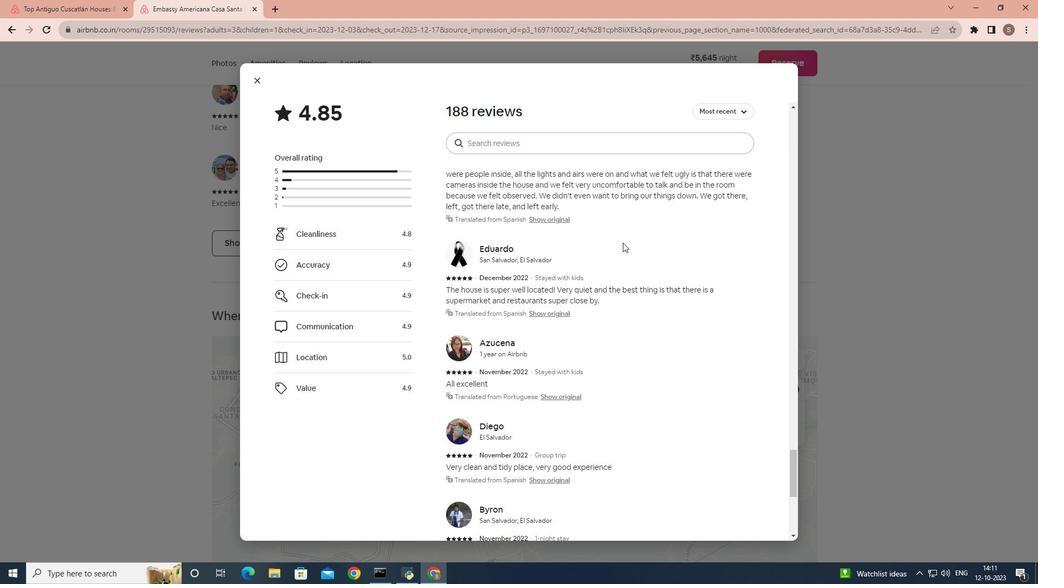 
Action: Mouse moved to (259, 87)
Screenshot: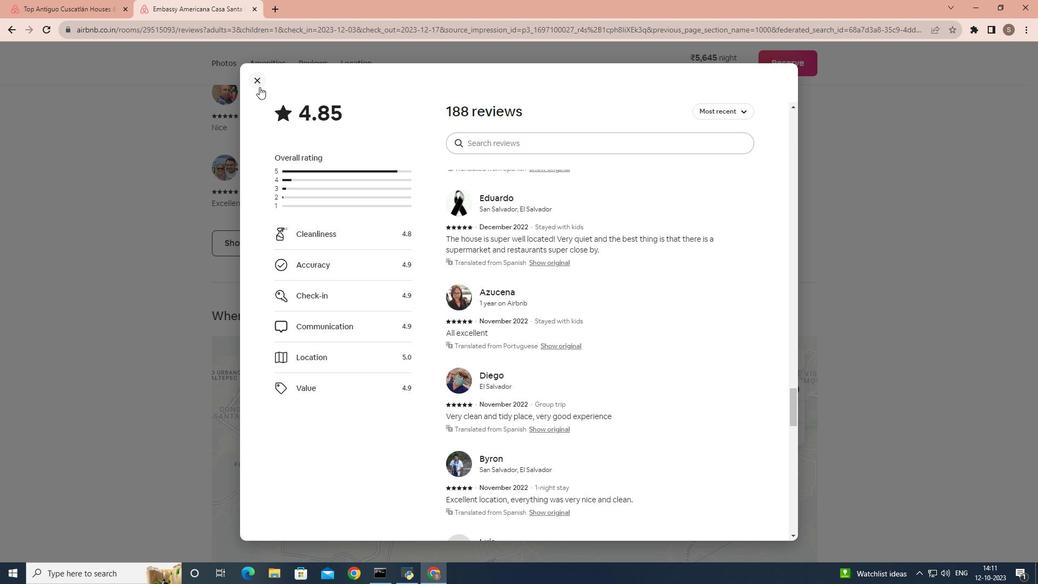 
Action: Mouse pressed left at (259, 87)
Screenshot: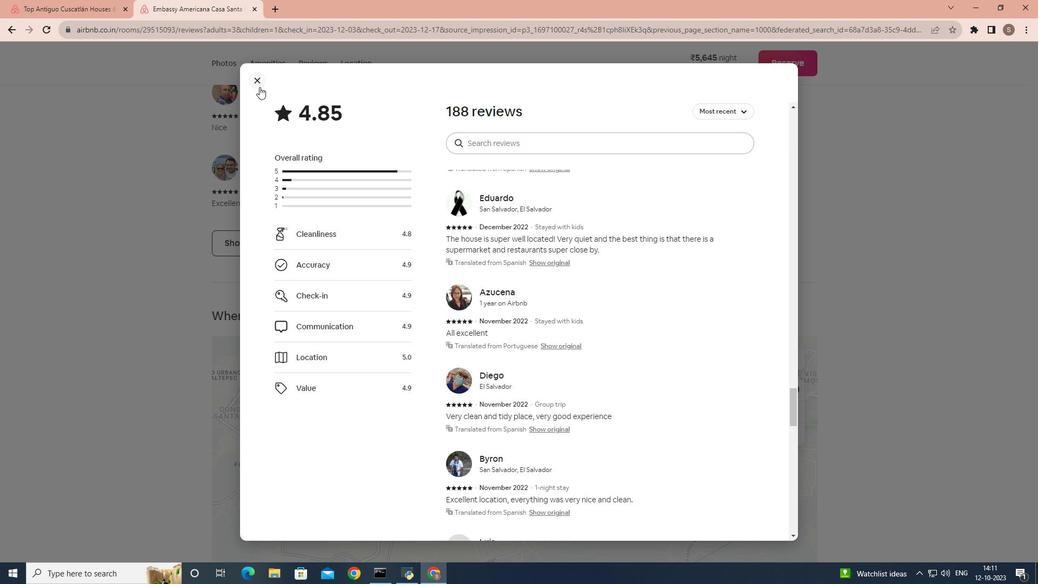 
Action: Mouse moved to (255, 81)
Screenshot: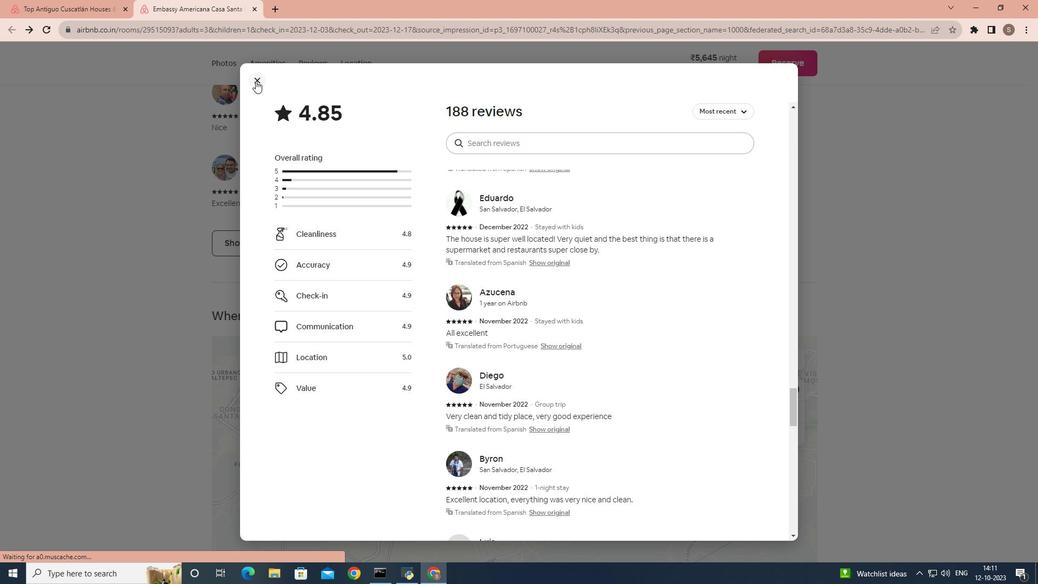 
Action: Mouse pressed left at (255, 81)
Screenshot: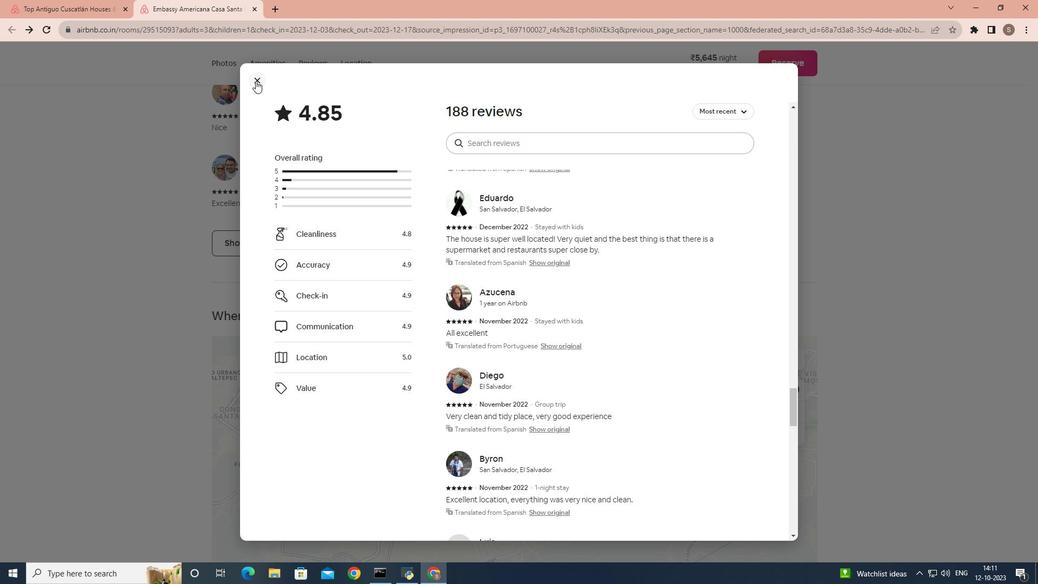 
Action: Mouse moved to (260, 133)
Screenshot: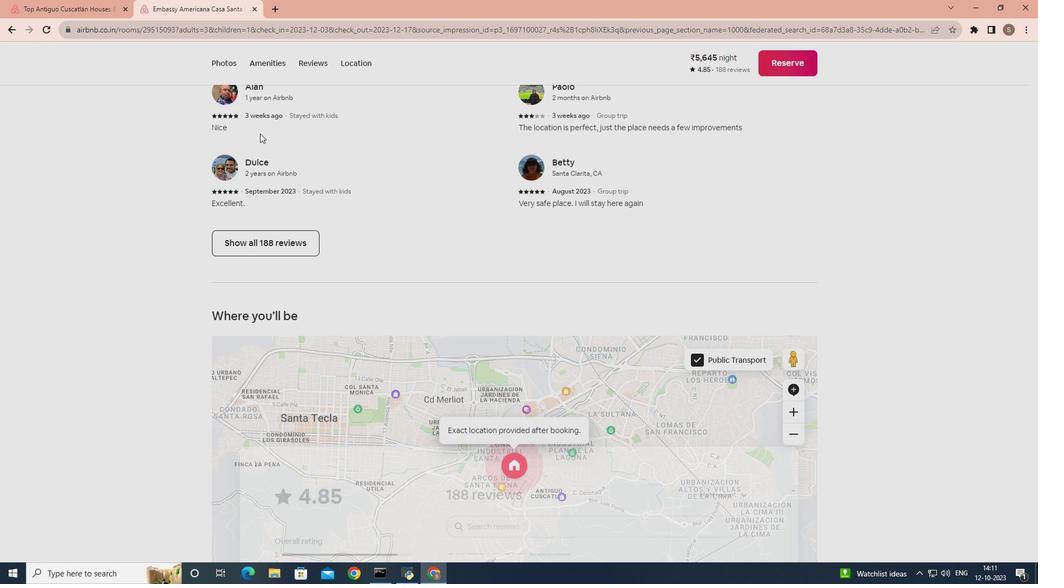 
Action: Mouse scrolled (260, 133) with delta (0, 0)
Screenshot: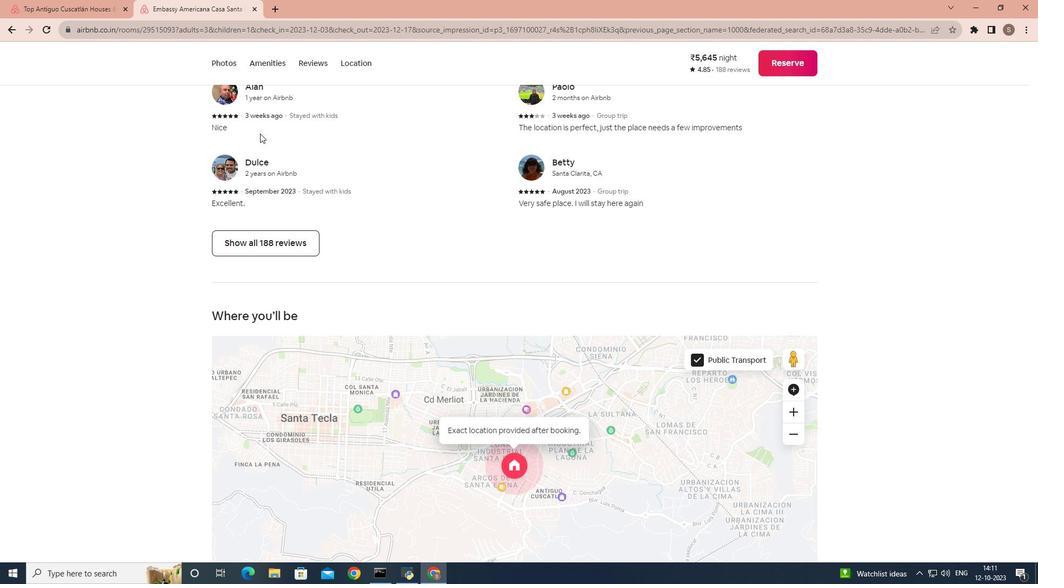 
Action: Mouse scrolled (260, 133) with delta (0, 0)
Screenshot: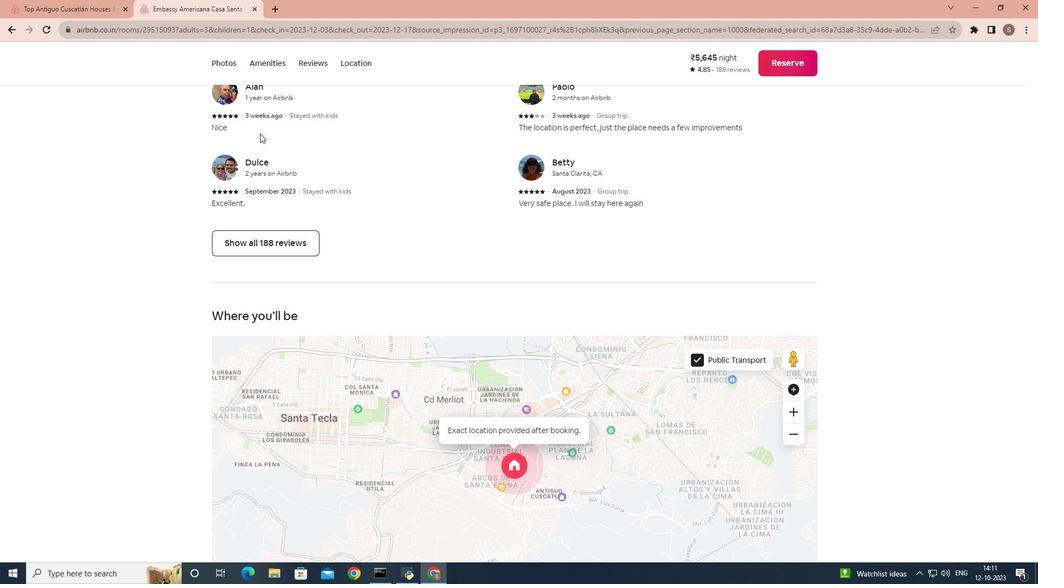 
Action: Mouse scrolled (260, 133) with delta (0, 0)
Screenshot: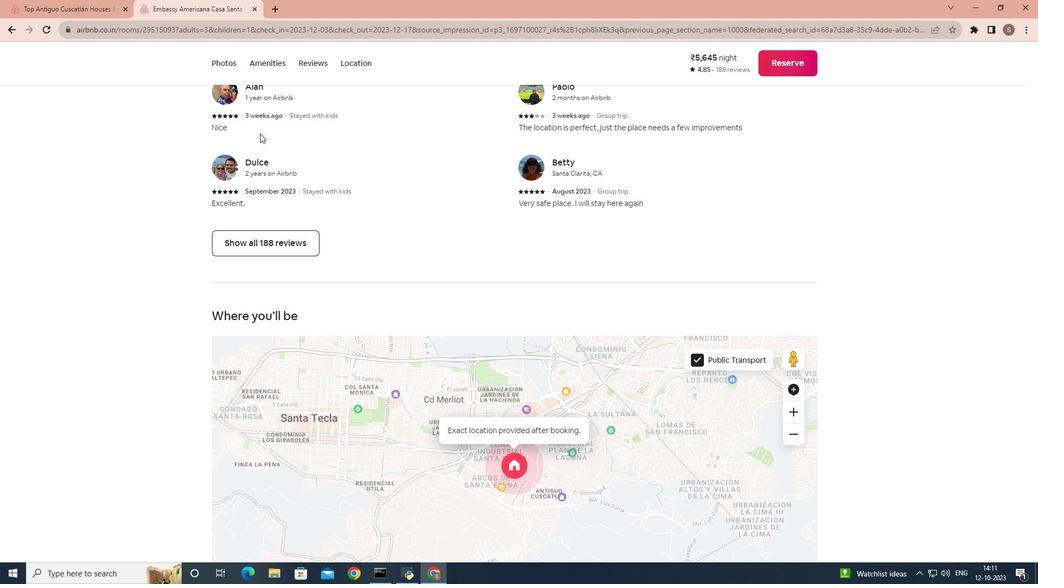 
Action: Mouse scrolled (260, 133) with delta (0, 0)
Screenshot: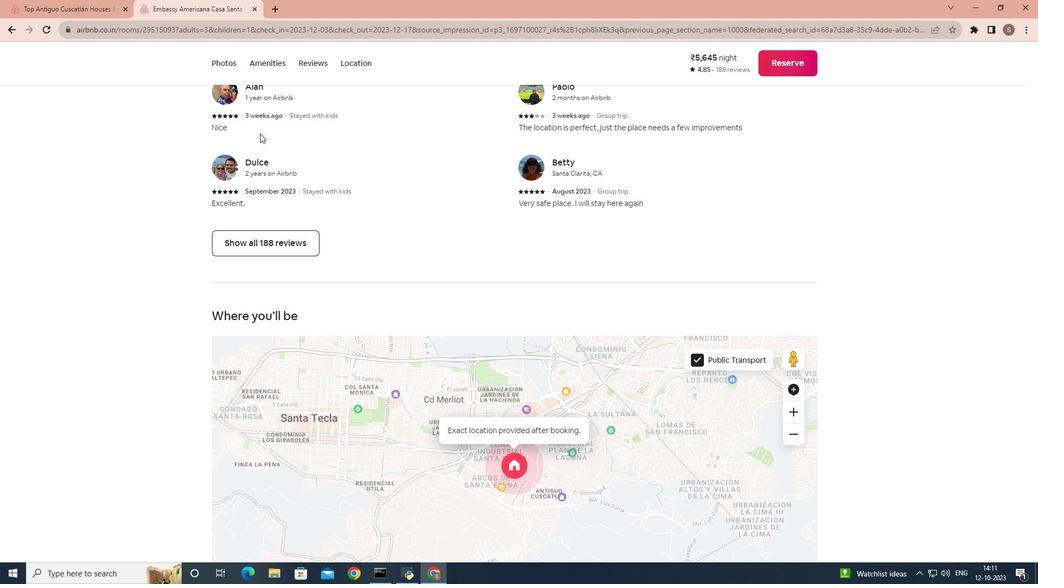 
Action: Mouse moved to (249, 186)
Screenshot: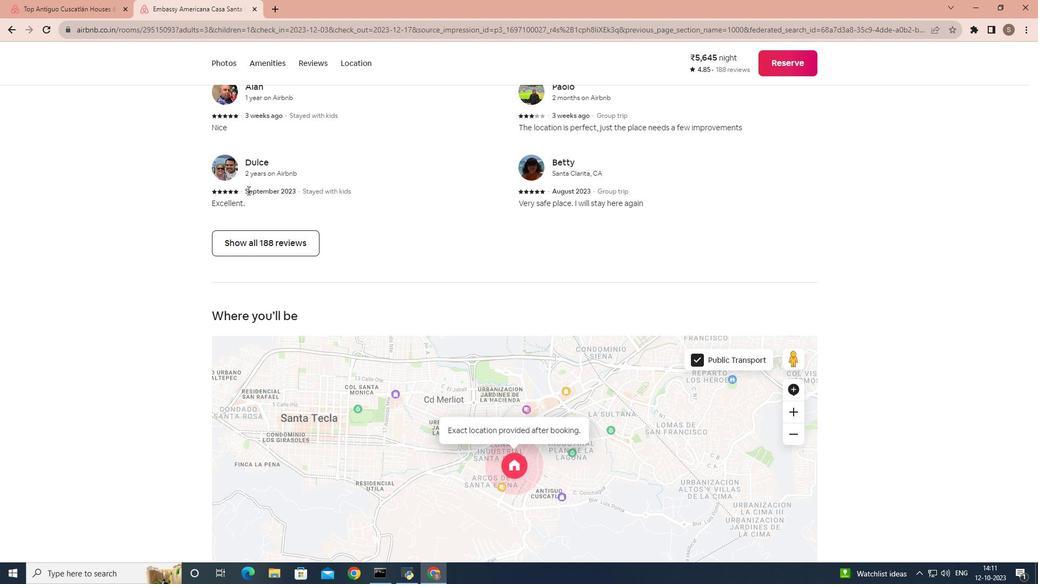 
Action: Mouse scrolled (249, 185) with delta (0, 0)
Screenshot: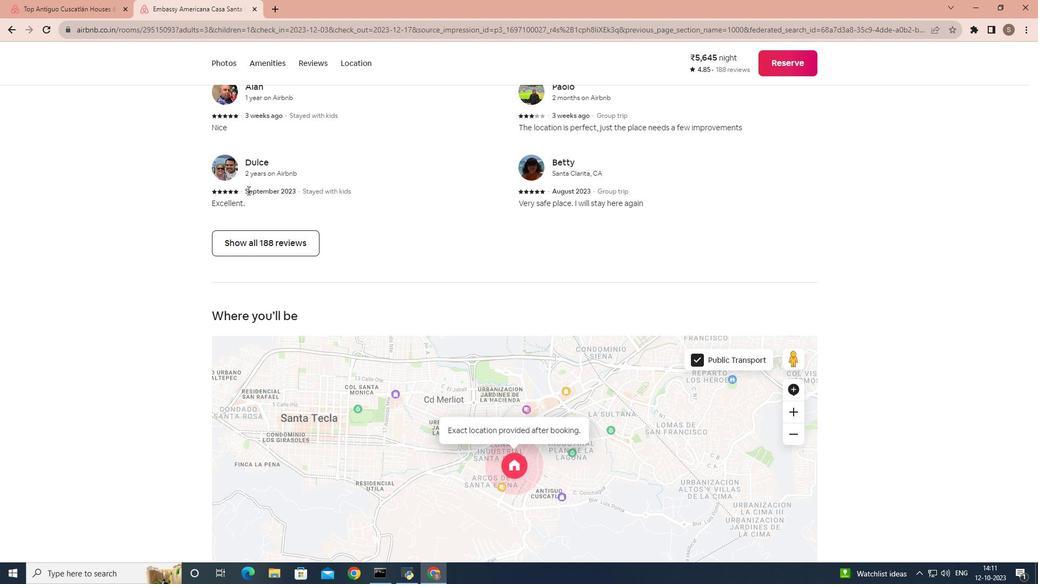 
Action: Mouse moved to (248, 189)
Screenshot: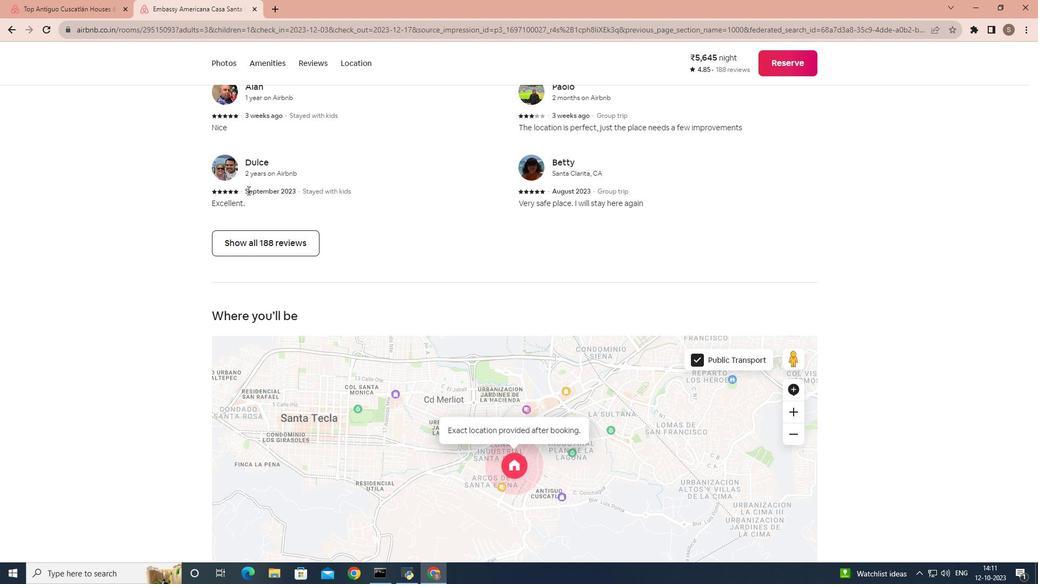 
Action: Mouse scrolled (248, 189) with delta (0, 0)
Screenshot: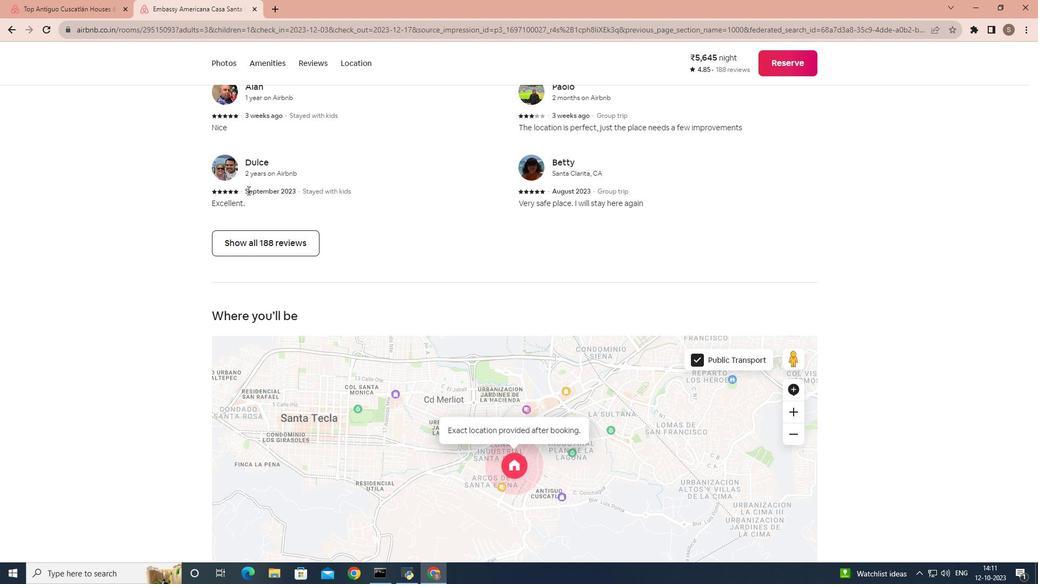
Action: Mouse moved to (246, 192)
Screenshot: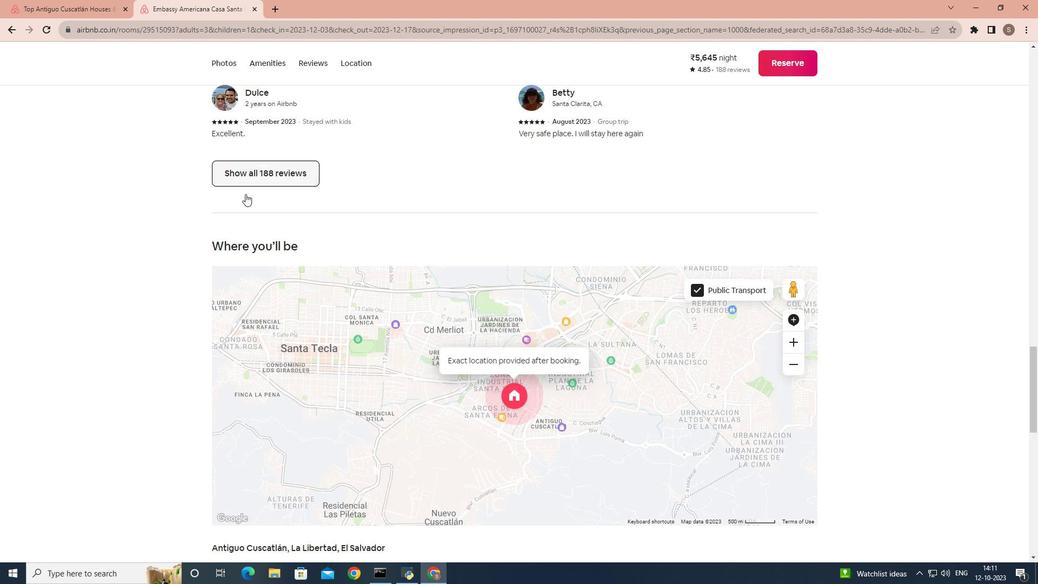 
Action: Mouse scrolled (247, 190) with delta (0, 0)
Screenshot: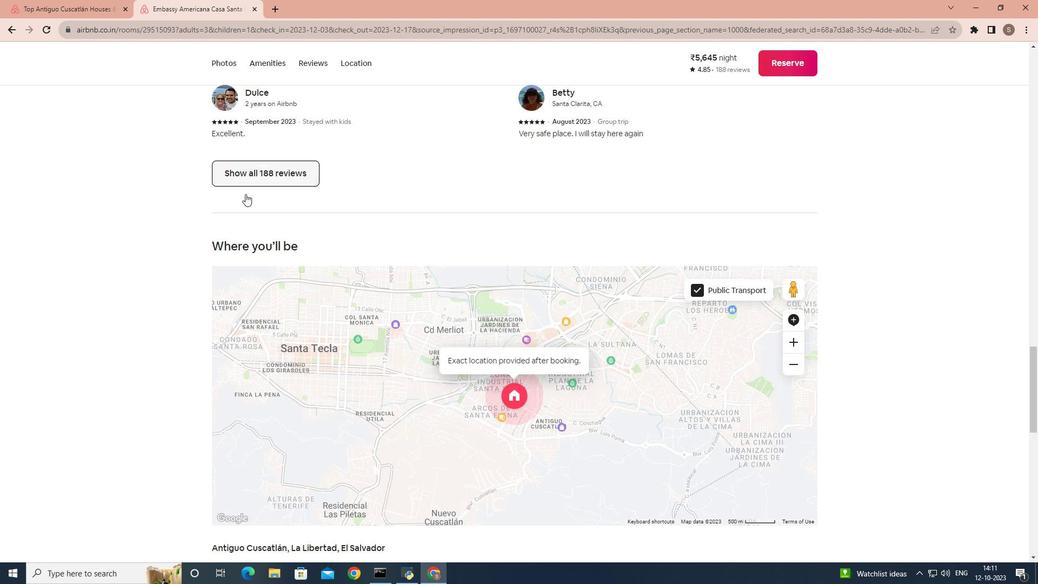 
Action: Mouse moved to (245, 194)
Screenshot: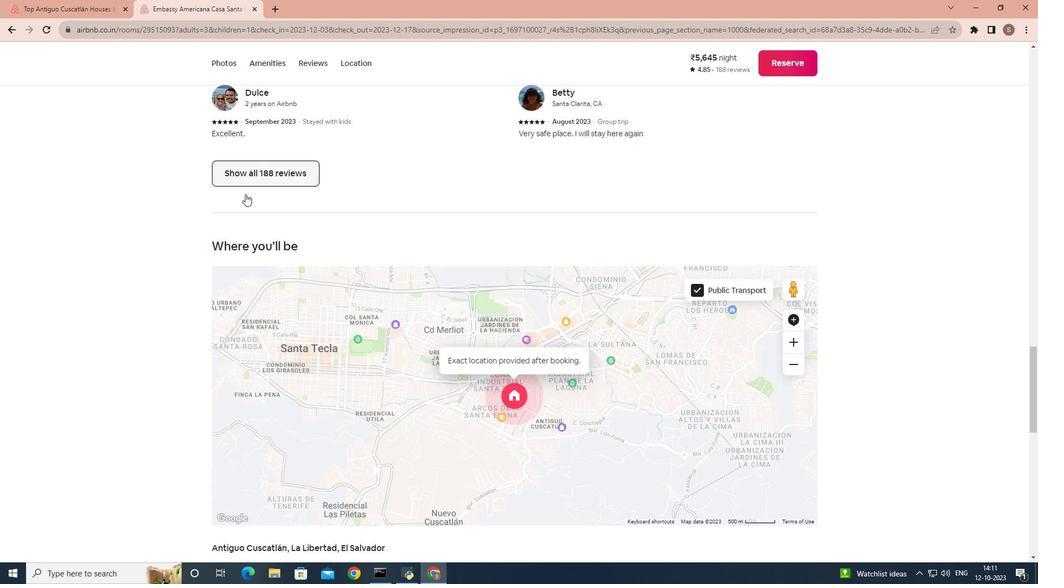 
Action: Mouse scrolled (245, 193) with delta (0, 0)
Screenshot: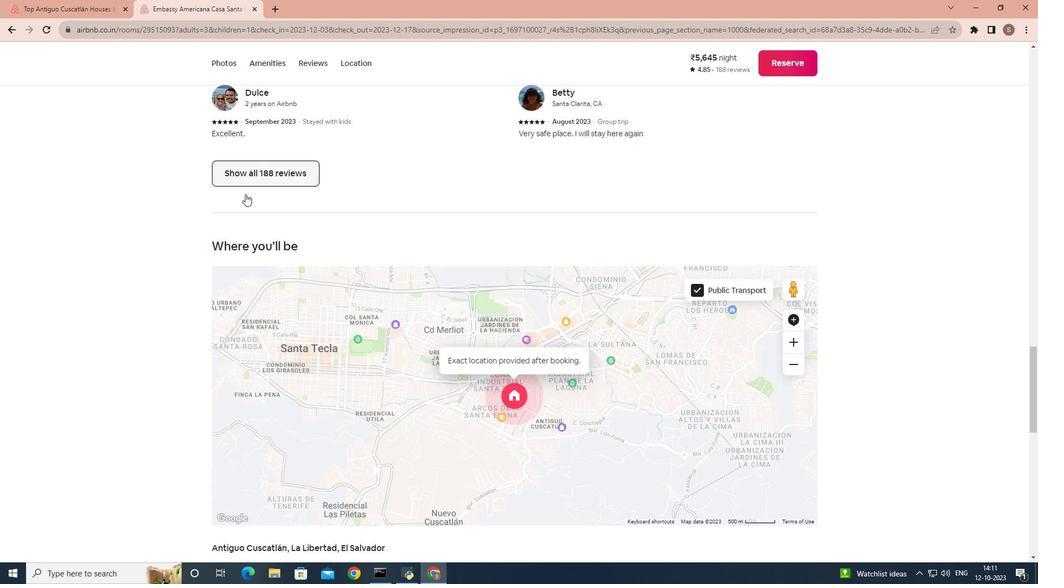 
Action: Mouse scrolled (245, 193) with delta (0, 0)
Screenshot: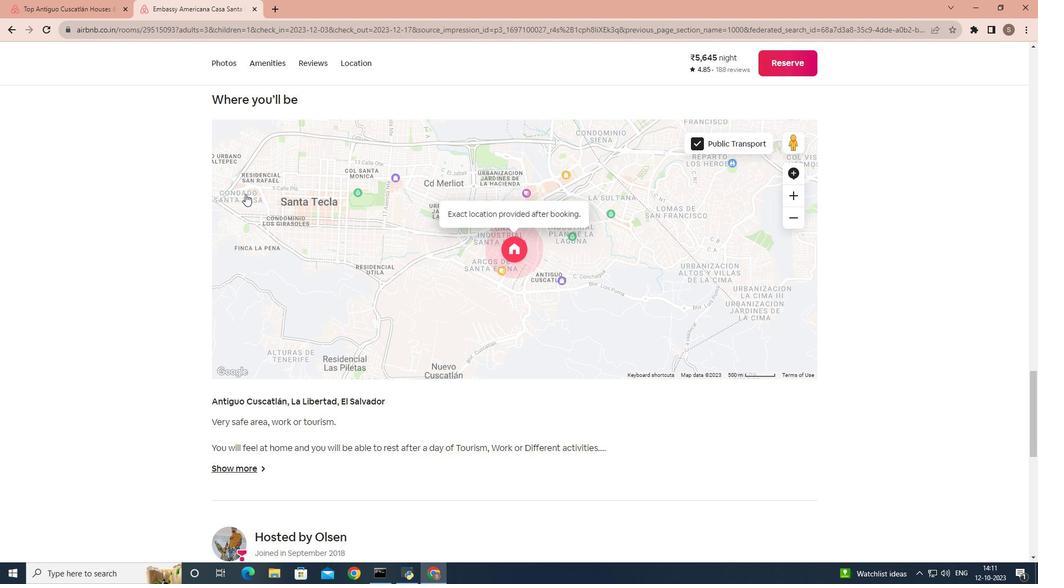 
Action: Mouse scrolled (245, 193) with delta (0, 0)
Screenshot: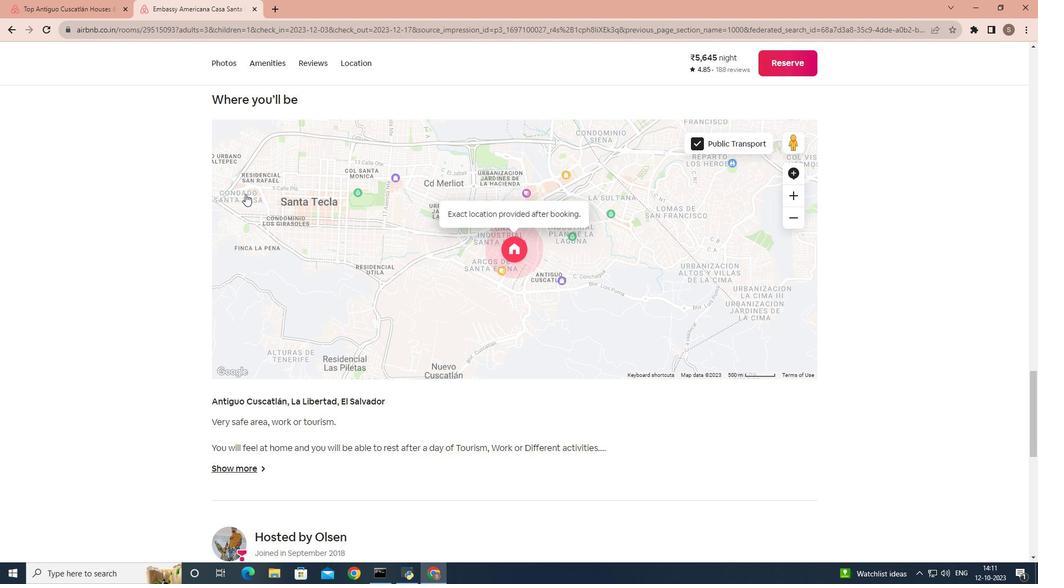 
Action: Mouse scrolled (245, 193) with delta (0, 0)
